 Task: Select the current location as Fernbank Museum of Natural History, Georgia, United States . Now zoom - , and verify the location . Hide zoom slider
Action: Mouse moved to (203, 30)
Screenshot: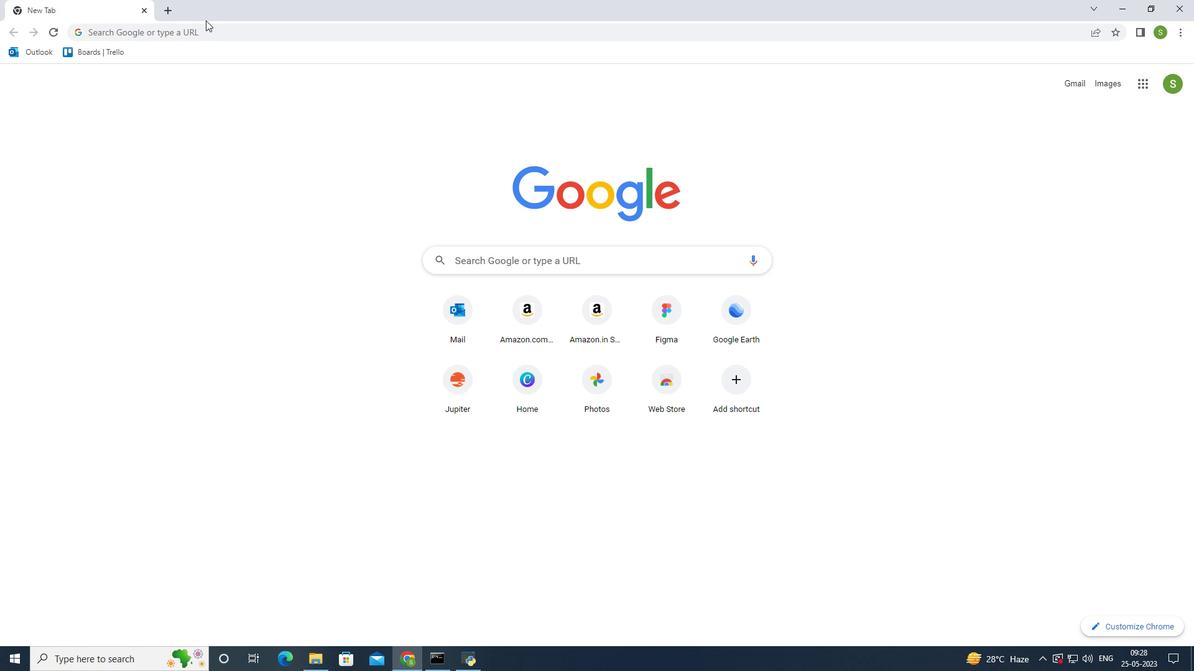 
Action: Mouse pressed left at (203, 30)
Screenshot: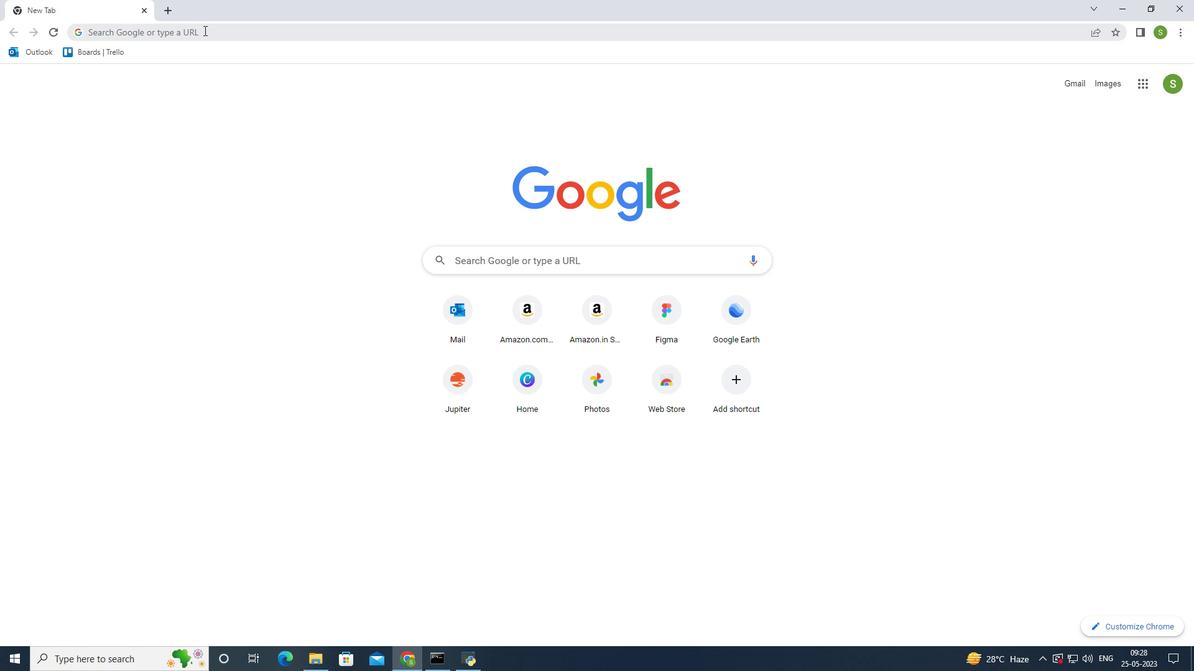 
Action: Mouse moved to (167, 50)
Screenshot: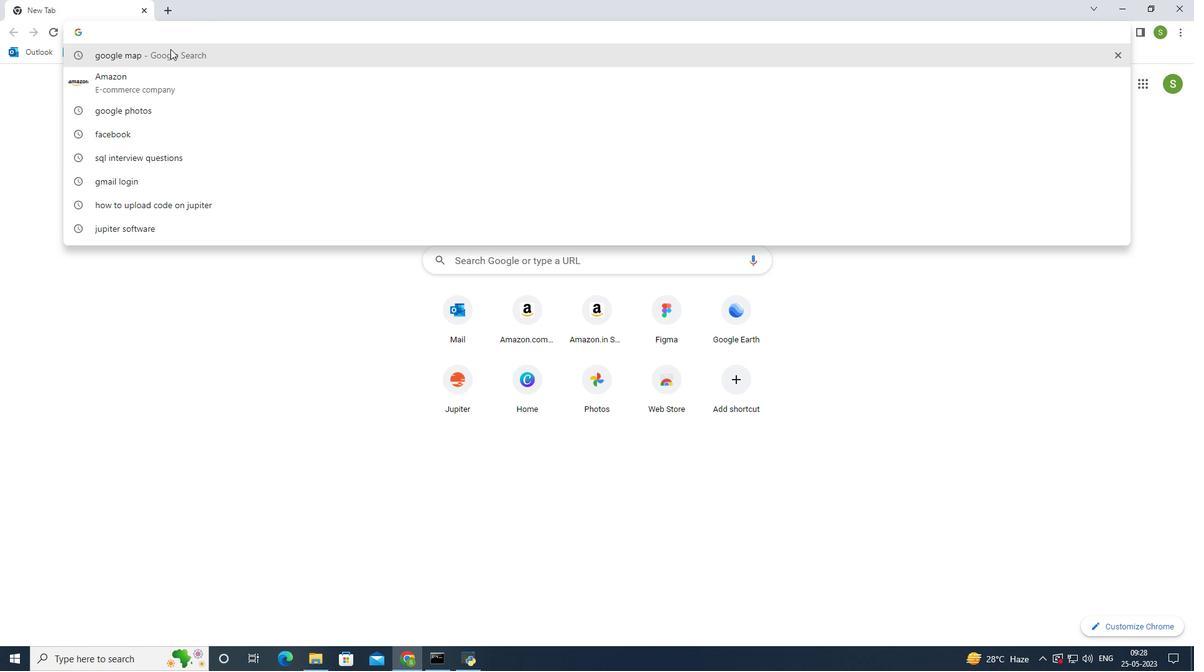 
Action: Mouse pressed left at (167, 50)
Screenshot: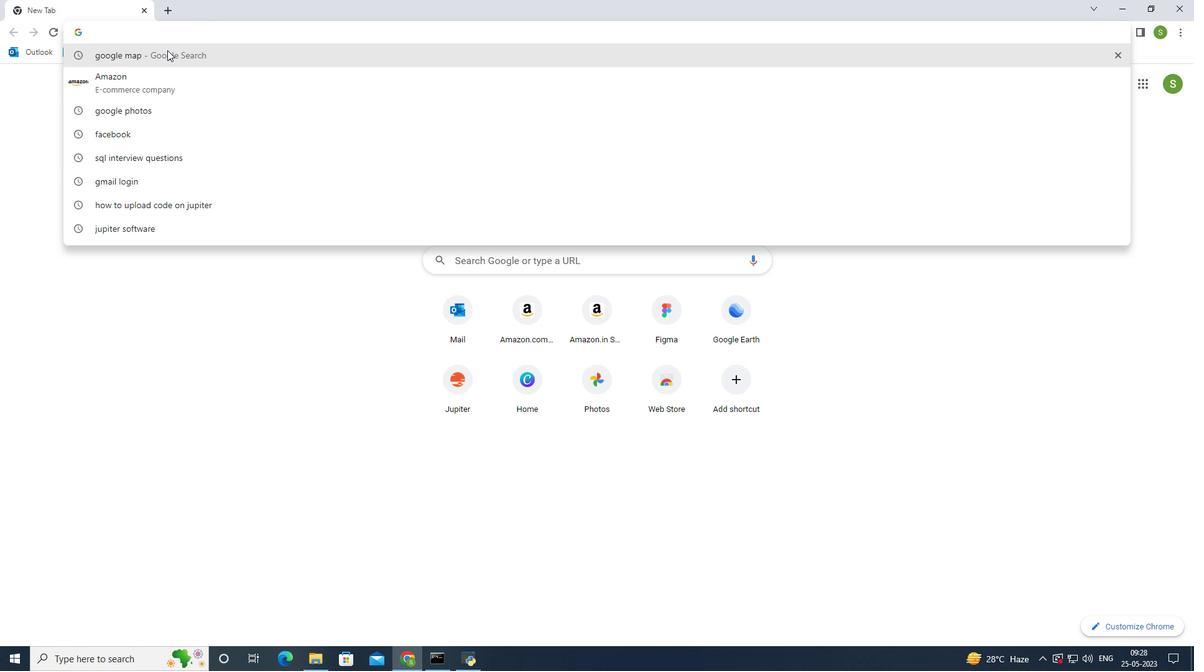 
Action: Mouse moved to (195, 195)
Screenshot: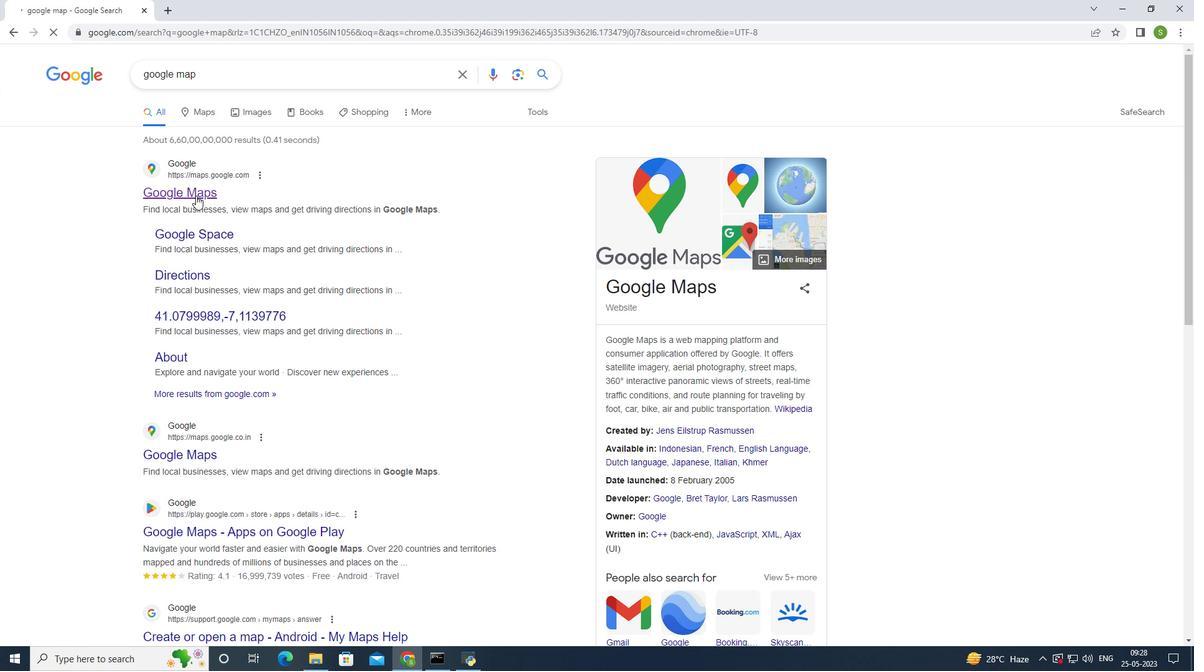 
Action: Mouse pressed left at (195, 195)
Screenshot: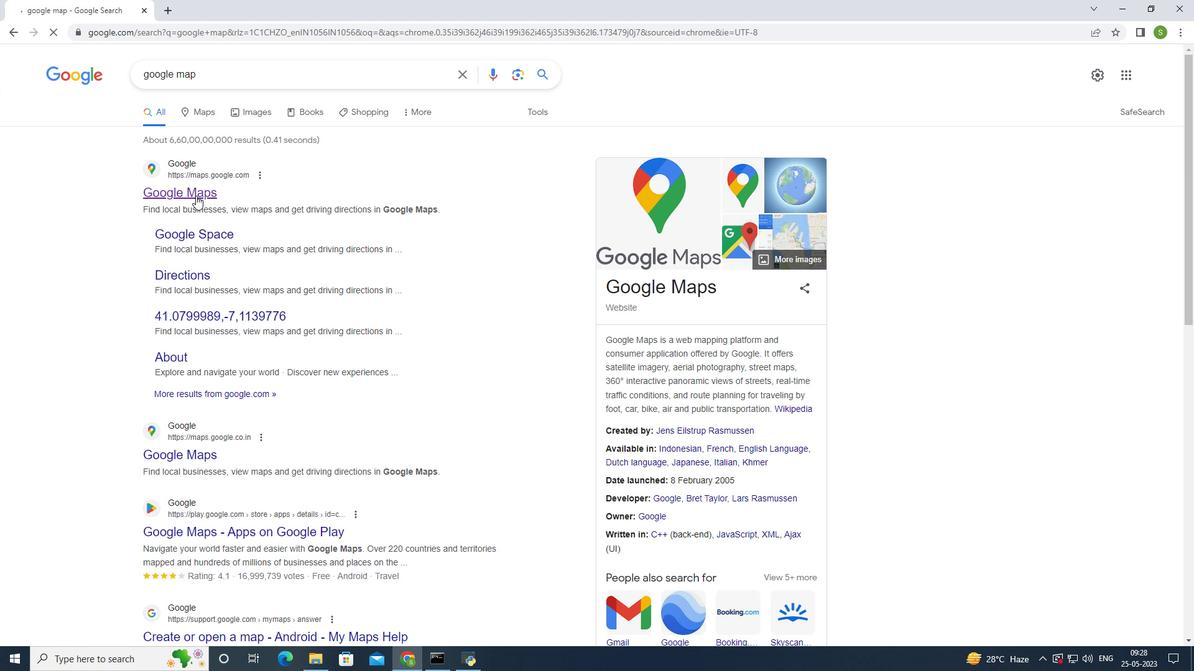 
Action: Mouse moved to (171, 60)
Screenshot: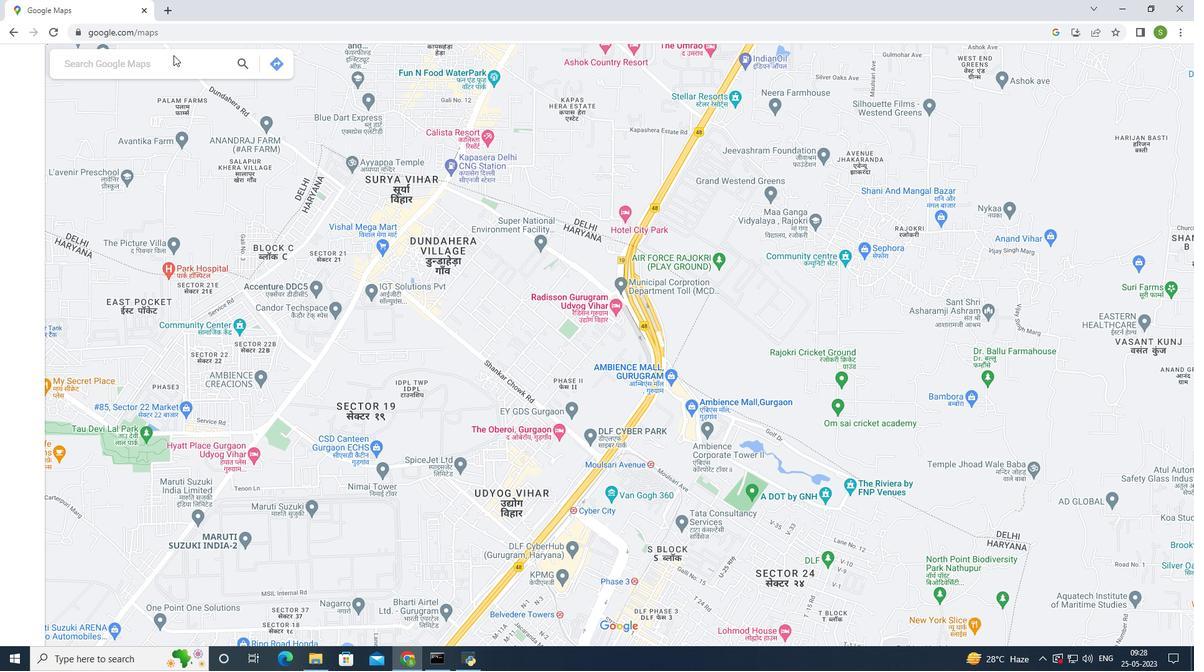
Action: Mouse pressed left at (171, 60)
Screenshot: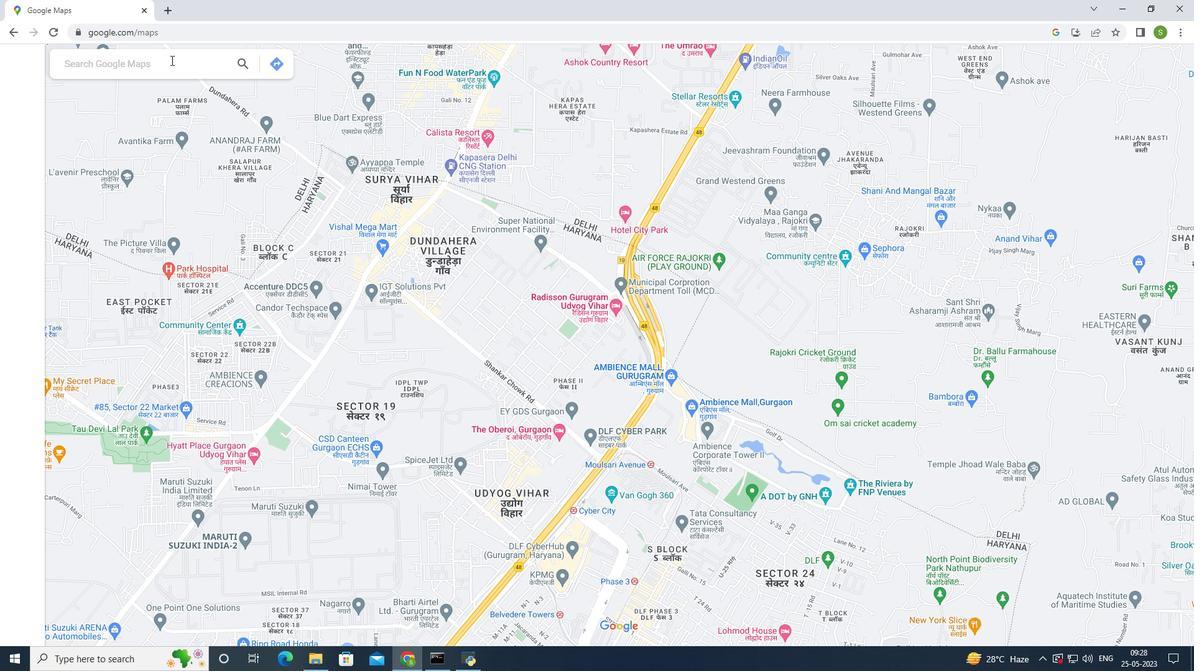 
Action: Mouse moved to (611, 507)
Screenshot: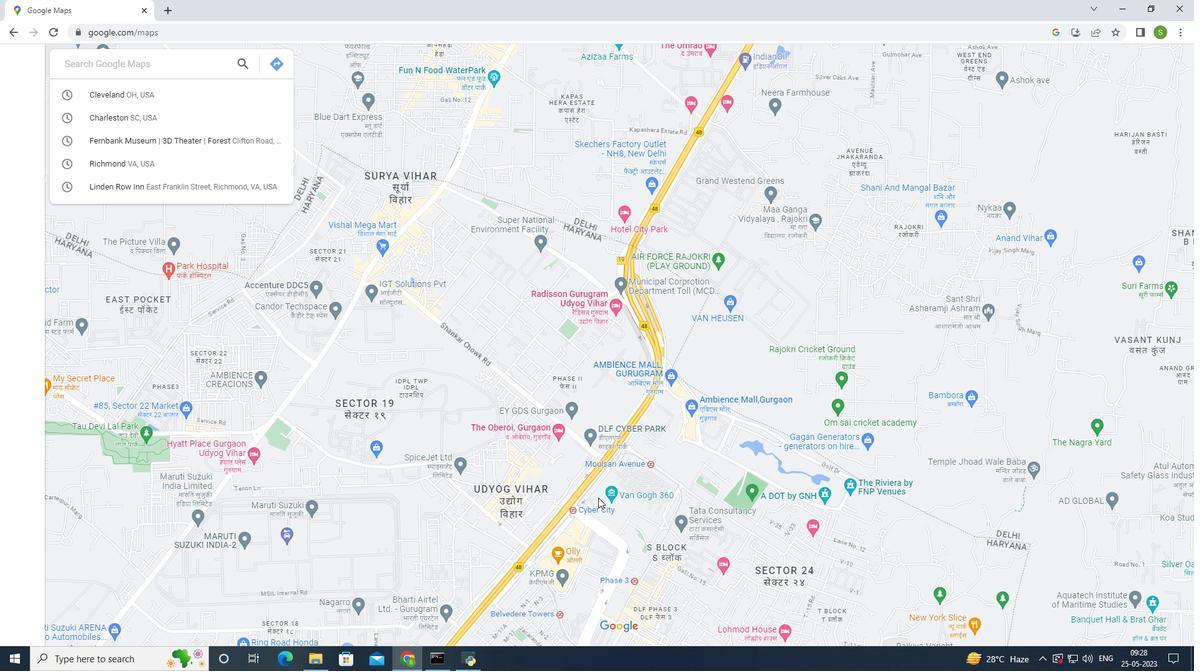 
Action: Key pressed <Key.caps_lock>F<Key.caps_lock>ernbank<Key.space><Key.caps_lock>M<Key.caps_lock>useum
Screenshot: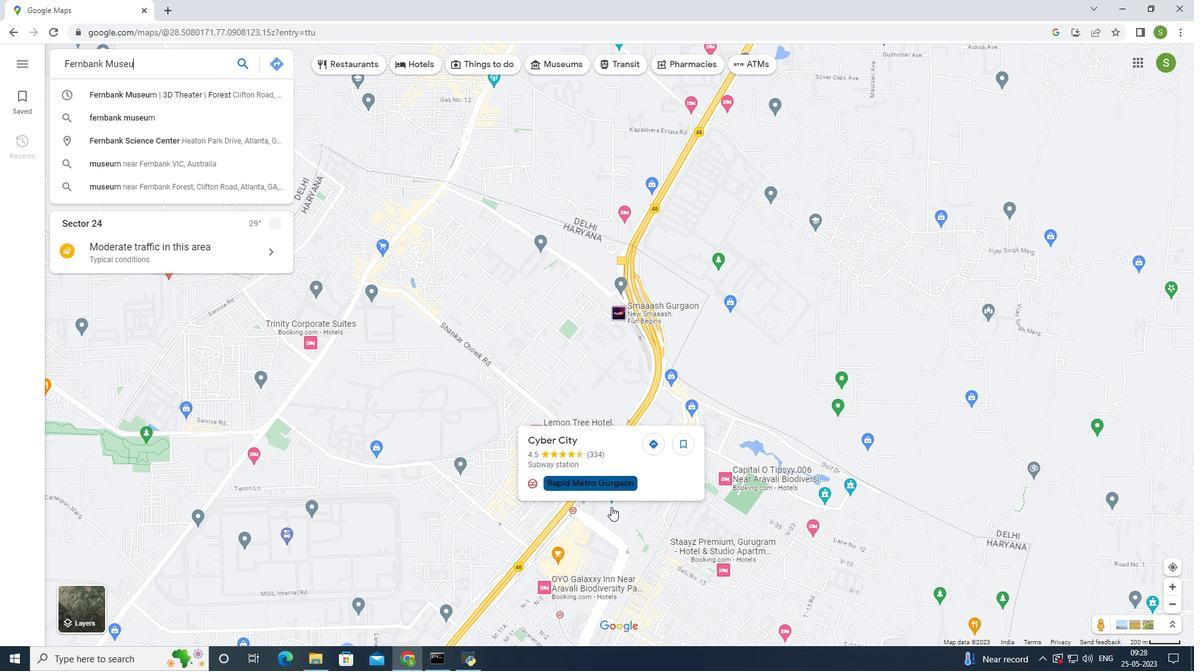 
Action: Mouse moved to (615, 496)
Screenshot: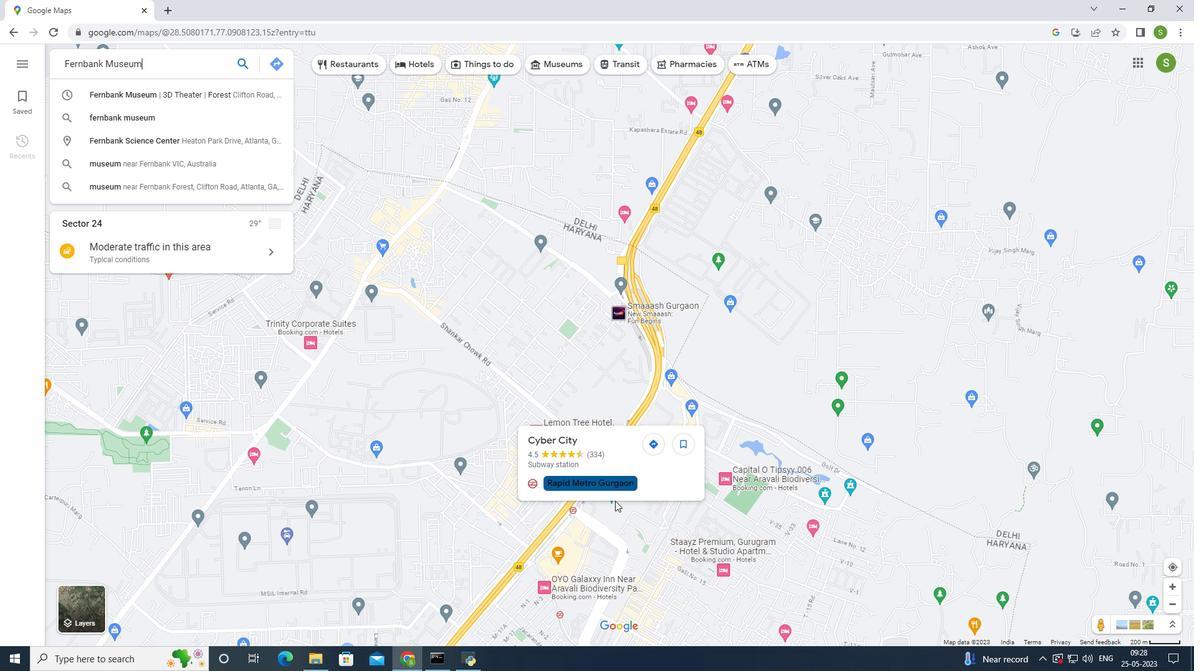 
Action: Key pressed <Key.space>of<Key.space>nati<Key.backspace>ure<Key.space><Key.caps_lock>
Screenshot: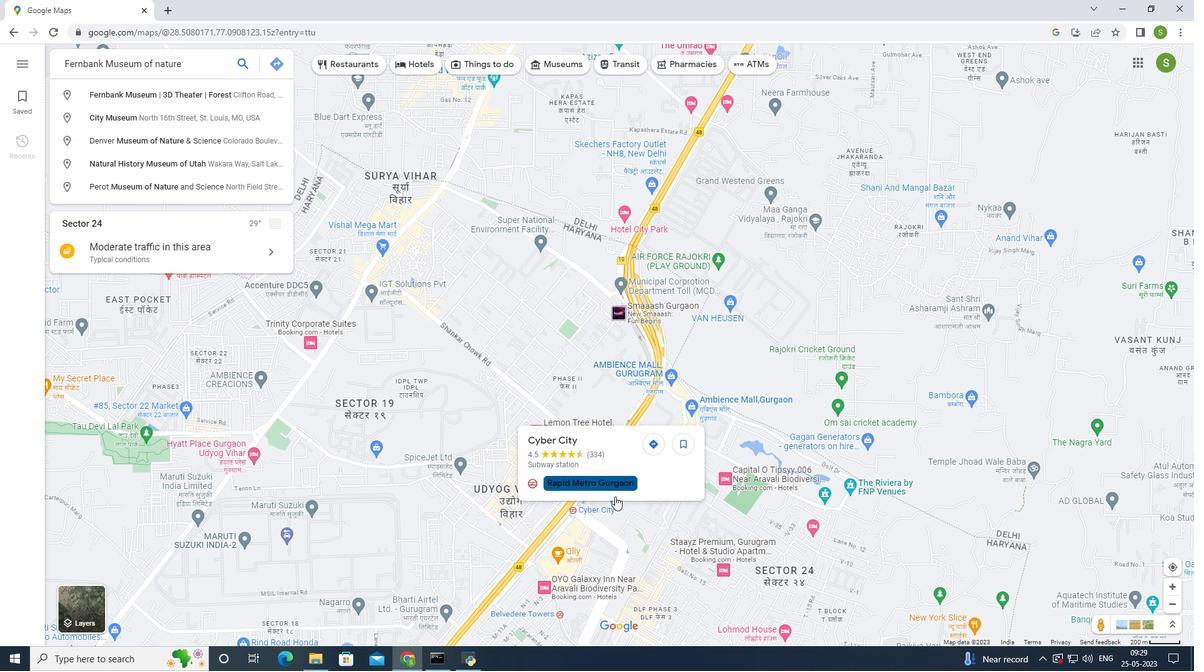 
Action: Mouse moved to (615, 496)
Screenshot: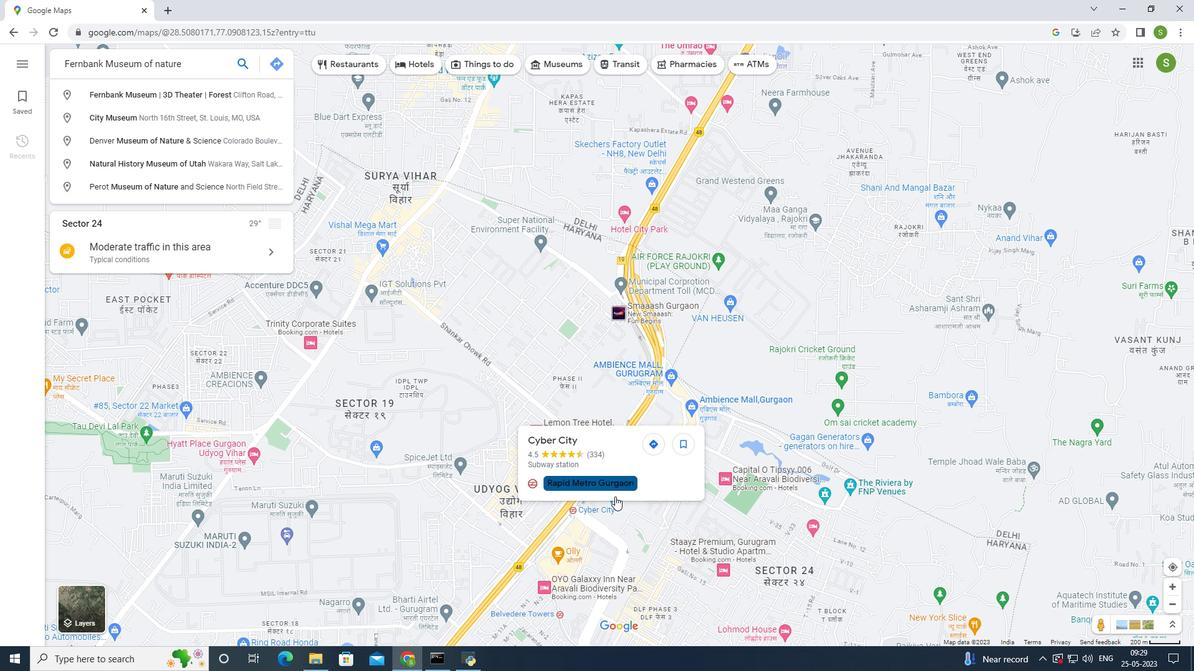 
Action: Key pressed H<Key.caps_lock>istory<Key.space><Key.caps_lock>G<Key.caps_lock>eorgia<Key.space><Key.caps_lock>U<Key.caps_lock>nited<Key.space><Key.caps_lock>S<Key.caps_lock>tates<Key.enter>
Screenshot: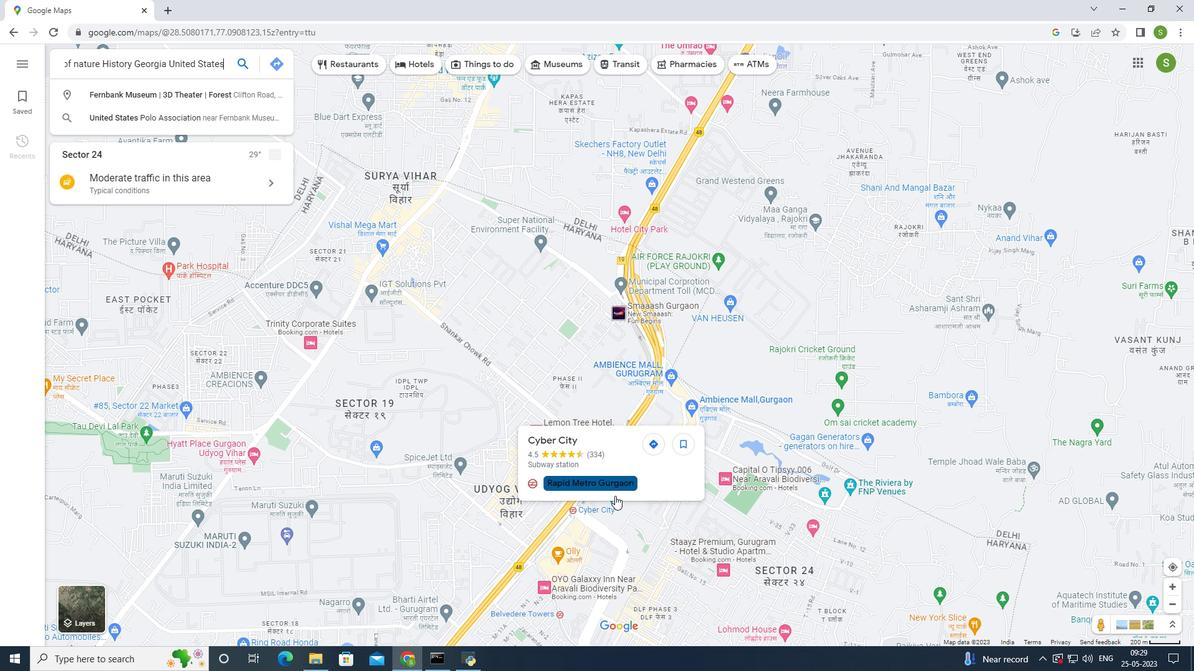 
Action: Mouse moved to (244, 171)
Screenshot: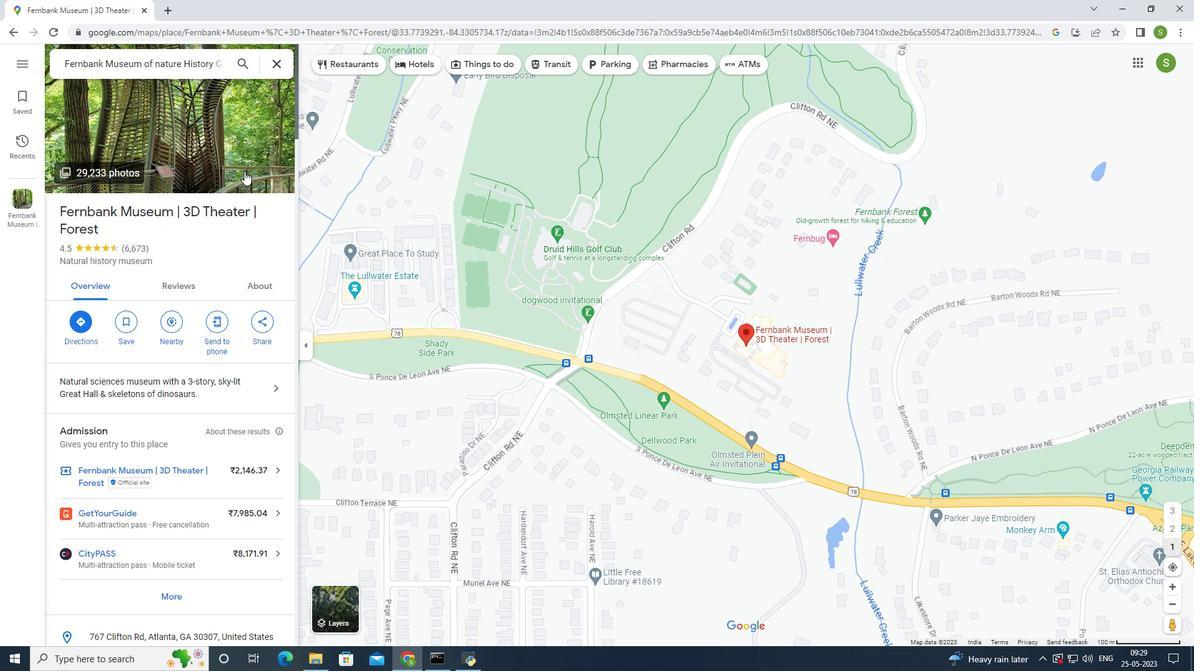 
Action: Mouse pressed left at (244, 171)
Screenshot: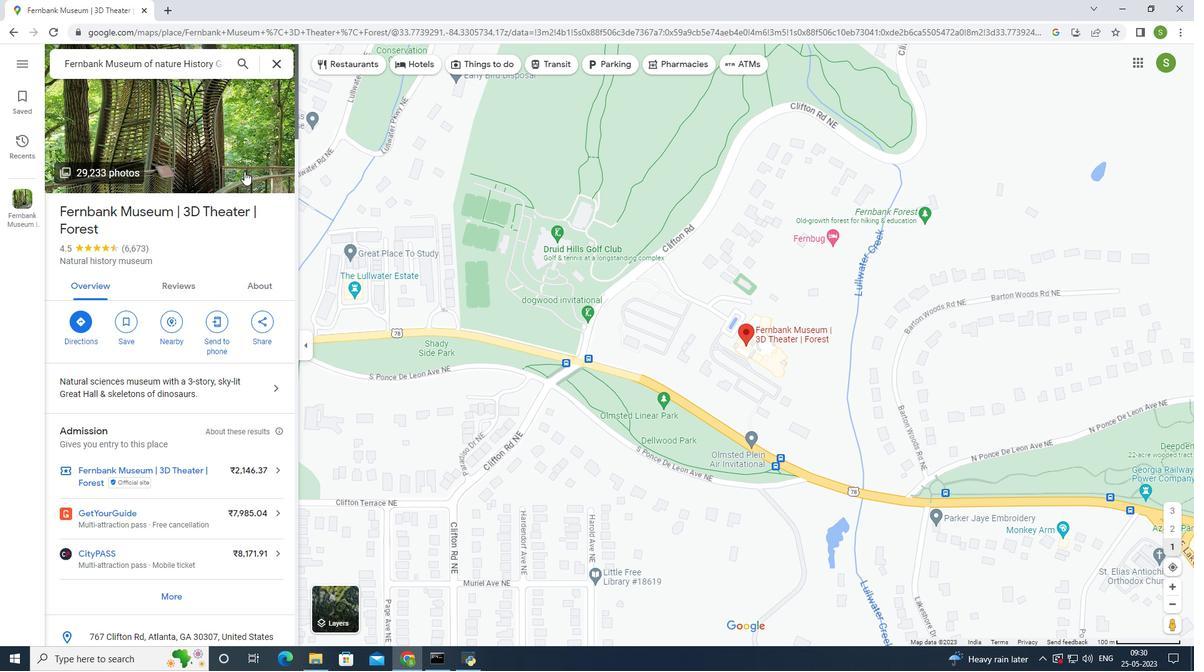
Action: Mouse moved to (1168, 65)
Screenshot: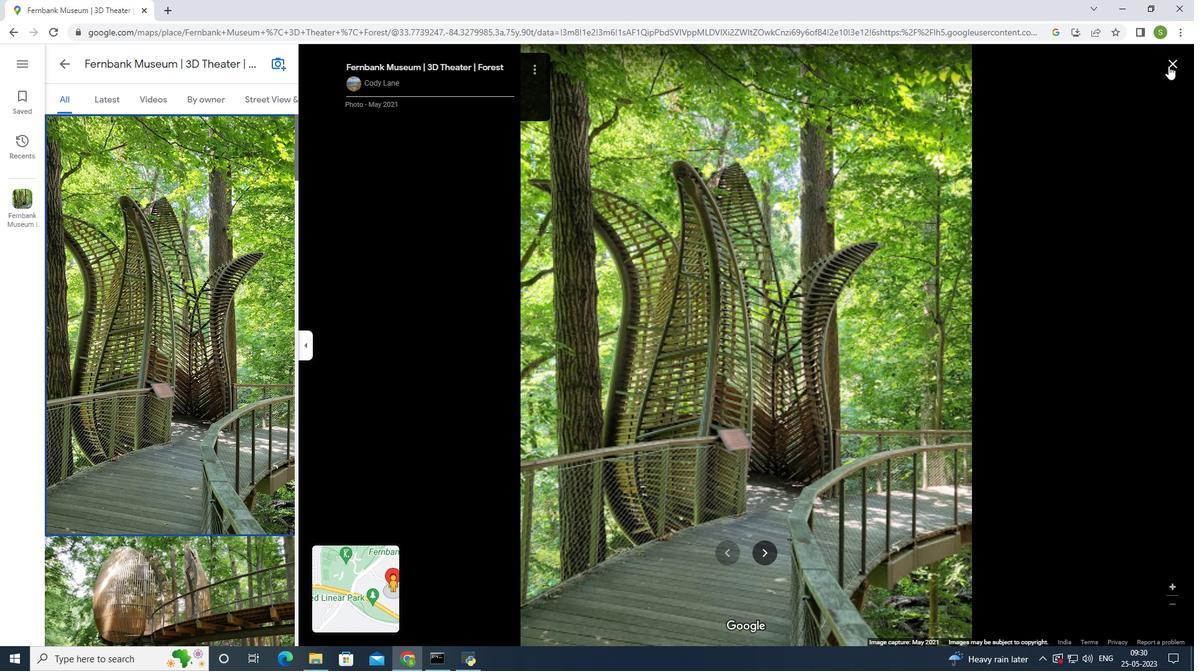 
Action: Mouse pressed left at (1168, 65)
Screenshot: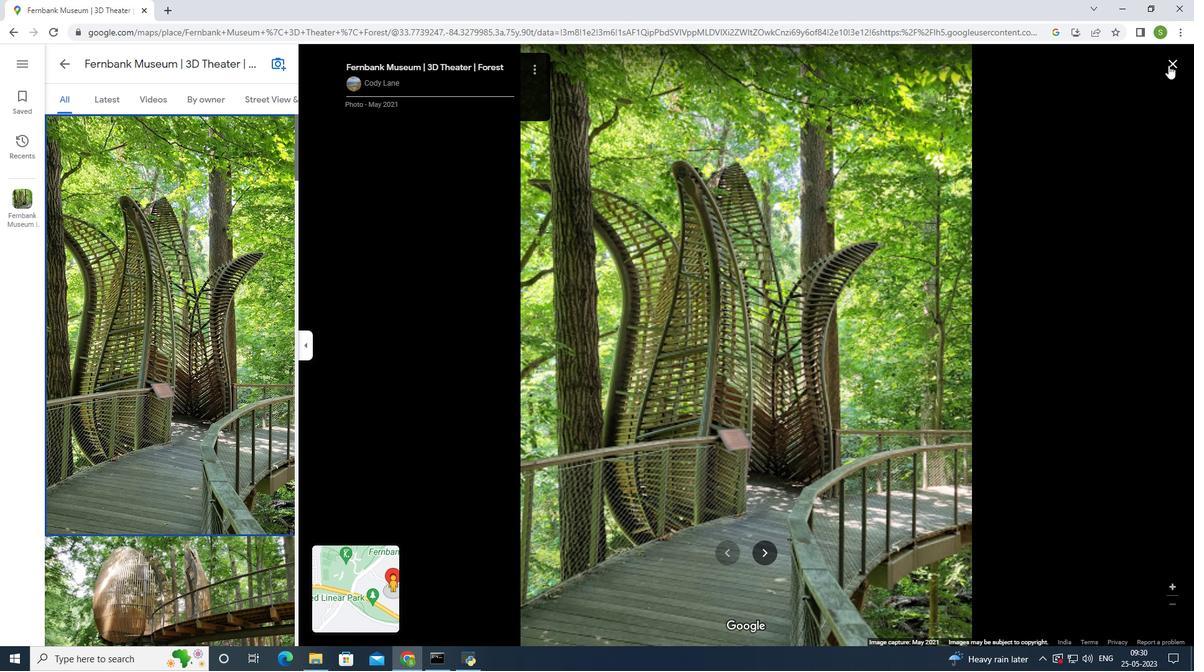 
Action: Mouse moved to (1177, 603)
Screenshot: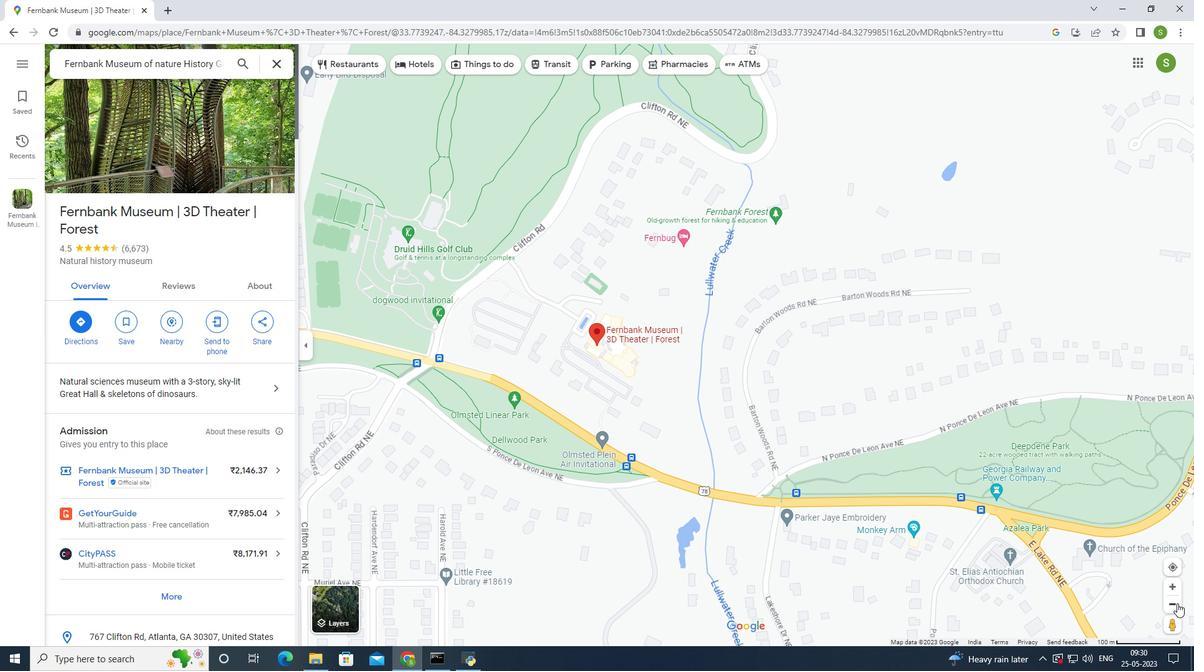 
Action: Mouse pressed left at (1177, 603)
Screenshot: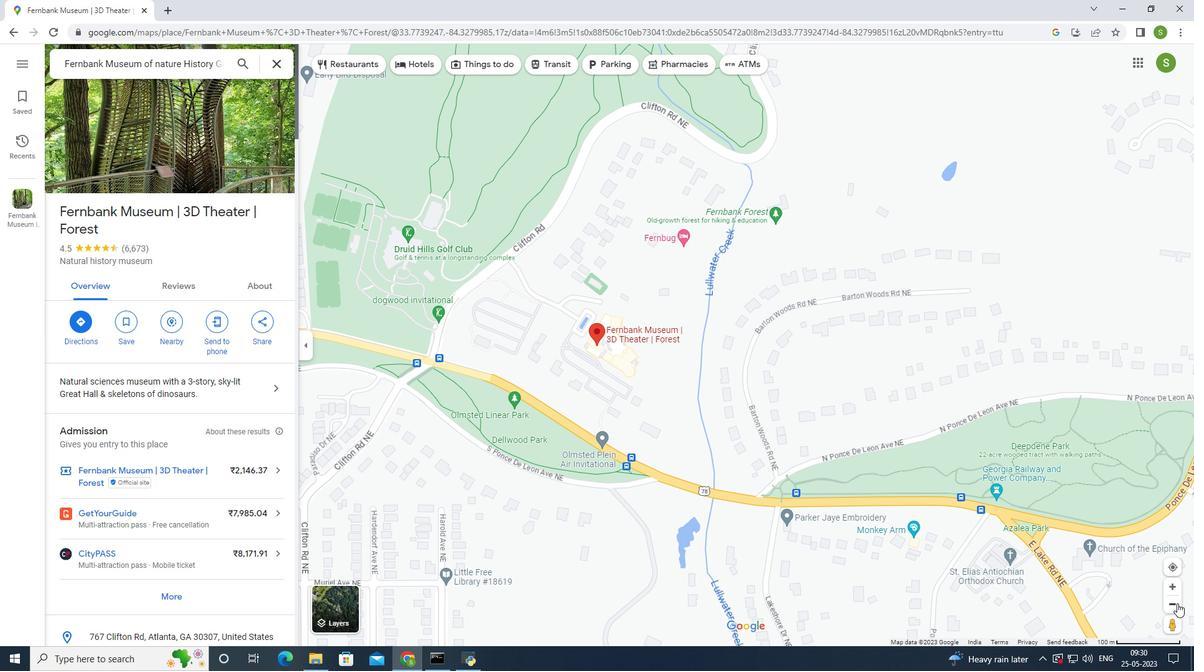
Action: Mouse moved to (1149, 599)
Screenshot: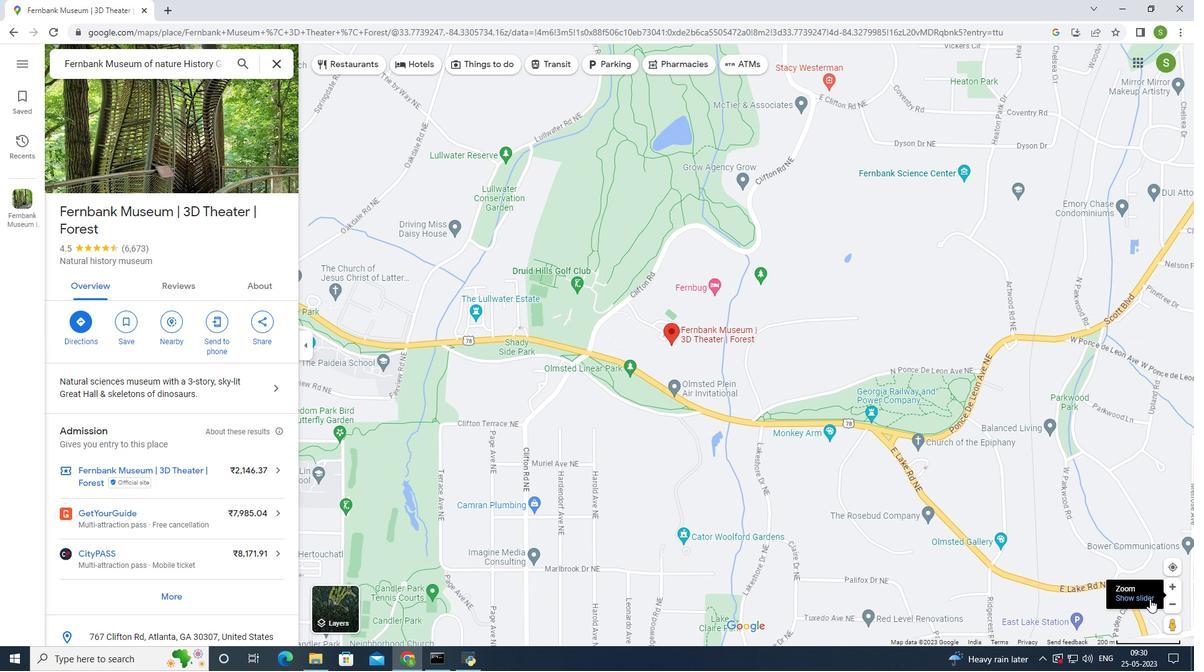 
Action: Mouse pressed left at (1149, 599)
Screenshot: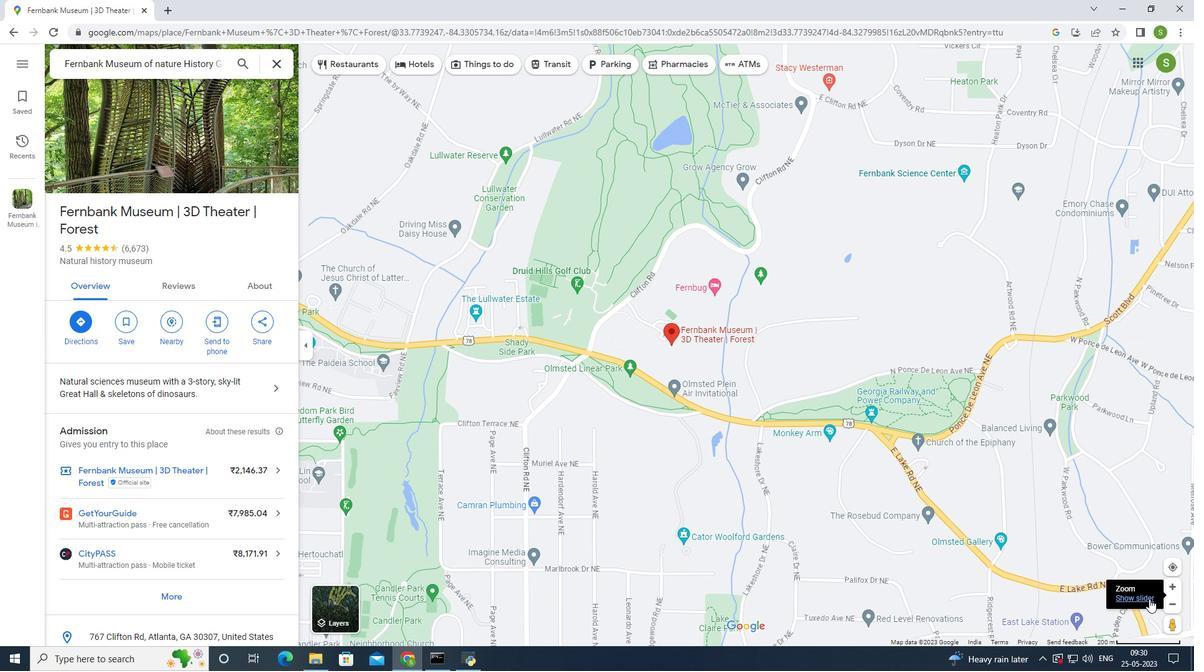 
Action: Mouse moved to (204, 159)
Screenshot: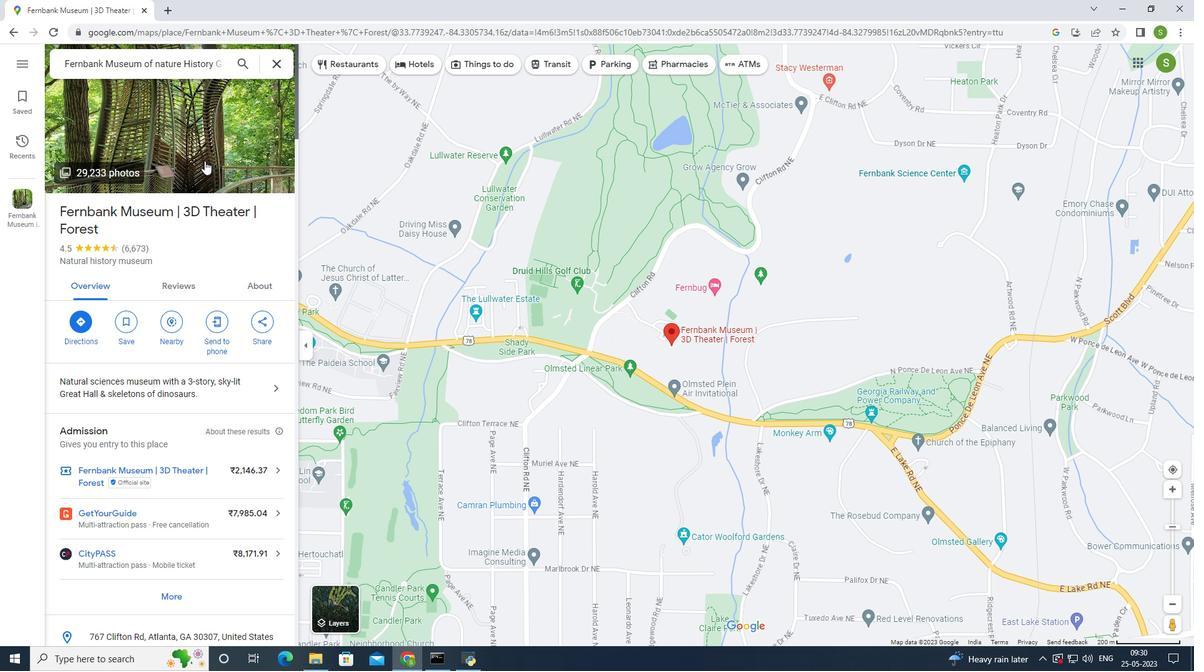 
Action: Mouse pressed left at (204, 159)
Screenshot: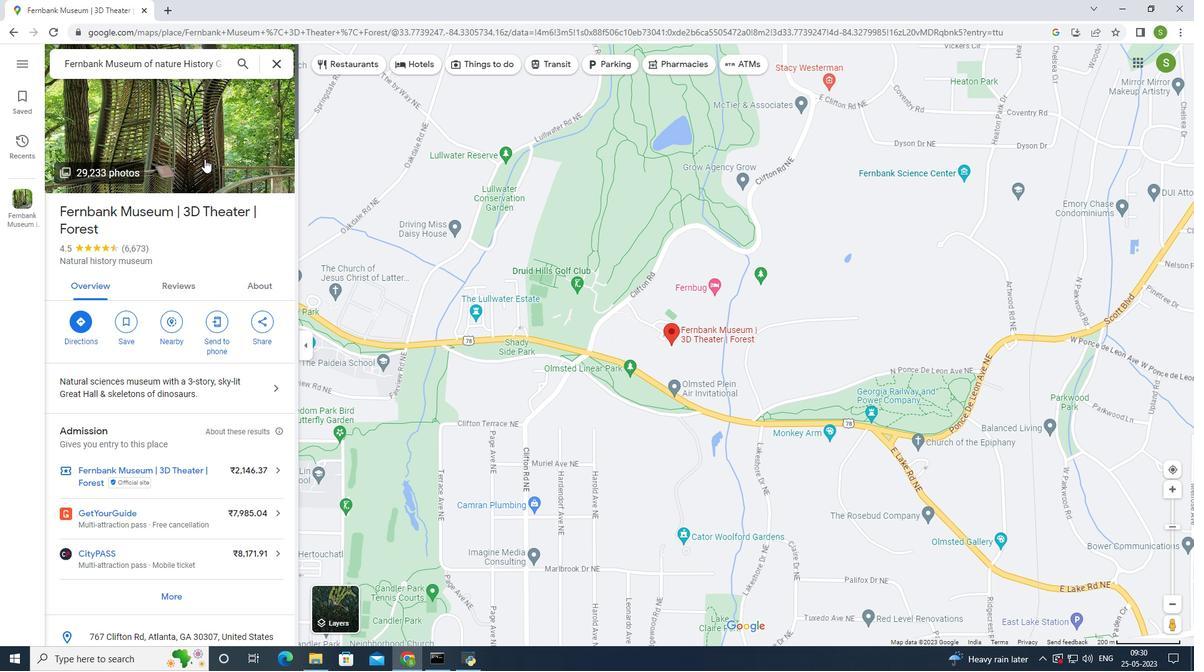 
Action: Mouse moved to (768, 554)
Screenshot: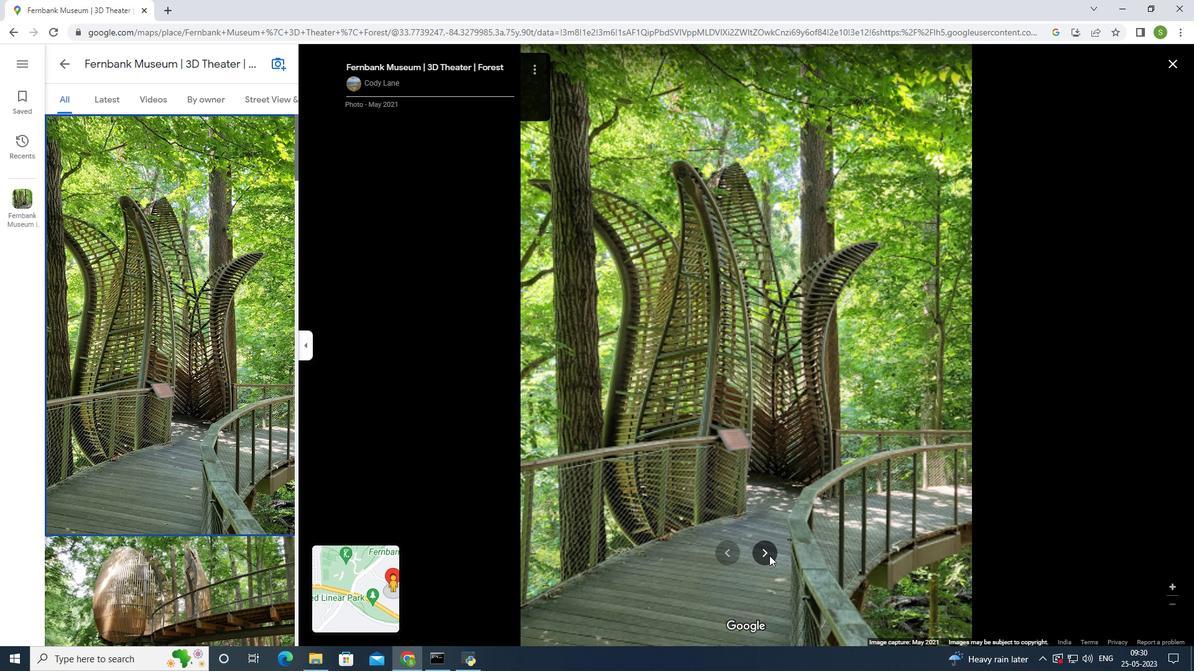 
Action: Mouse pressed left at (768, 554)
Screenshot: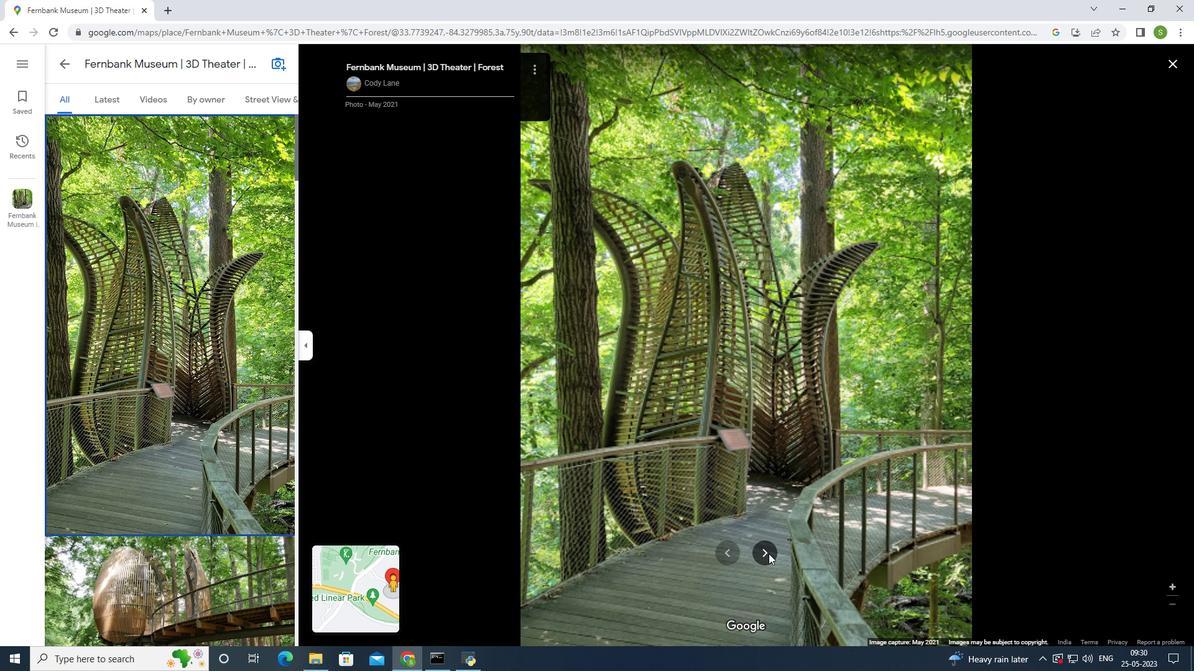
Action: Mouse pressed left at (768, 554)
Screenshot: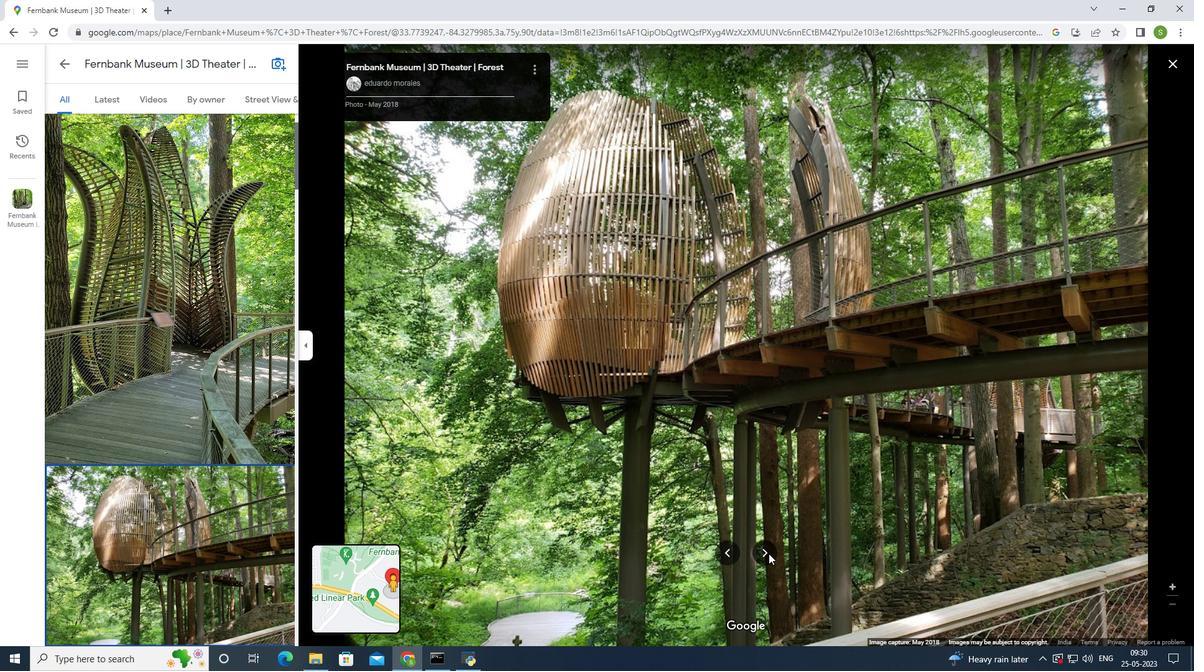 
Action: Mouse pressed left at (768, 554)
Screenshot: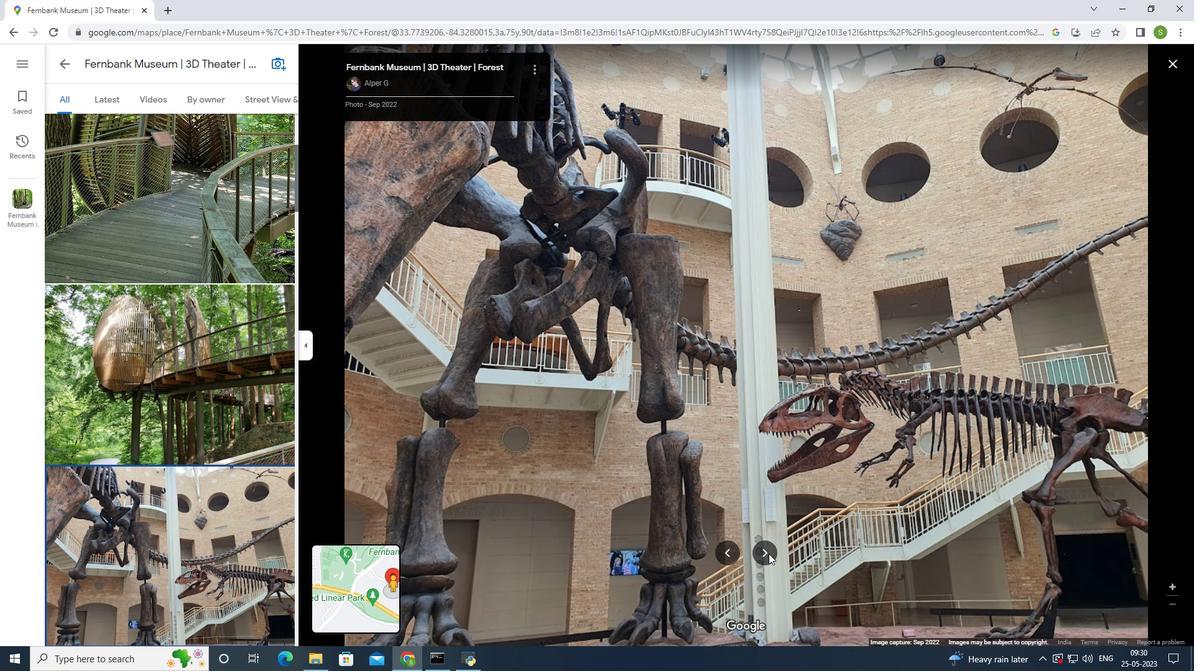 
Action: Mouse pressed left at (768, 554)
Screenshot: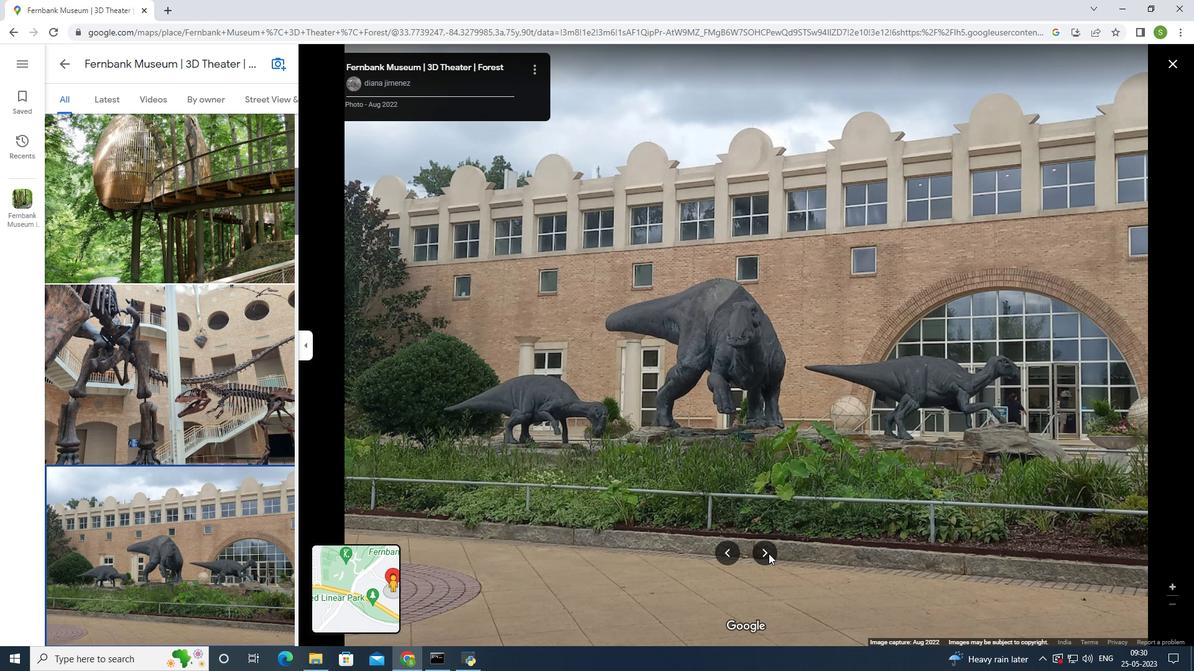 
Action: Mouse moved to (455, 262)
Screenshot: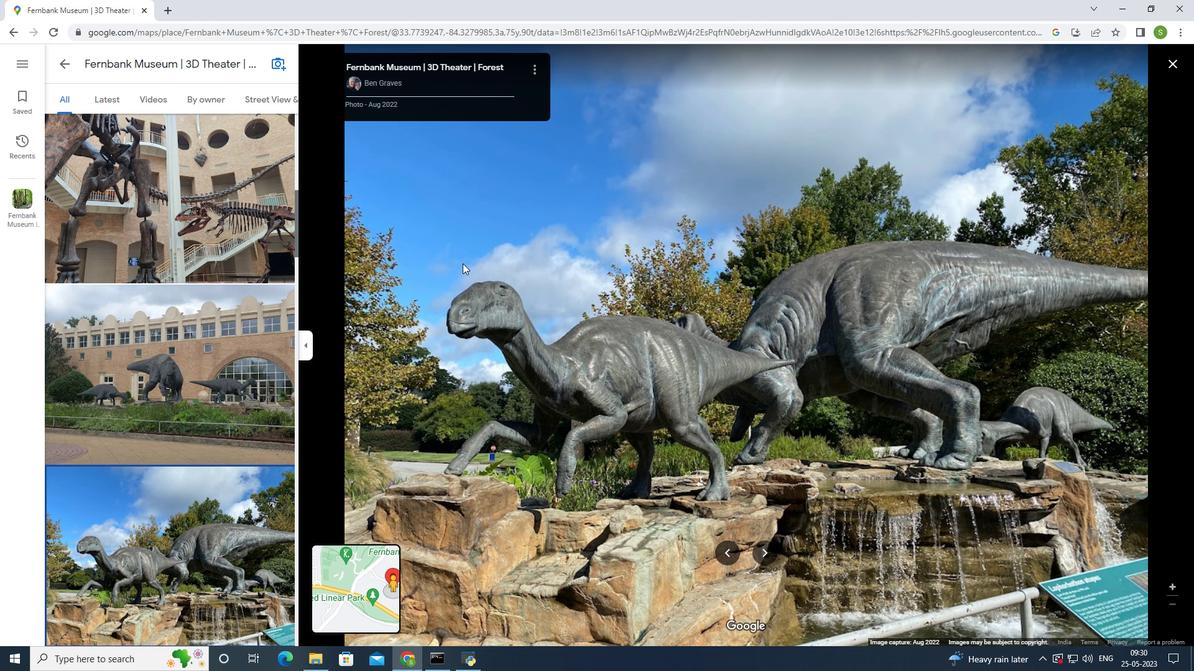 
Action: Mouse pressed left at (455, 262)
Screenshot: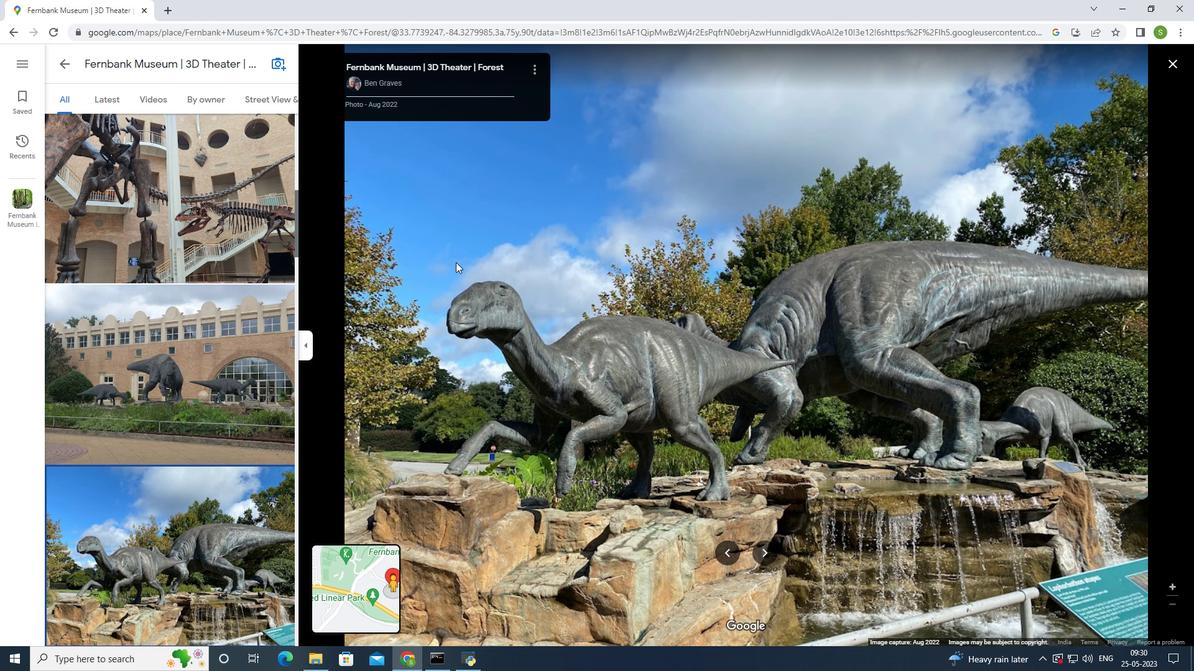 
Action: Mouse moved to (764, 560)
Screenshot: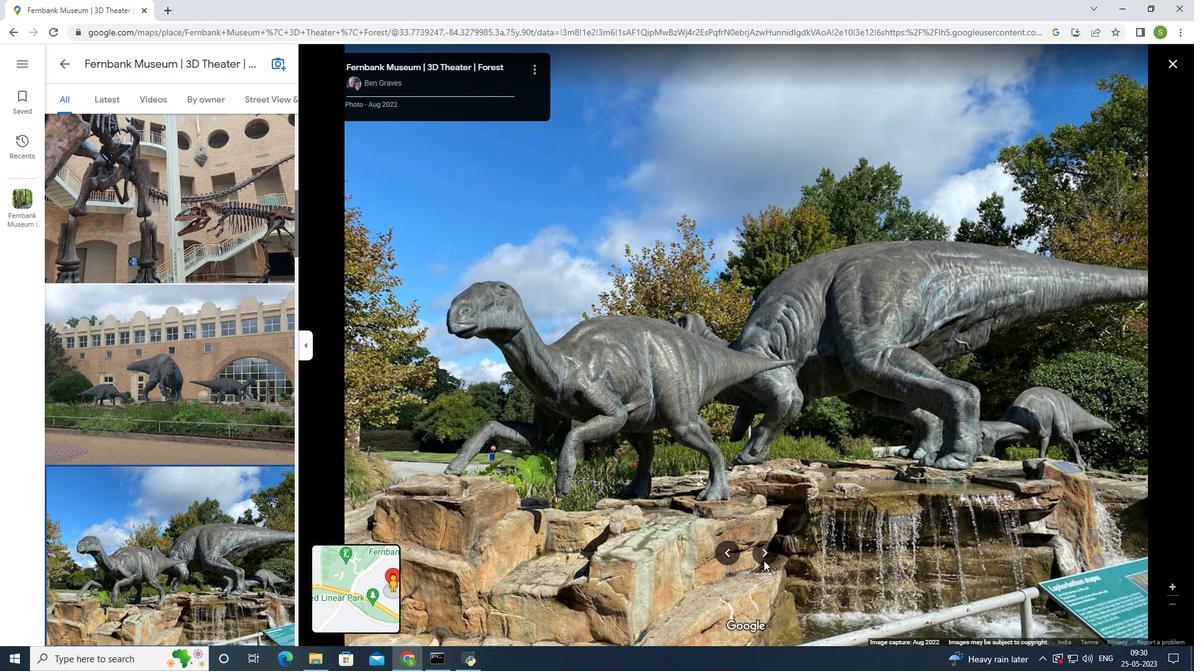 
Action: Mouse pressed left at (764, 560)
Screenshot: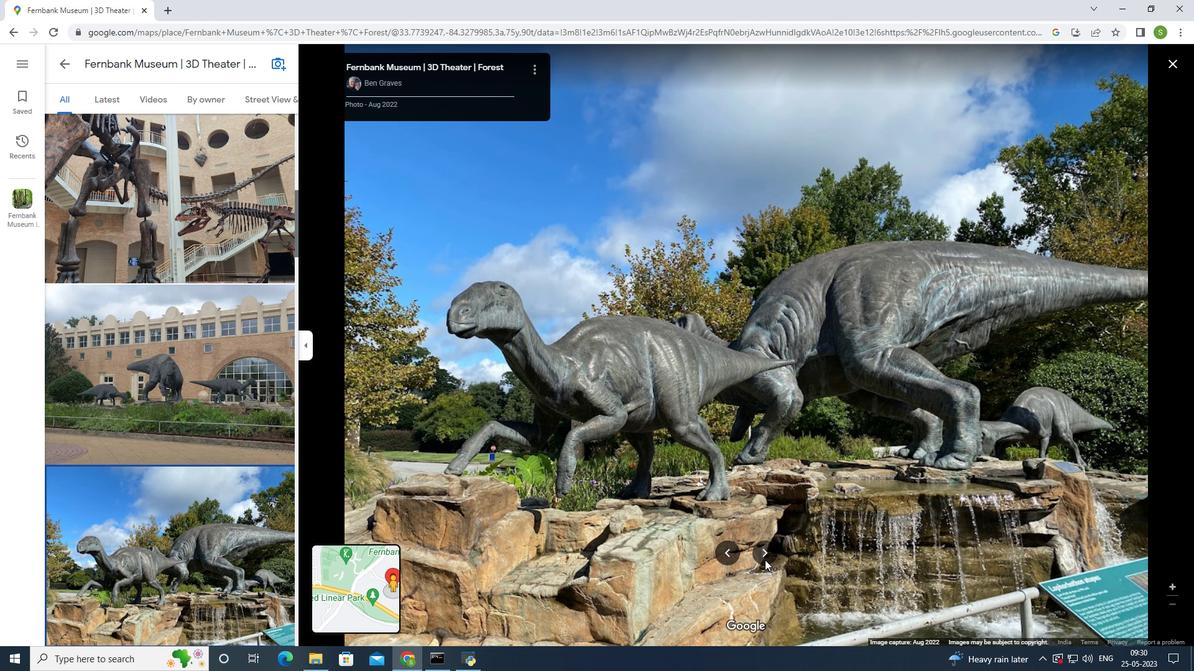 
Action: Mouse pressed left at (764, 560)
Screenshot: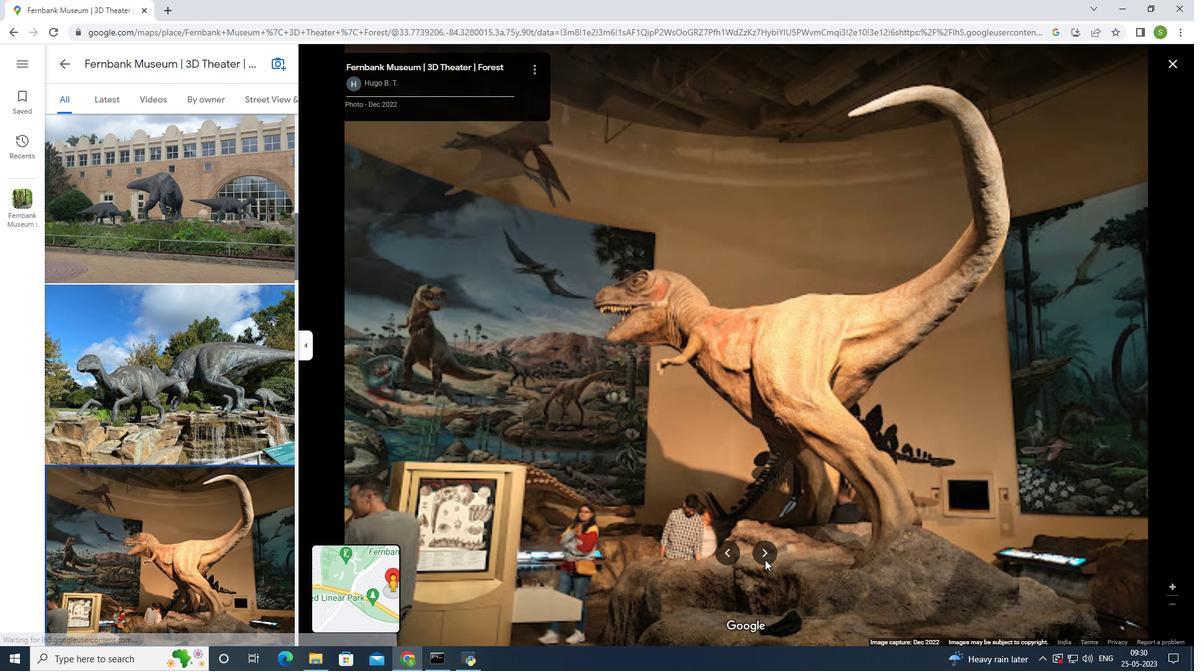
Action: Mouse pressed left at (764, 560)
Screenshot: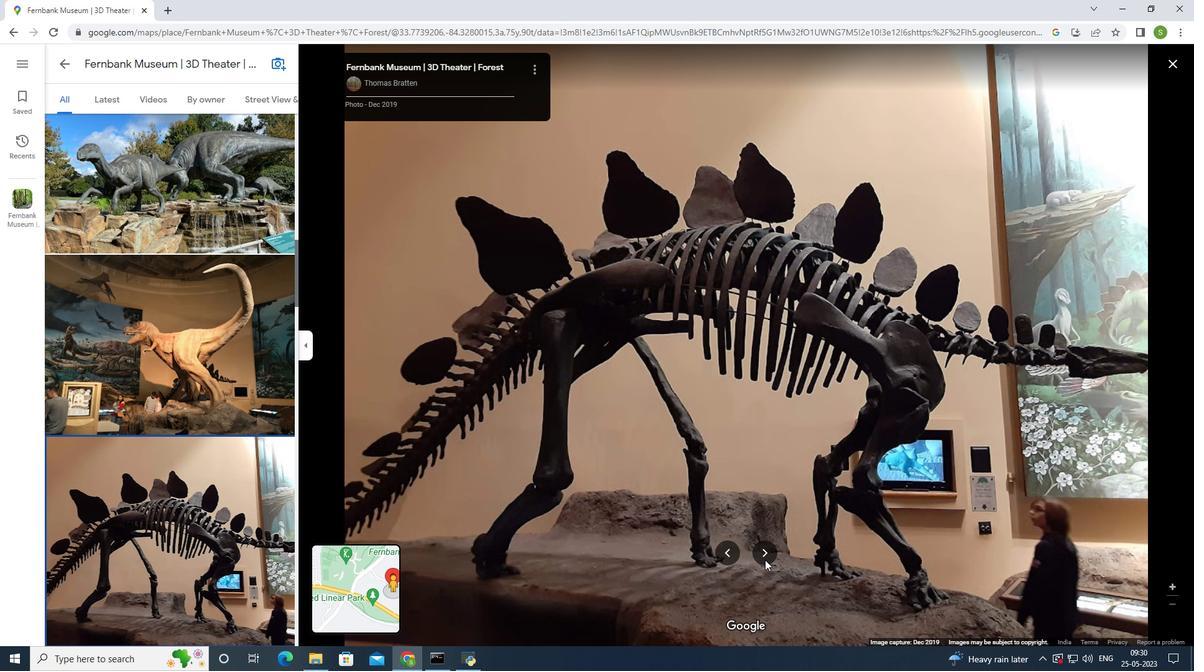 
Action: Mouse pressed left at (764, 560)
Screenshot: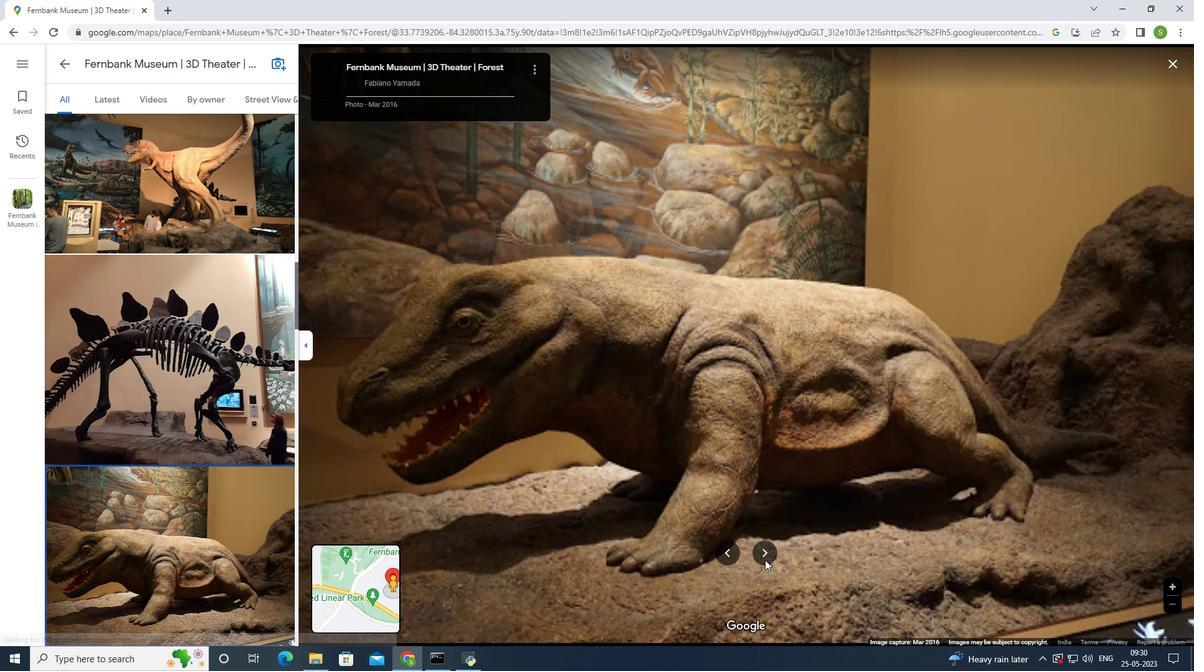 
Action: Mouse pressed left at (764, 560)
Screenshot: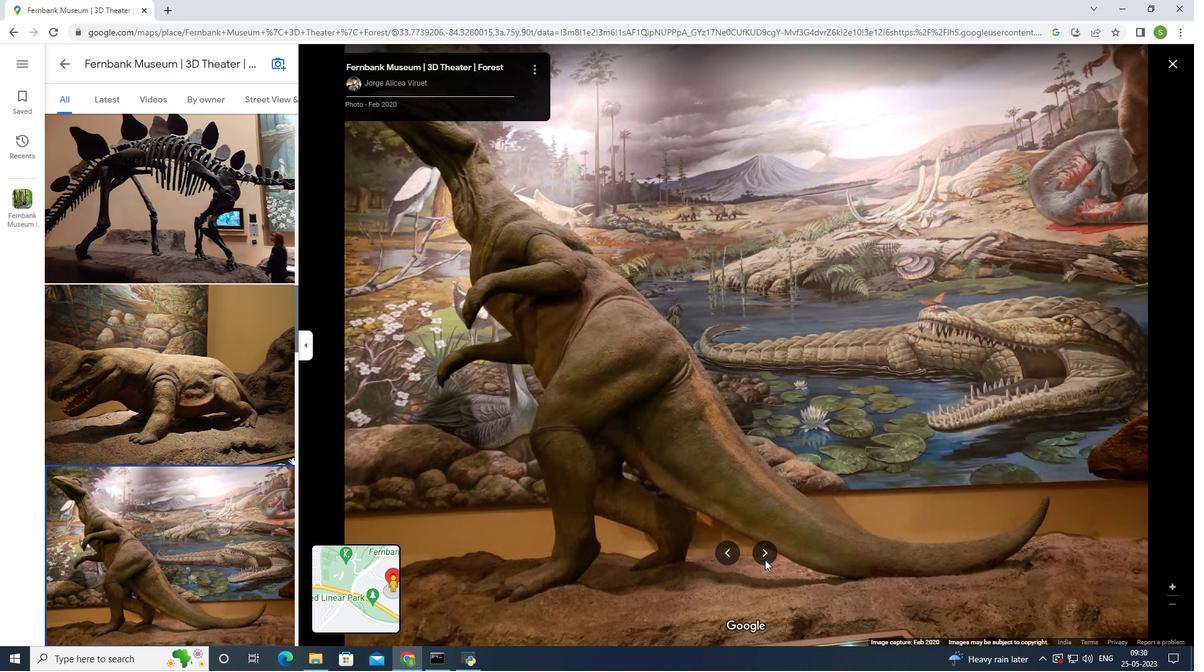 
Action: Mouse pressed left at (764, 560)
Screenshot: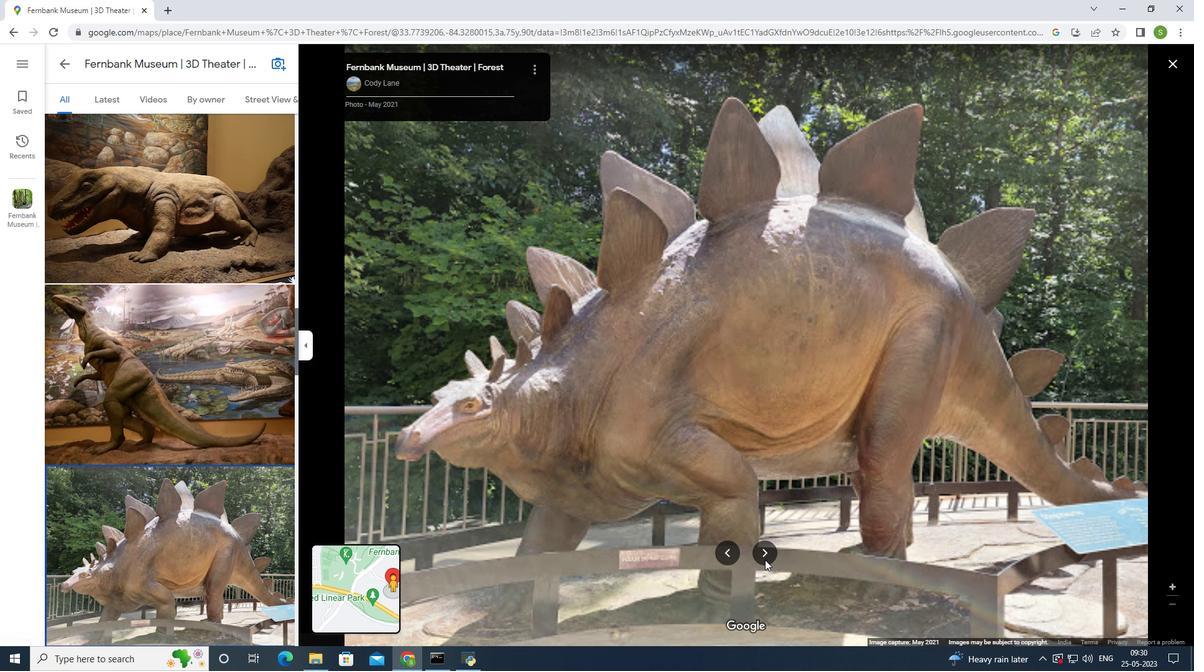 
Action: Mouse pressed left at (764, 560)
Screenshot: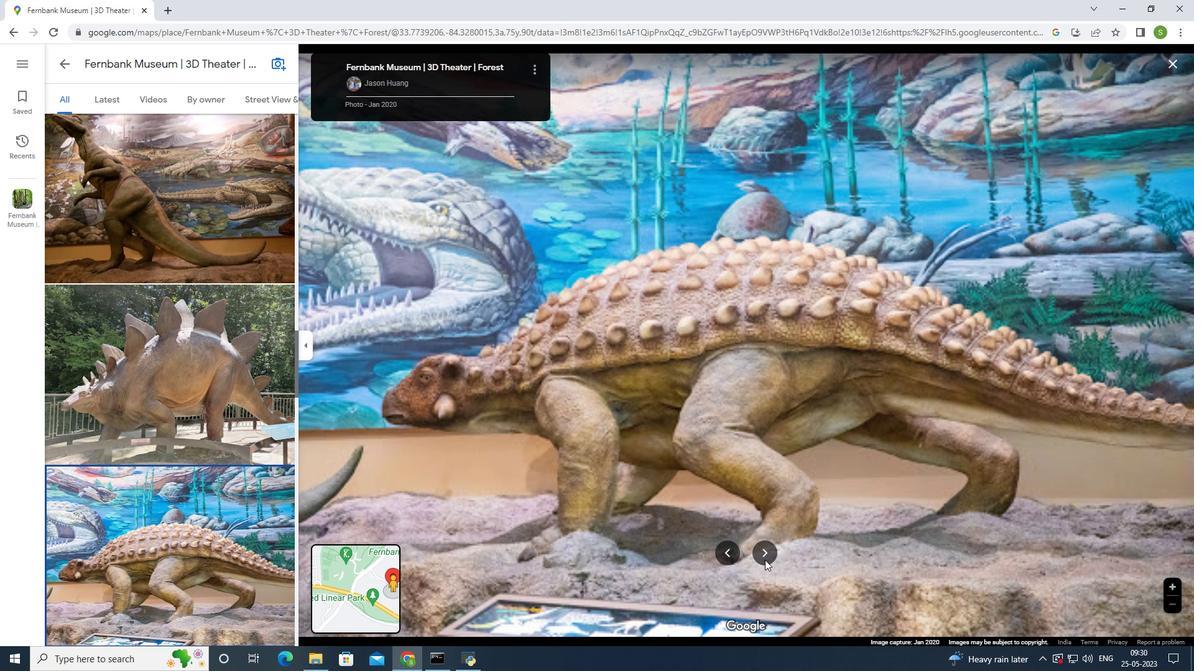 
Action: Mouse pressed left at (764, 560)
Screenshot: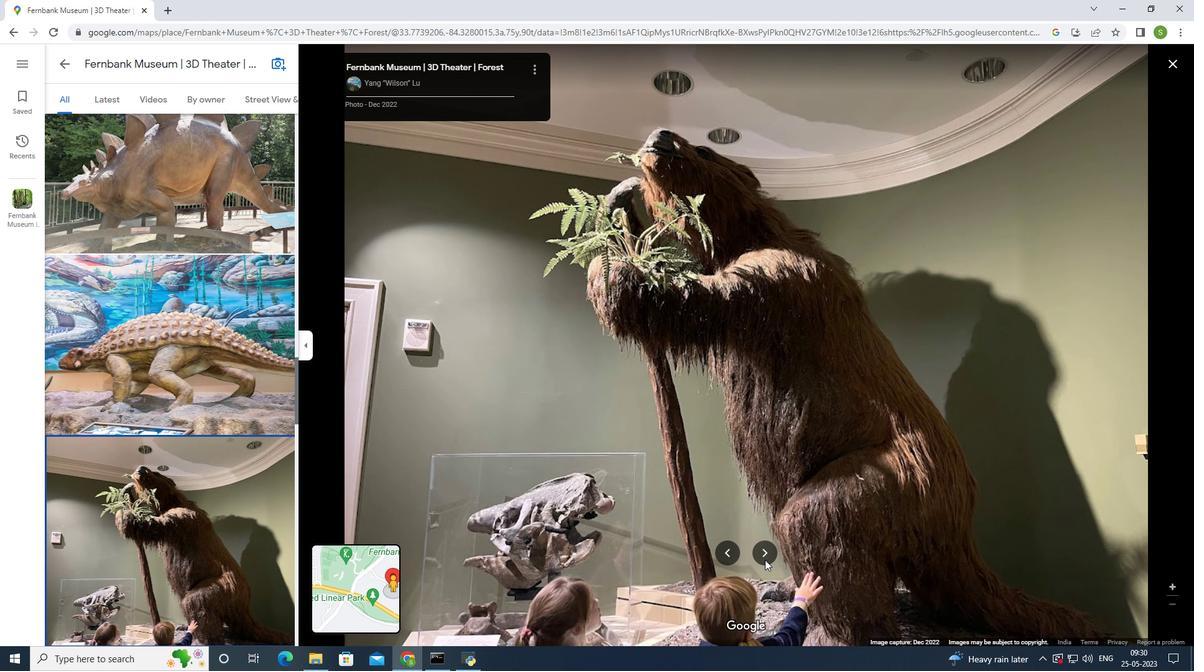 
Action: Mouse pressed left at (764, 560)
Screenshot: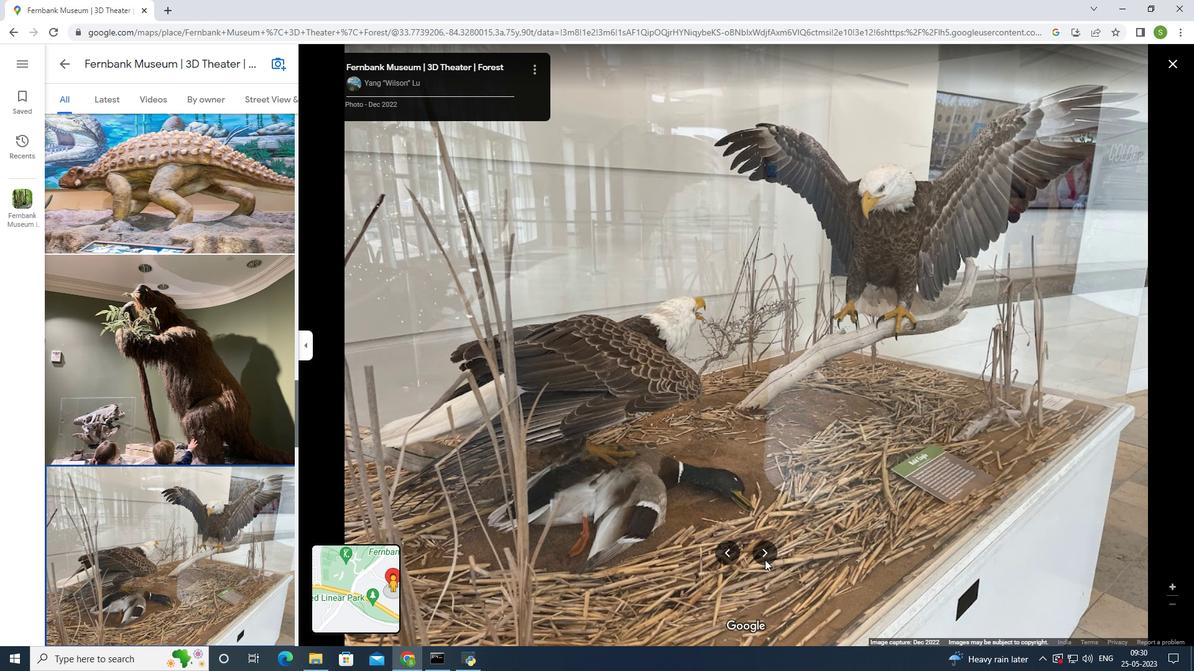 
Action: Mouse moved to (766, 555)
Screenshot: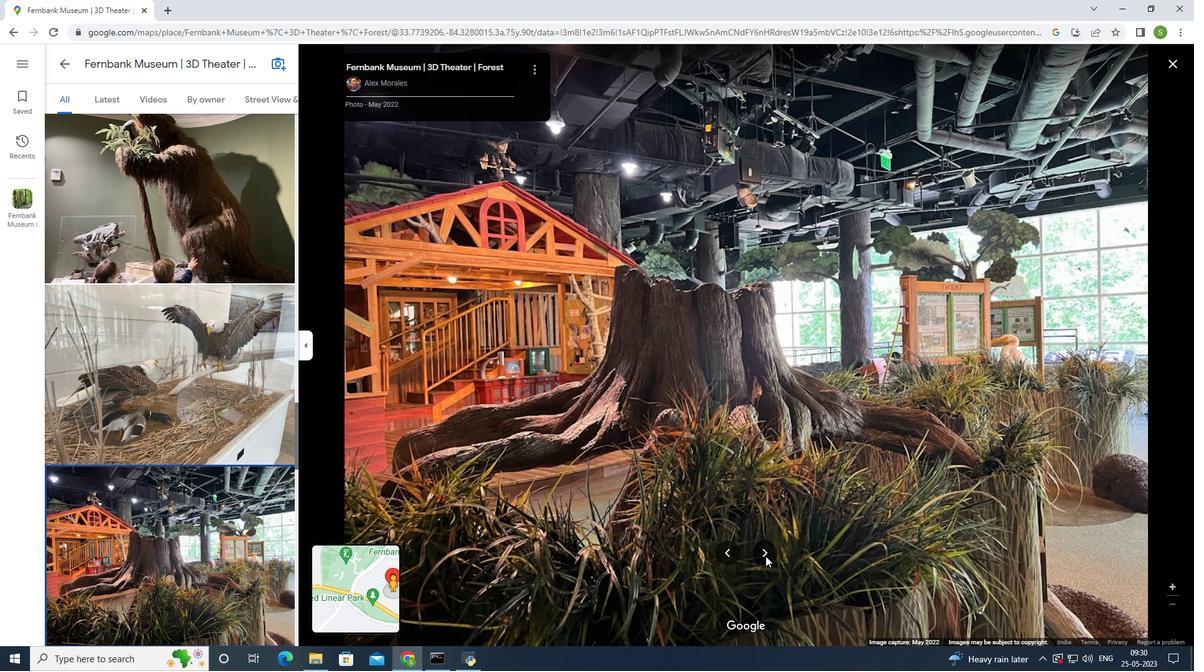 
Action: Mouse pressed left at (766, 555)
Screenshot: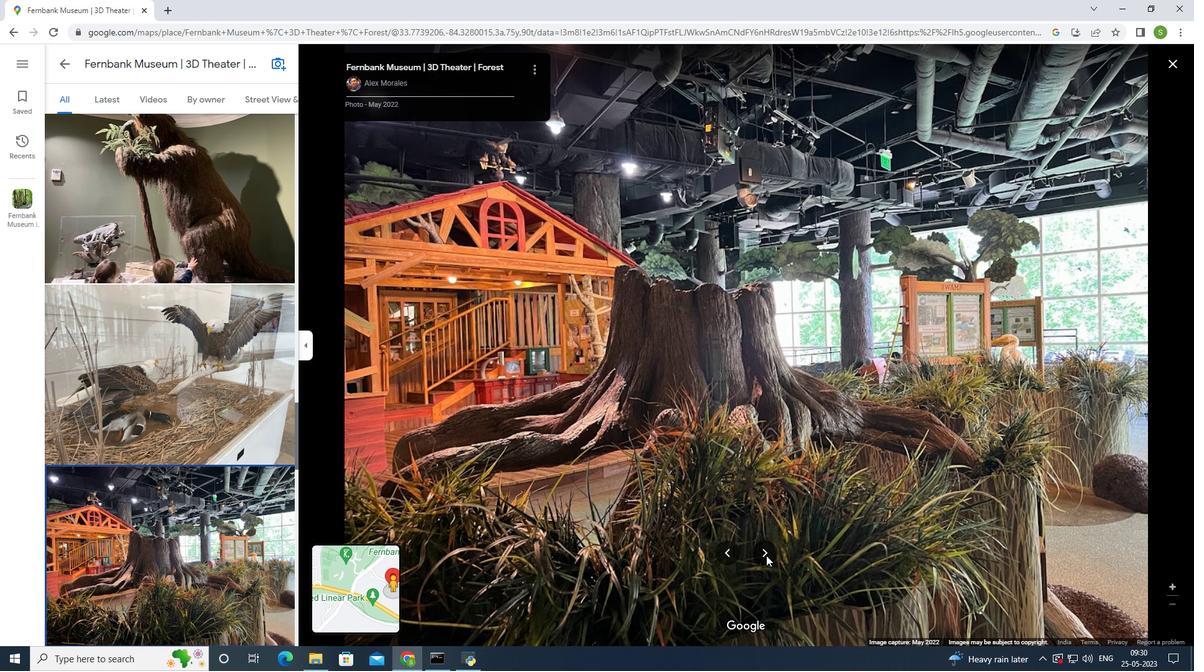 
Action: Mouse pressed left at (766, 555)
Screenshot: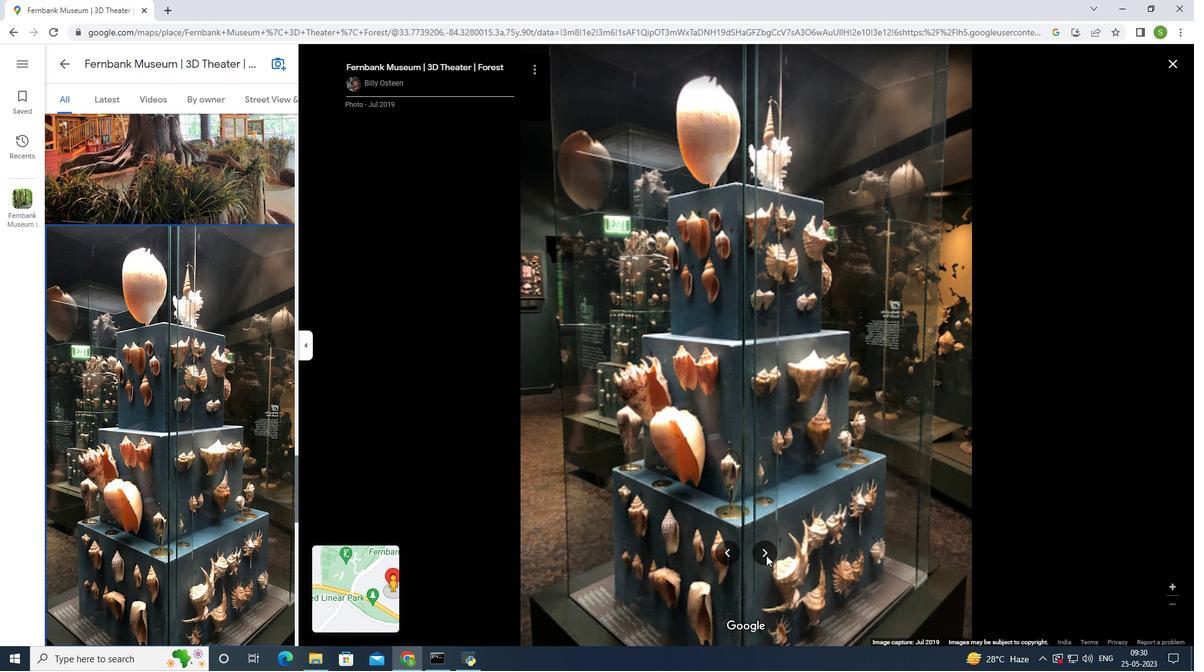 
Action: Mouse pressed left at (766, 555)
Screenshot: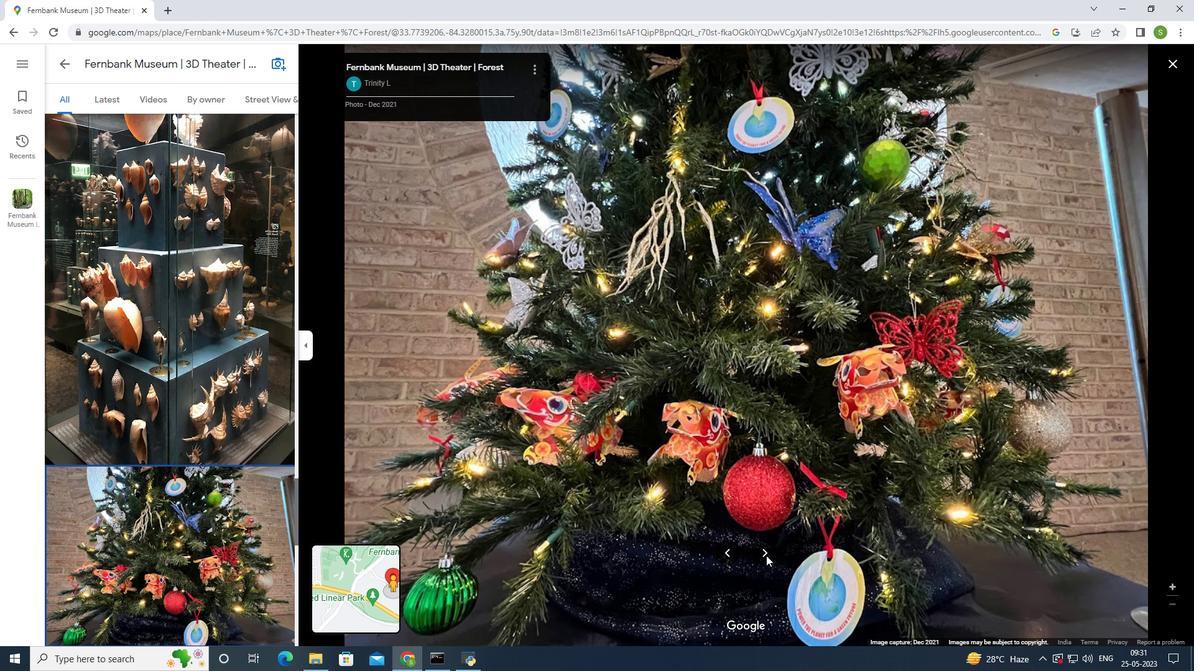 
Action: Mouse pressed left at (766, 555)
Screenshot: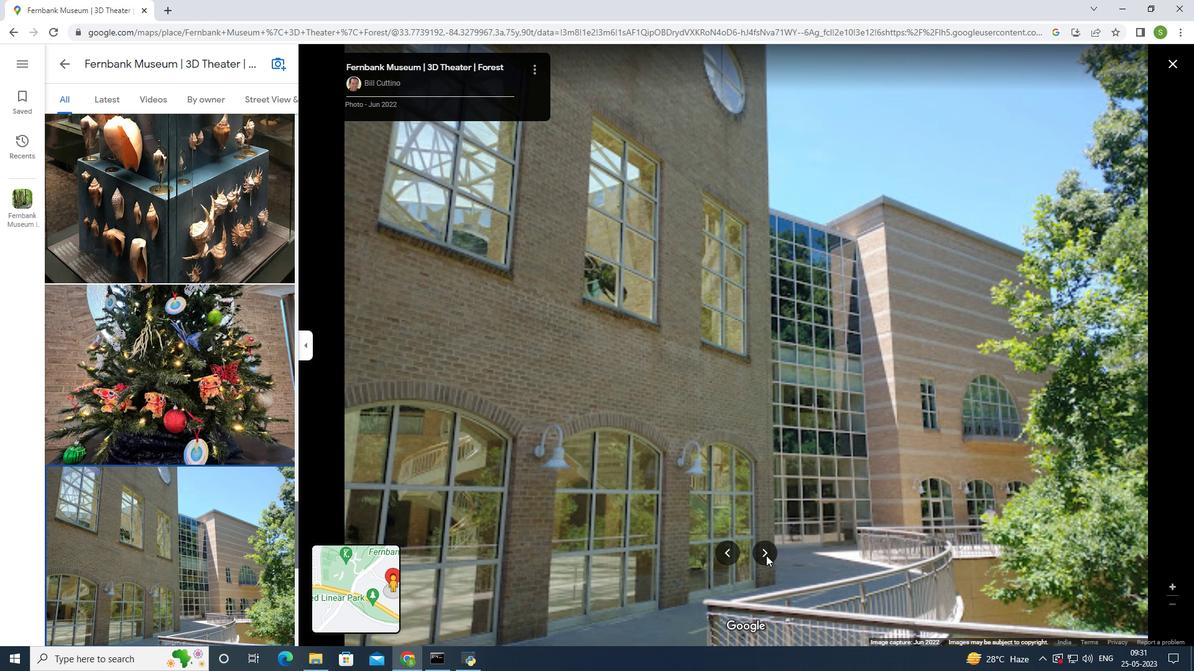 
Action: Mouse pressed left at (766, 555)
Screenshot: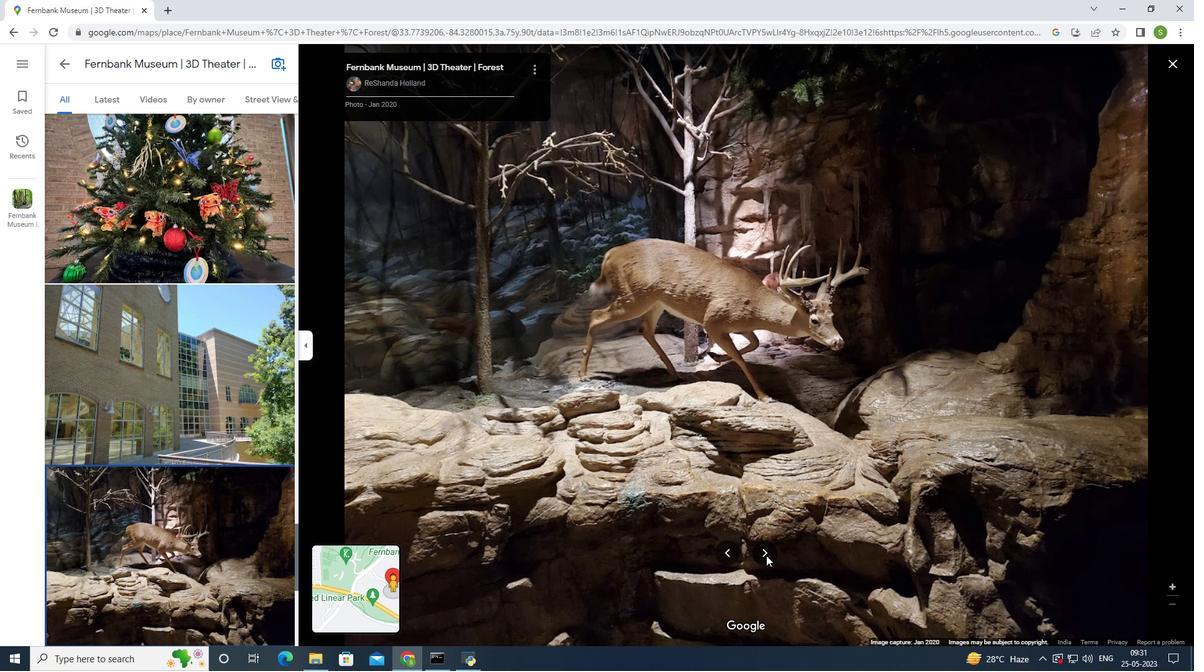 
Action: Mouse pressed left at (766, 555)
Screenshot: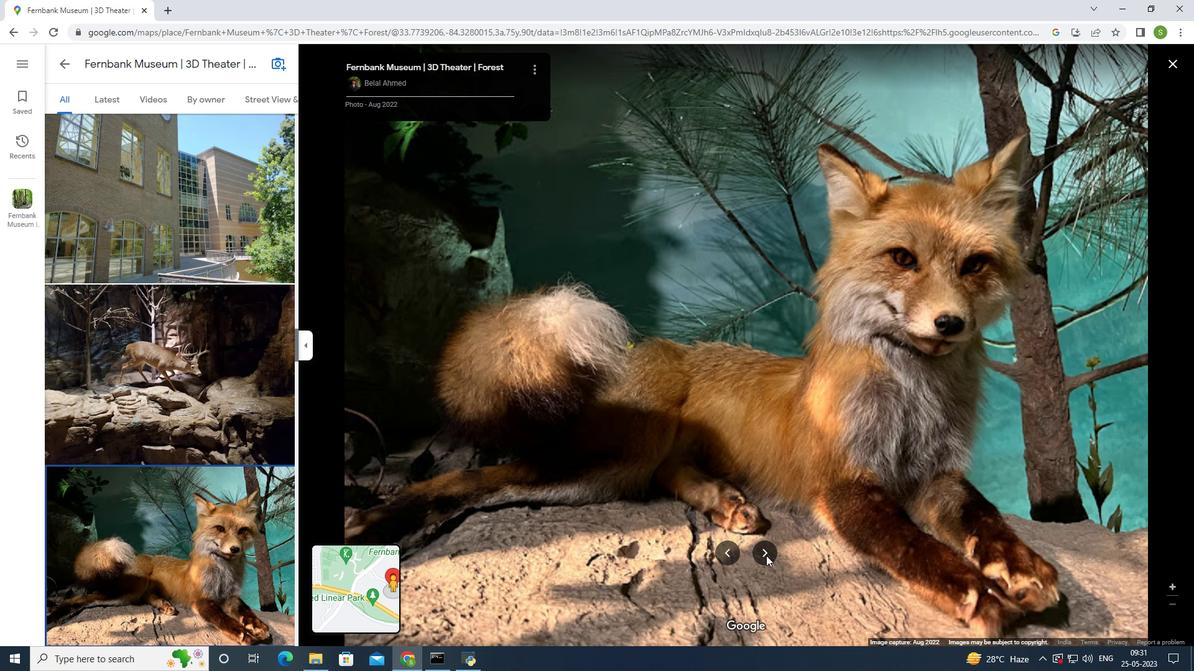 
Action: Mouse pressed left at (766, 555)
Screenshot: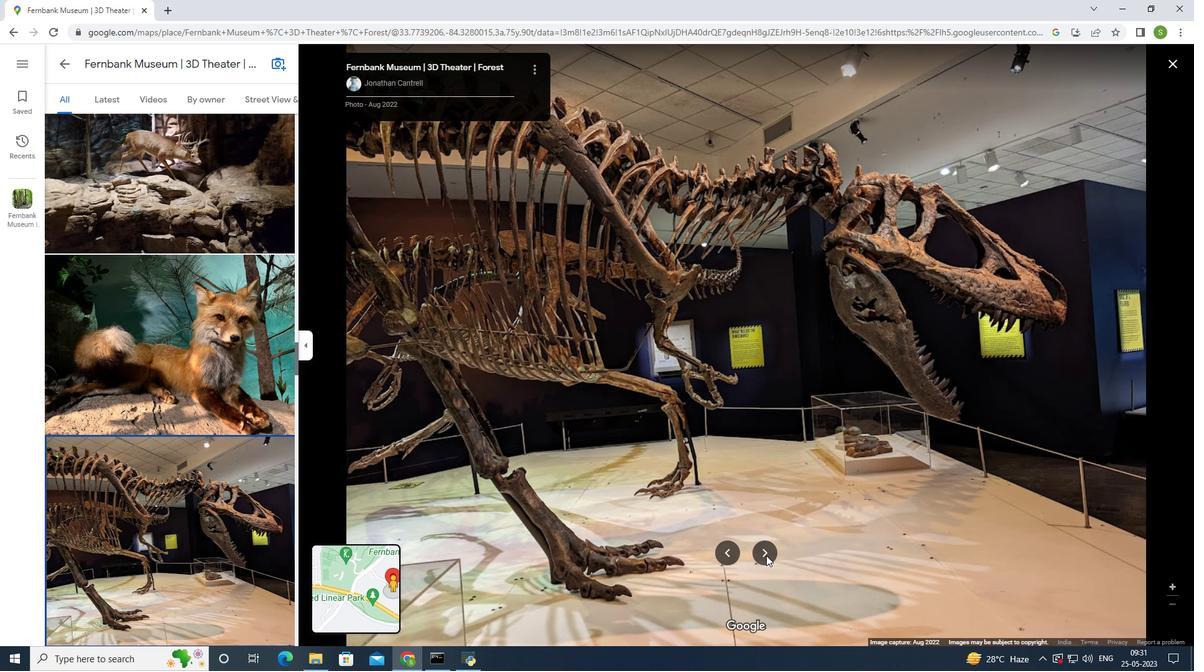 
Action: Mouse pressed left at (766, 555)
Screenshot: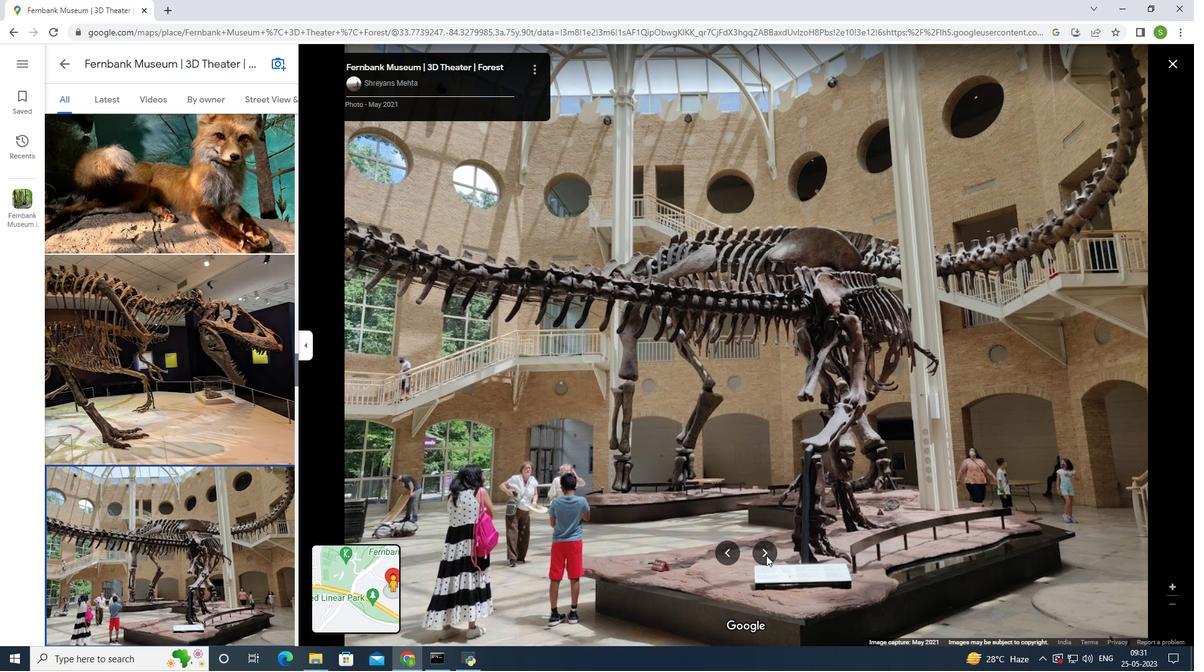 
Action: Mouse moved to (852, 451)
Screenshot: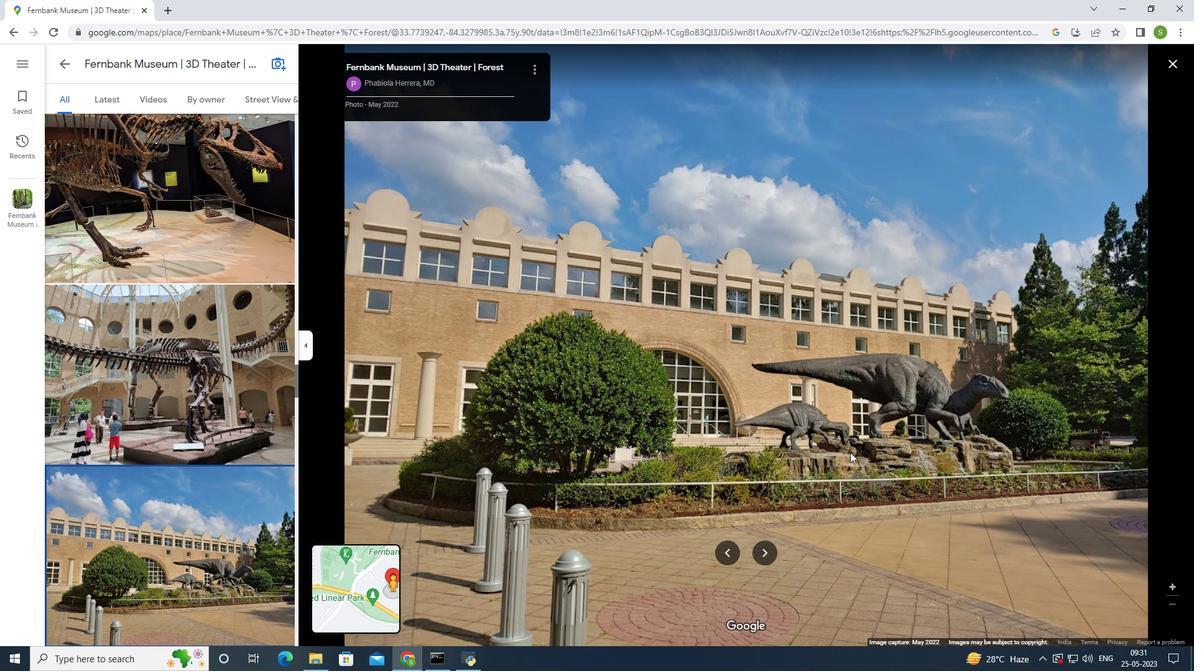
Action: Mouse scrolled (852, 452) with delta (0, 0)
Screenshot: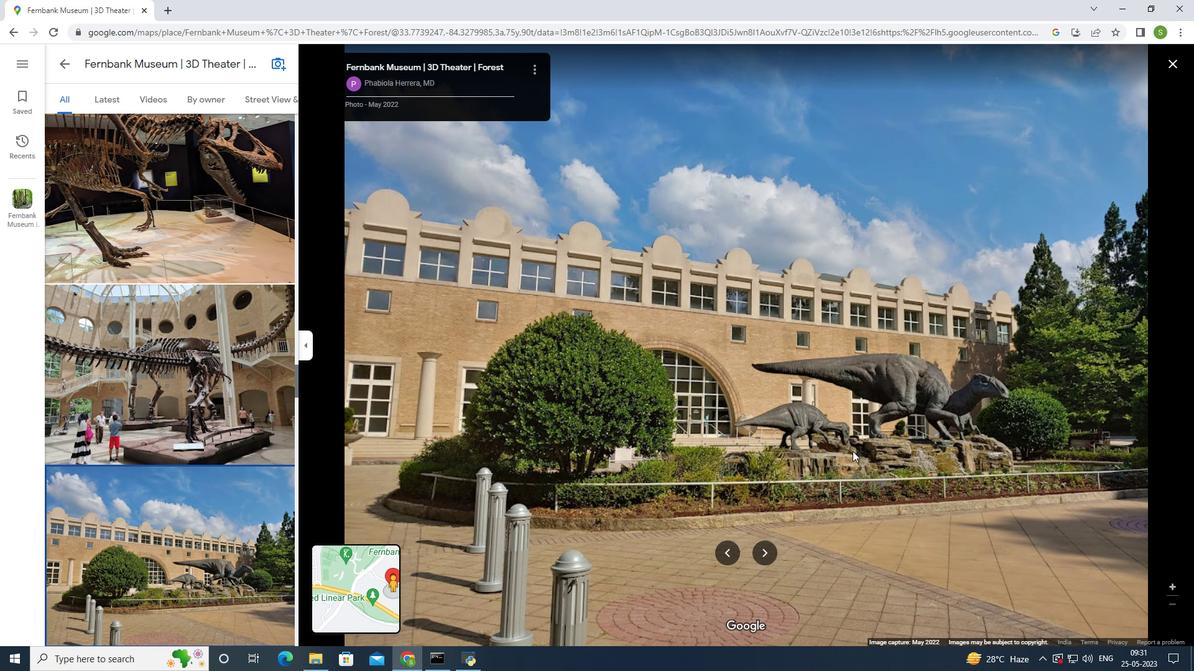 
Action: Mouse scrolled (852, 452) with delta (0, 0)
Screenshot: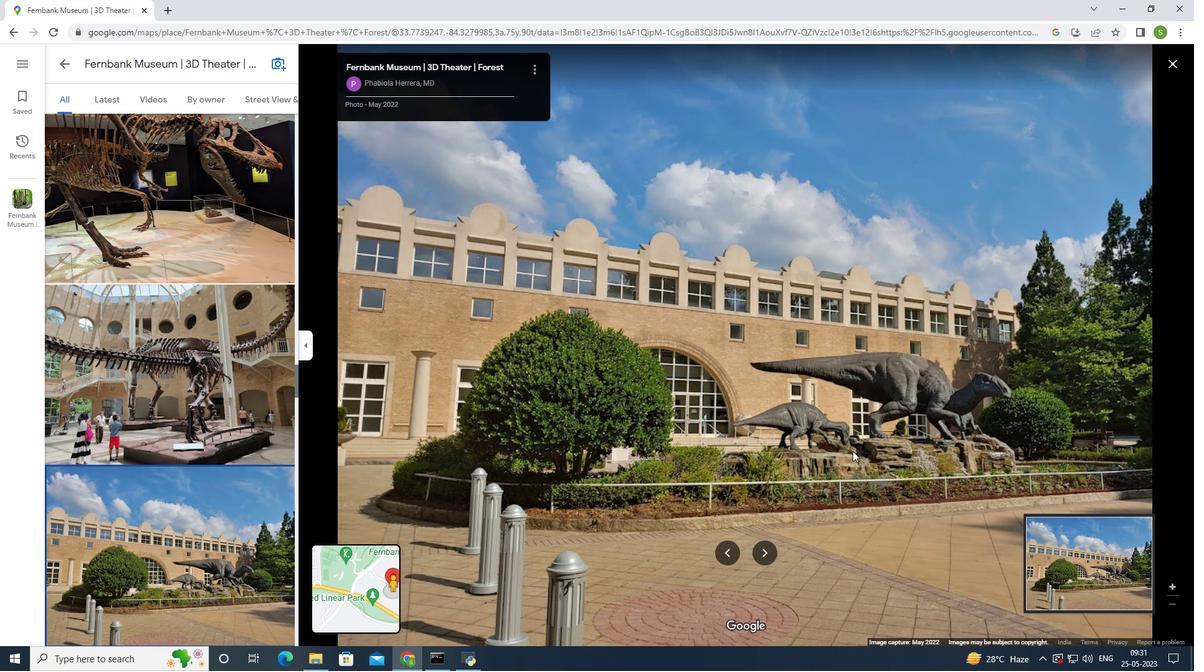 
Action: Mouse scrolled (852, 452) with delta (0, 0)
Screenshot: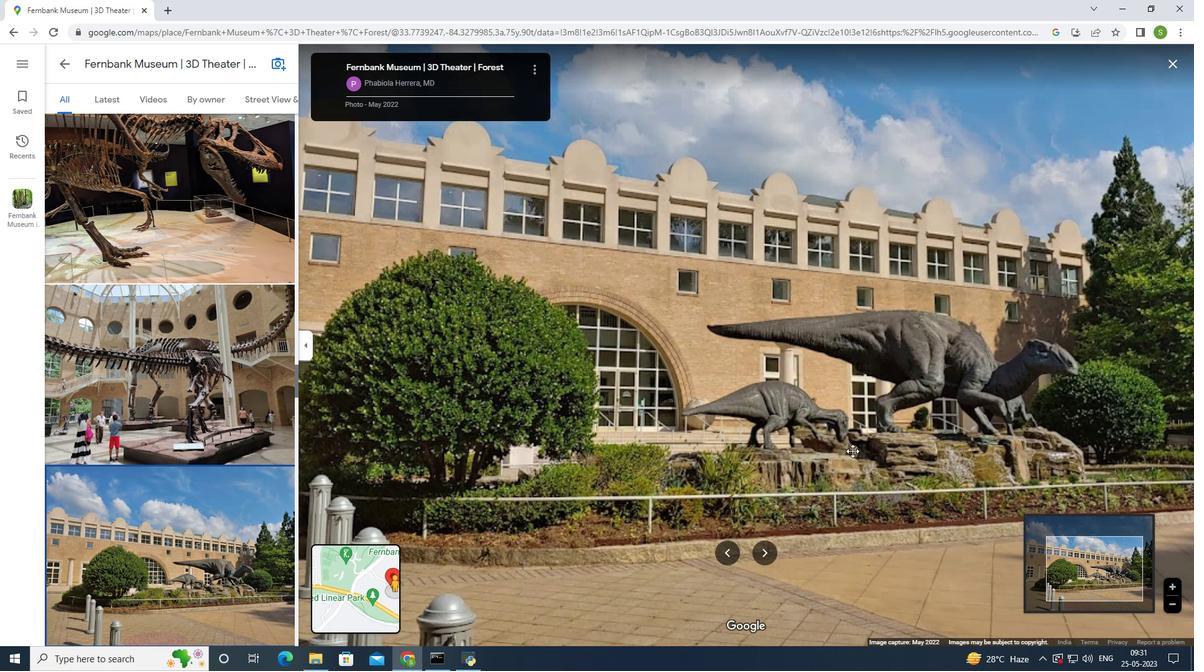 
Action: Mouse scrolled (852, 452) with delta (0, 0)
Screenshot: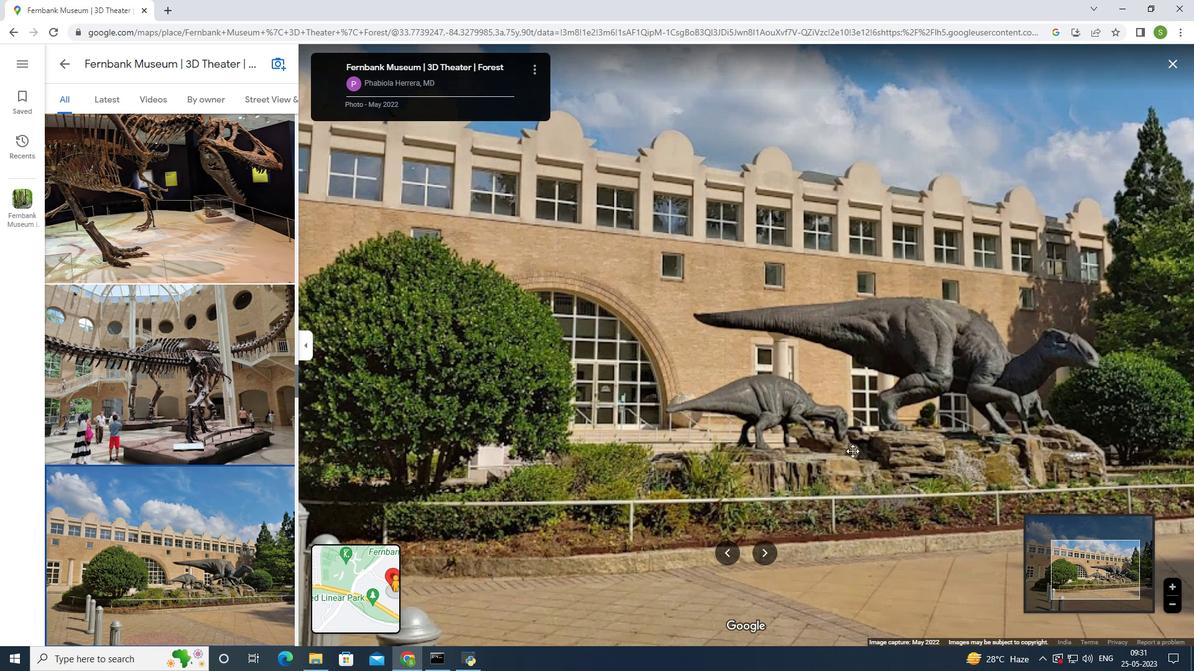 
Action: Mouse moved to (852, 451)
Screenshot: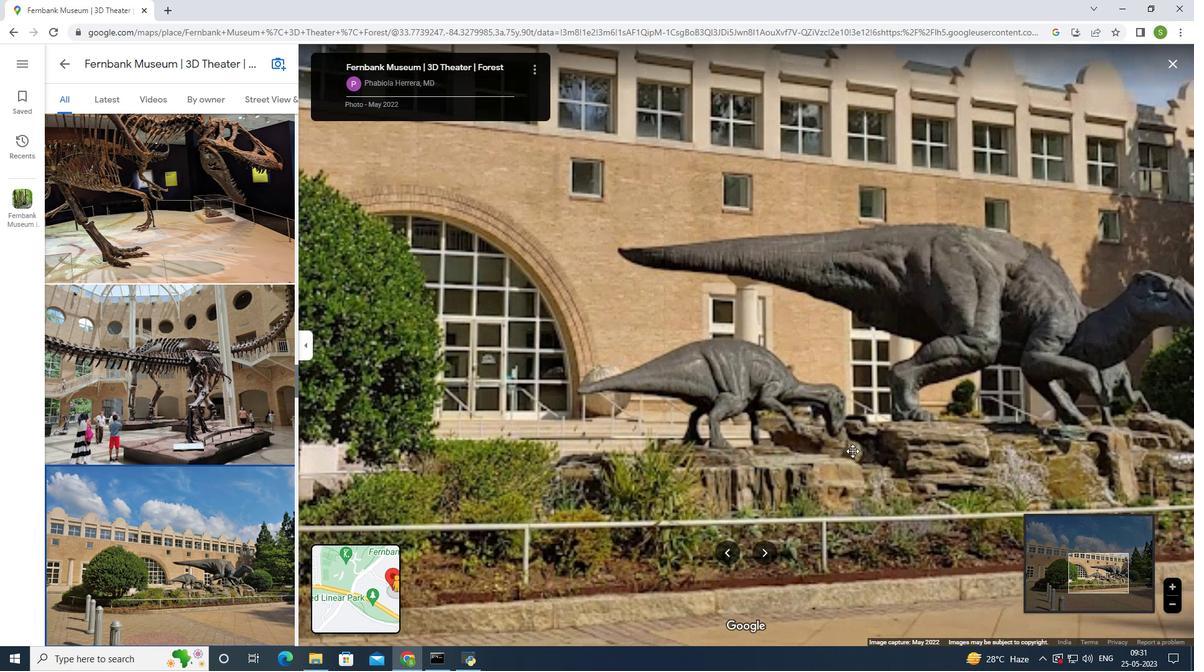 
Action: Mouse scrolled (852, 452) with delta (0, 0)
Screenshot: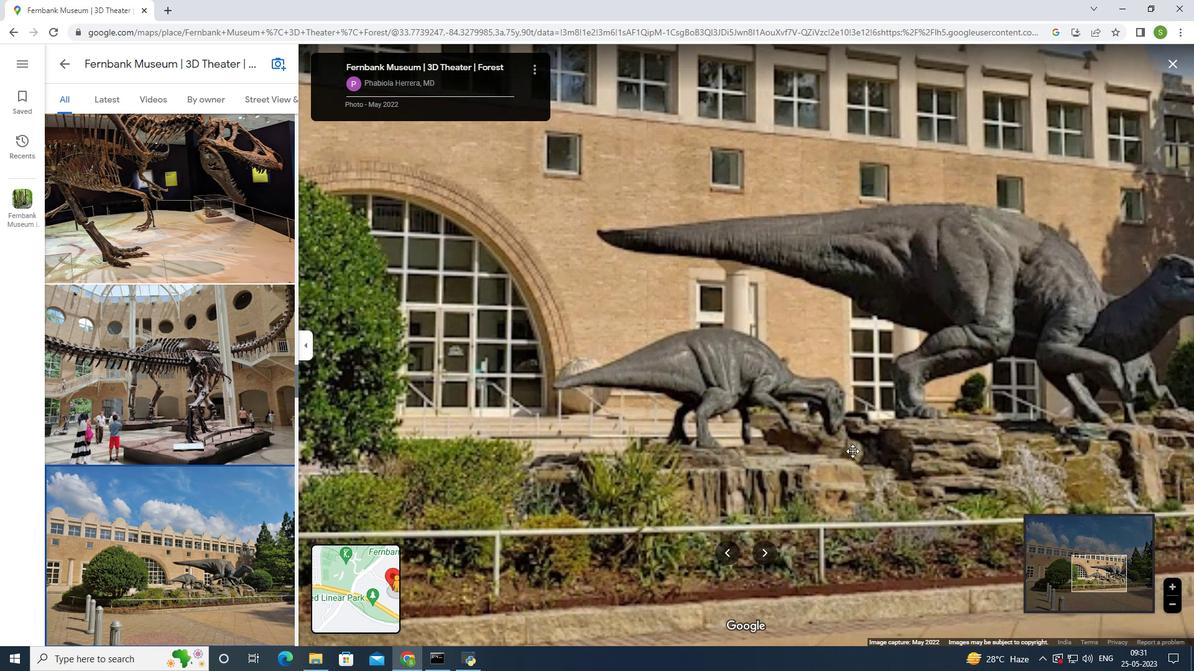 
Action: Mouse scrolled (852, 452) with delta (0, 0)
Screenshot: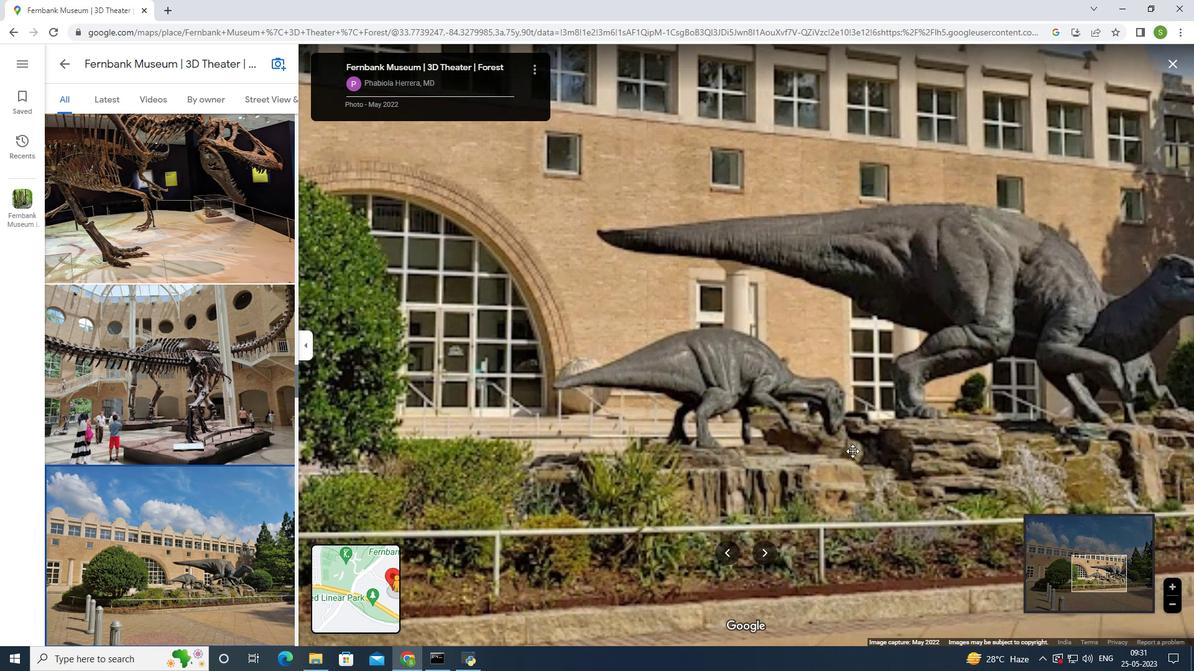 
Action: Mouse scrolled (852, 452) with delta (0, 0)
Screenshot: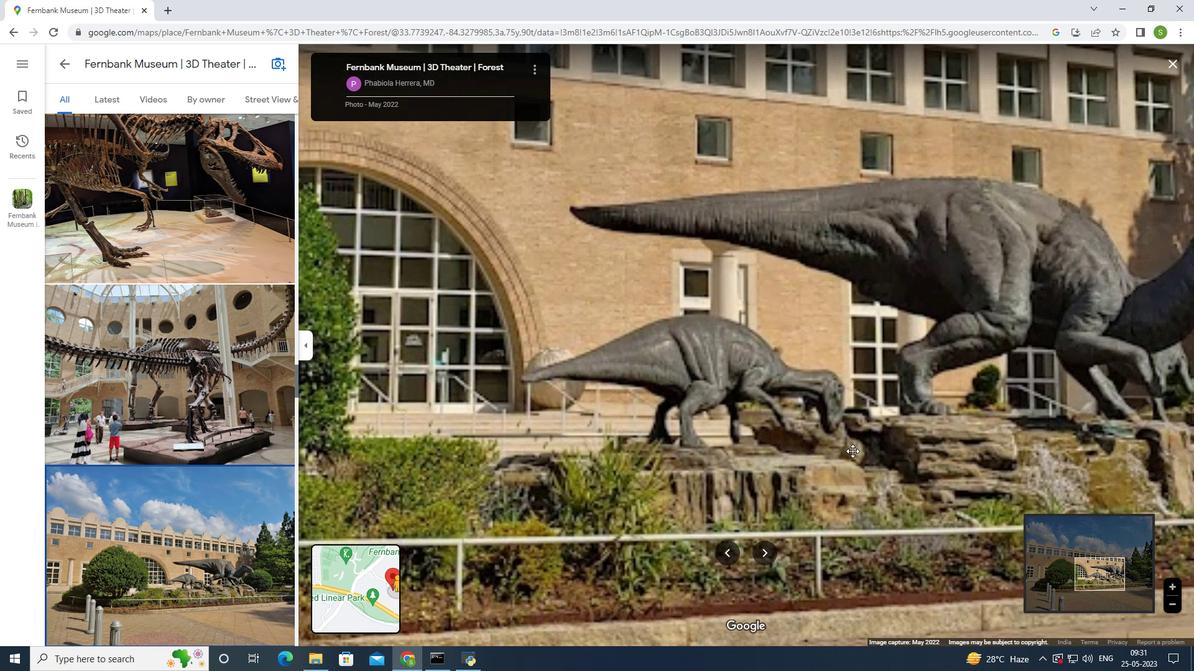 
Action: Mouse scrolled (852, 452) with delta (0, 0)
Screenshot: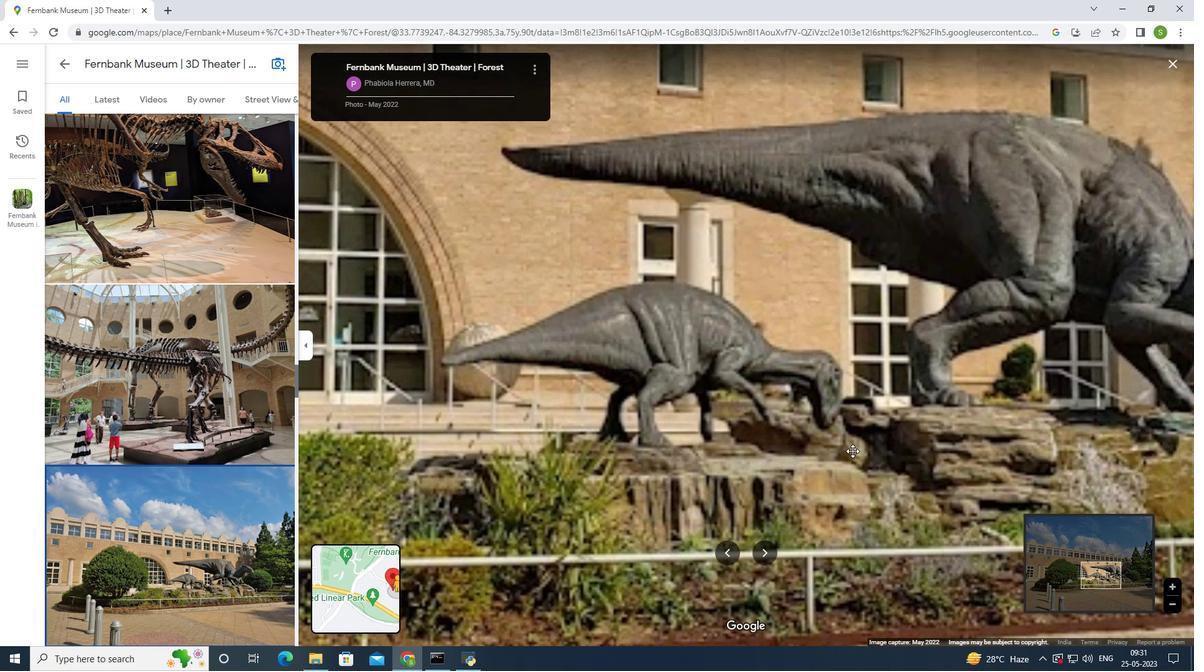 
Action: Mouse moved to (847, 457)
Screenshot: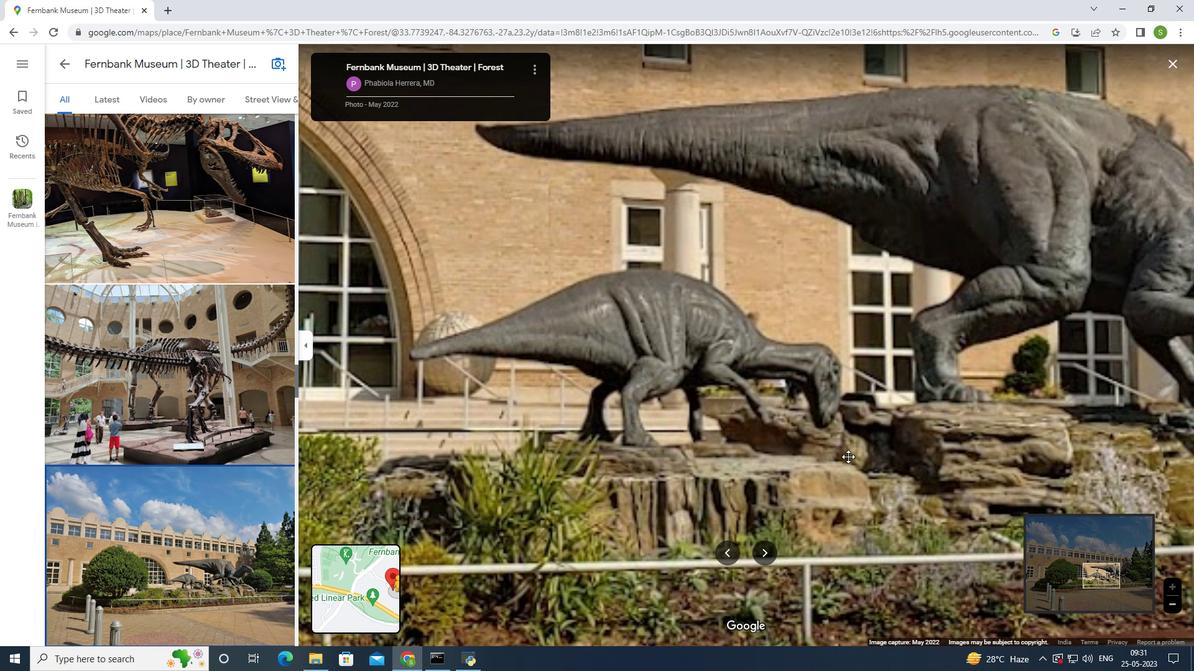 
Action: Mouse scrolled (847, 457) with delta (0, 0)
Screenshot: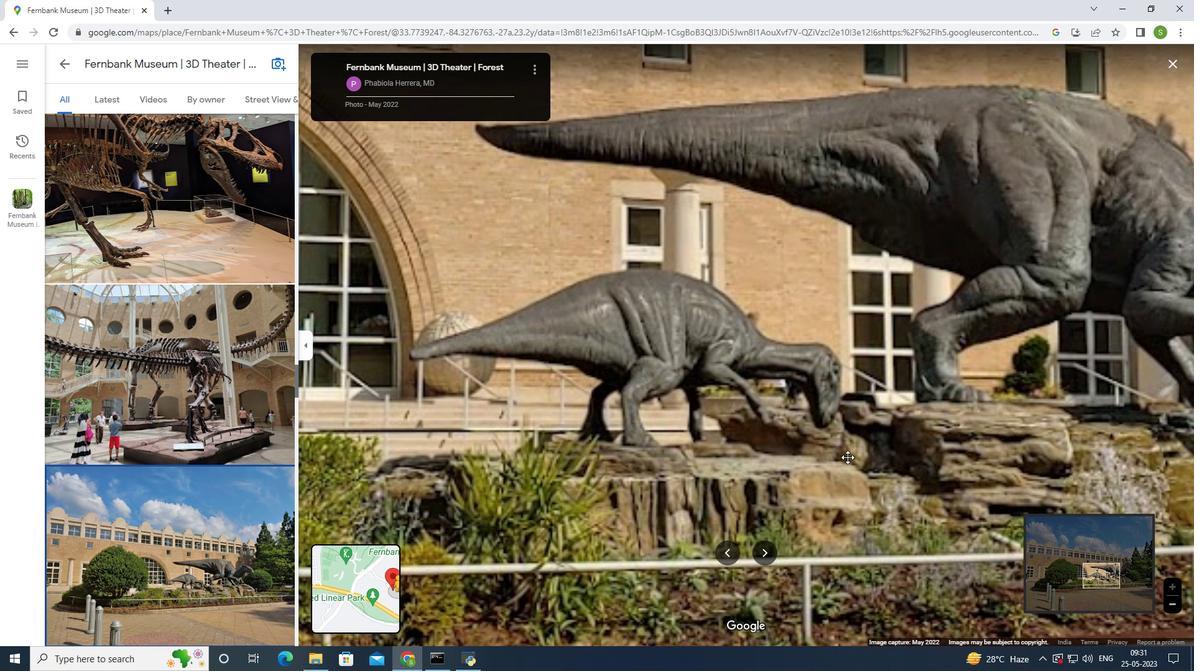 
Action: Mouse moved to (847, 457)
Screenshot: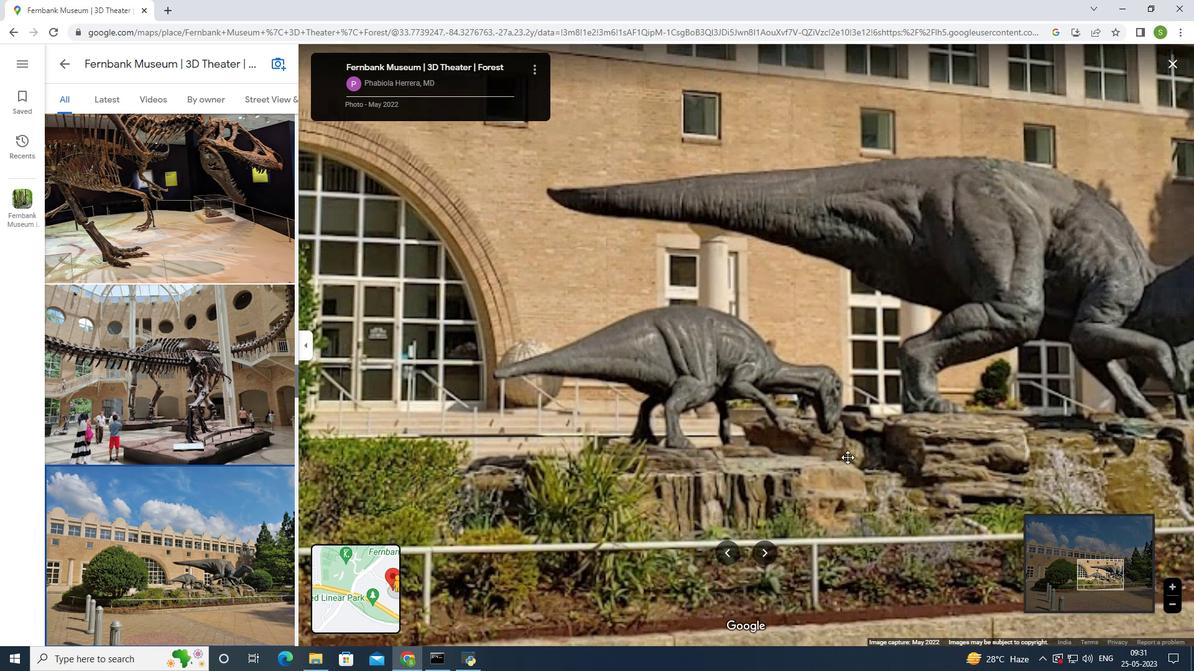
Action: Mouse scrolled (847, 457) with delta (0, 0)
Screenshot: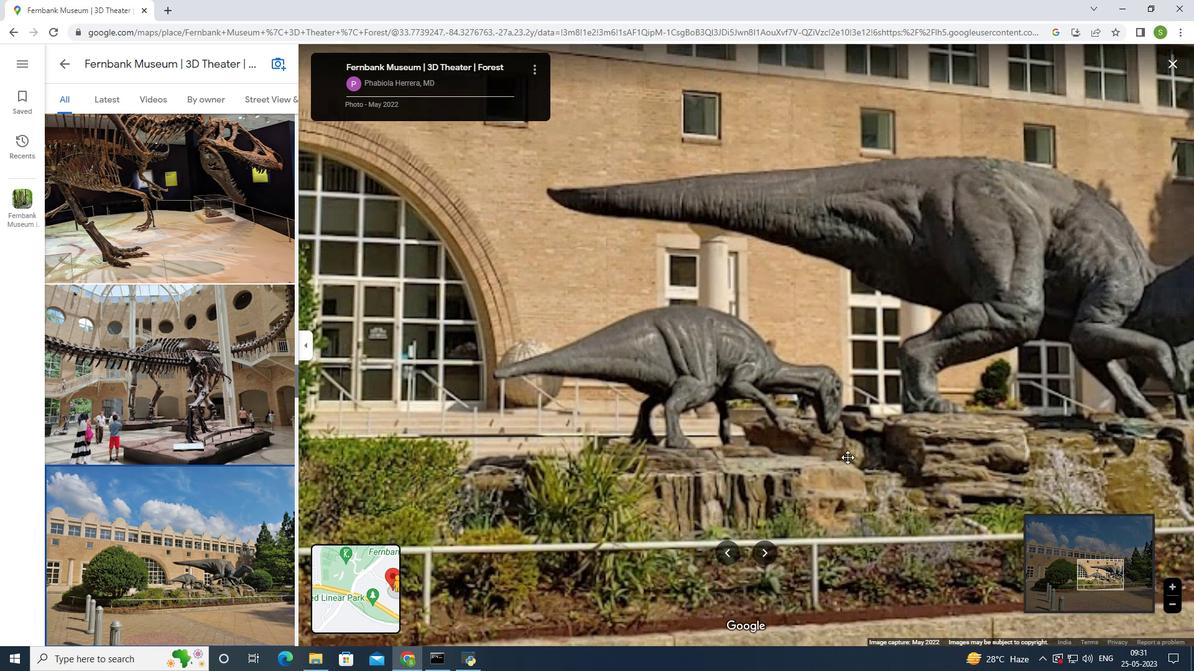 
Action: Mouse scrolled (847, 457) with delta (0, 0)
Screenshot: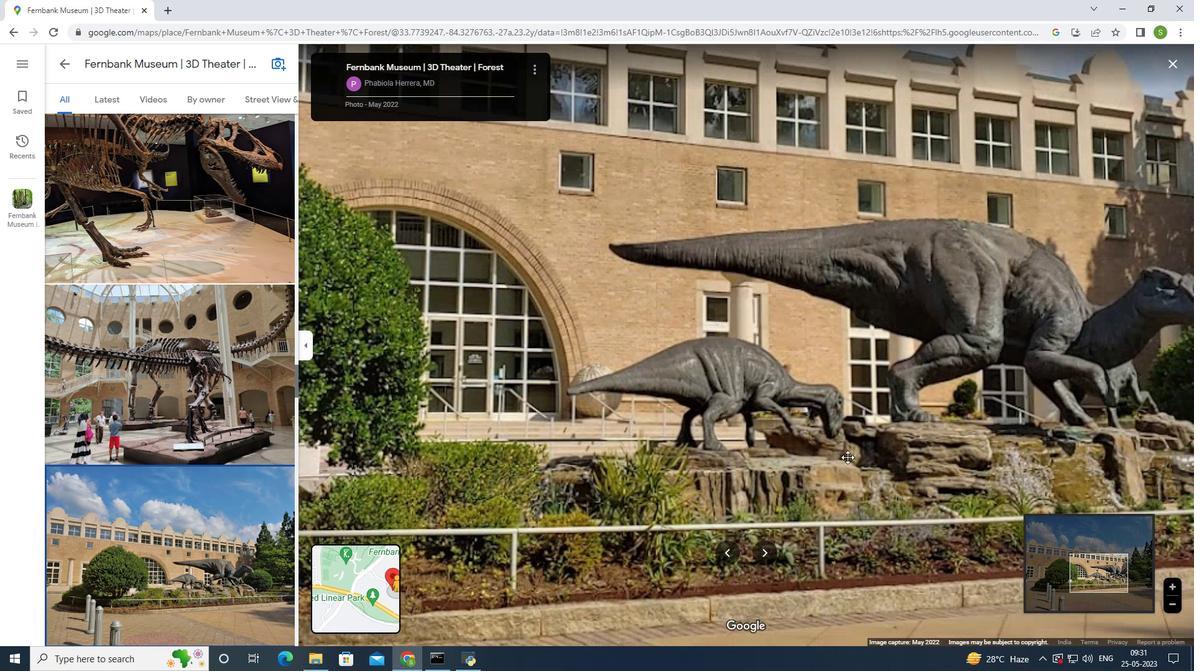 
Action: Mouse moved to (847, 458)
Screenshot: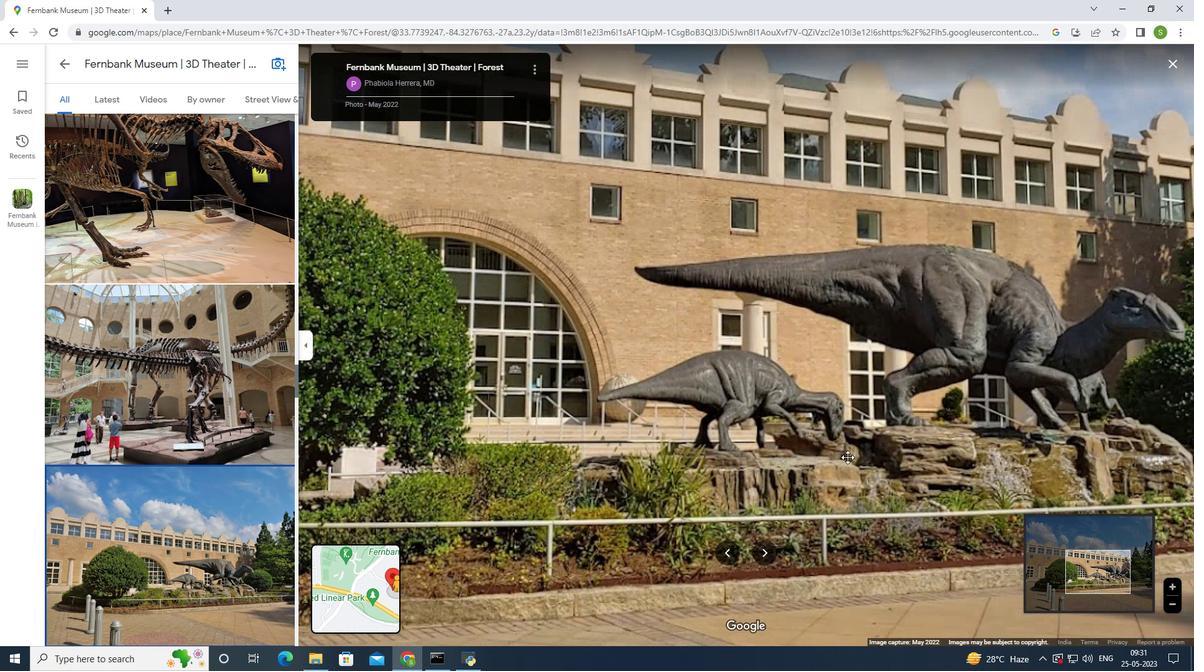 
Action: Mouse scrolled (847, 458) with delta (0, 0)
Screenshot: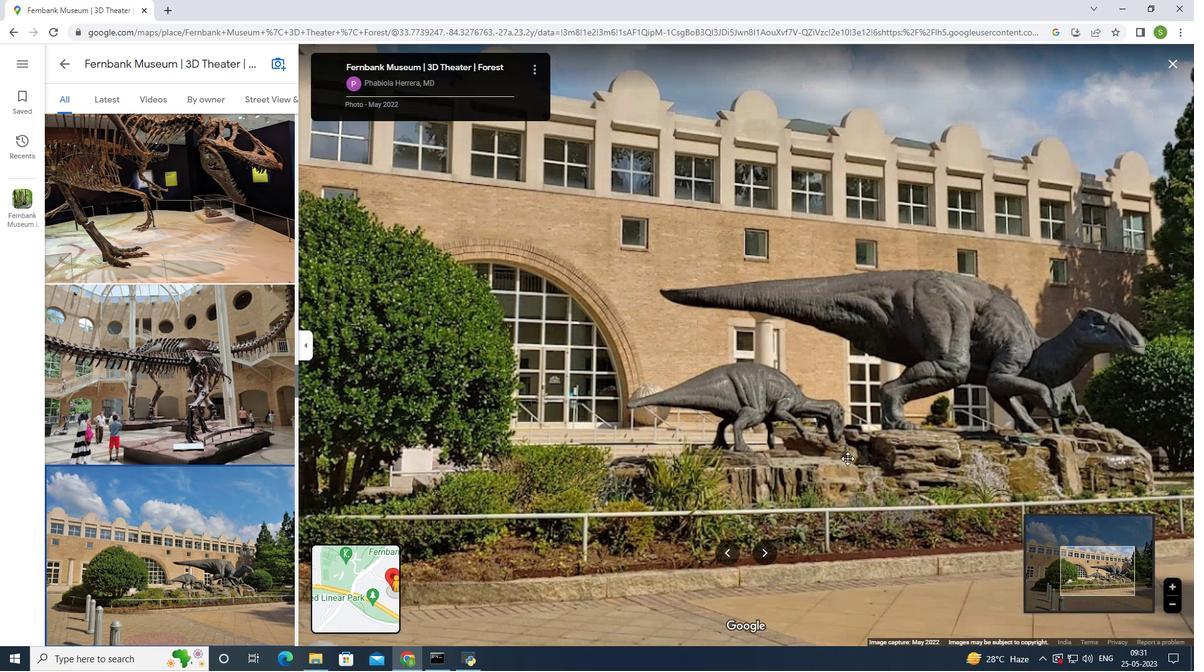 
Action: Mouse moved to (847, 459)
Screenshot: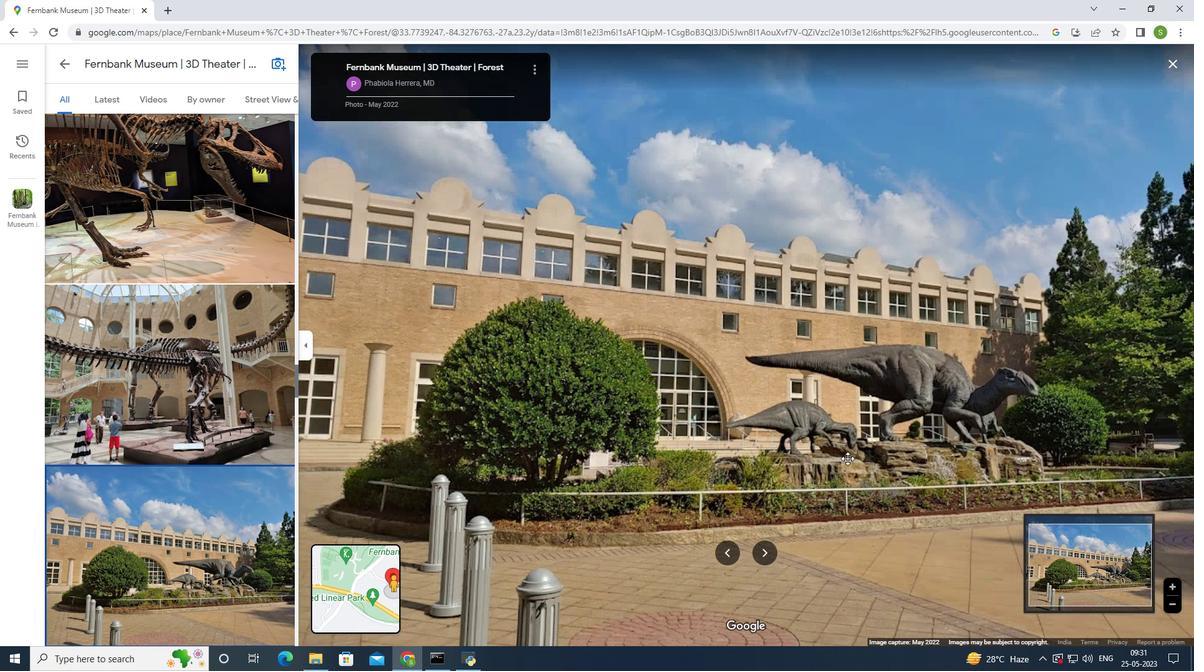 
Action: Mouse scrolled (847, 458) with delta (0, 0)
Screenshot: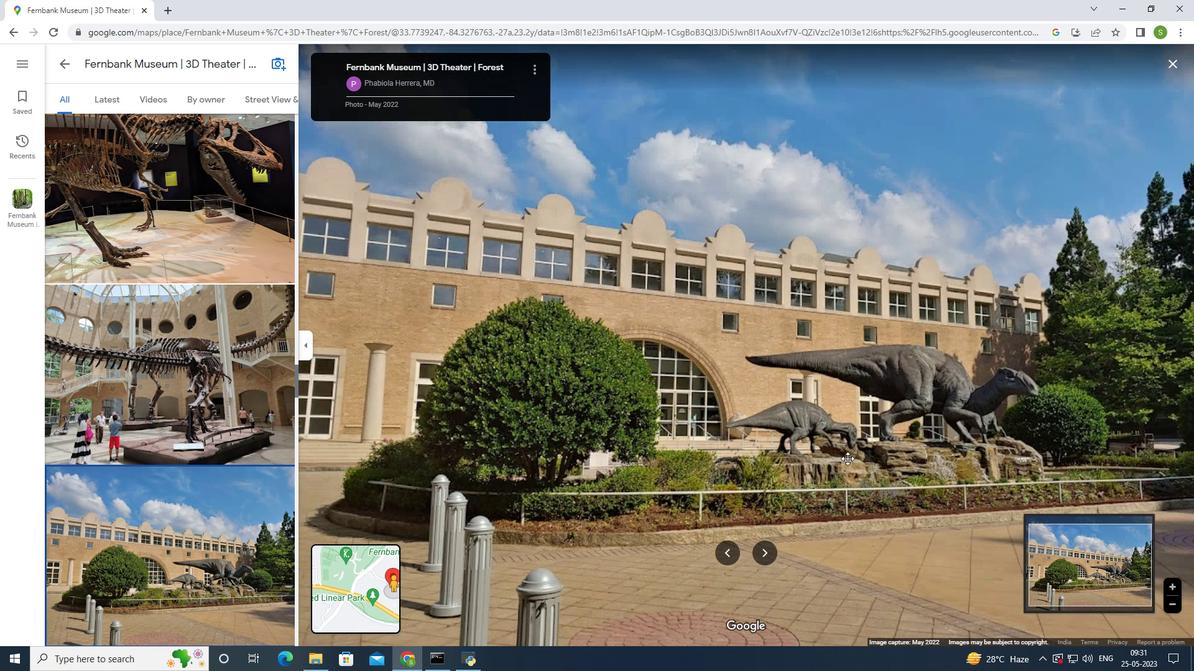
Action: Mouse moved to (846, 459)
Screenshot: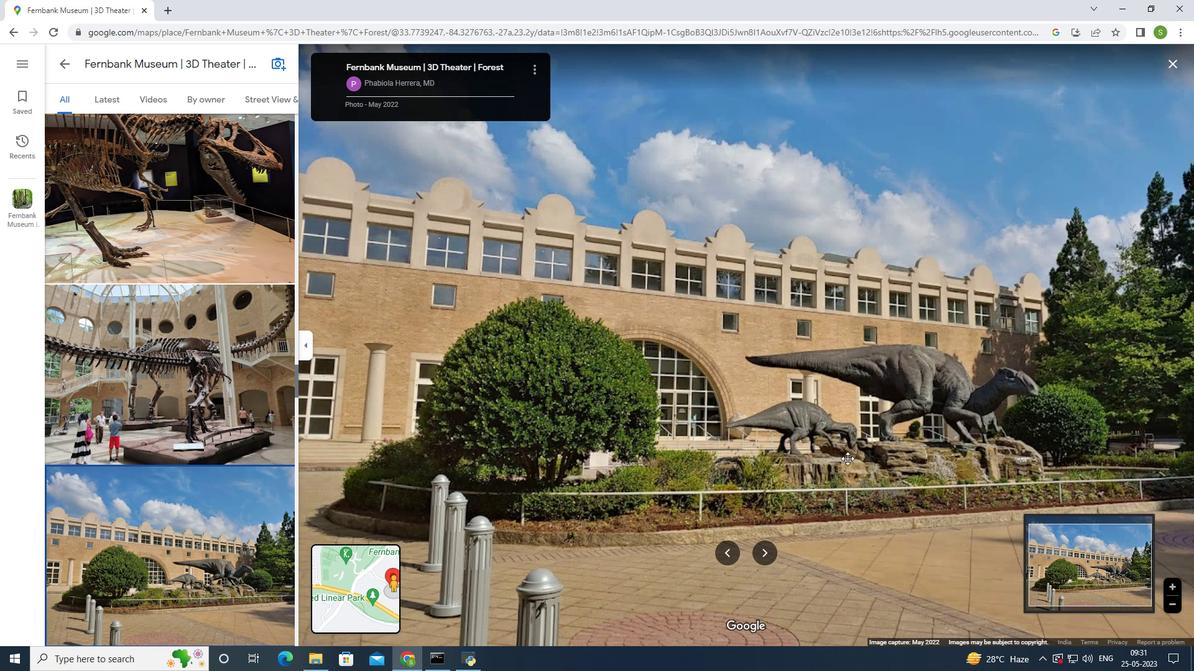 
Action: Mouse scrolled (846, 458) with delta (0, 0)
Screenshot: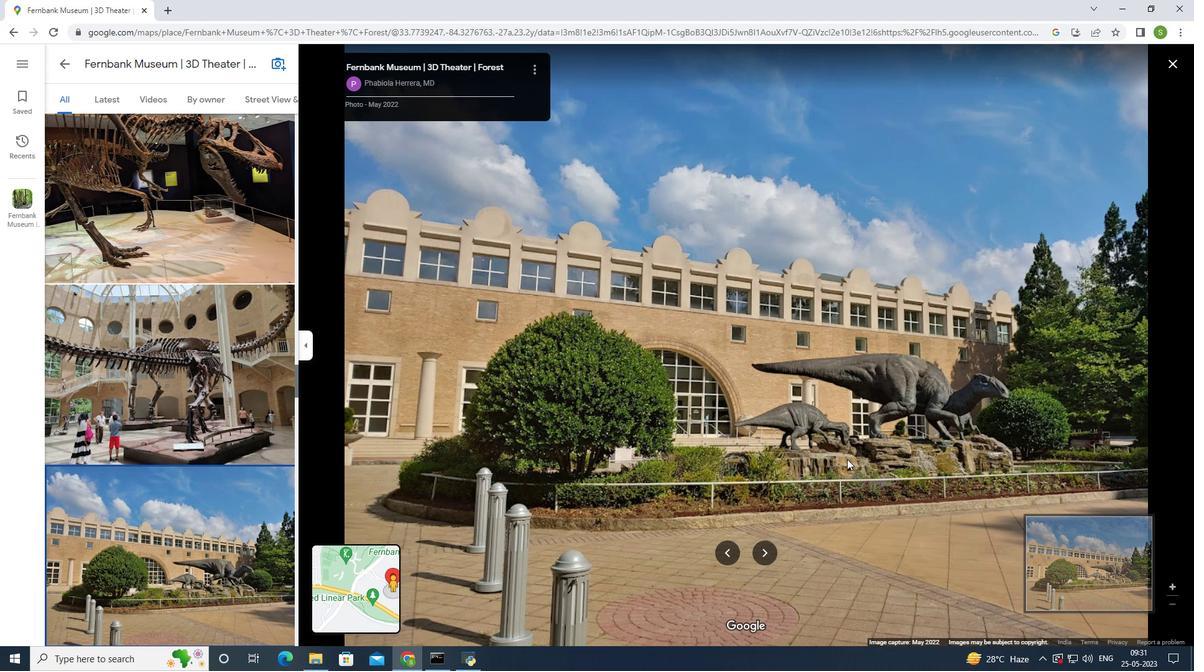 
Action: Mouse moved to (846, 460)
Screenshot: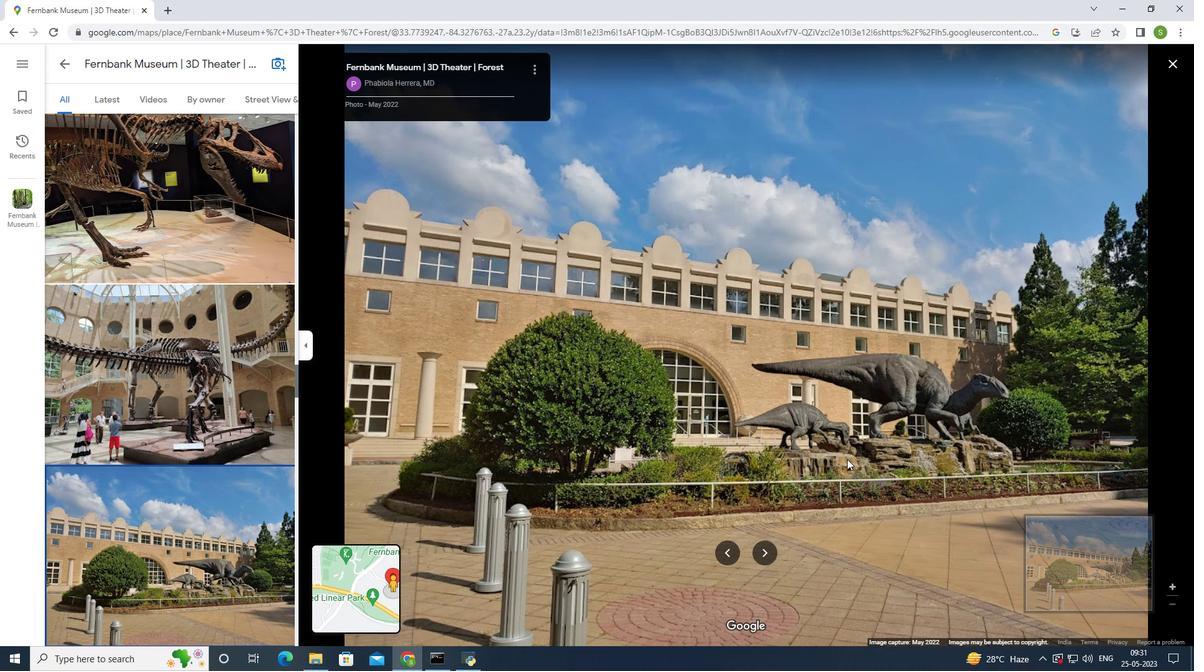 
Action: Mouse scrolled (846, 459) with delta (0, 0)
Screenshot: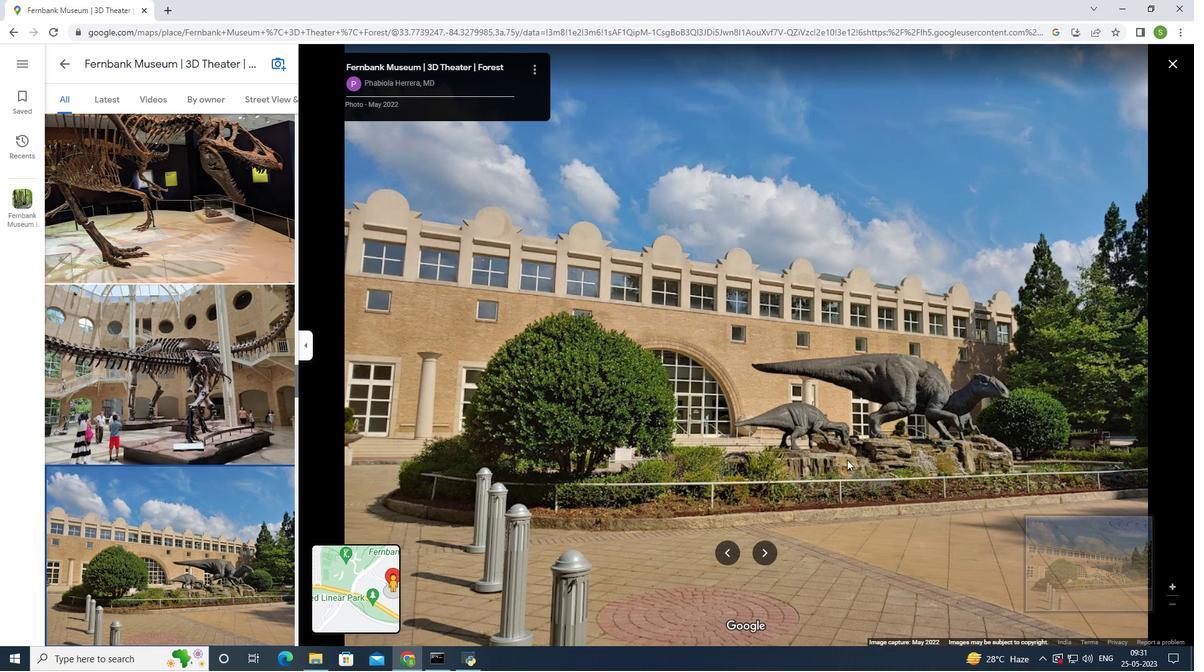 
Action: Mouse moved to (761, 548)
Screenshot: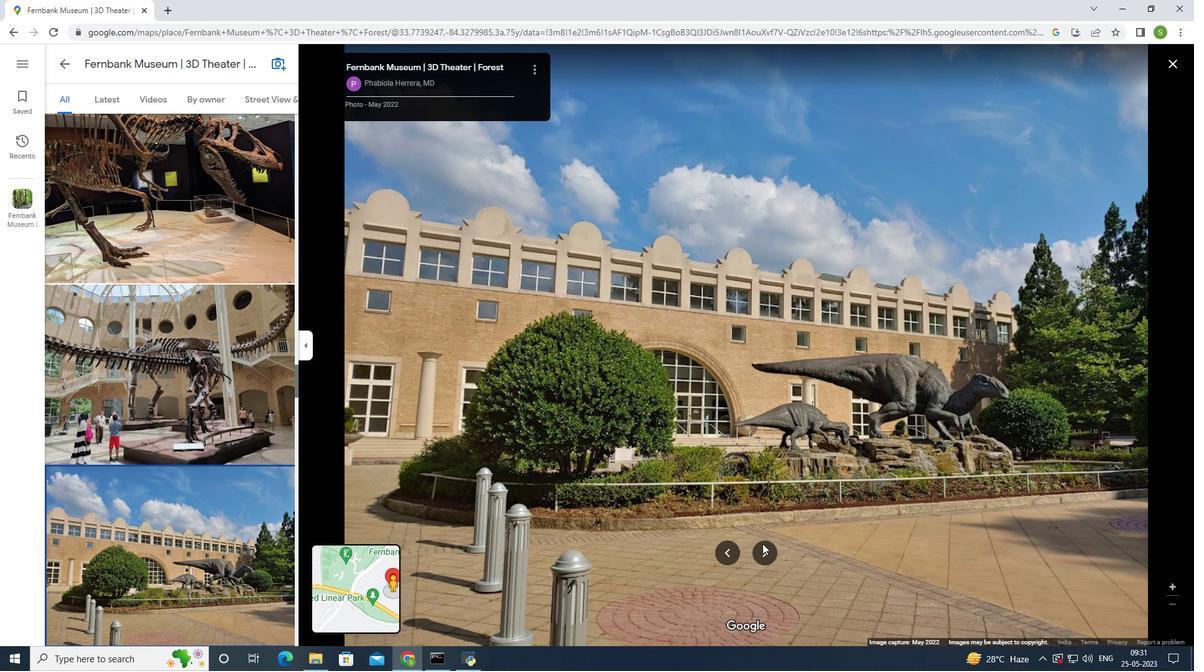
Action: Mouse pressed left at (761, 548)
Screenshot: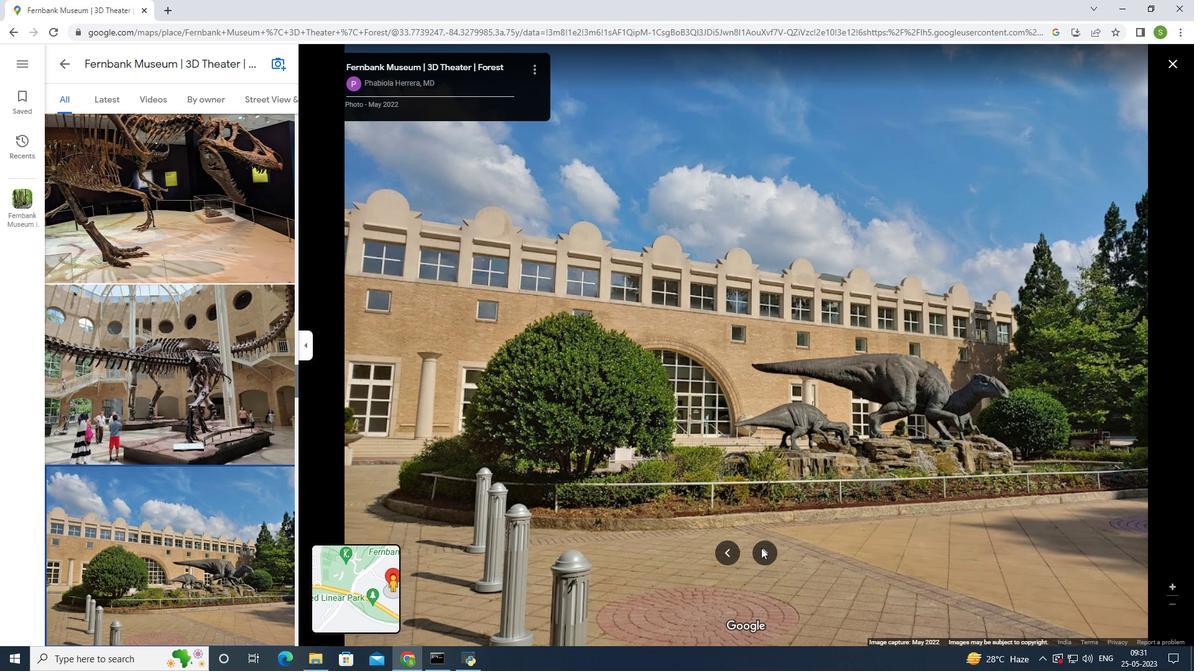 
Action: Mouse moved to (697, 350)
Screenshot: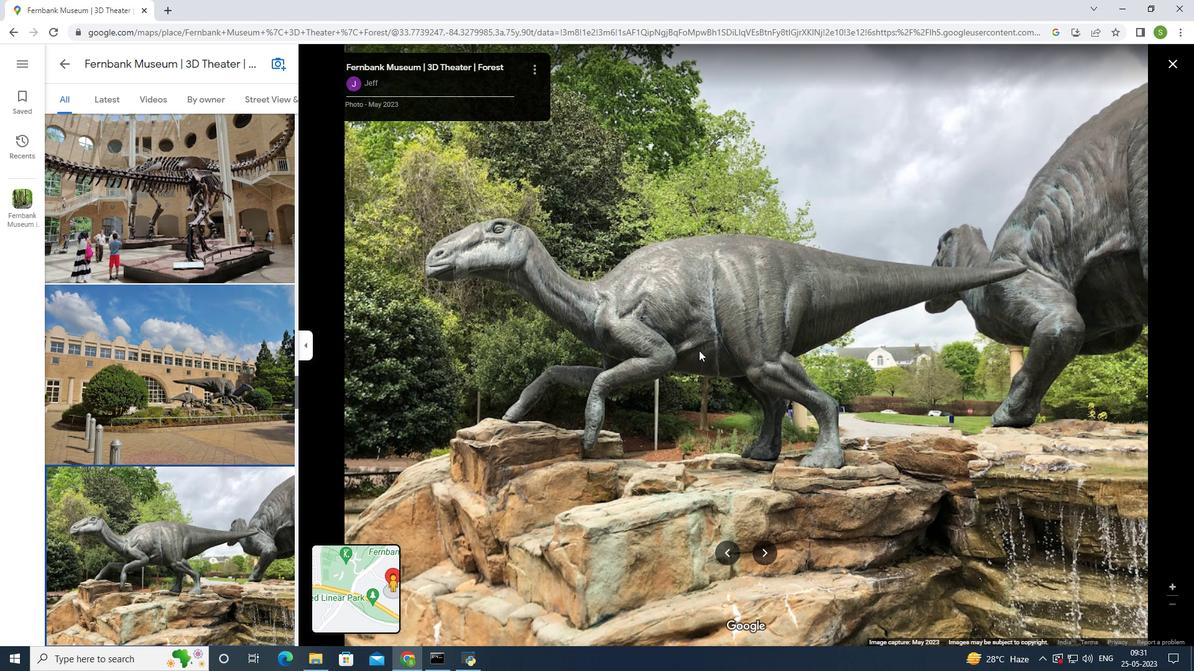 
Action: Mouse scrolled (697, 351) with delta (0, 0)
Screenshot: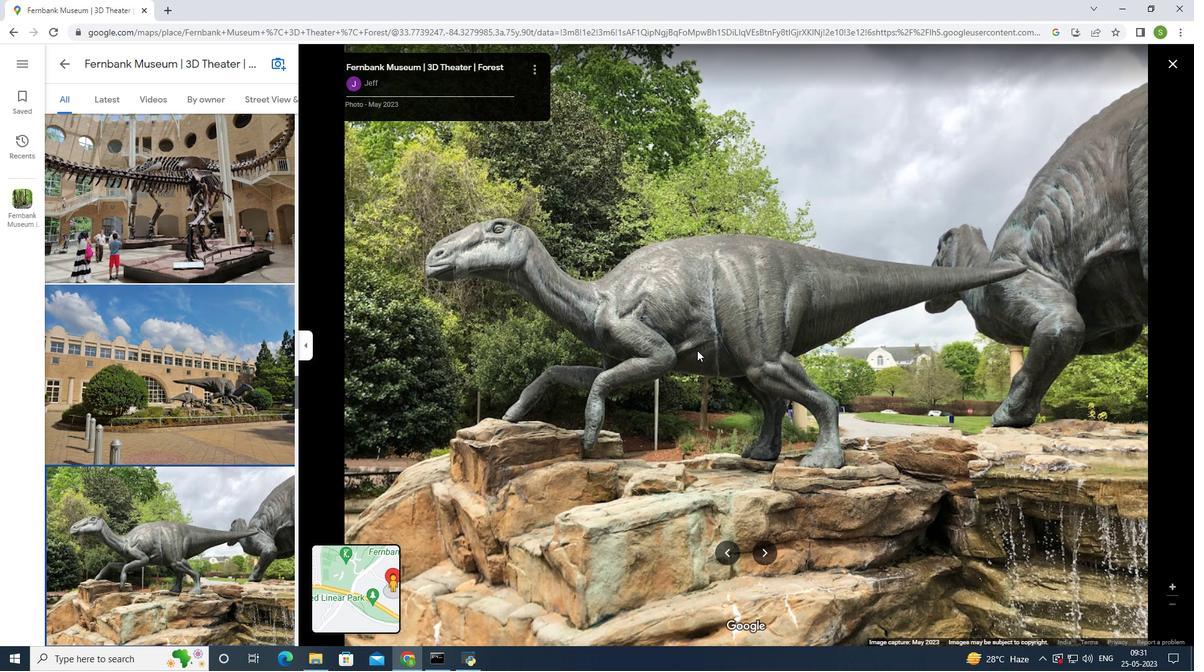 
Action: Mouse scrolled (697, 351) with delta (0, 0)
Screenshot: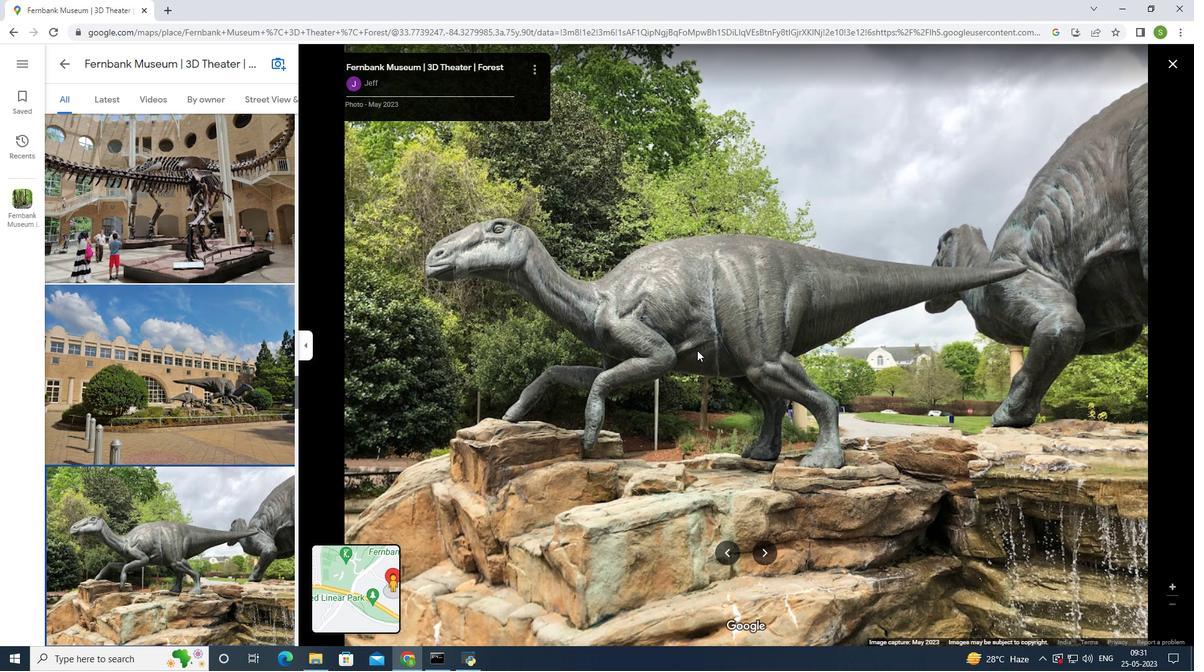 
Action: Mouse scrolled (697, 350) with delta (0, 0)
Screenshot: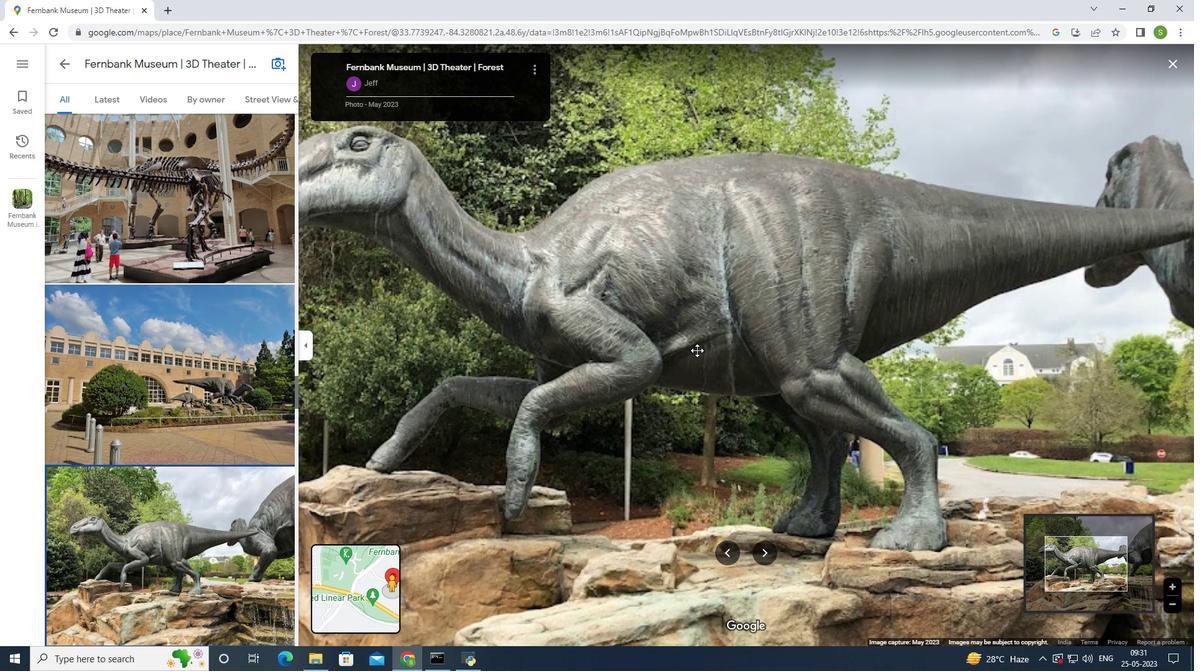 
Action: Mouse scrolled (697, 350) with delta (0, 0)
Screenshot: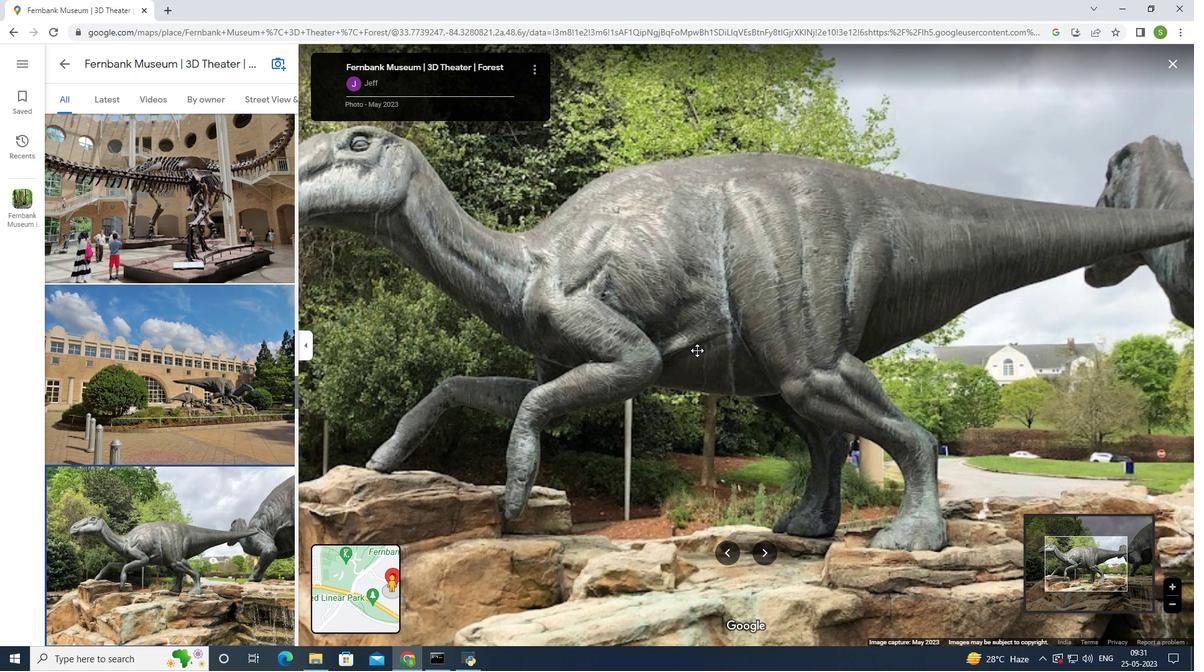 
Action: Mouse scrolled (697, 350) with delta (0, 0)
Screenshot: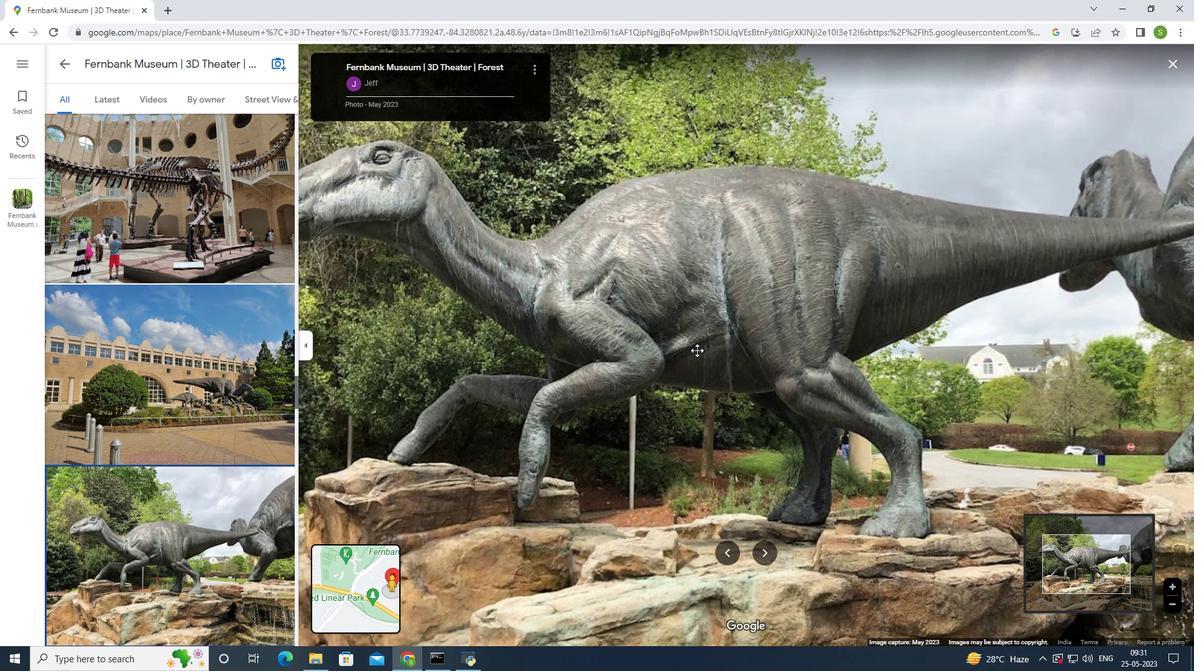 
Action: Mouse scrolled (697, 350) with delta (0, 0)
Screenshot: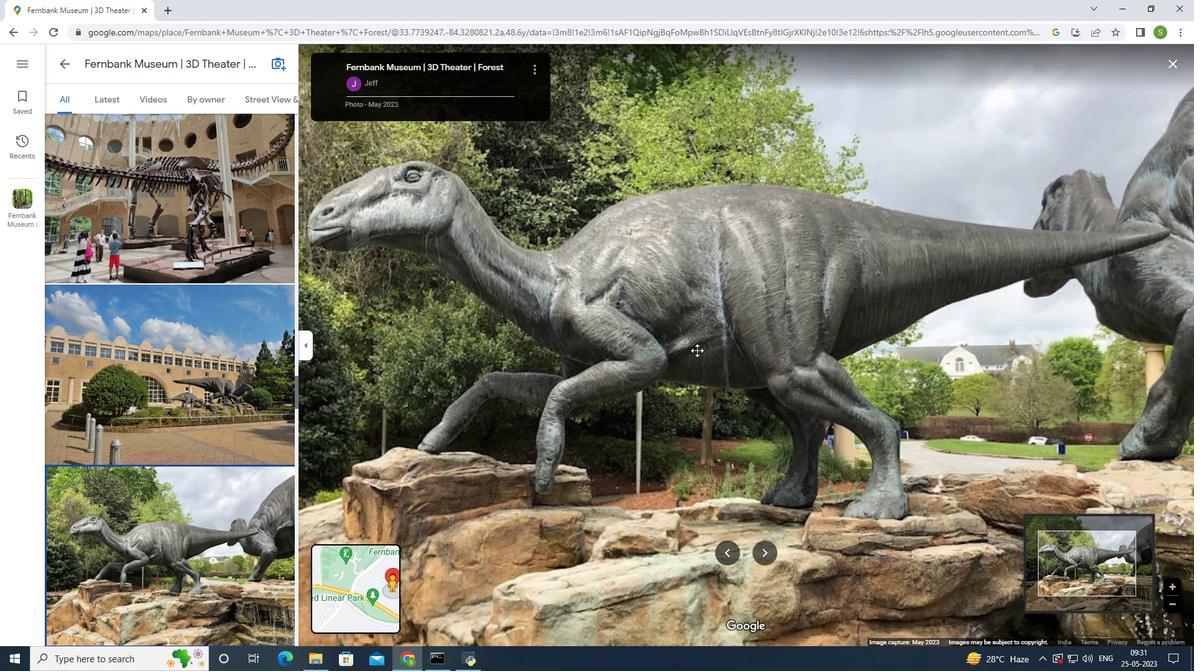 
Action: Mouse moved to (695, 353)
Screenshot: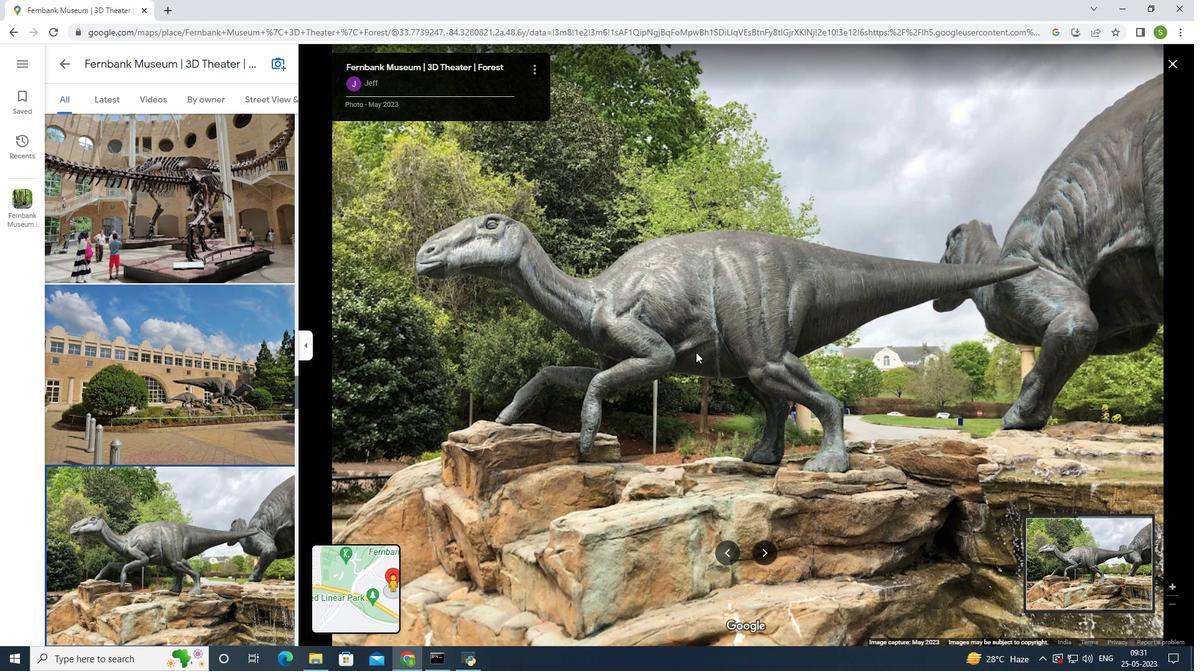 
Action: Mouse scrolled (695, 353) with delta (0, 0)
Screenshot: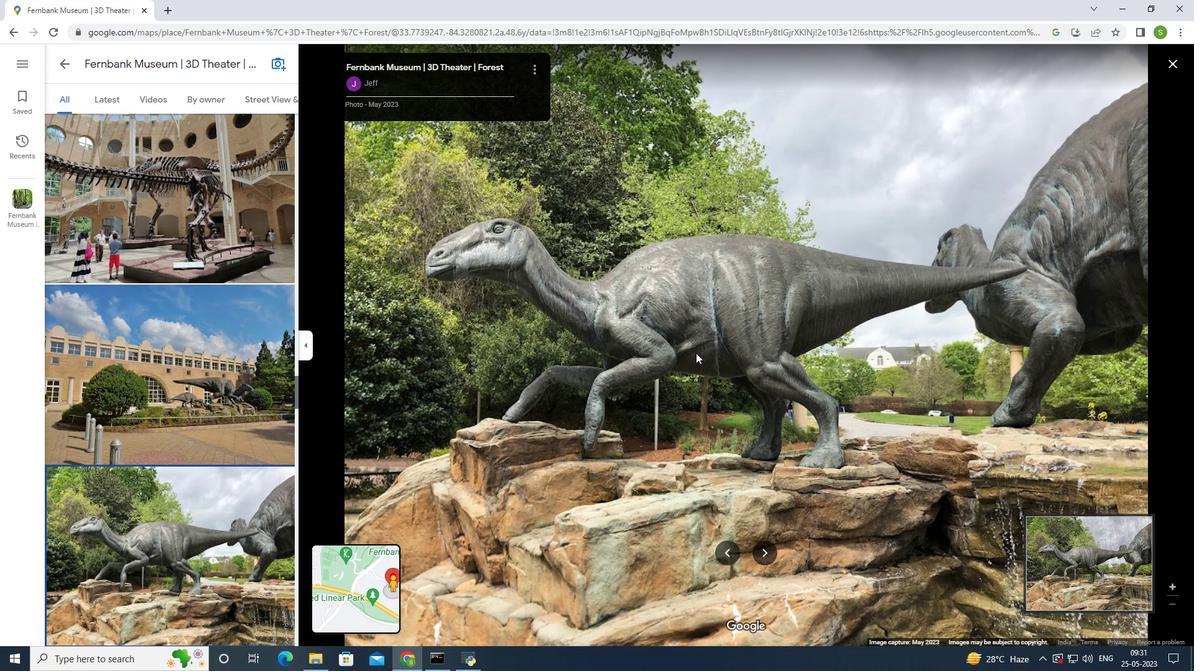 
Action: Mouse scrolled (695, 353) with delta (0, 0)
Screenshot: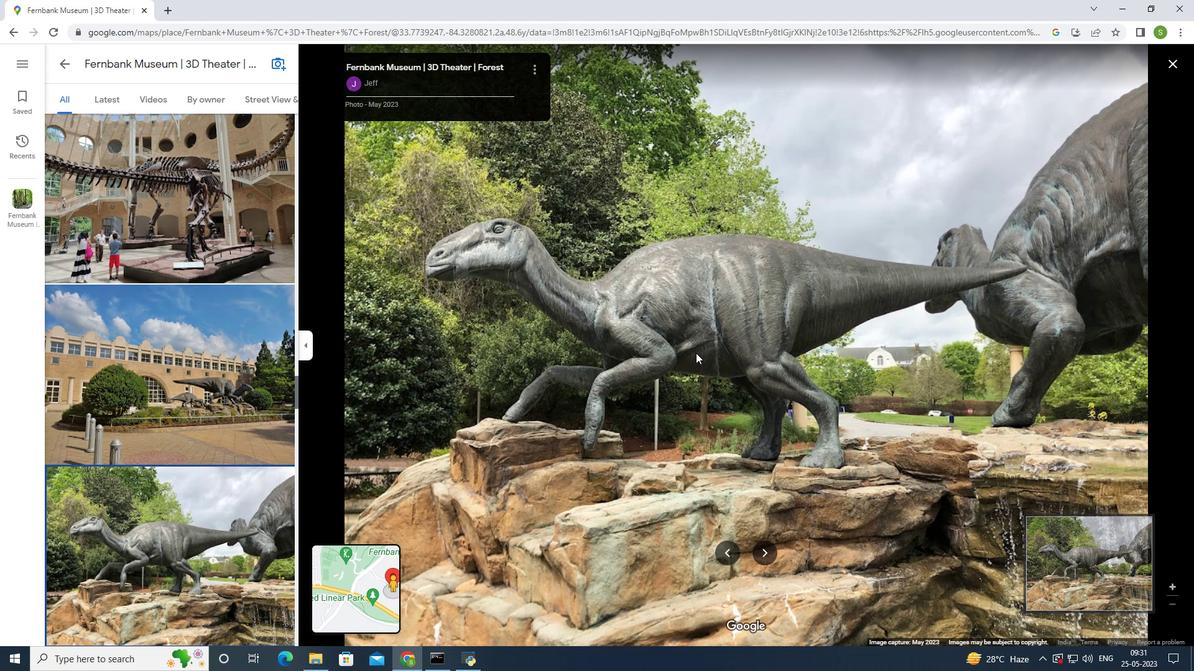 
Action: Mouse scrolled (695, 353) with delta (0, 0)
Screenshot: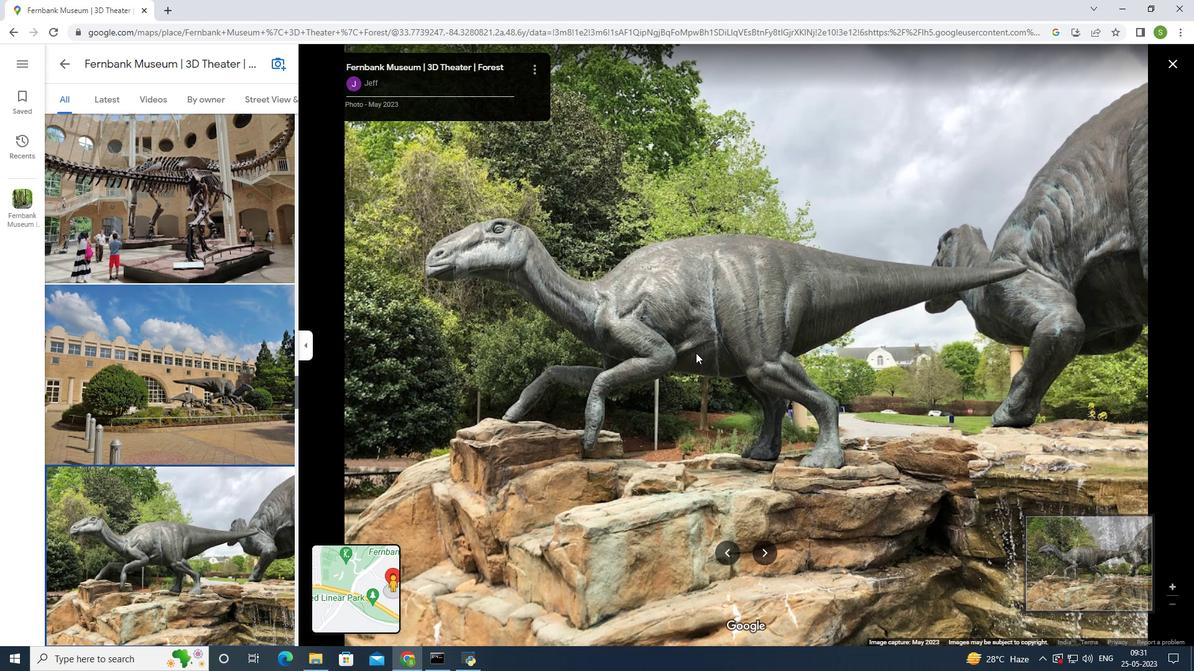 
Action: Mouse scrolled (695, 353) with delta (0, 0)
Screenshot: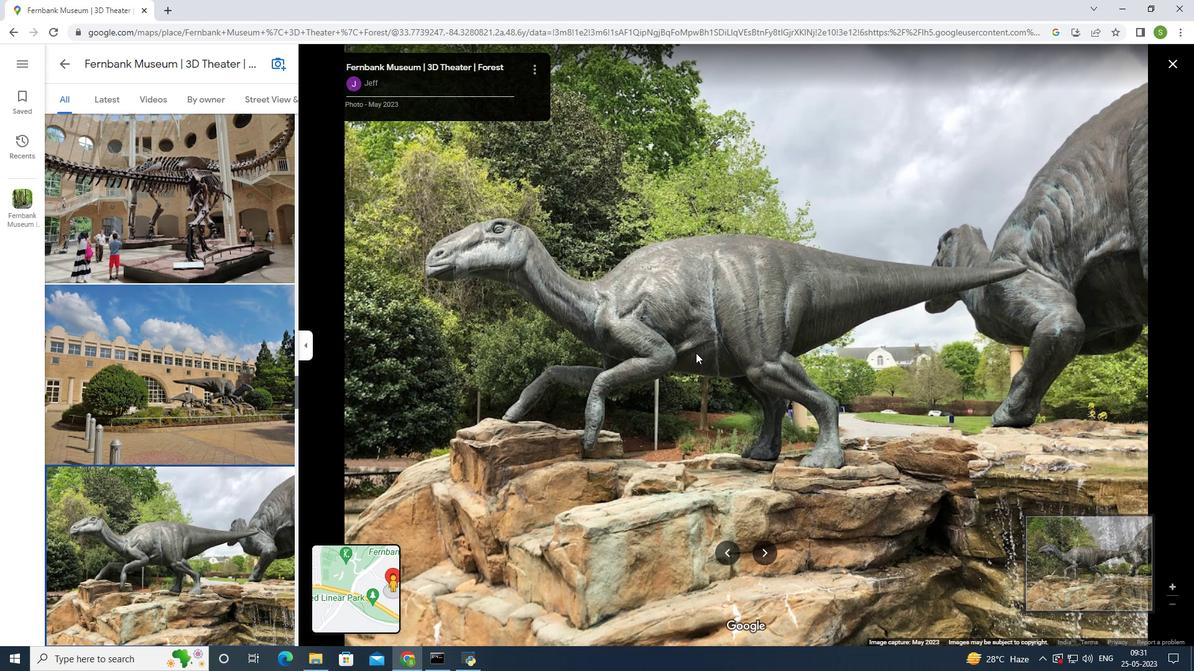 
Action: Mouse scrolled (695, 353) with delta (0, 0)
Screenshot: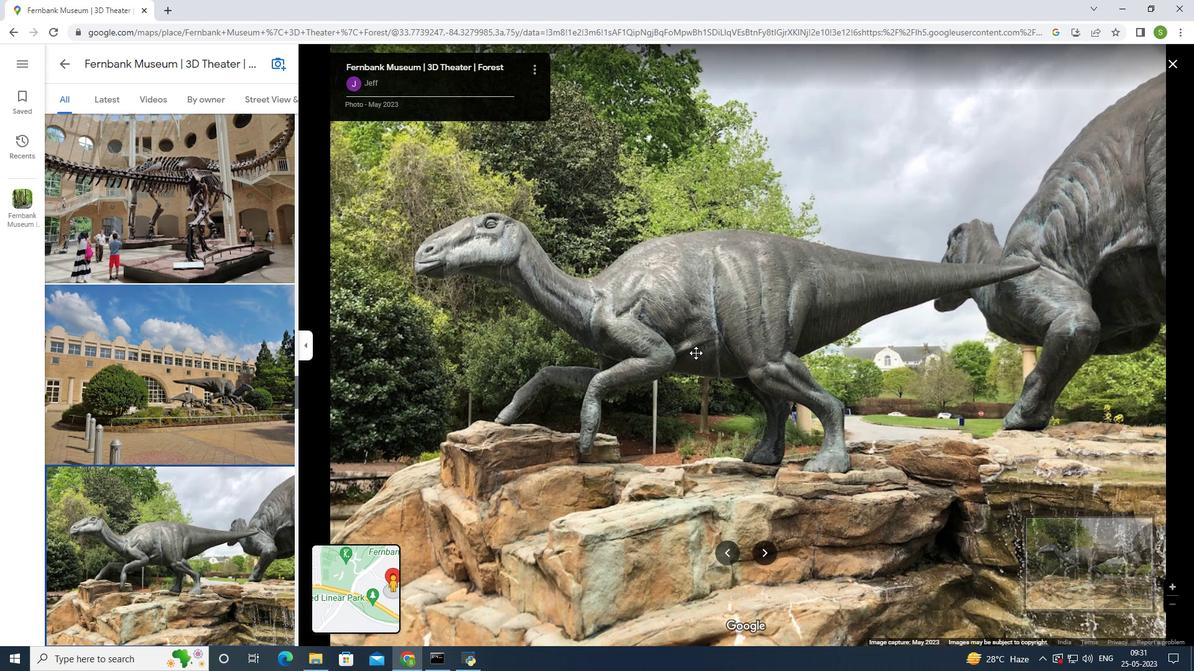 
Action: Mouse moved to (695, 355)
Screenshot: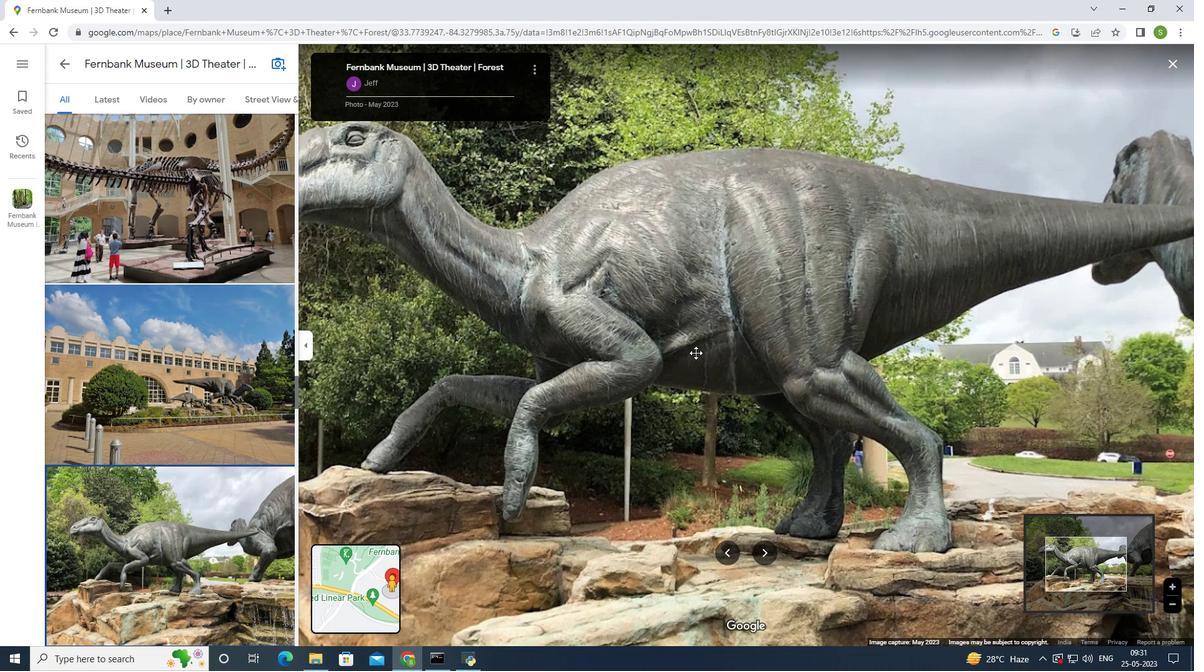 
Action: Mouse scrolled (695, 355) with delta (0, 0)
Screenshot: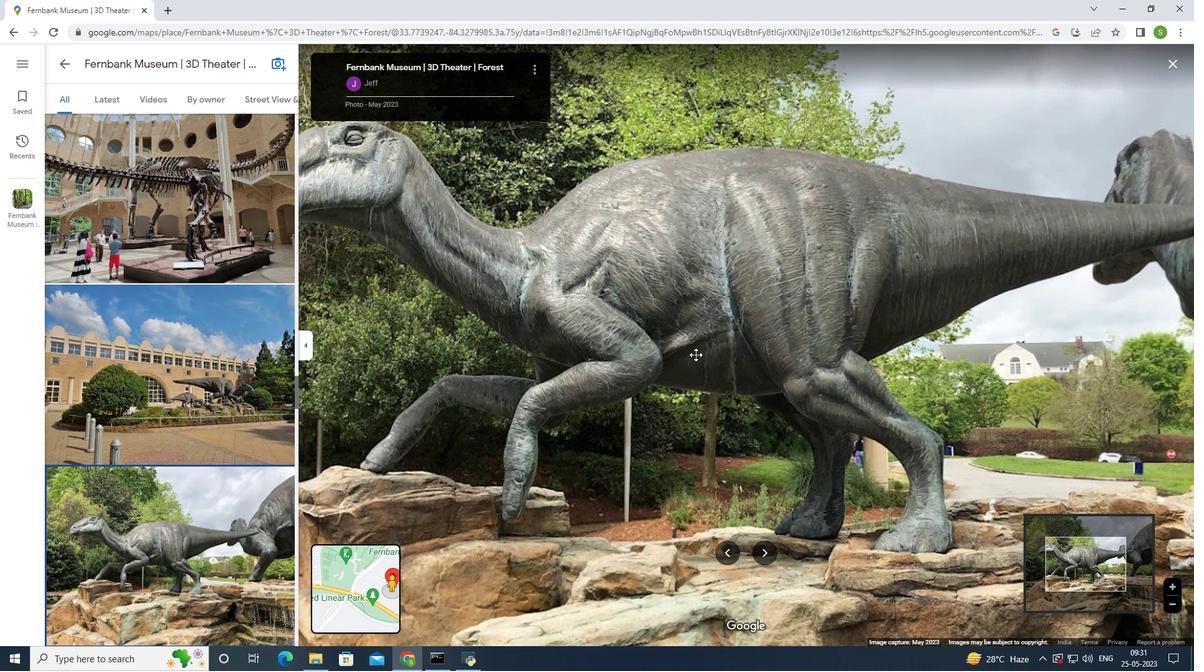 
Action: Mouse scrolled (695, 355) with delta (0, 0)
Screenshot: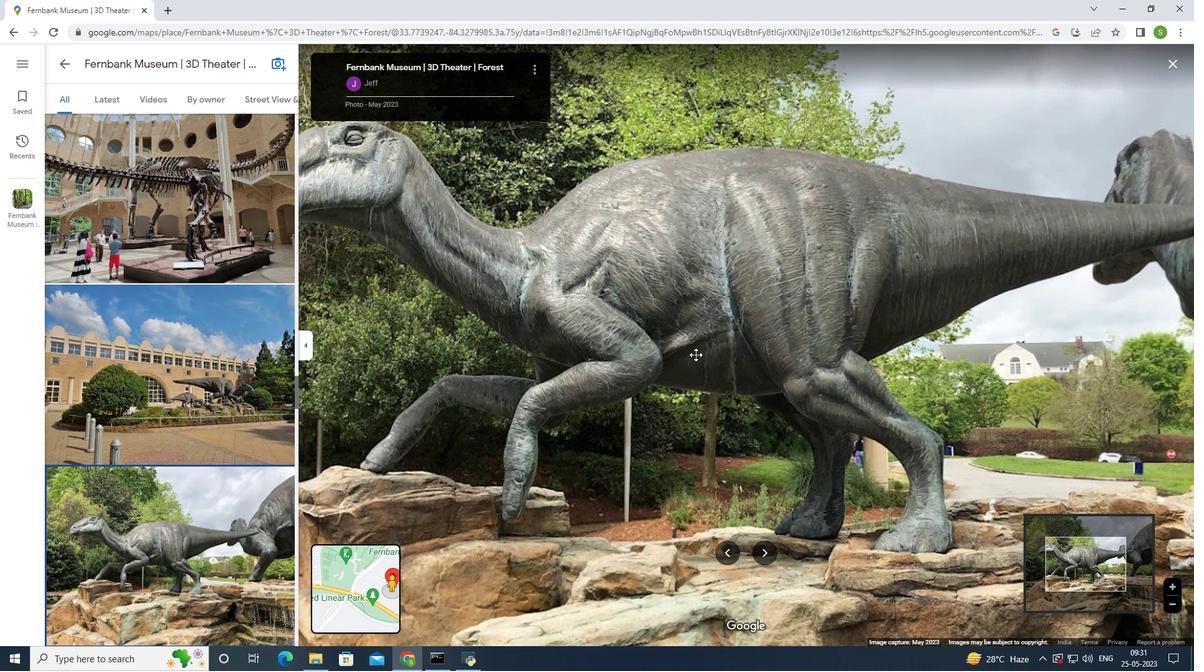 
Action: Mouse scrolled (695, 355) with delta (0, 0)
Screenshot: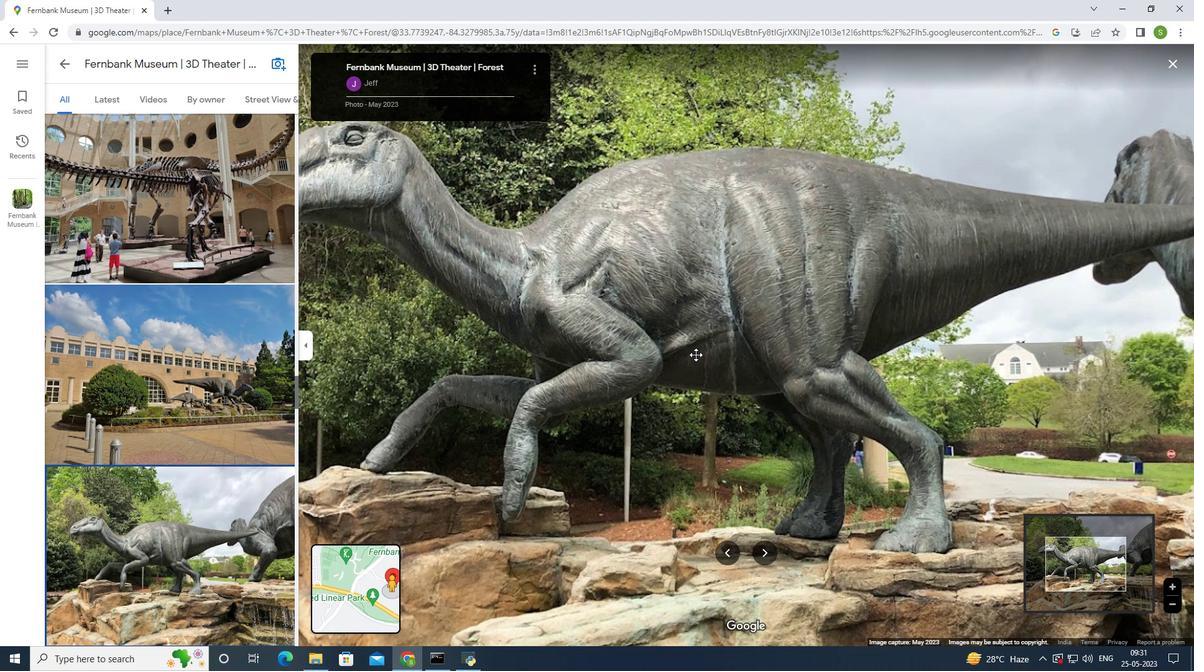 
Action: Mouse scrolled (695, 355) with delta (0, 0)
Screenshot: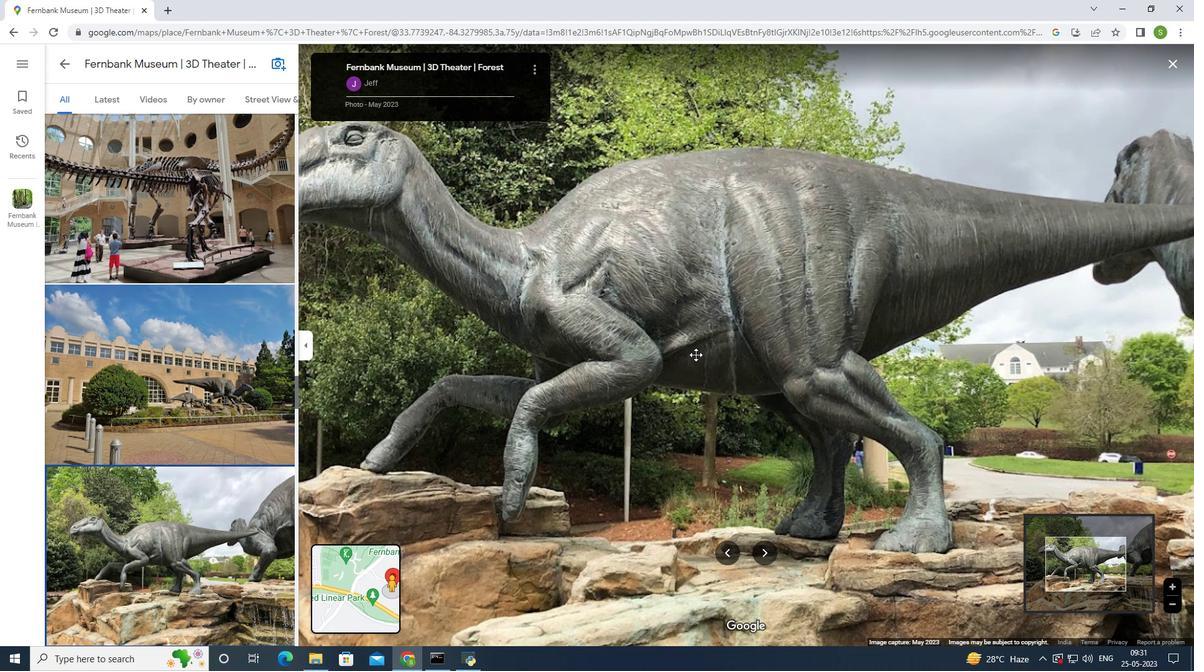 
Action: Mouse scrolled (695, 355) with delta (0, 0)
Screenshot: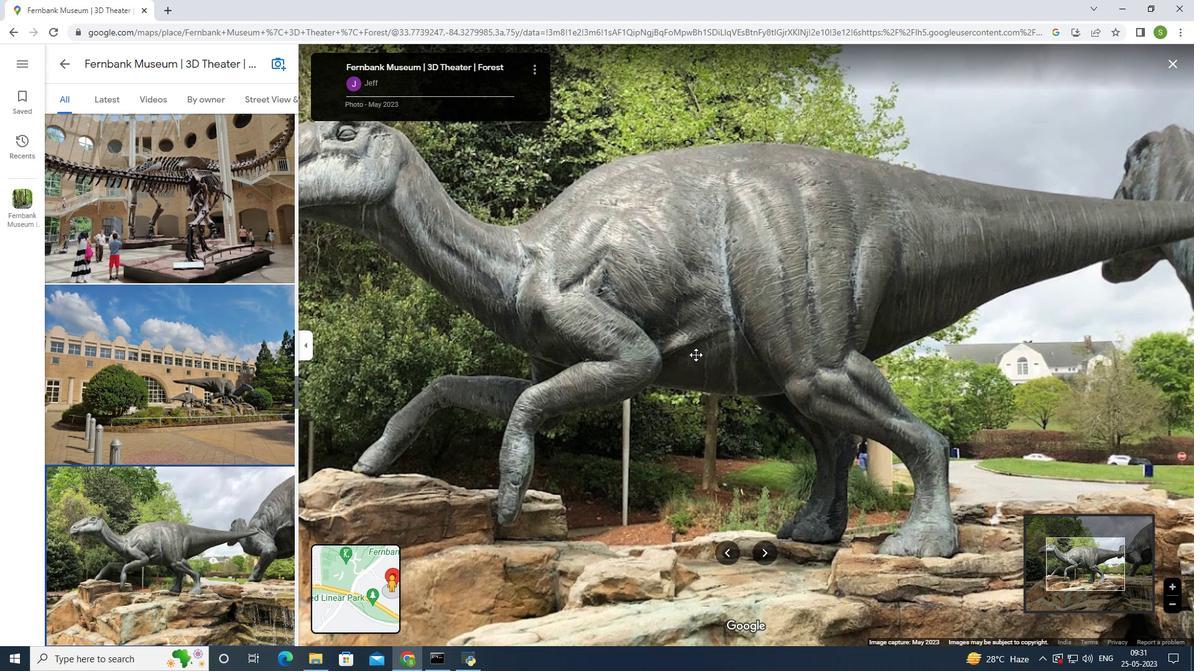 
Action: Mouse scrolled (695, 355) with delta (0, 0)
Screenshot: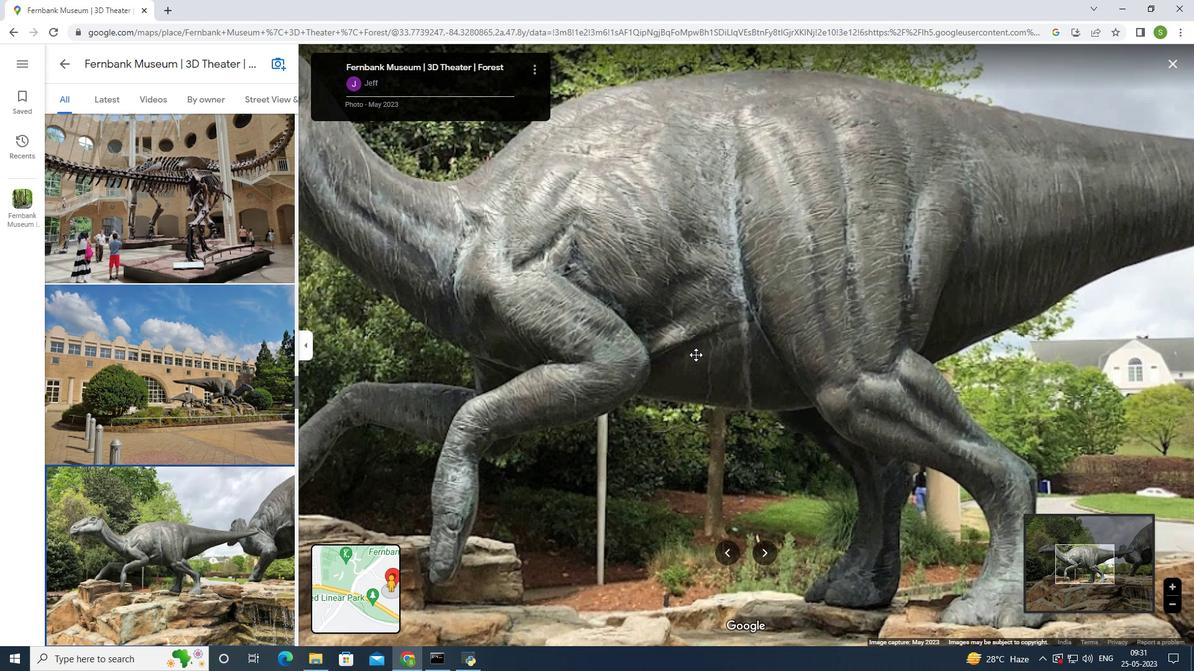 
Action: Mouse scrolled (695, 355) with delta (0, 0)
Screenshot: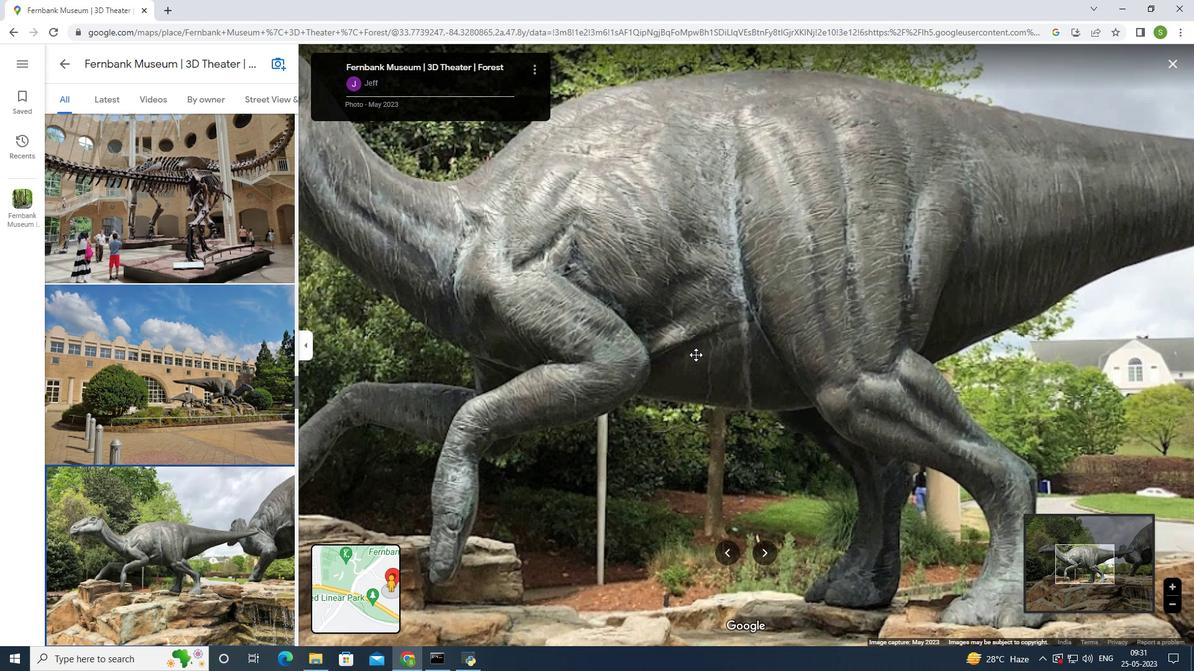
Action: Mouse scrolled (695, 355) with delta (0, 0)
Screenshot: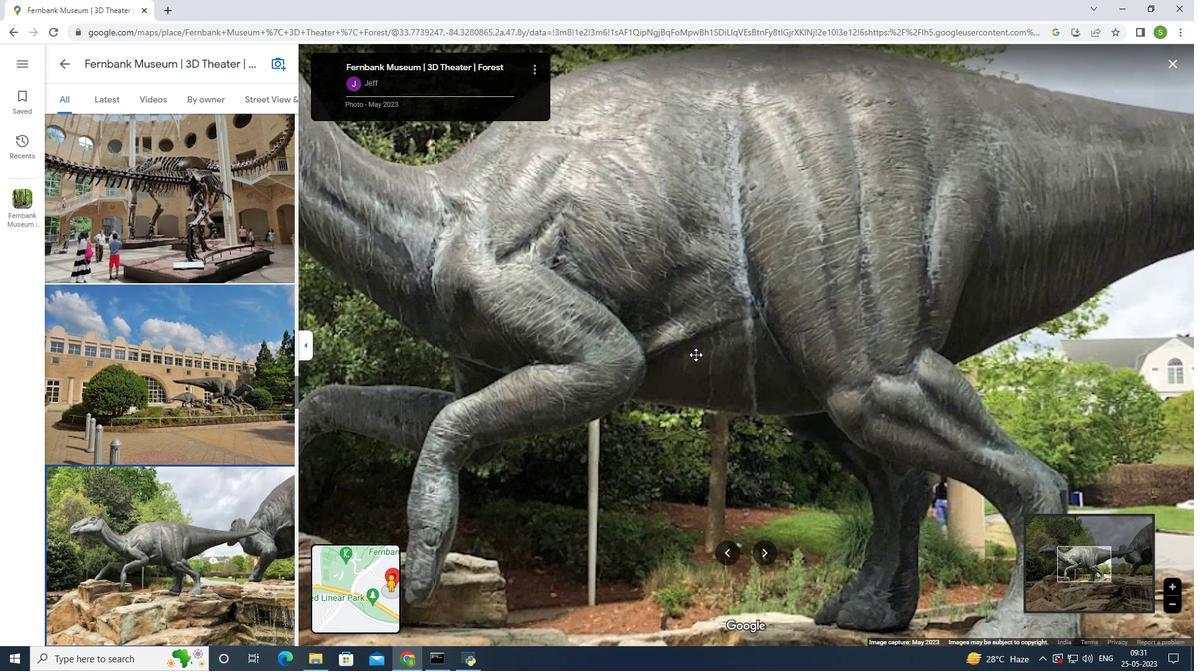 
Action: Mouse scrolled (695, 355) with delta (0, 0)
Screenshot: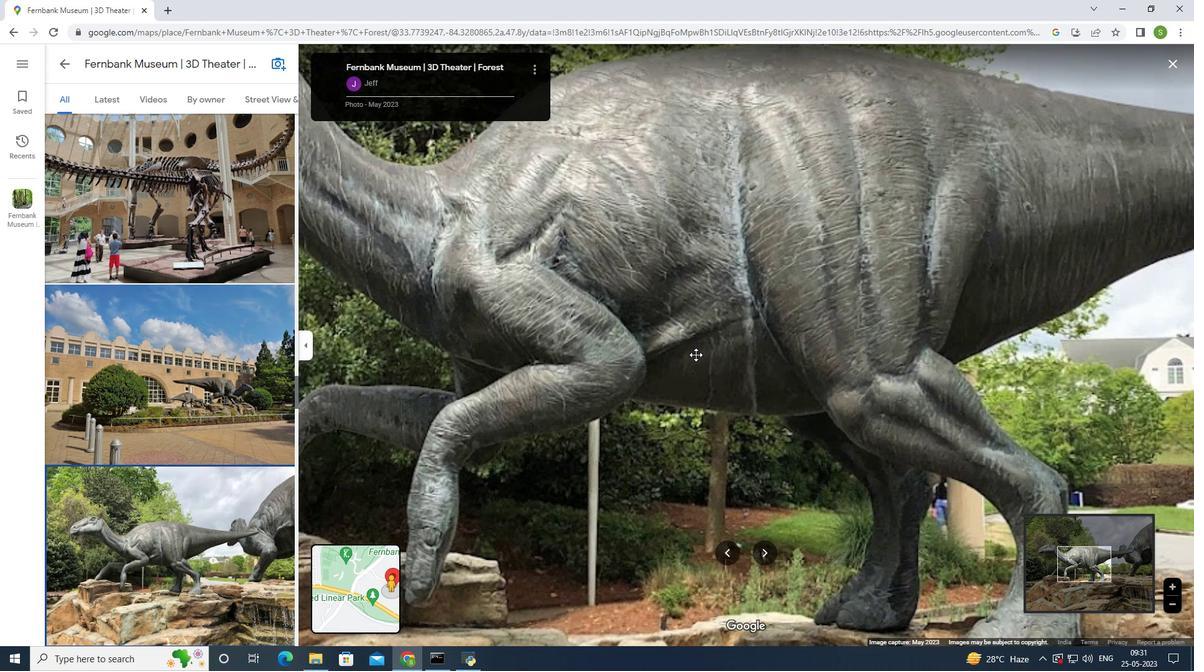 
Action: Mouse scrolled (695, 354) with delta (0, 0)
Screenshot: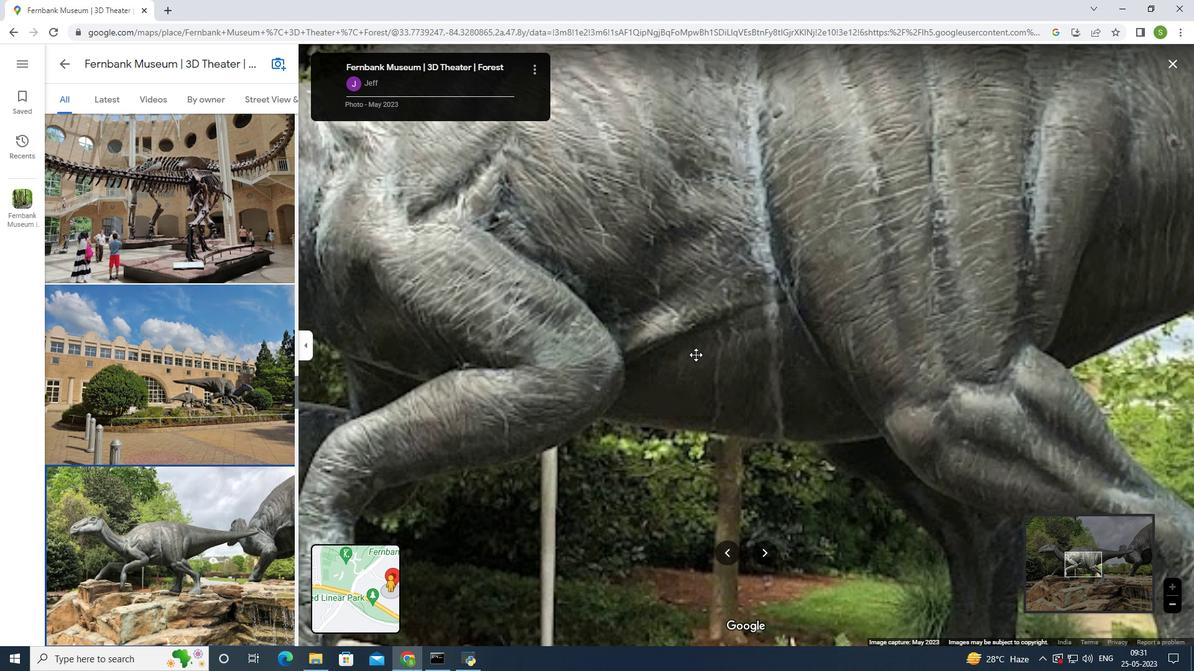 
Action: Mouse scrolled (695, 354) with delta (0, 0)
Screenshot: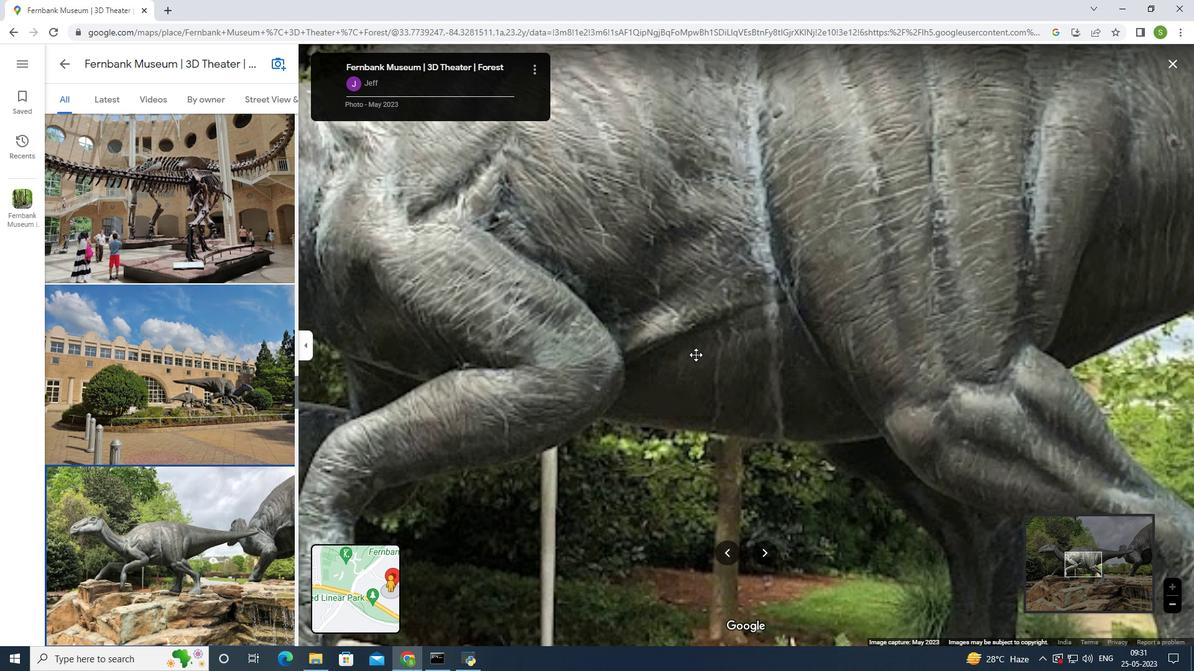 
Action: Mouse scrolled (695, 354) with delta (0, 0)
Screenshot: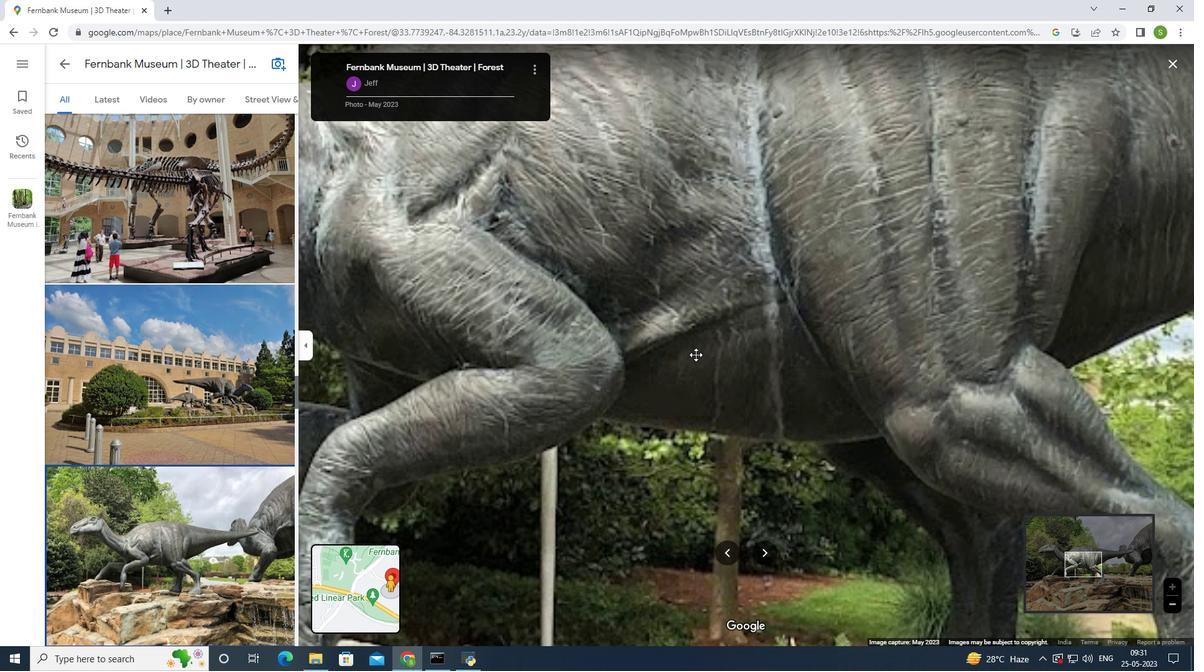 
Action: Mouse scrolled (695, 354) with delta (0, 0)
Screenshot: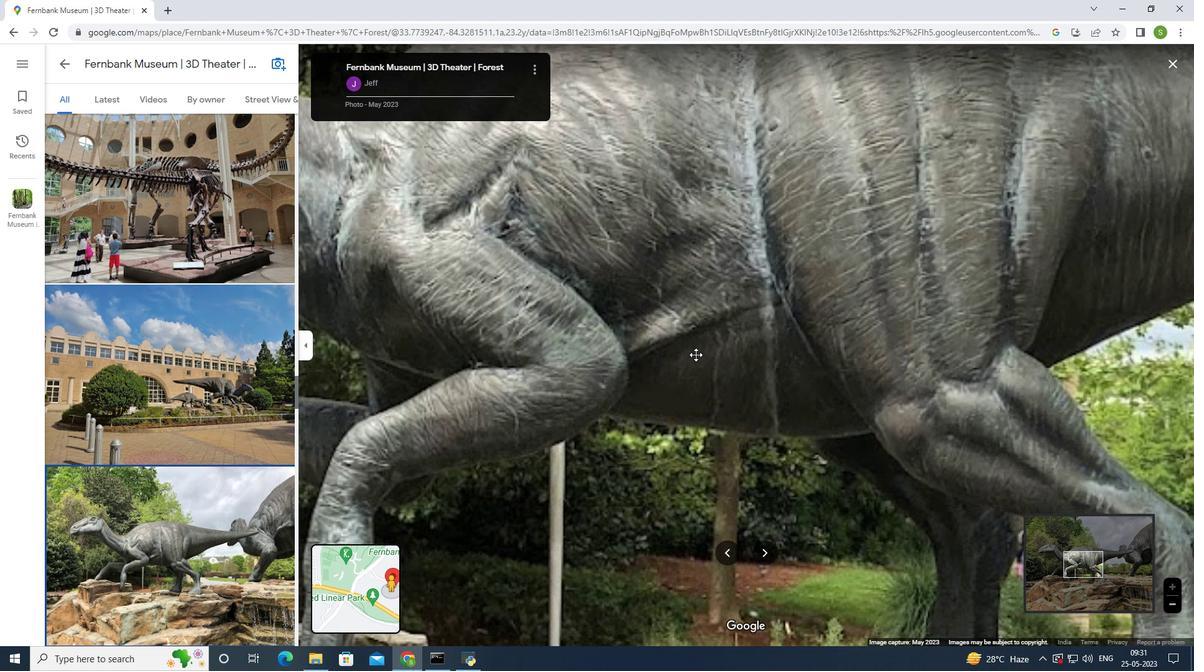 
Action: Mouse scrolled (695, 354) with delta (0, 0)
Screenshot: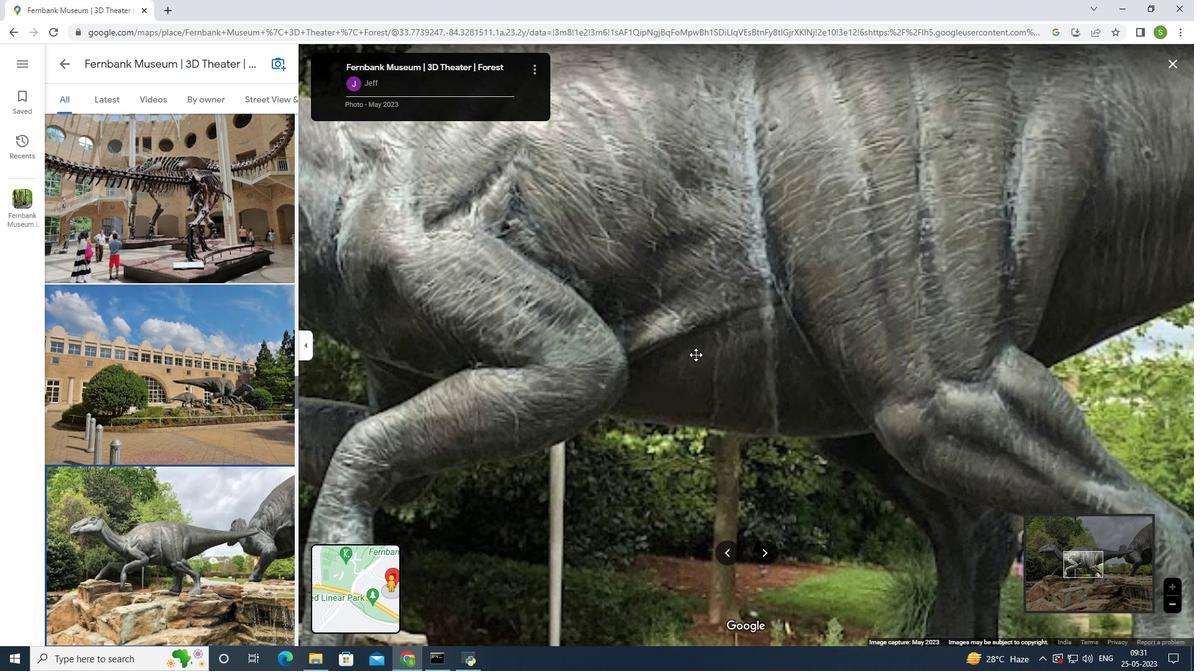 
Action: Mouse scrolled (695, 354) with delta (0, 0)
Screenshot: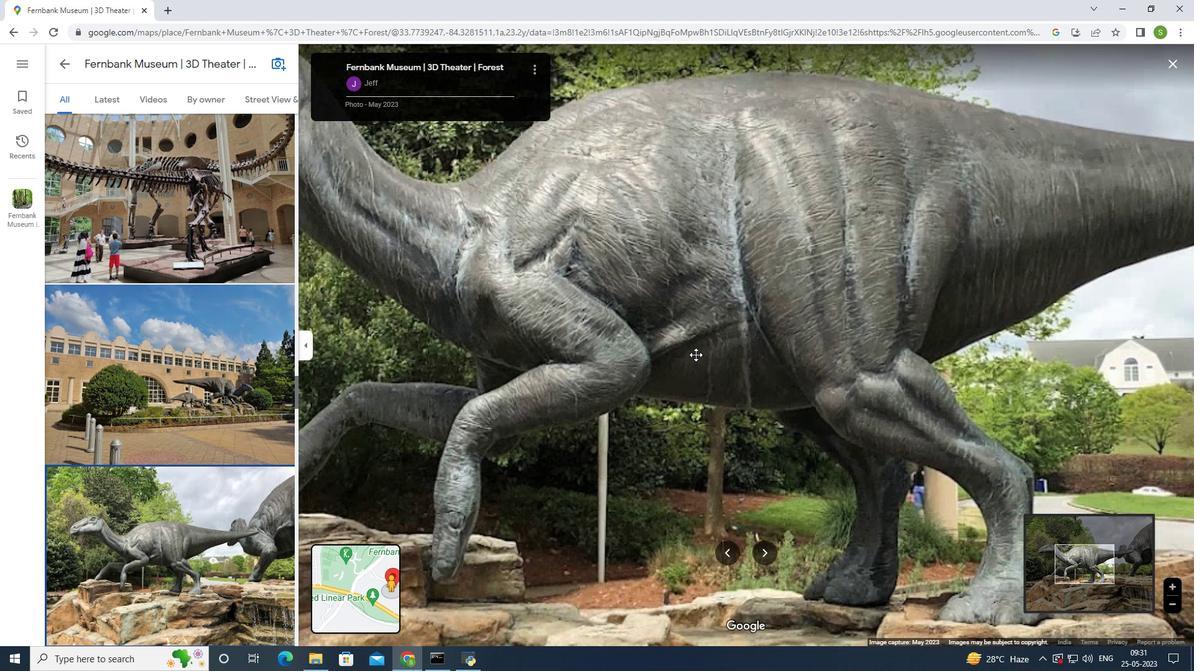 
Action: Mouse scrolled (695, 354) with delta (0, 0)
Screenshot: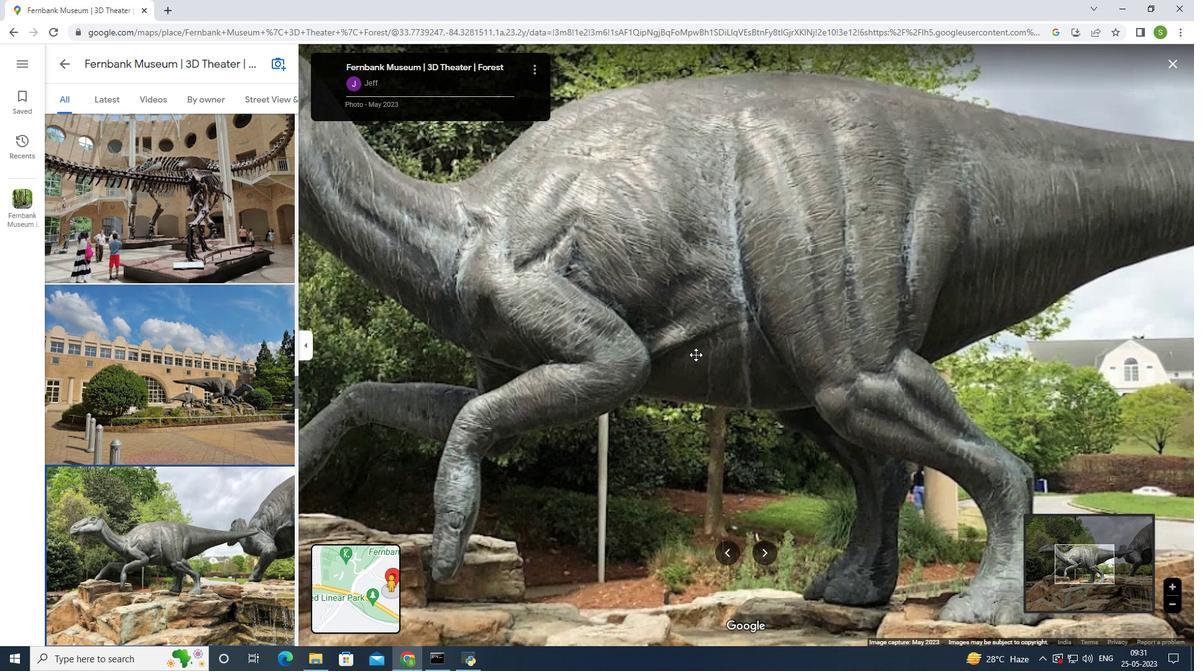 
Action: Mouse scrolled (695, 354) with delta (0, 0)
Screenshot: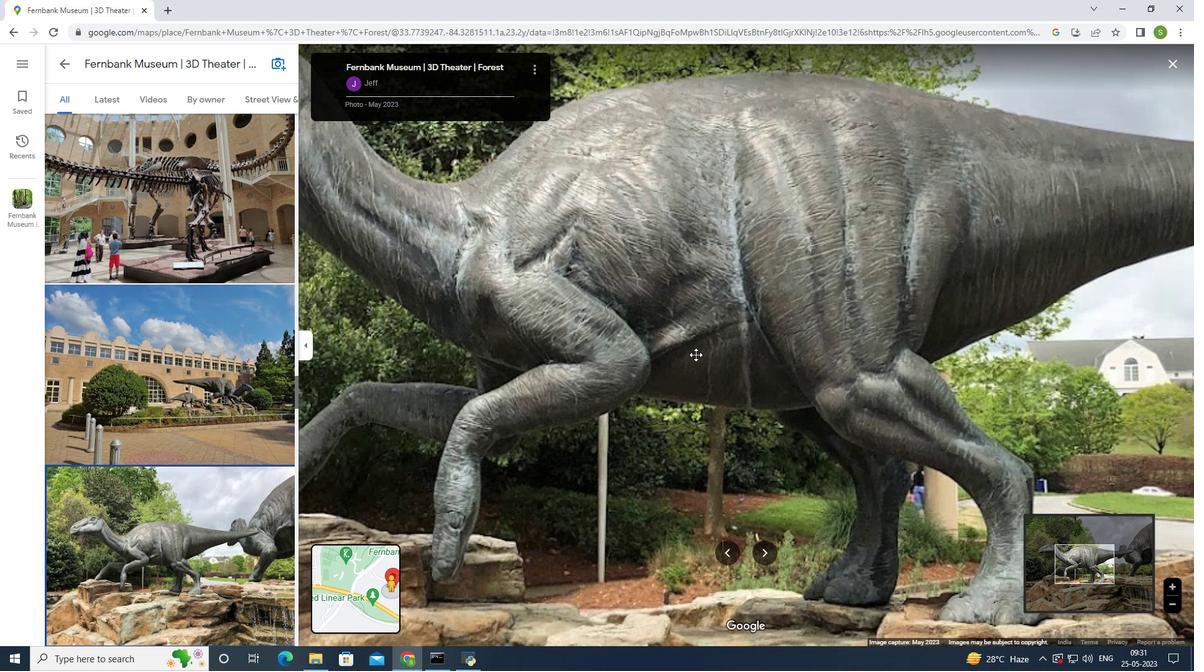 
Action: Mouse scrolled (695, 354) with delta (0, 0)
Screenshot: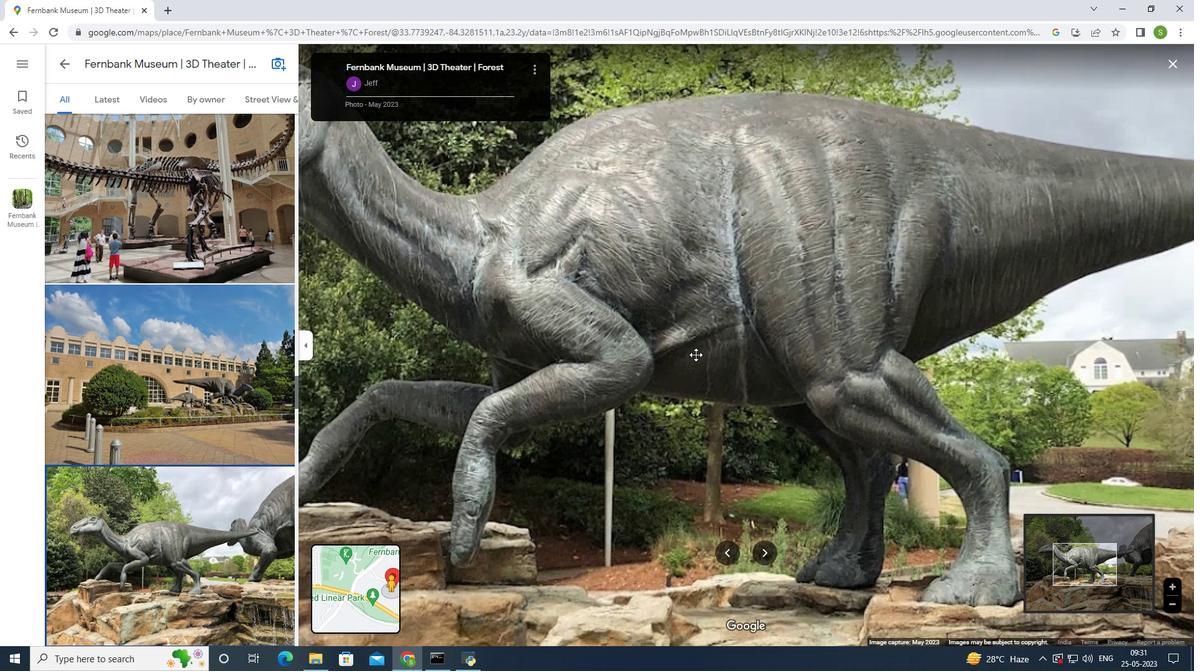 
Action: Mouse scrolled (695, 354) with delta (0, 0)
Screenshot: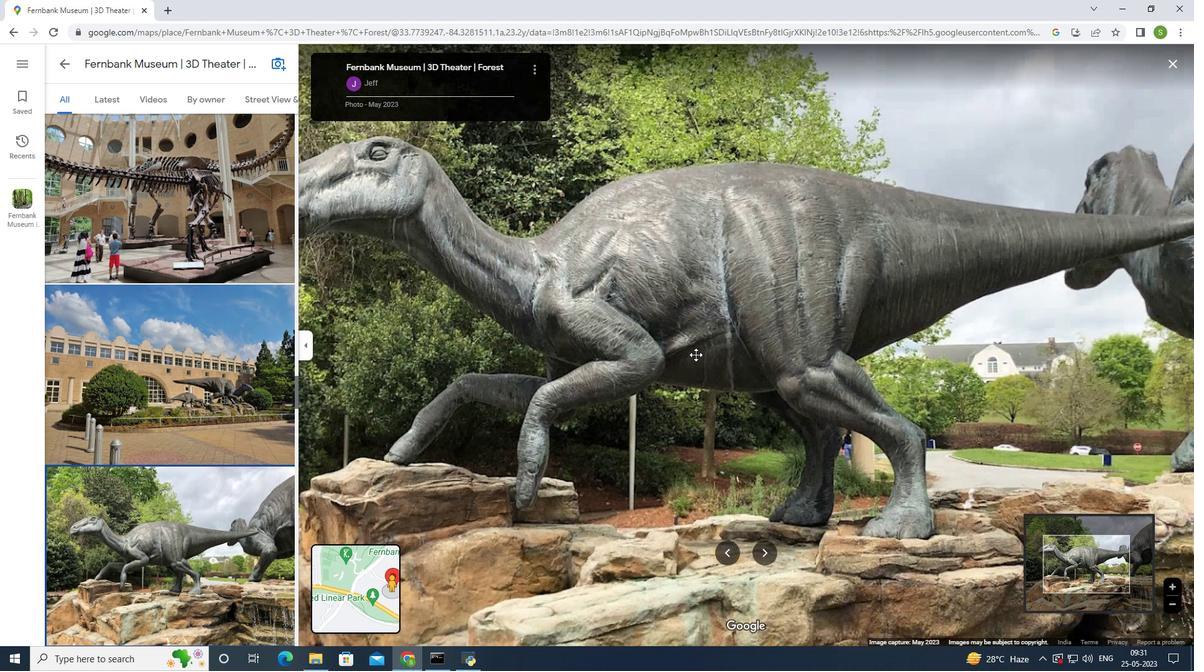 
Action: Mouse scrolled (695, 354) with delta (0, 0)
Screenshot: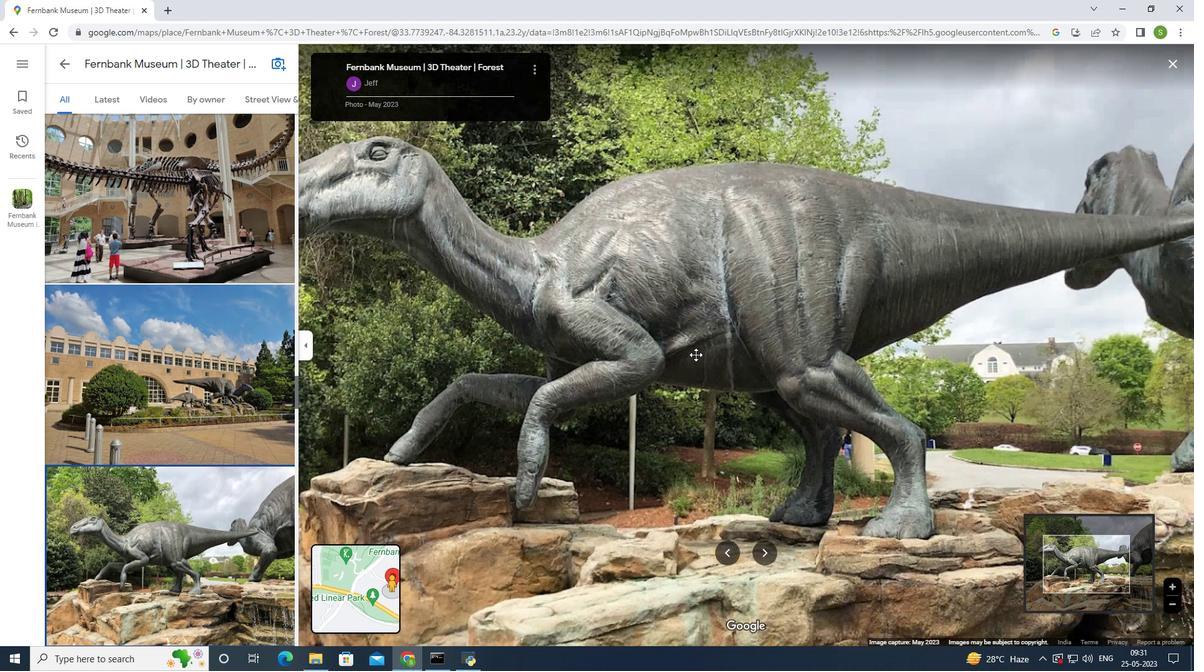 
Action: Mouse scrolled (695, 354) with delta (0, 0)
Screenshot: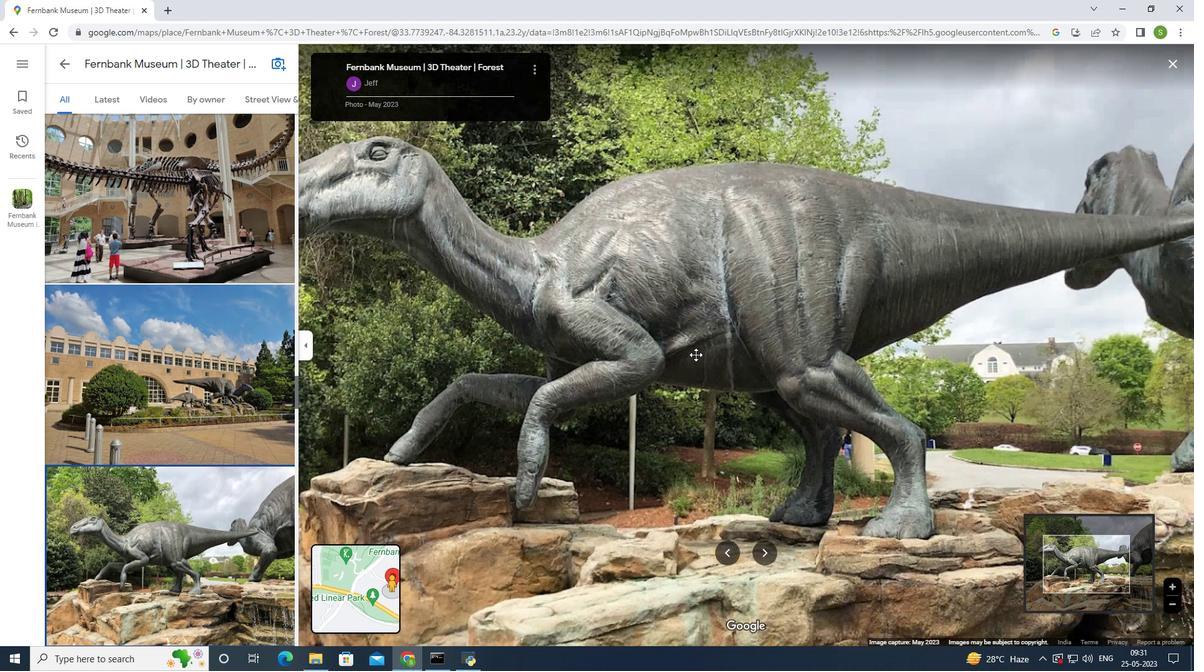 
Action: Mouse scrolled (695, 354) with delta (0, 0)
Screenshot: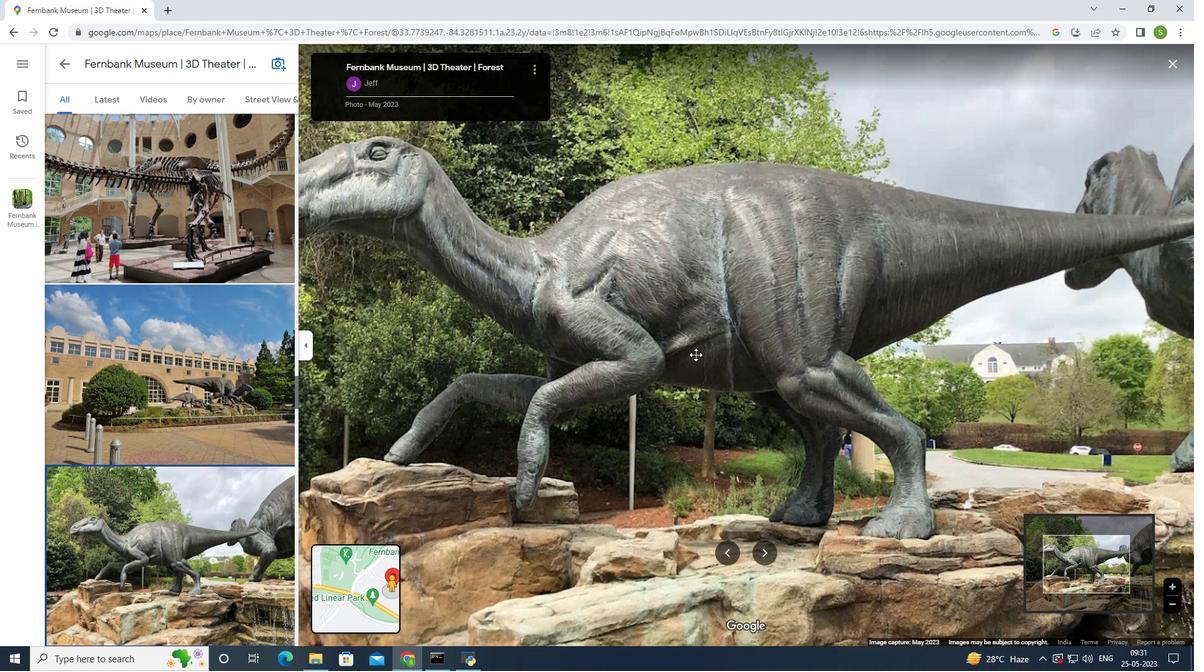 
Action: Mouse moved to (695, 355)
Screenshot: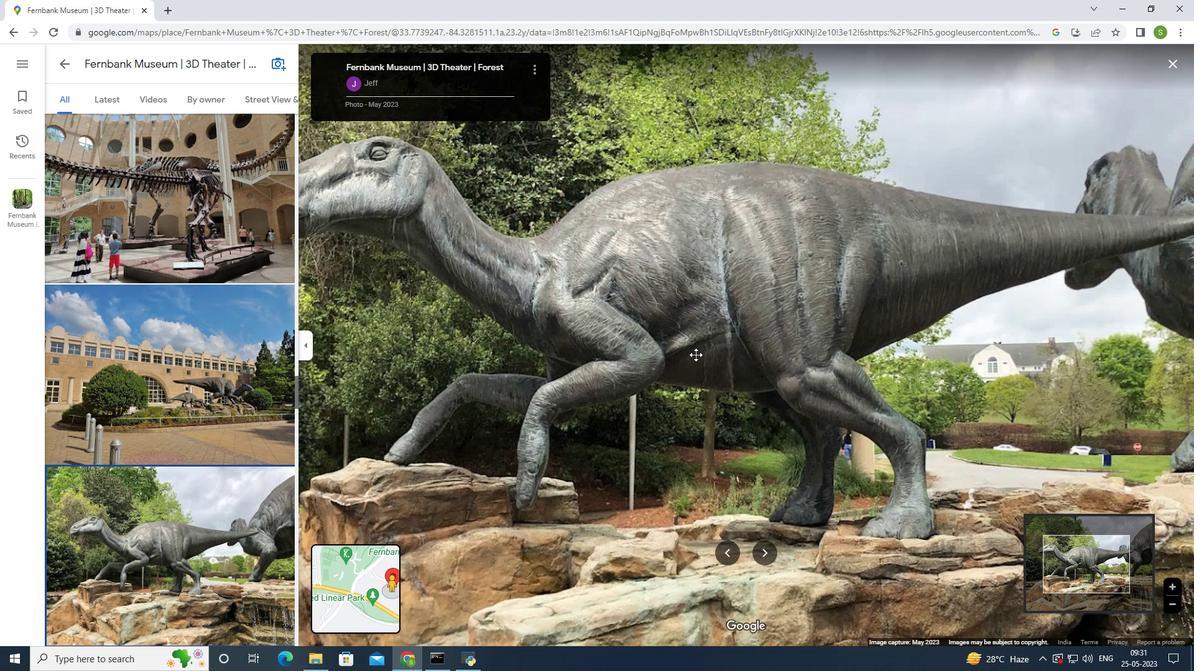 
Action: Mouse scrolled (695, 355) with delta (0, 0)
Screenshot: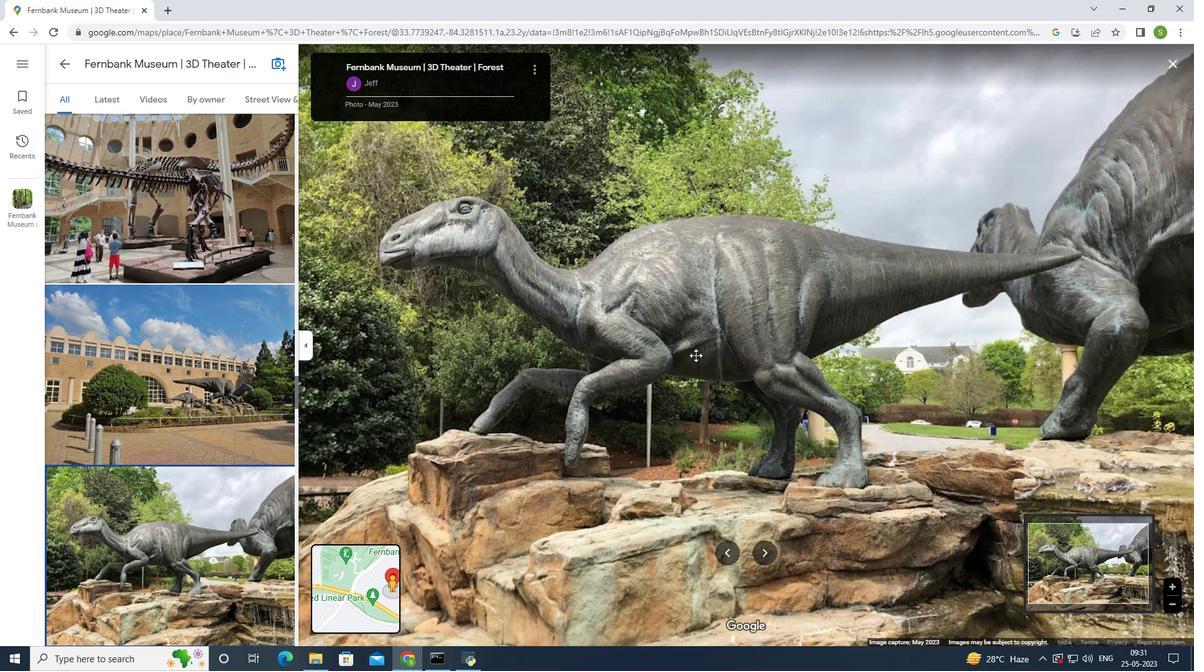 
Action: Mouse scrolled (695, 355) with delta (0, 0)
Screenshot: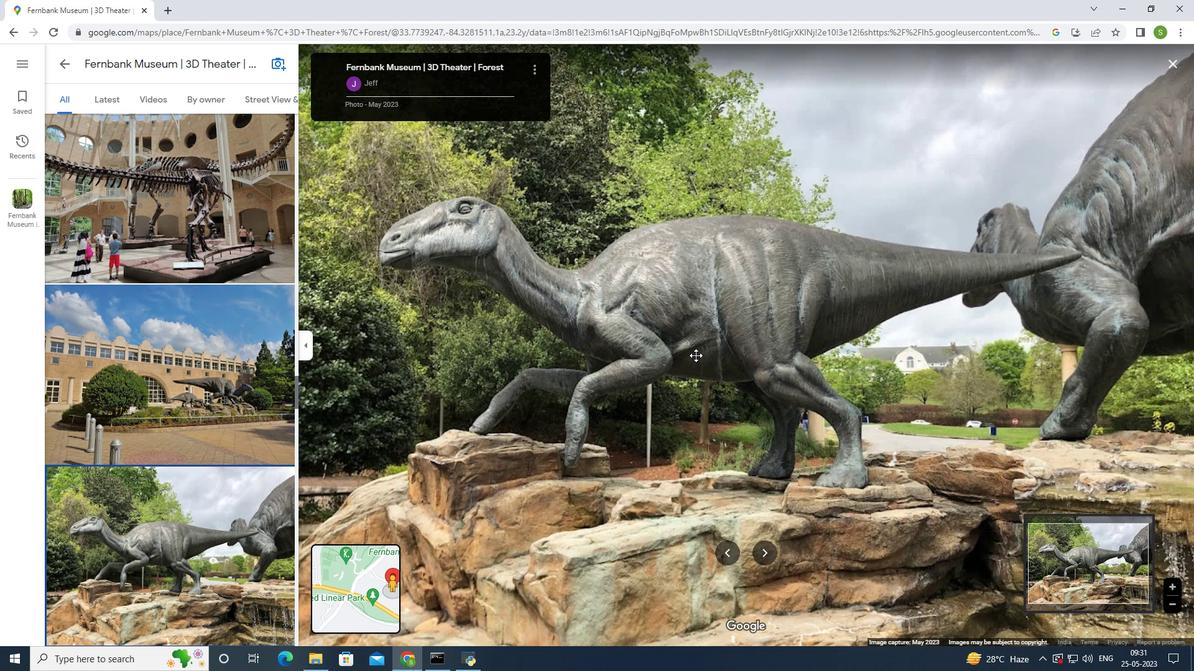 
Action: Mouse scrolled (695, 355) with delta (0, 0)
Screenshot: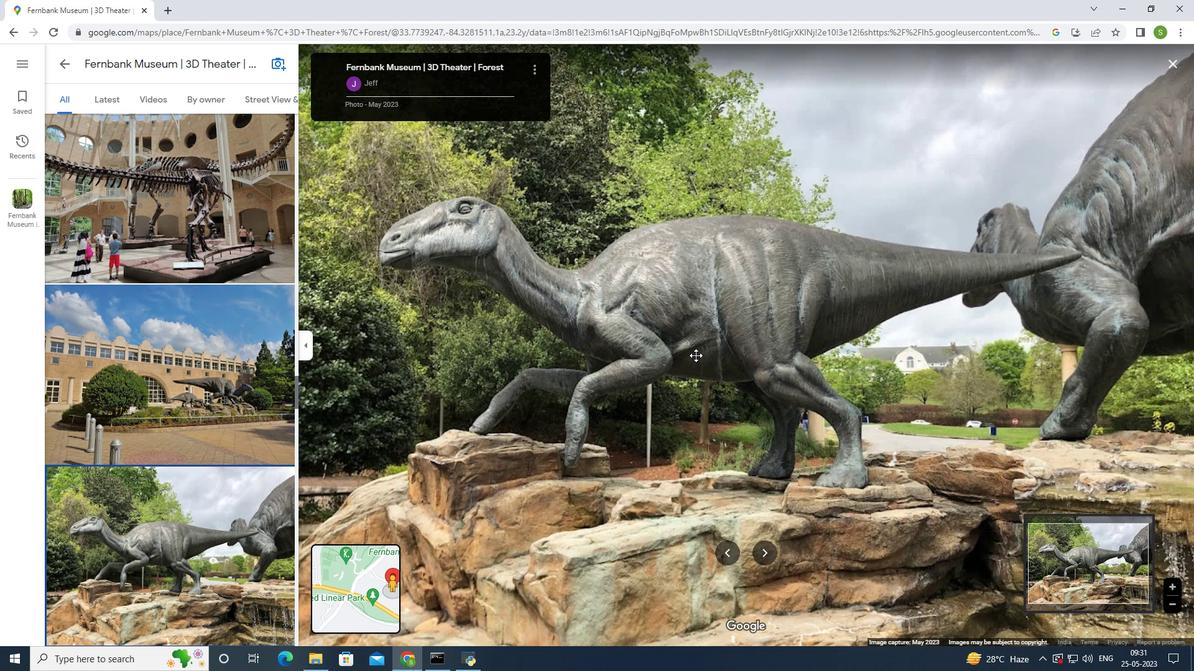 
Action: Mouse scrolled (695, 355) with delta (0, 0)
Screenshot: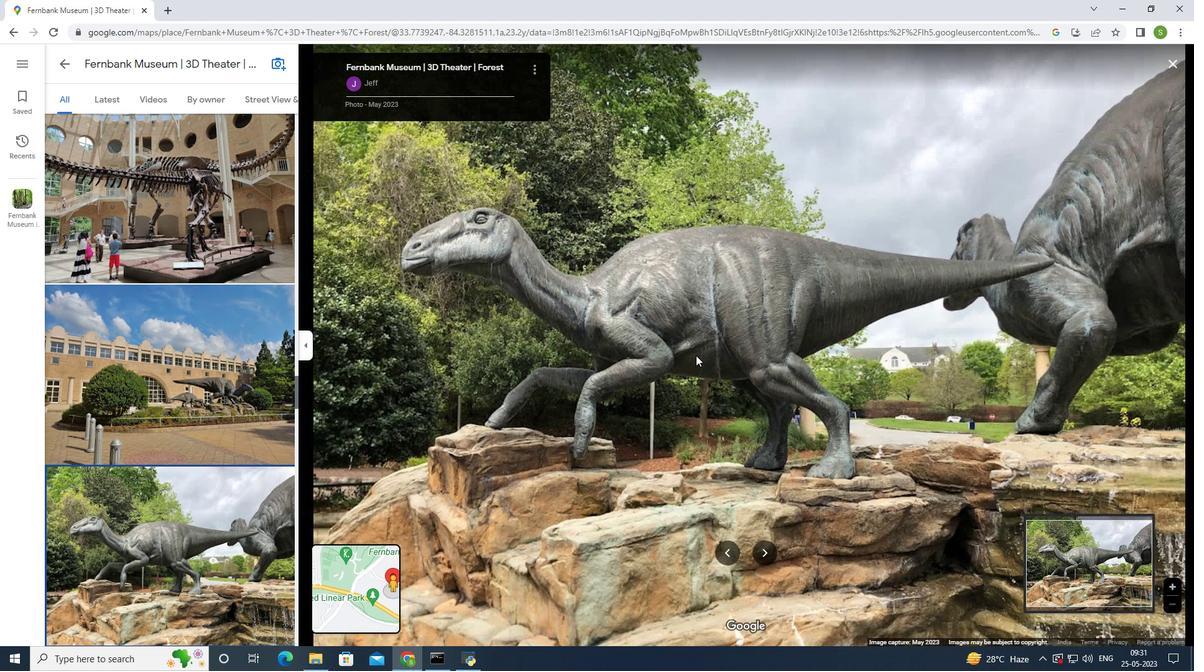 
Action: Mouse moved to (695, 356)
Screenshot: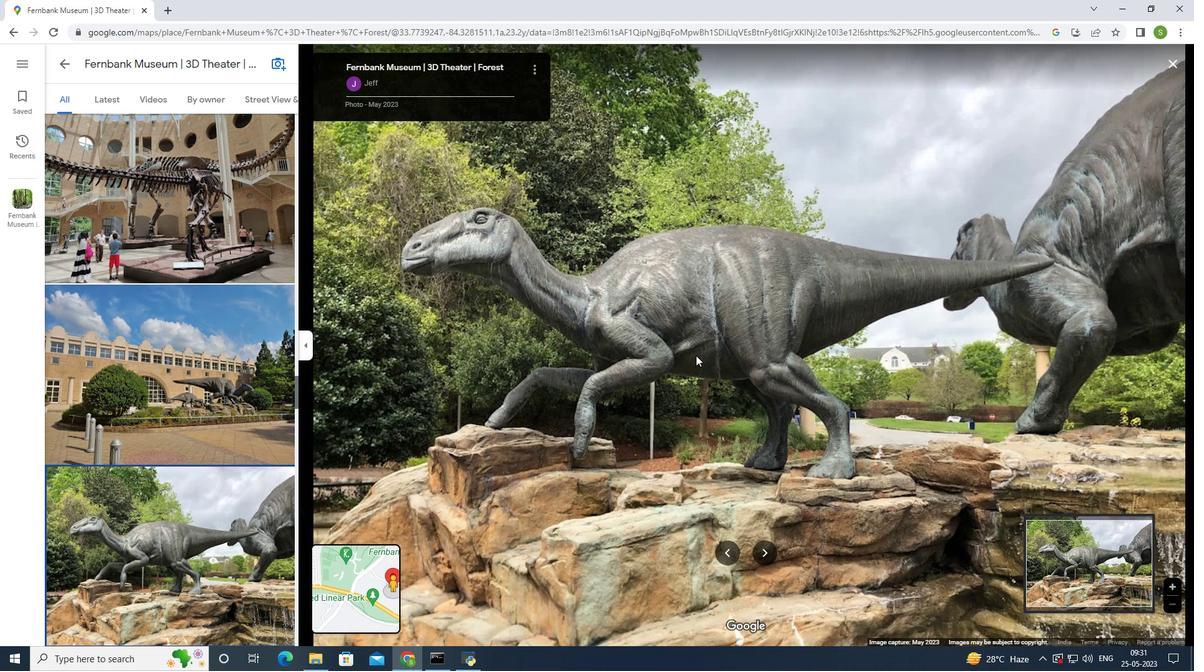 
Action: Mouse scrolled (695, 356) with delta (0, 0)
Screenshot: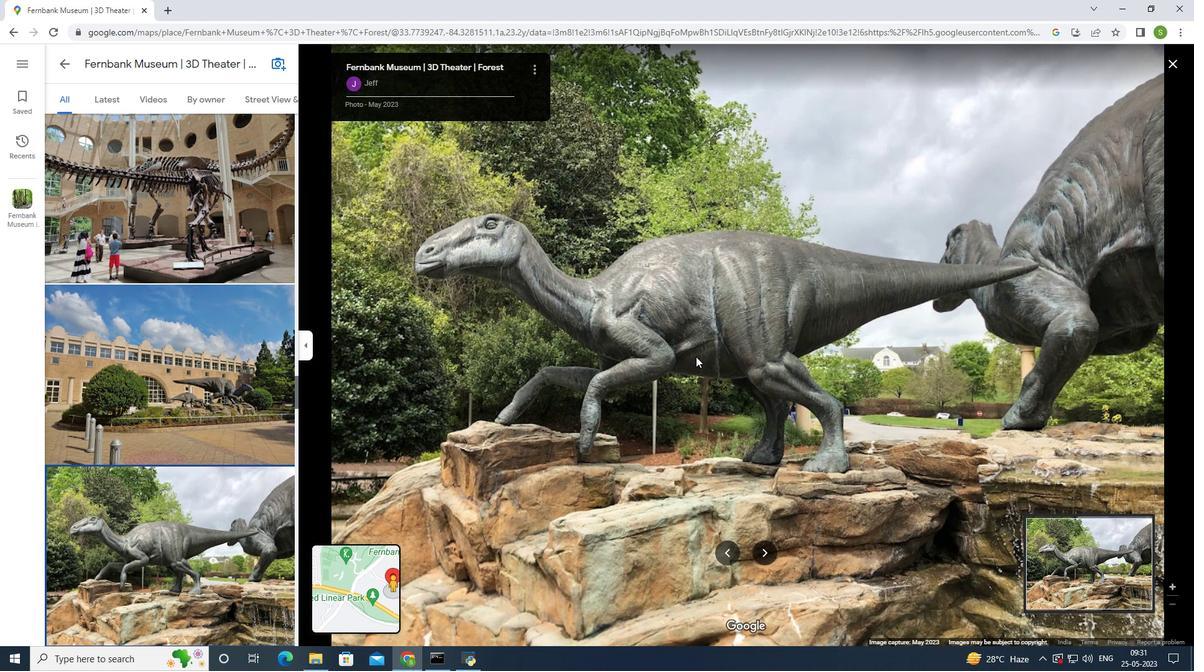 
Action: Mouse scrolled (695, 356) with delta (0, 0)
Screenshot: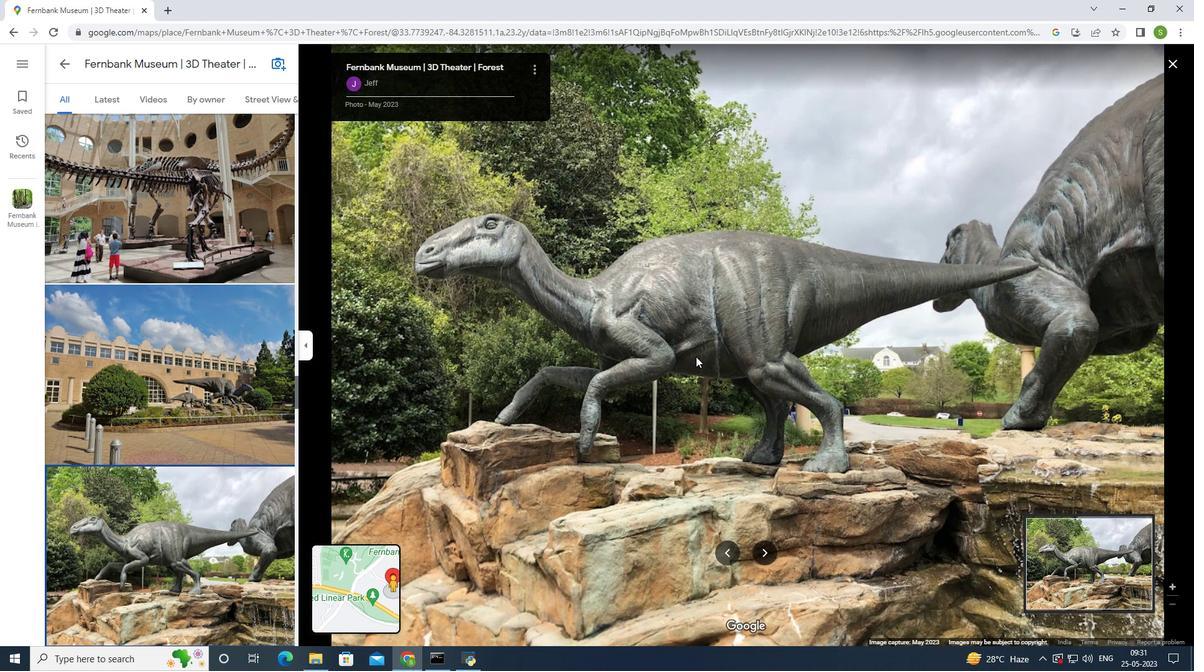 
Action: Mouse scrolled (695, 356) with delta (0, 0)
Screenshot: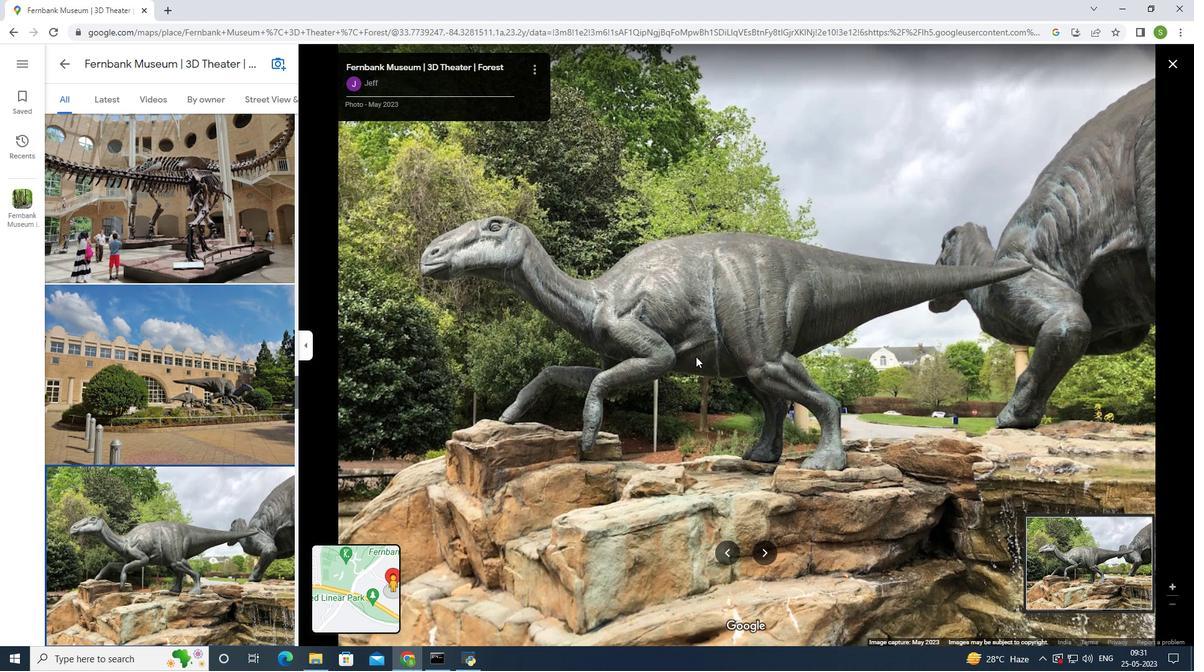 
Action: Mouse scrolled (695, 356) with delta (0, 0)
Screenshot: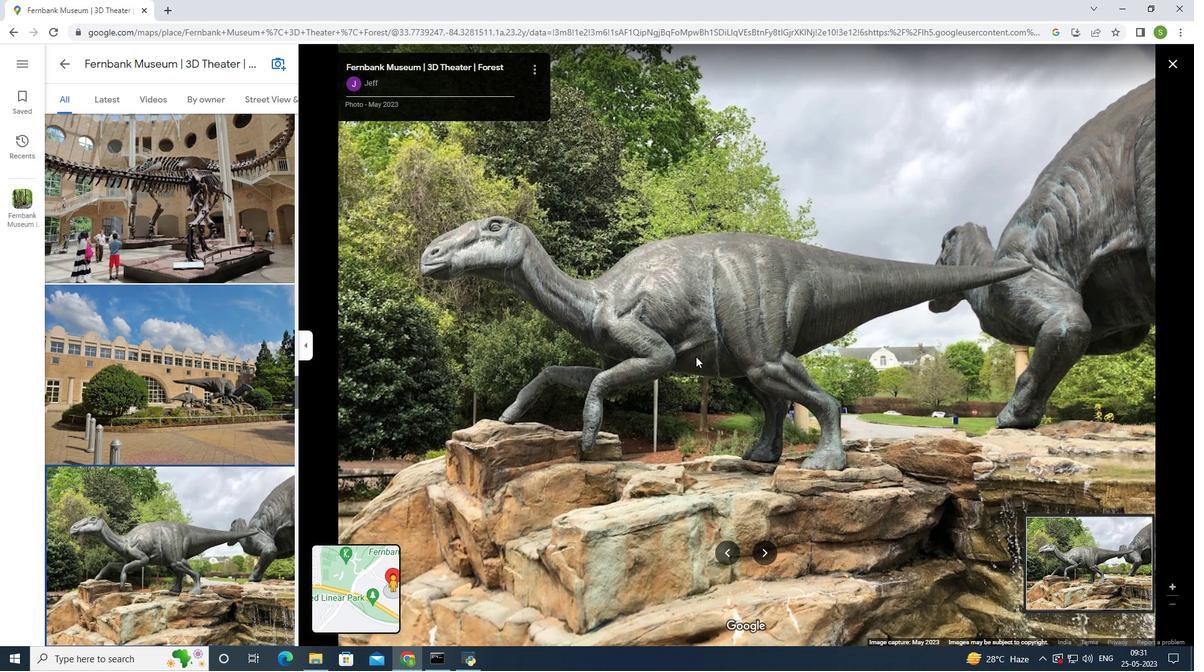 
Action: Mouse moved to (767, 556)
Screenshot: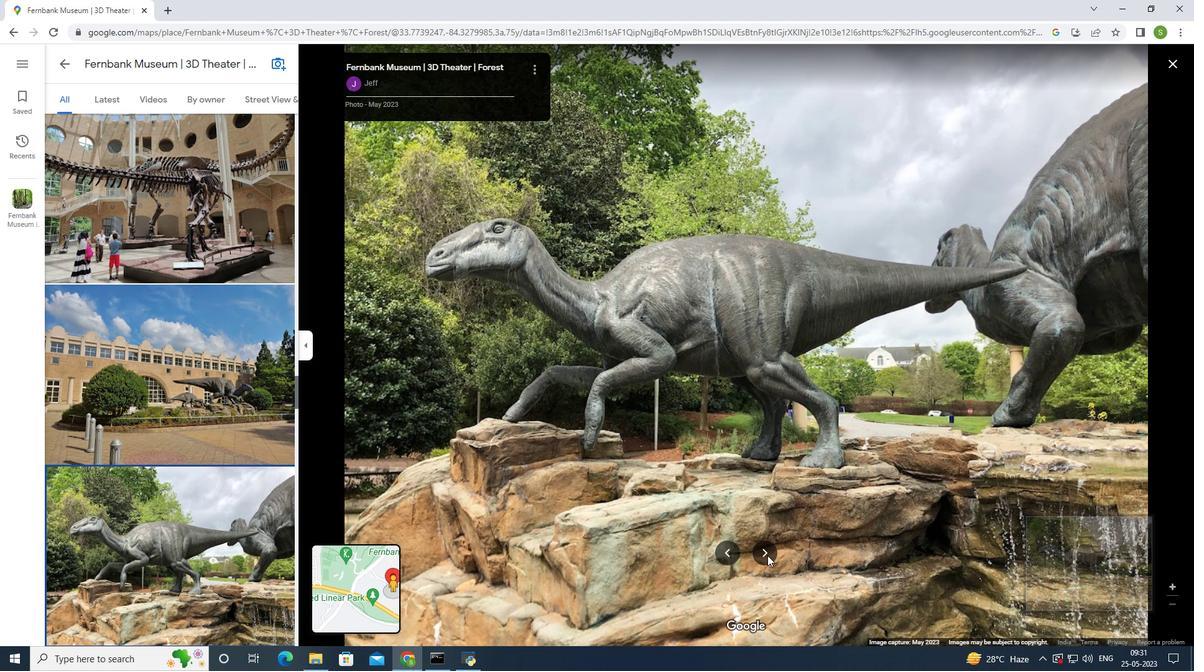 
Action: Mouse pressed left at (767, 556)
Screenshot: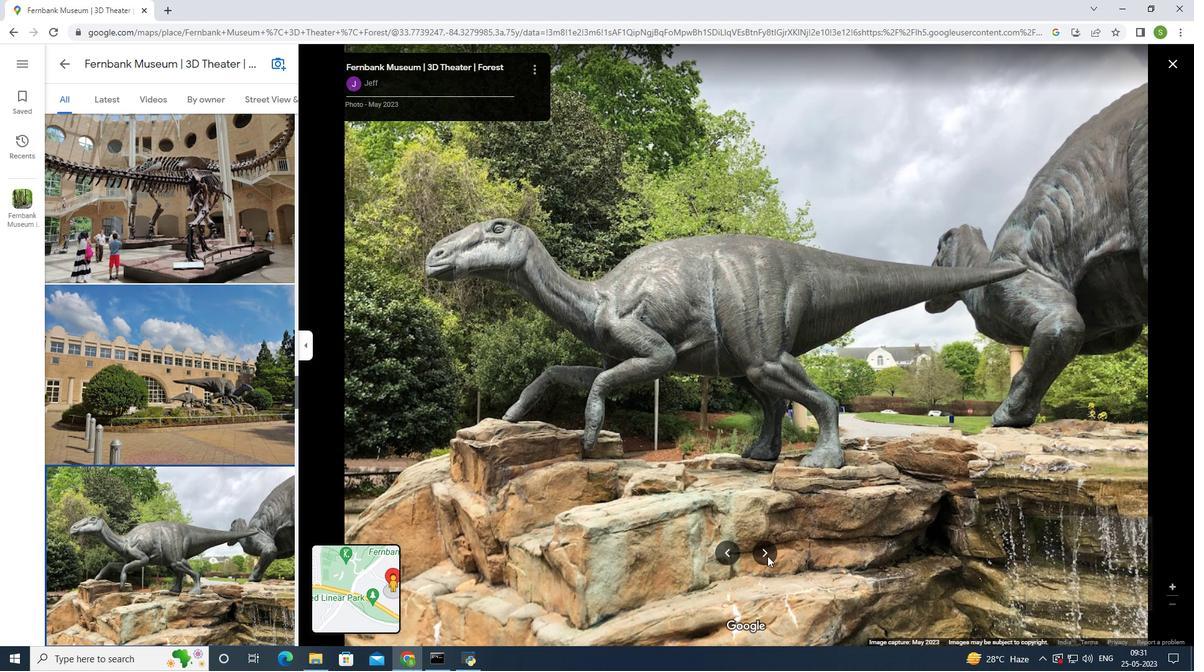 
Action: Mouse pressed left at (767, 556)
Screenshot: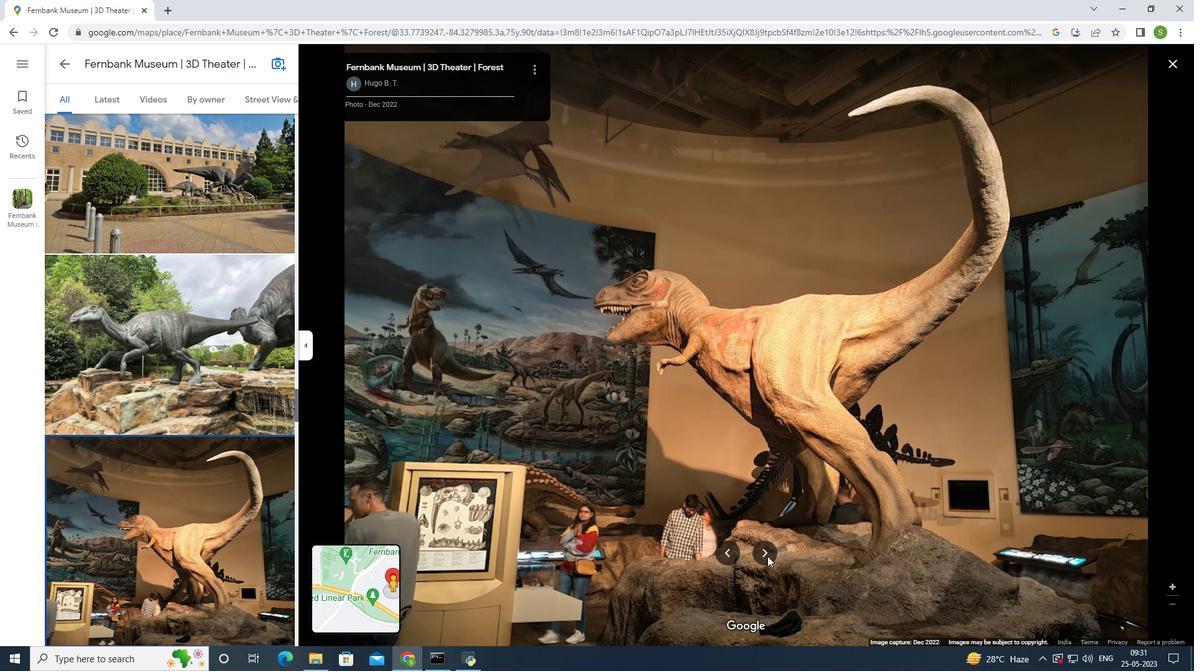 
Action: Mouse pressed left at (767, 556)
Screenshot: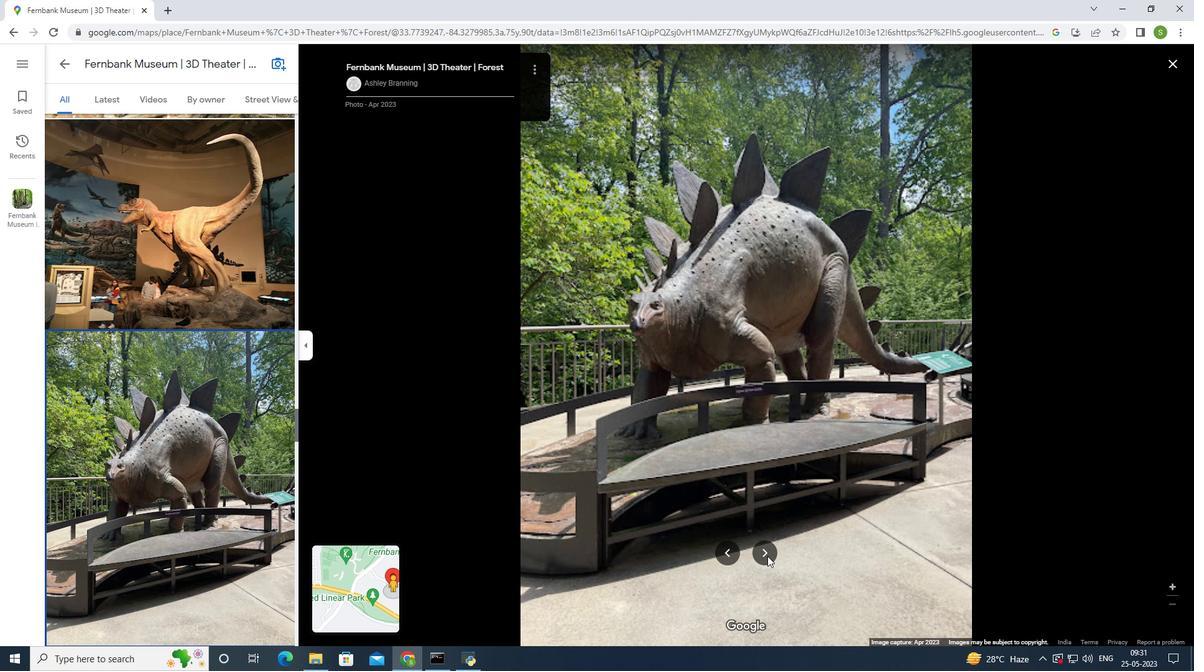 
Action: Mouse pressed left at (767, 556)
Screenshot: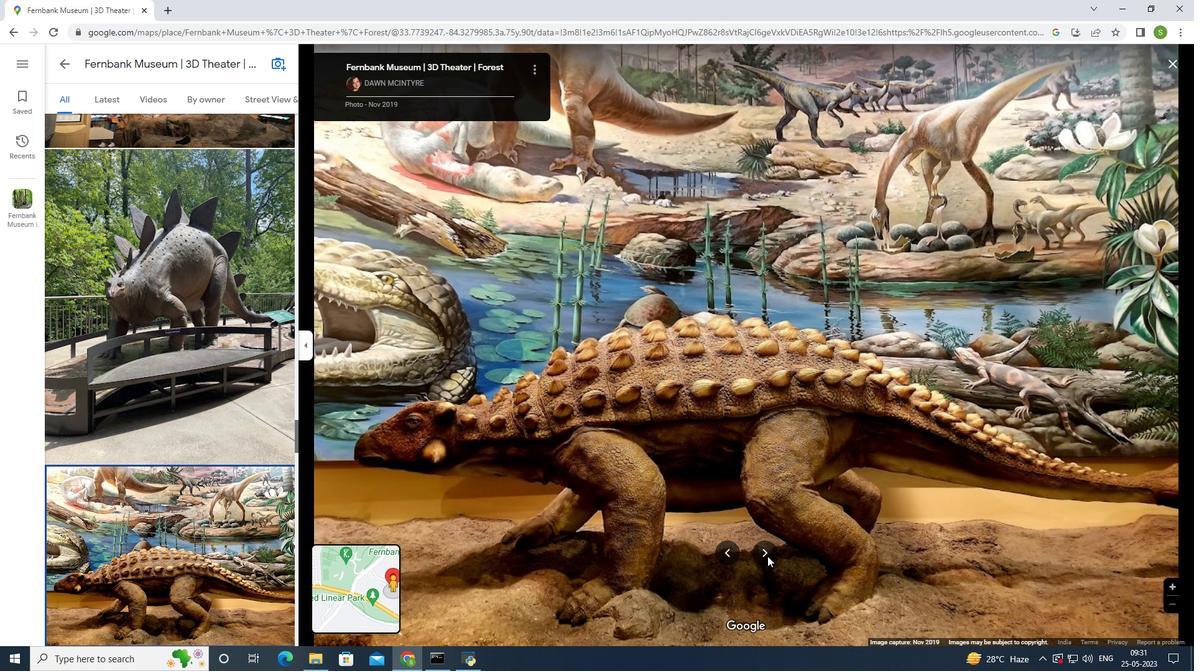 
Action: Mouse moved to (768, 556)
Screenshot: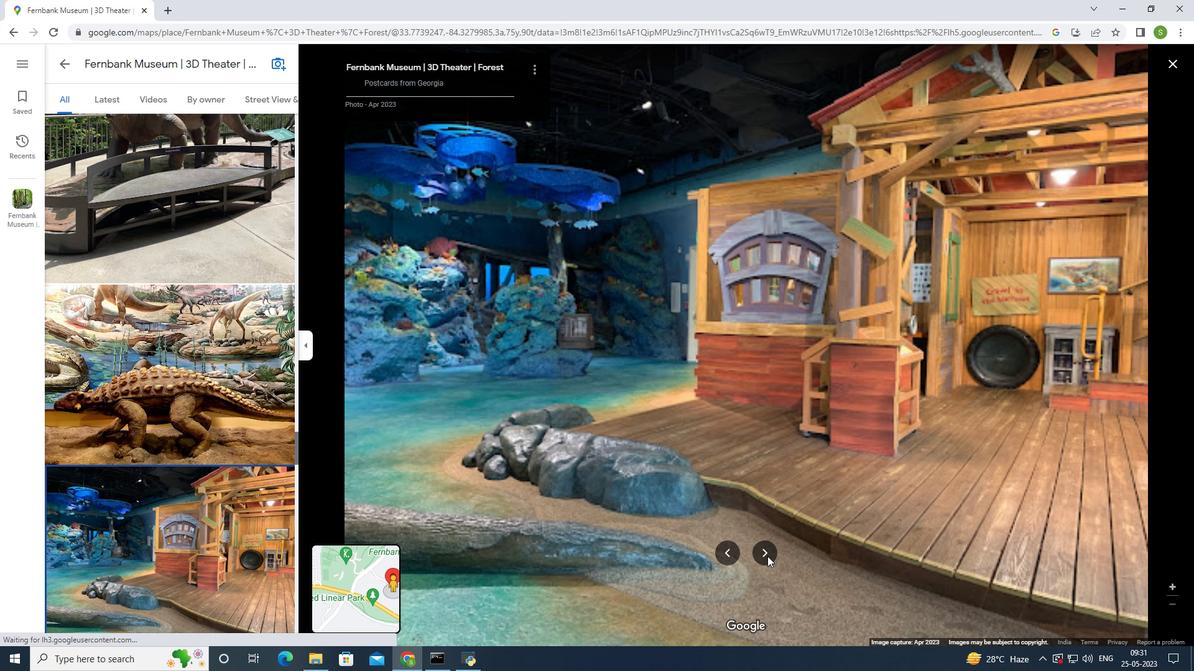 
Action: Mouse pressed left at (768, 556)
Screenshot: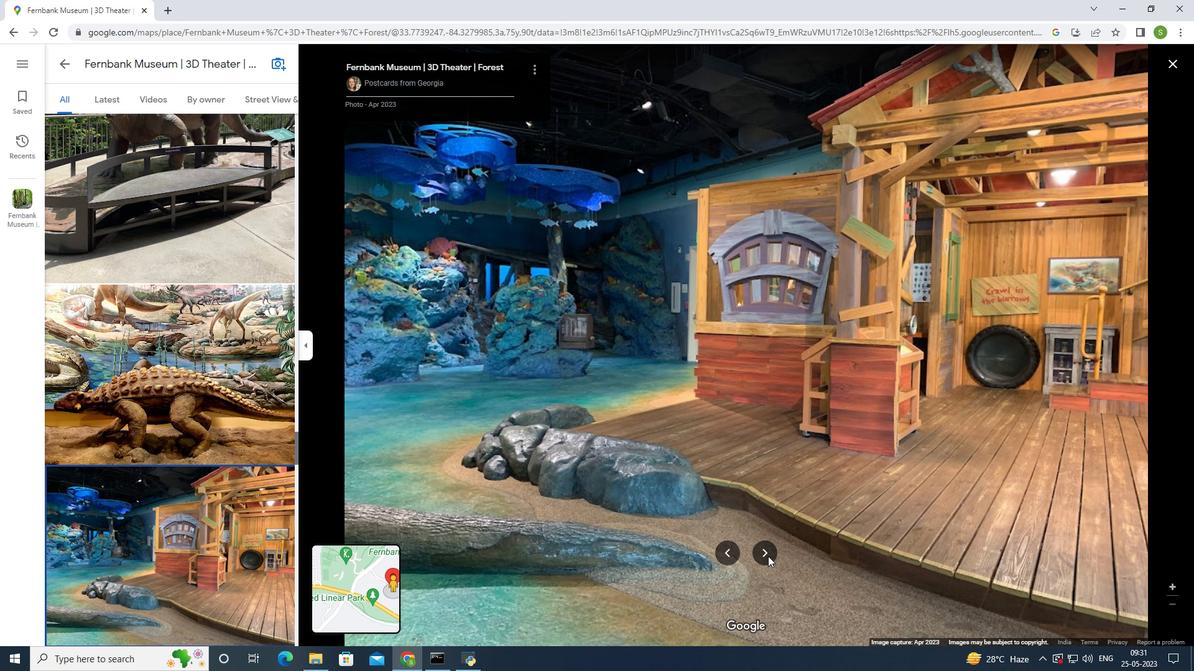 
Action: Mouse pressed left at (768, 556)
Screenshot: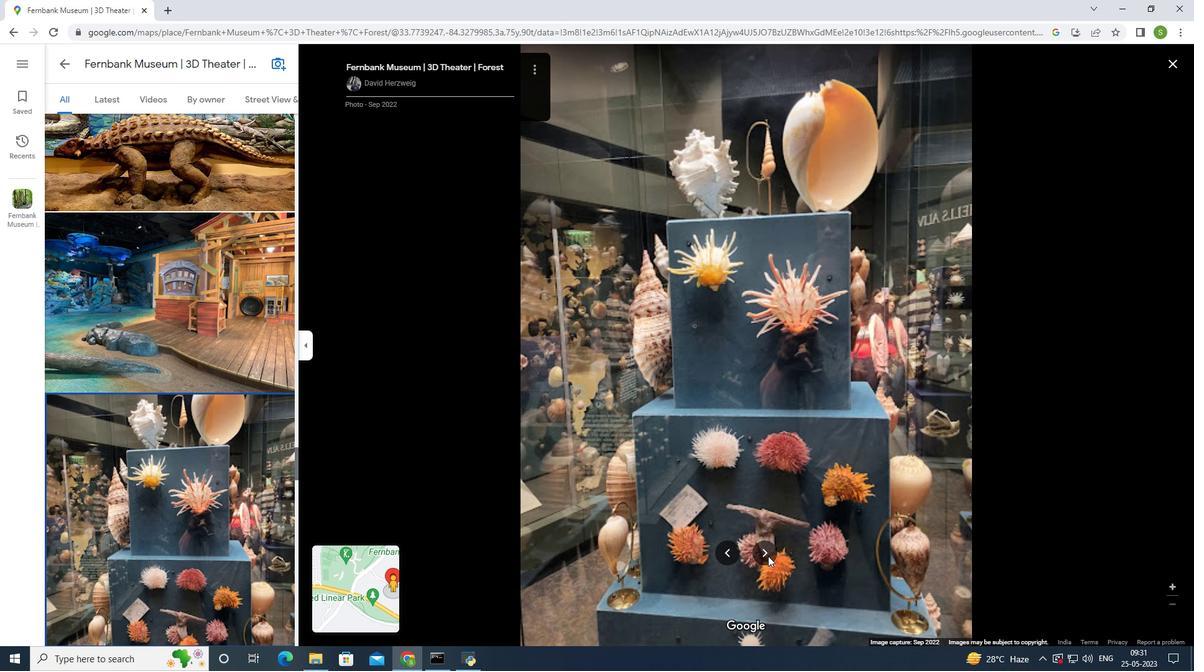 
Action: Mouse pressed left at (768, 556)
Screenshot: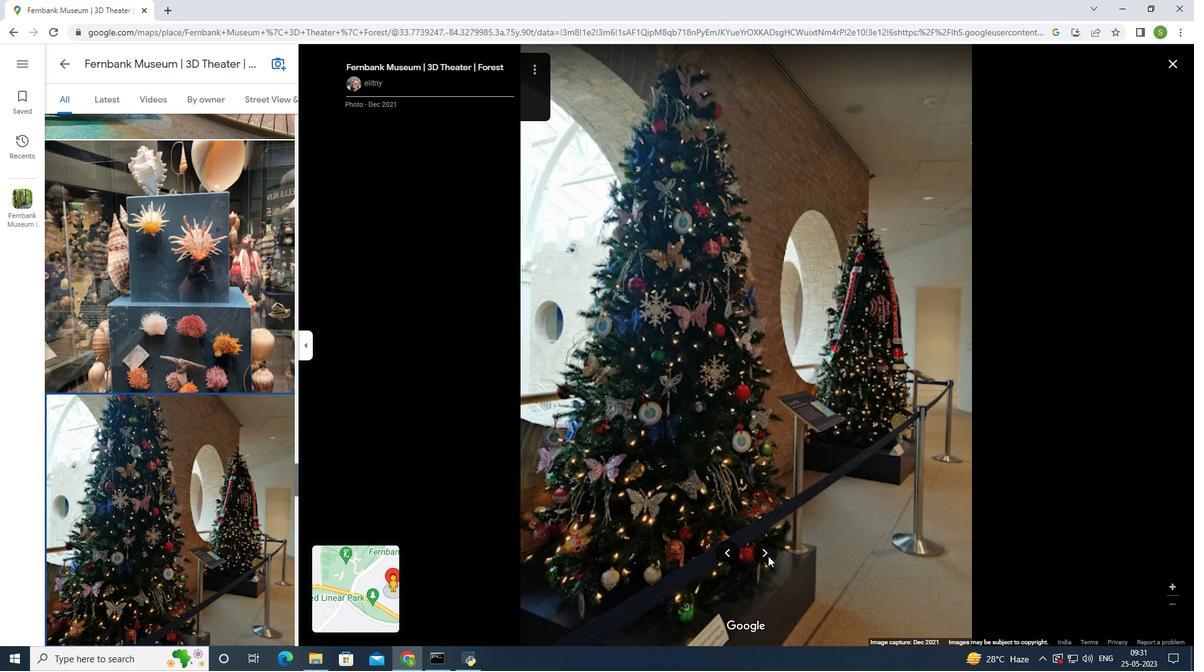 
Action: Mouse pressed left at (768, 556)
Screenshot: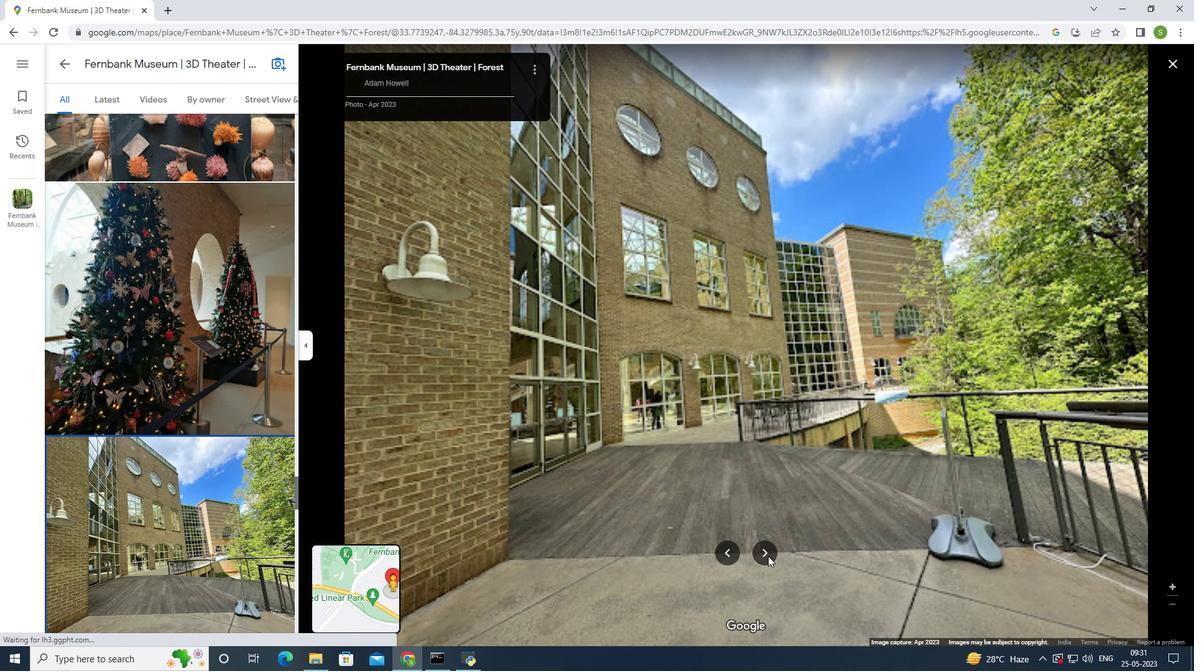 
Action: Mouse moved to (766, 553)
Screenshot: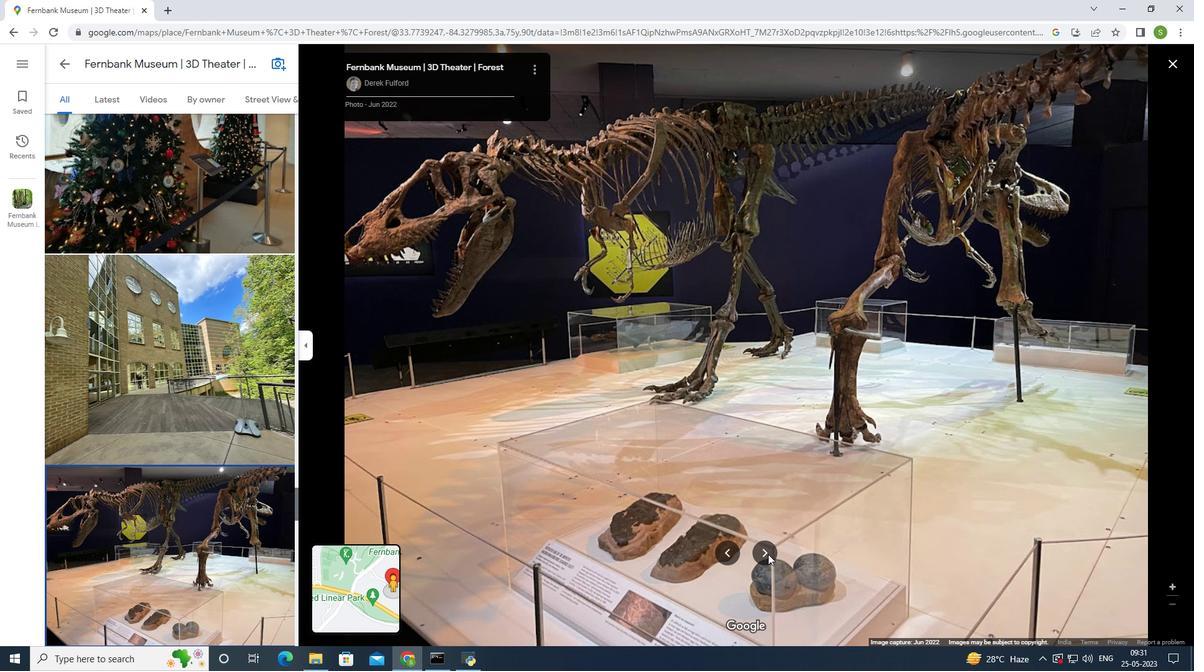 
Action: Mouse pressed left at (766, 553)
Screenshot: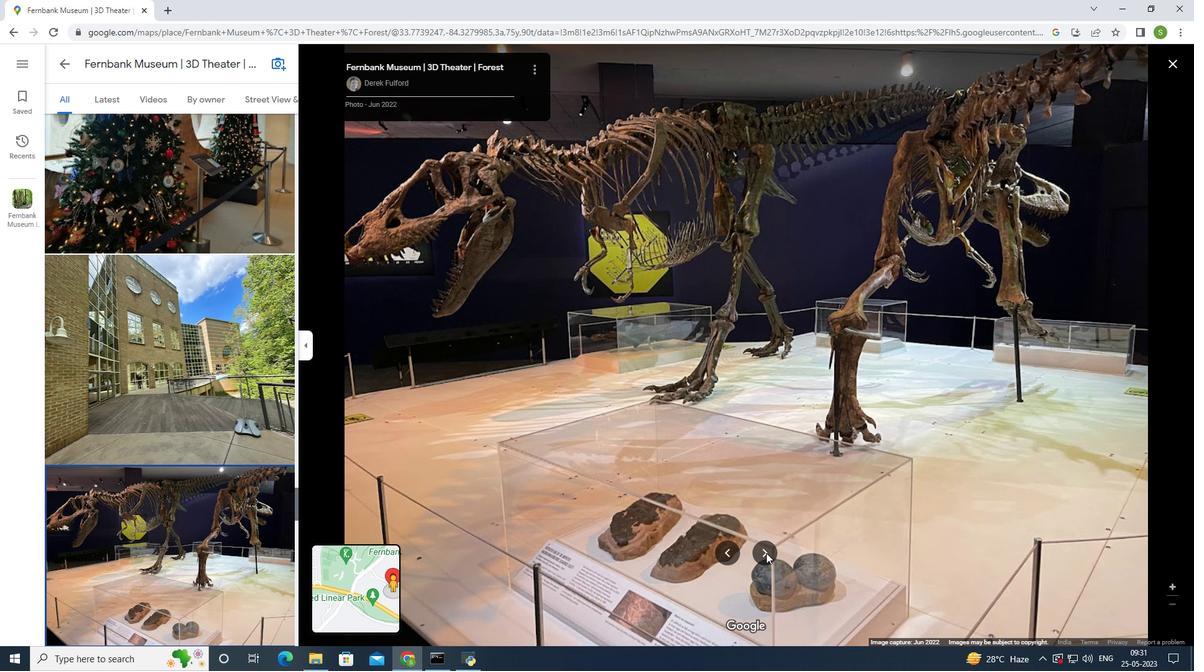 
Action: Mouse moved to (765, 551)
Screenshot: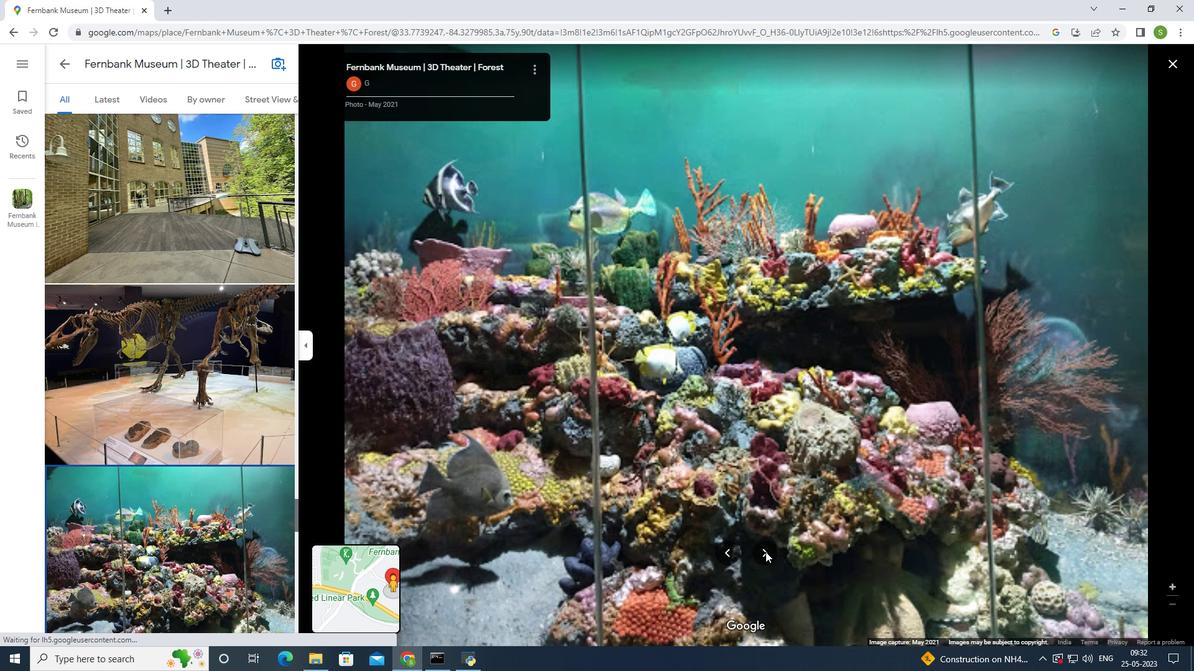 
Action: Mouse pressed left at (765, 551)
Screenshot: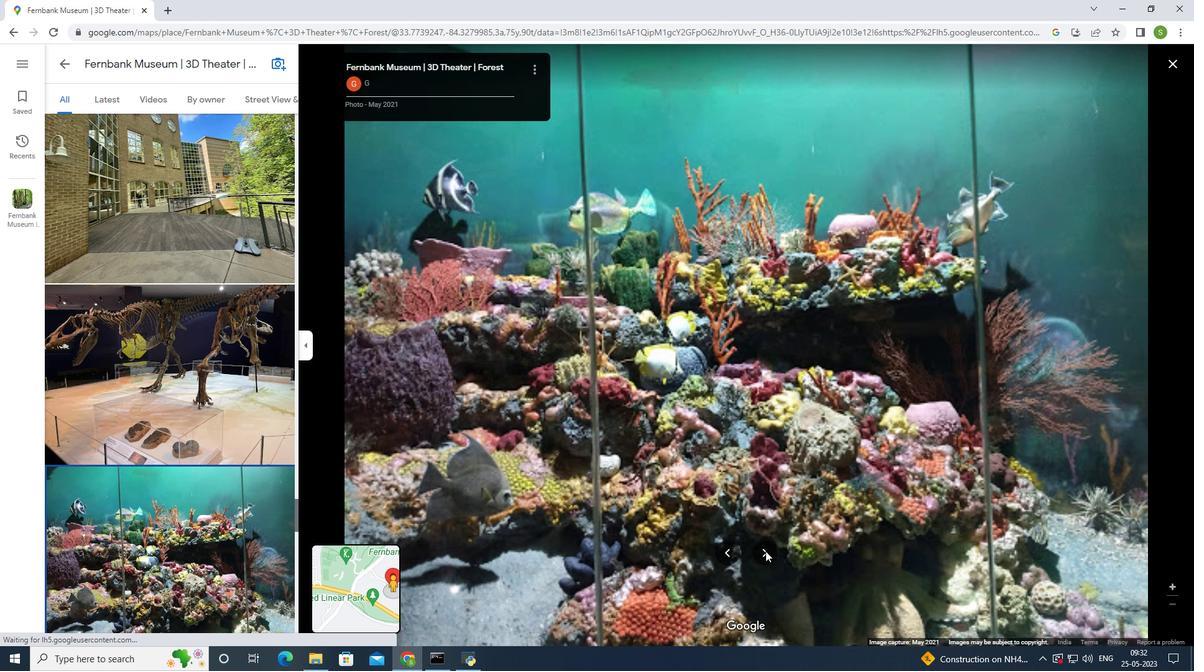
Action: Mouse moved to (765, 550)
Screenshot: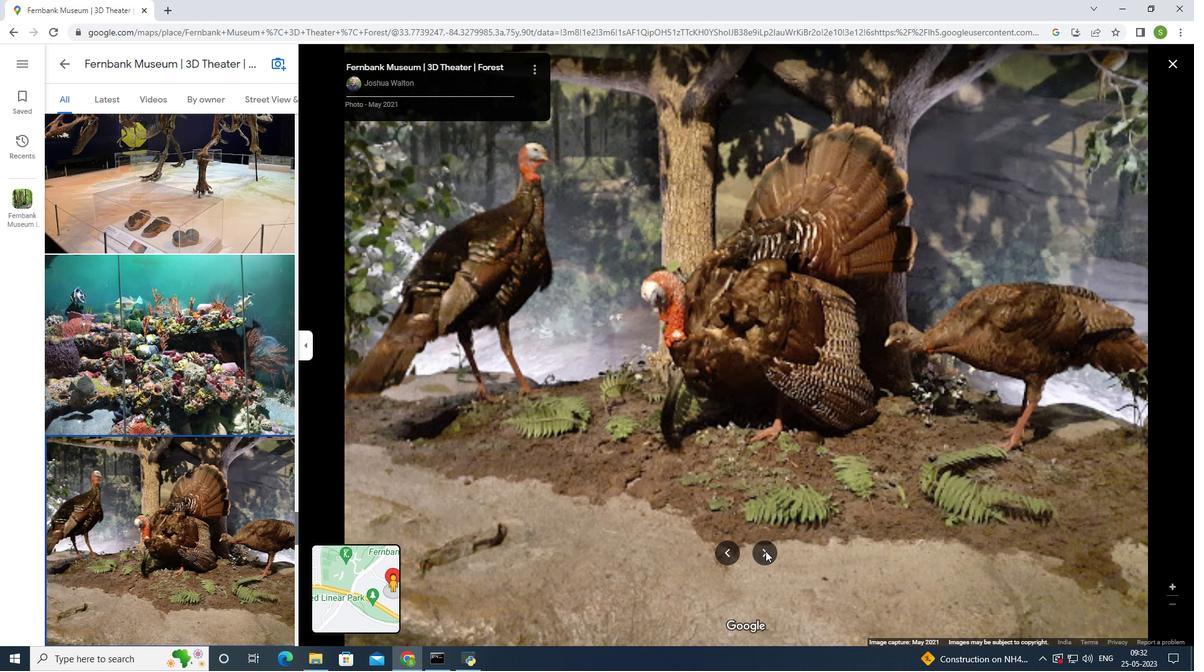 
Action: Mouse pressed left at (765, 550)
Screenshot: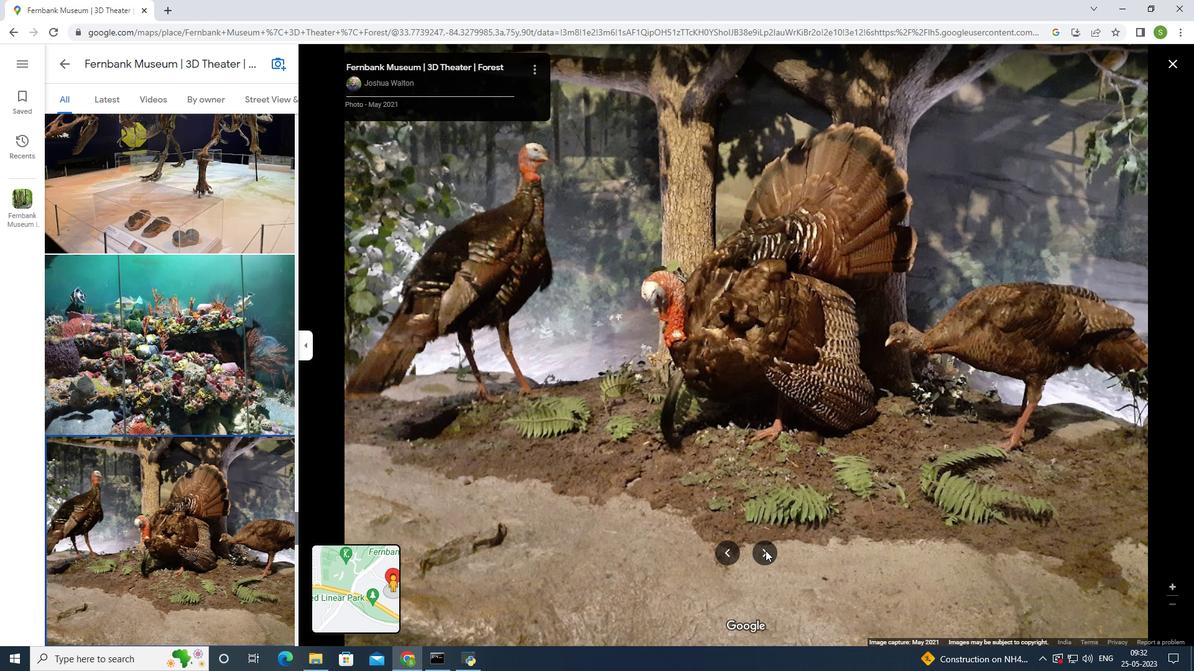 
Action: Mouse moved to (766, 552)
Screenshot: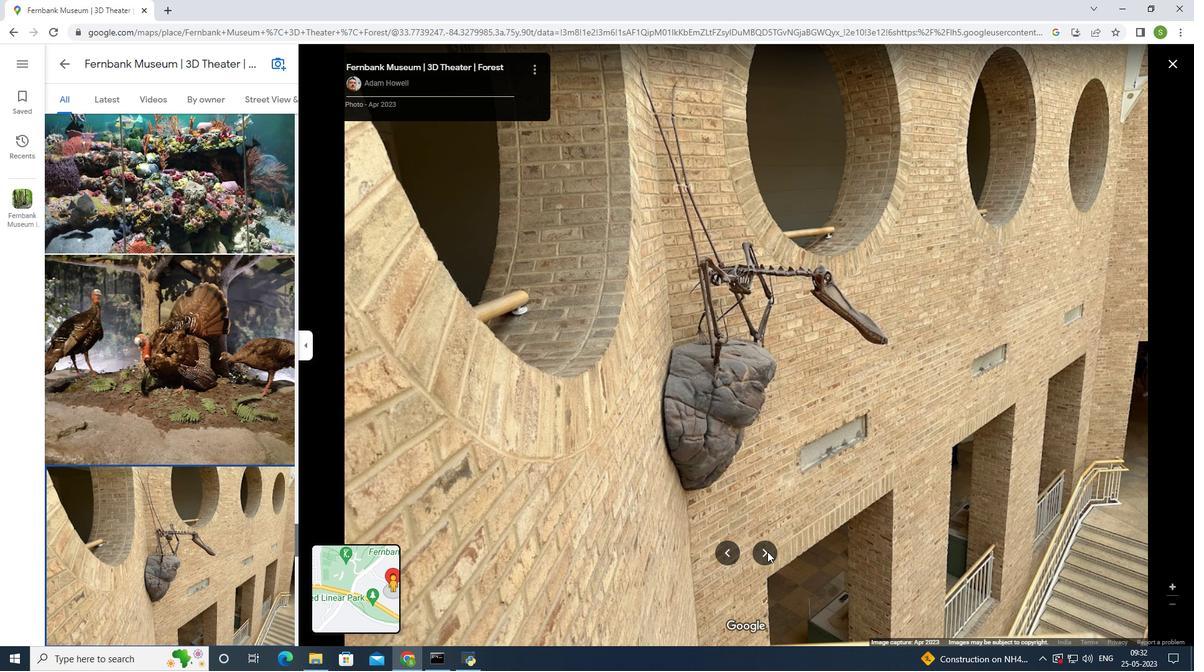 
Action: Mouse pressed left at (766, 552)
Screenshot: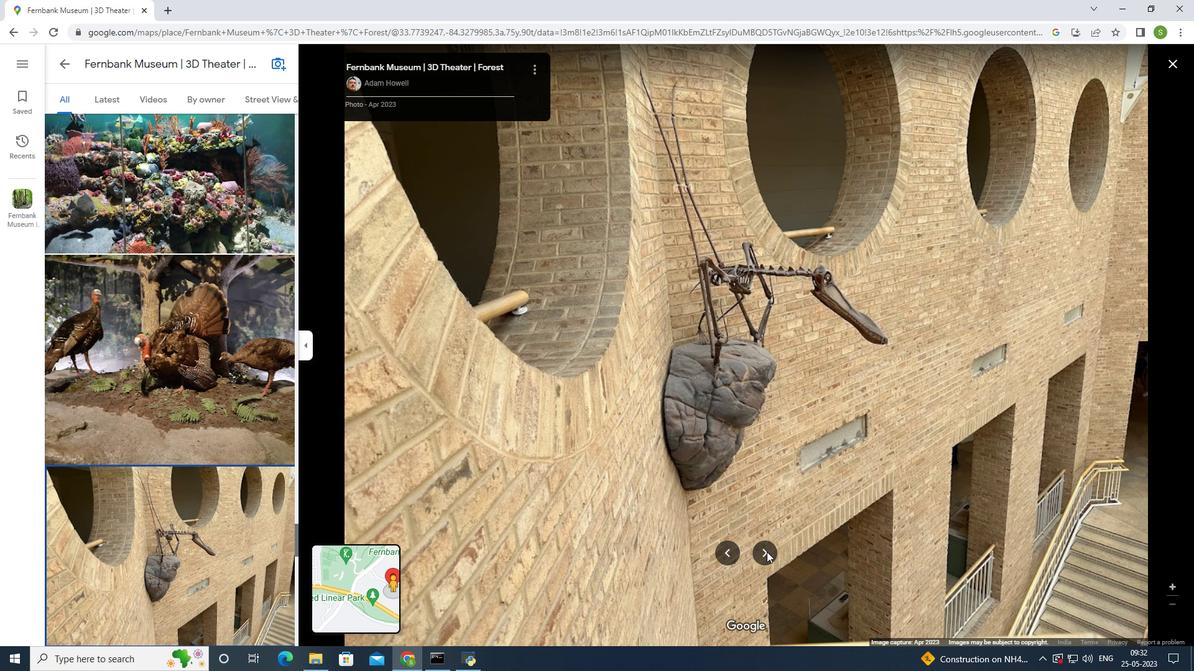 
Action: Mouse moved to (726, 552)
Screenshot: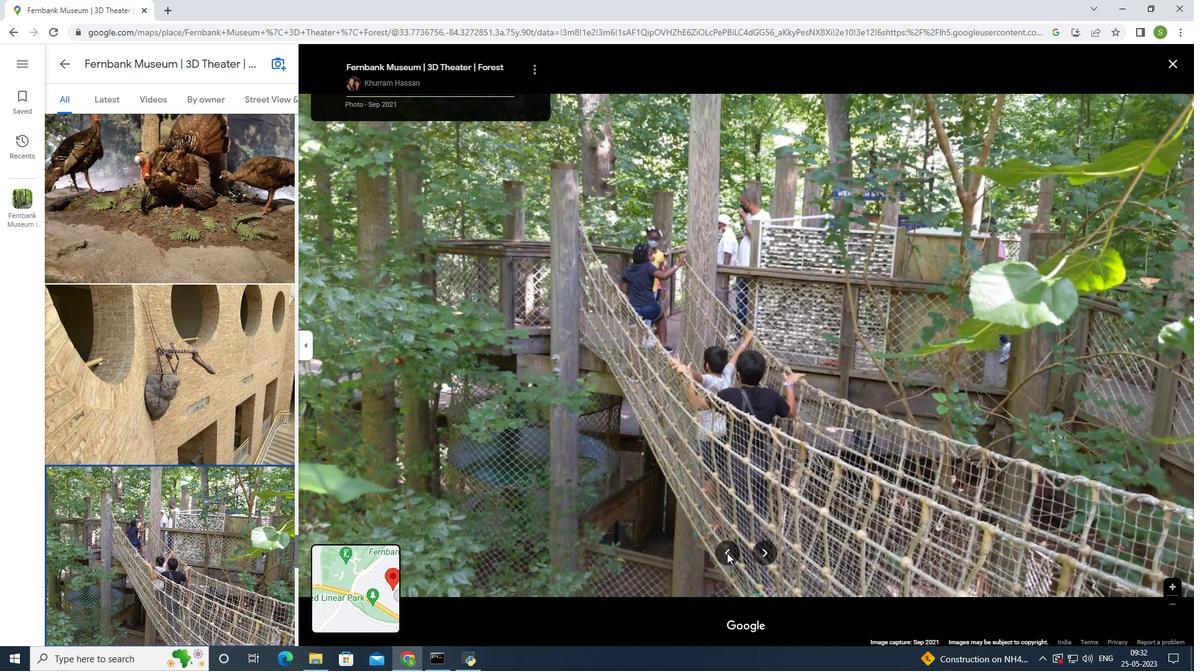 
Action: Mouse pressed left at (726, 552)
Screenshot: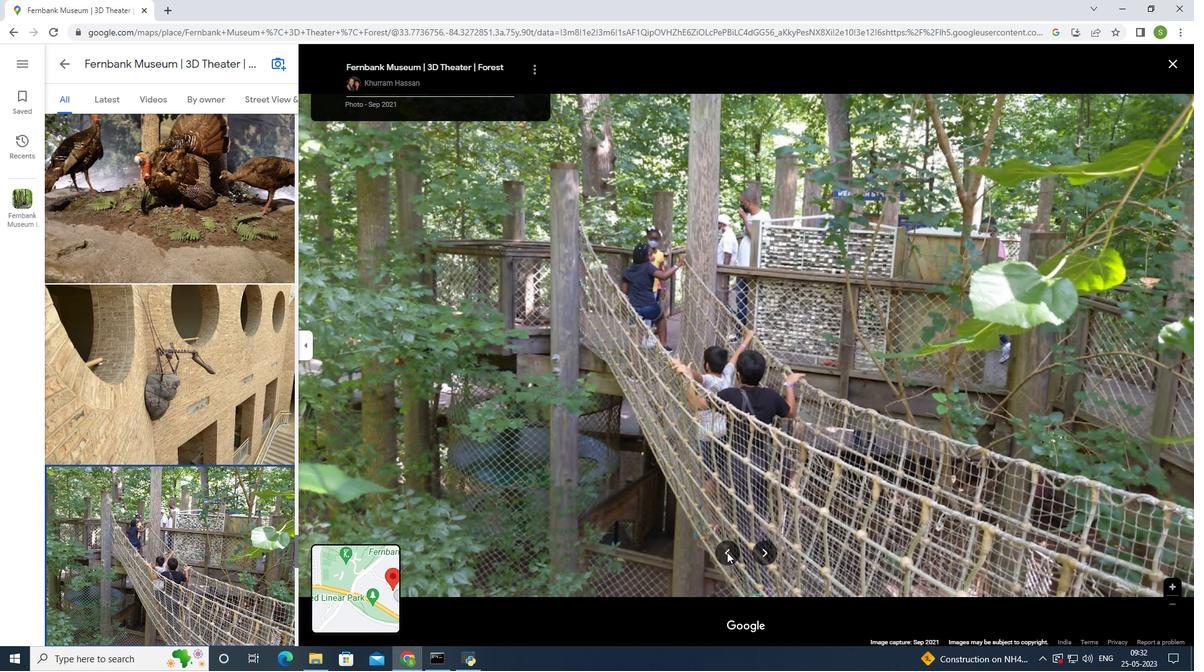
Action: Mouse moved to (728, 399)
Screenshot: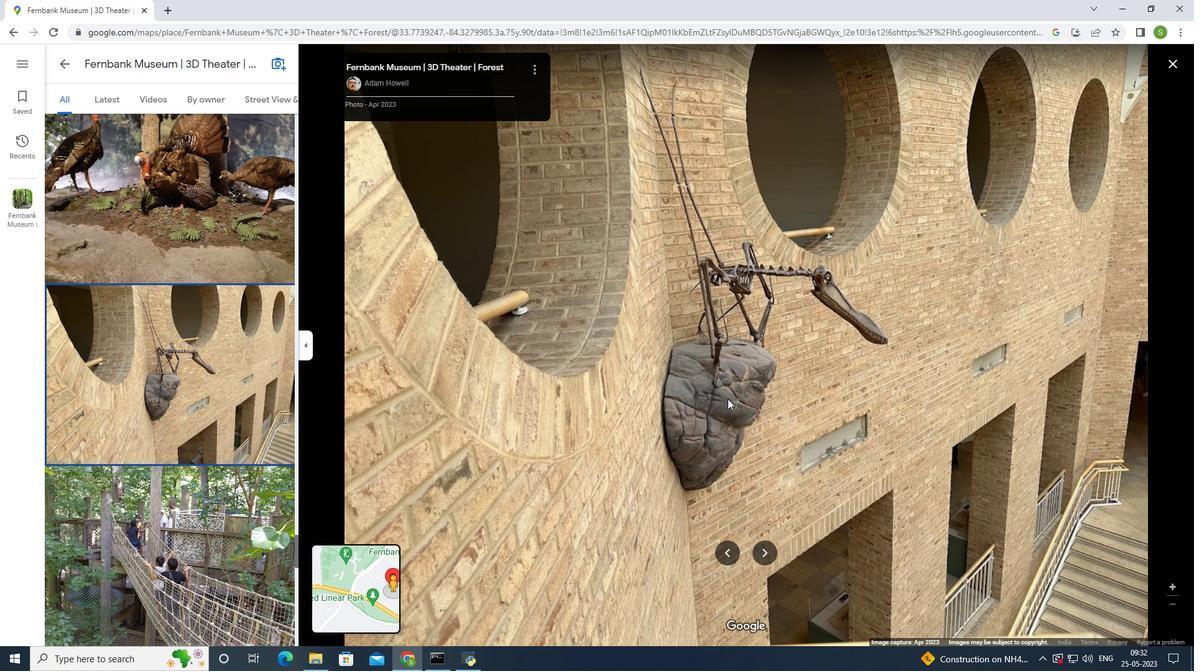 
Action: Mouse scrolled (728, 400) with delta (0, 0)
Screenshot: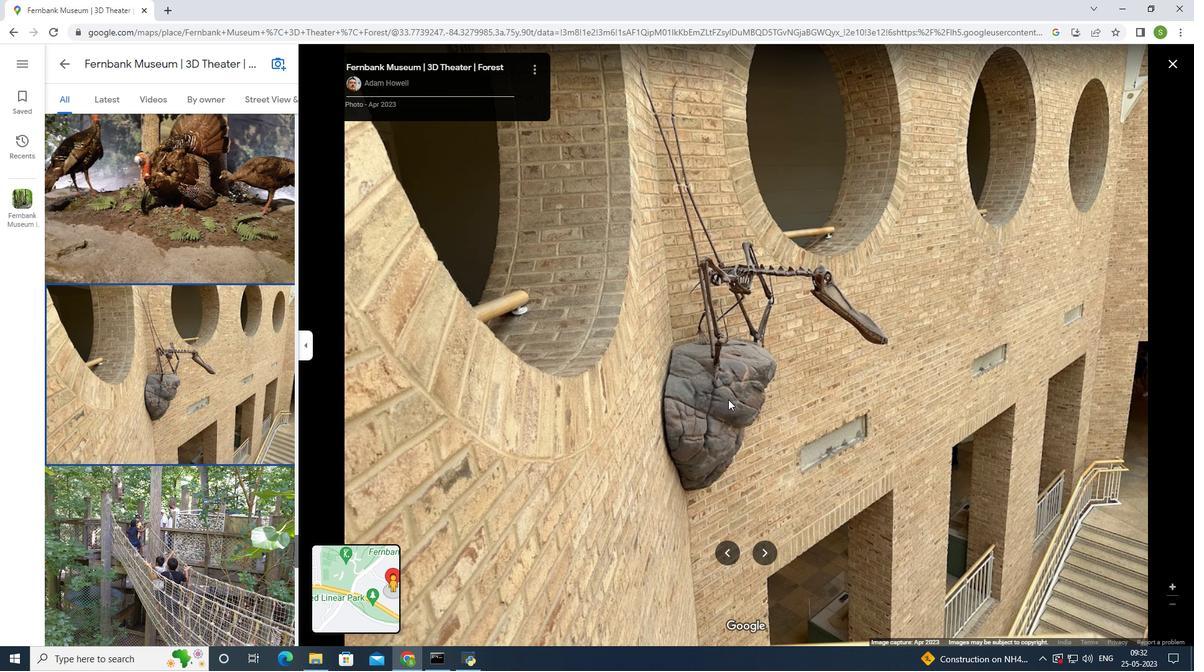 
Action: Mouse scrolled (728, 400) with delta (0, 0)
Screenshot: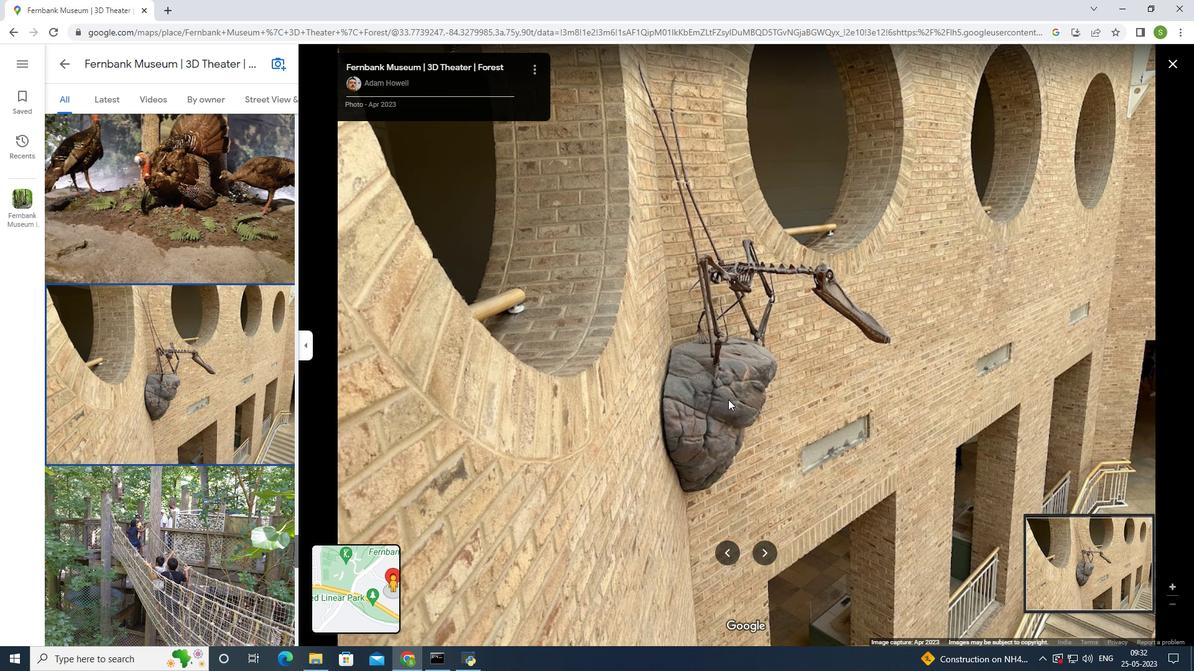 
Action: Mouse scrolled (728, 400) with delta (0, 0)
Screenshot: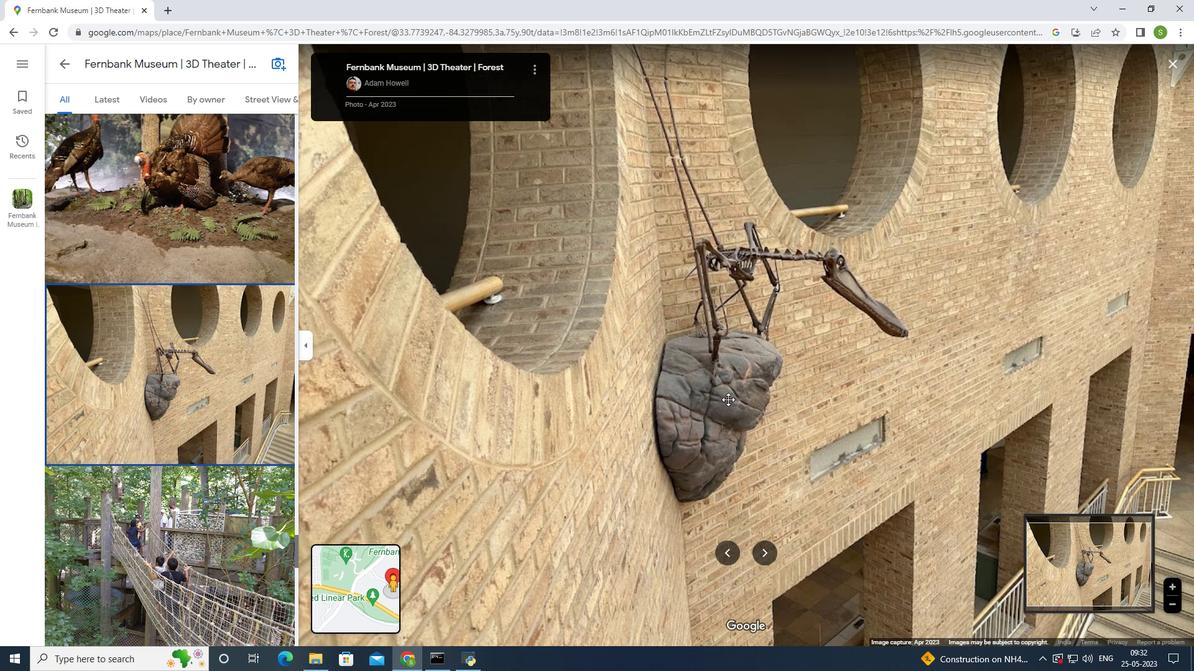 
Action: Mouse scrolled (728, 400) with delta (0, 0)
Screenshot: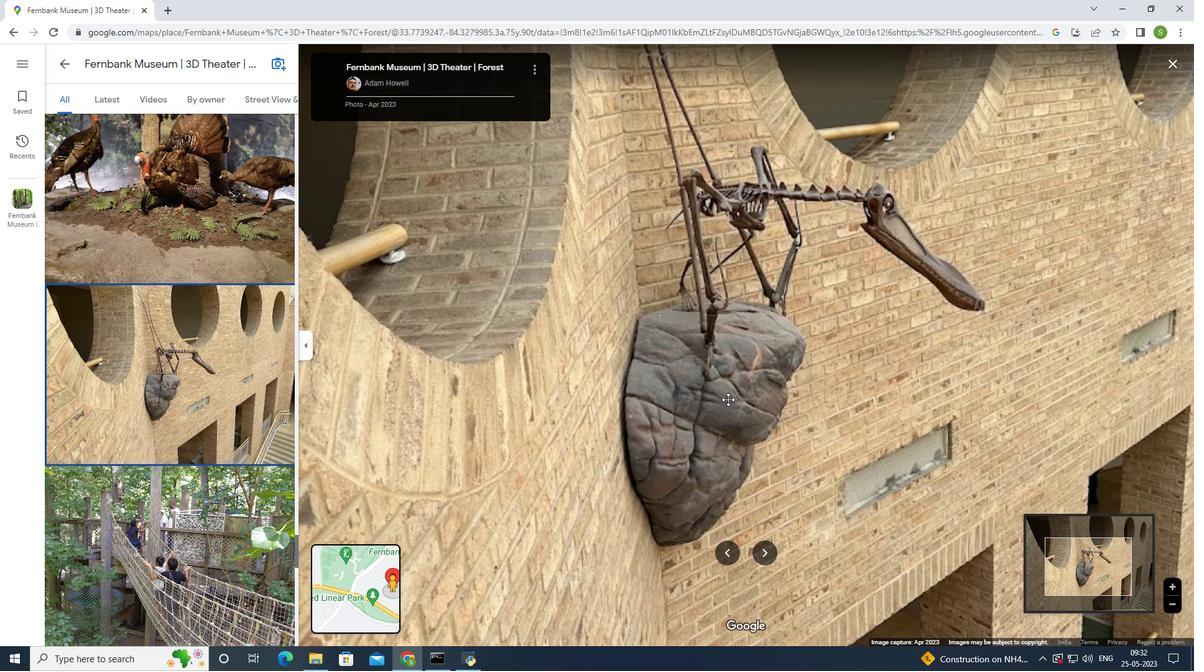 
Action: Mouse scrolled (728, 399) with delta (0, 0)
Screenshot: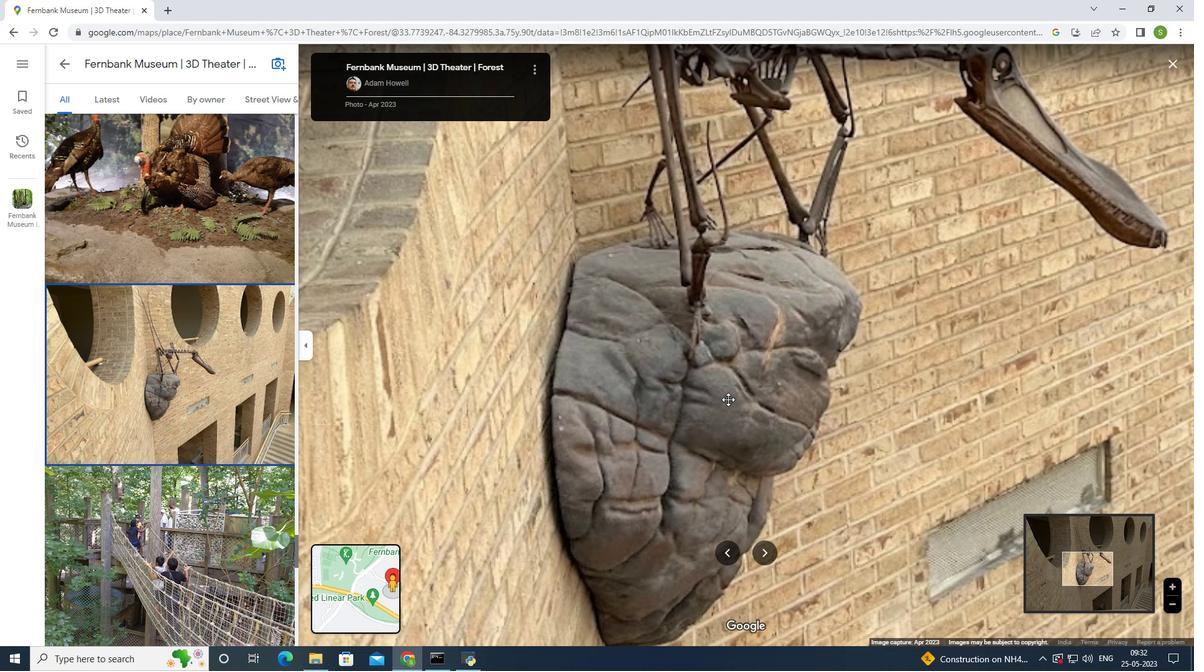 
Action: Mouse scrolled (728, 399) with delta (0, 0)
Screenshot: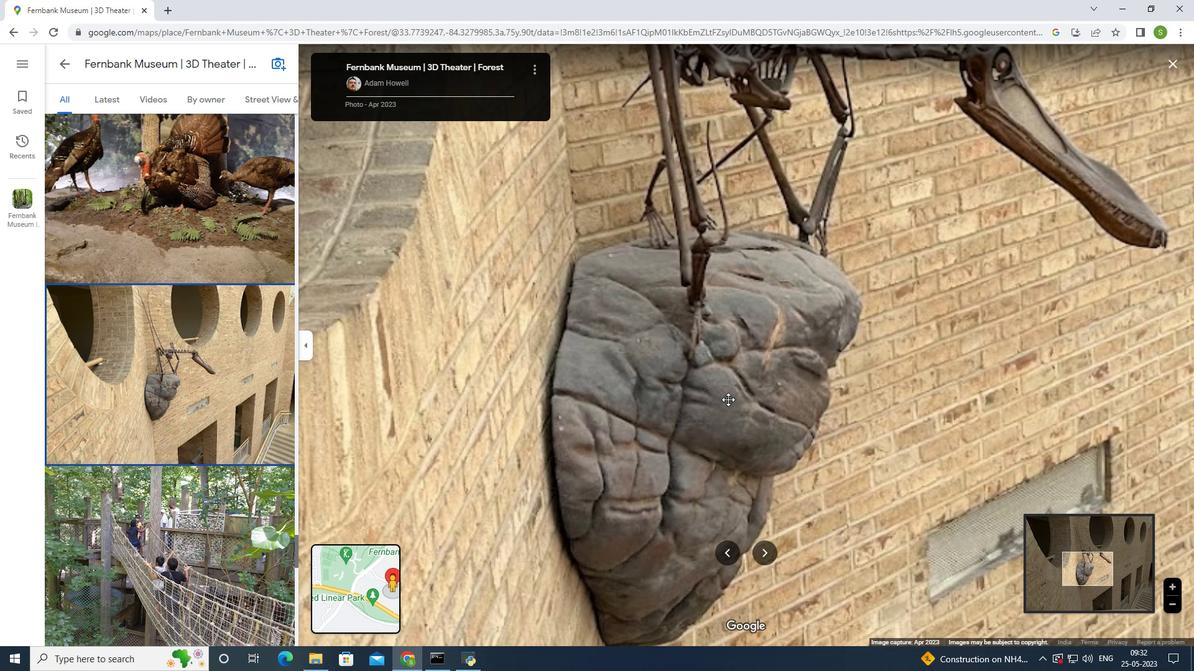 
Action: Mouse scrolled (728, 399) with delta (0, 0)
Screenshot: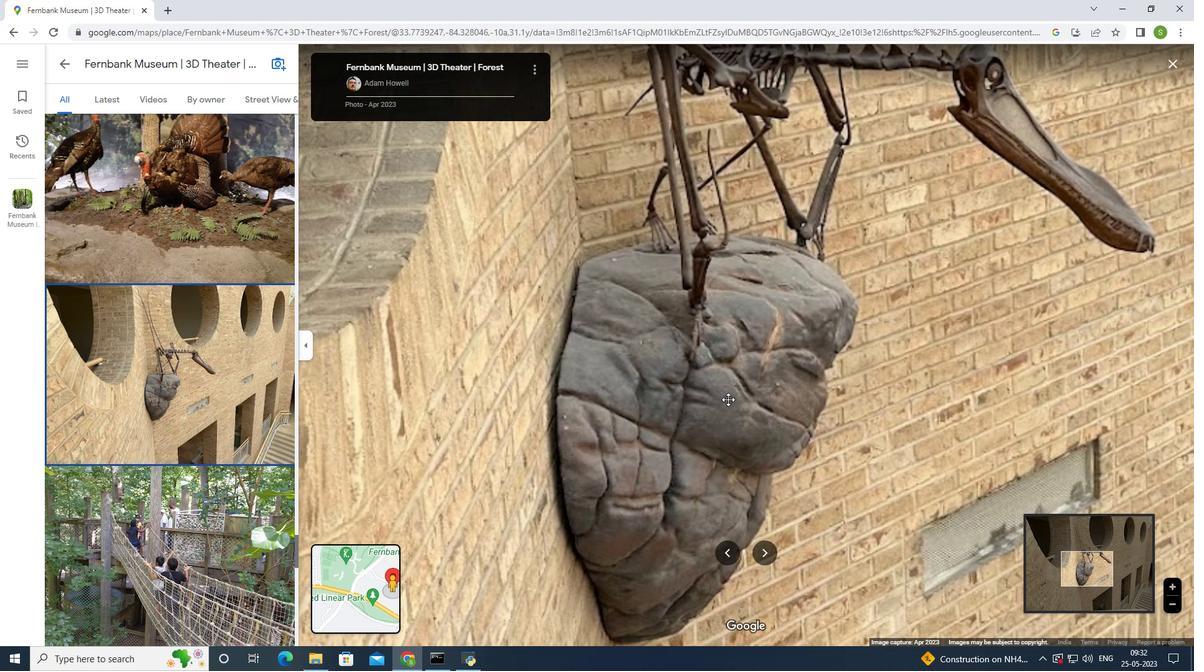 
Action: Mouse scrolled (728, 399) with delta (0, 0)
Screenshot: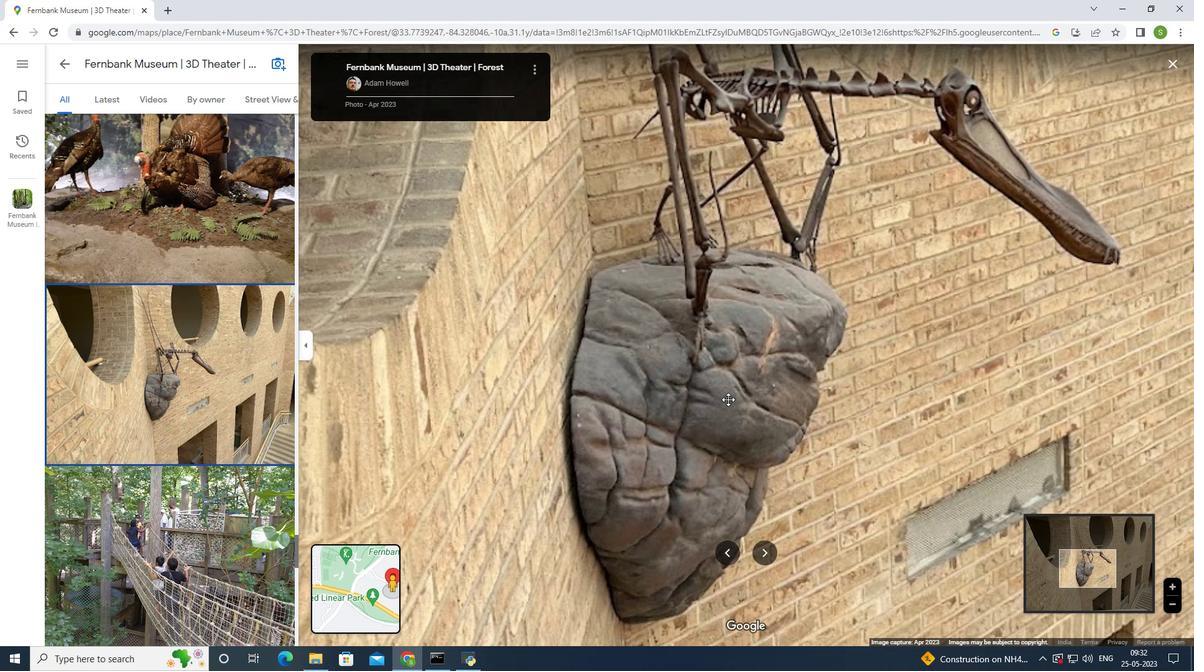 
Action: Mouse scrolled (728, 399) with delta (0, 0)
Screenshot: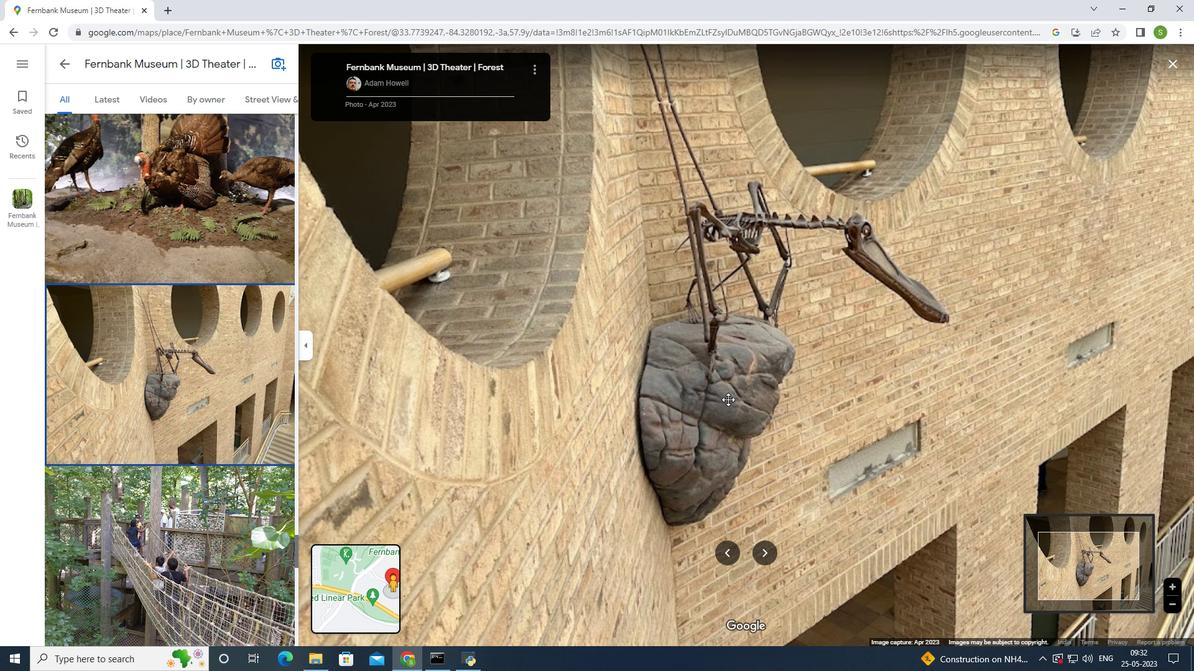 
Action: Mouse moved to (728, 400)
Screenshot: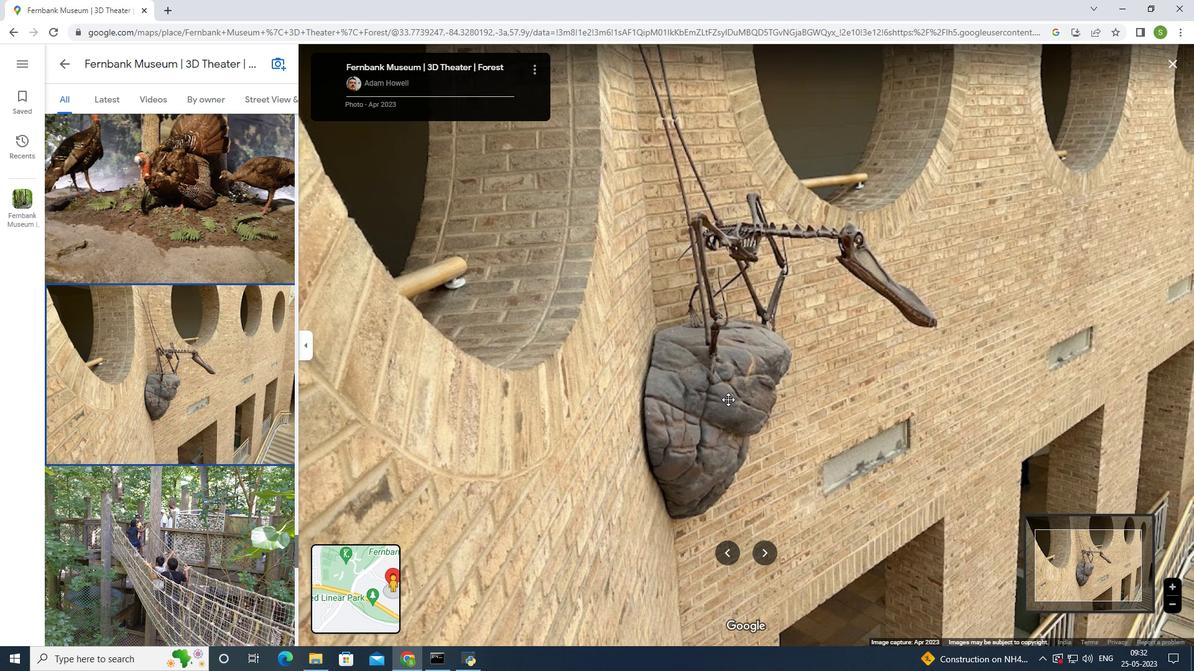 
Action: Mouse scrolled (728, 399) with delta (0, 0)
Screenshot: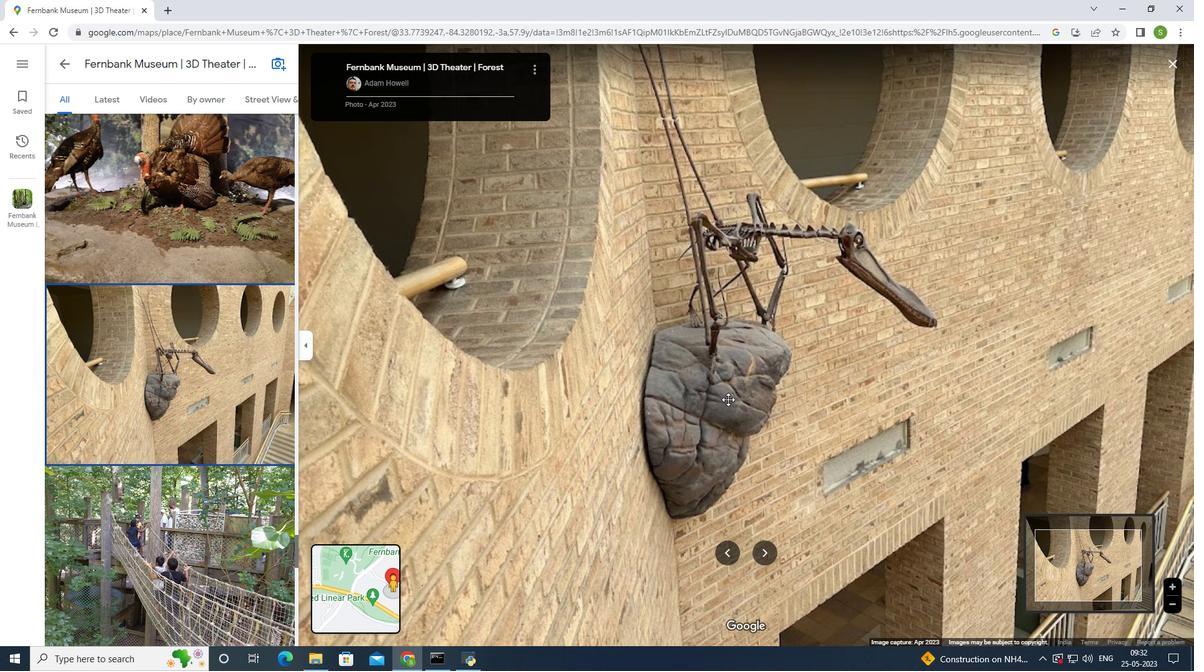 
Action: Mouse moved to (761, 547)
Screenshot: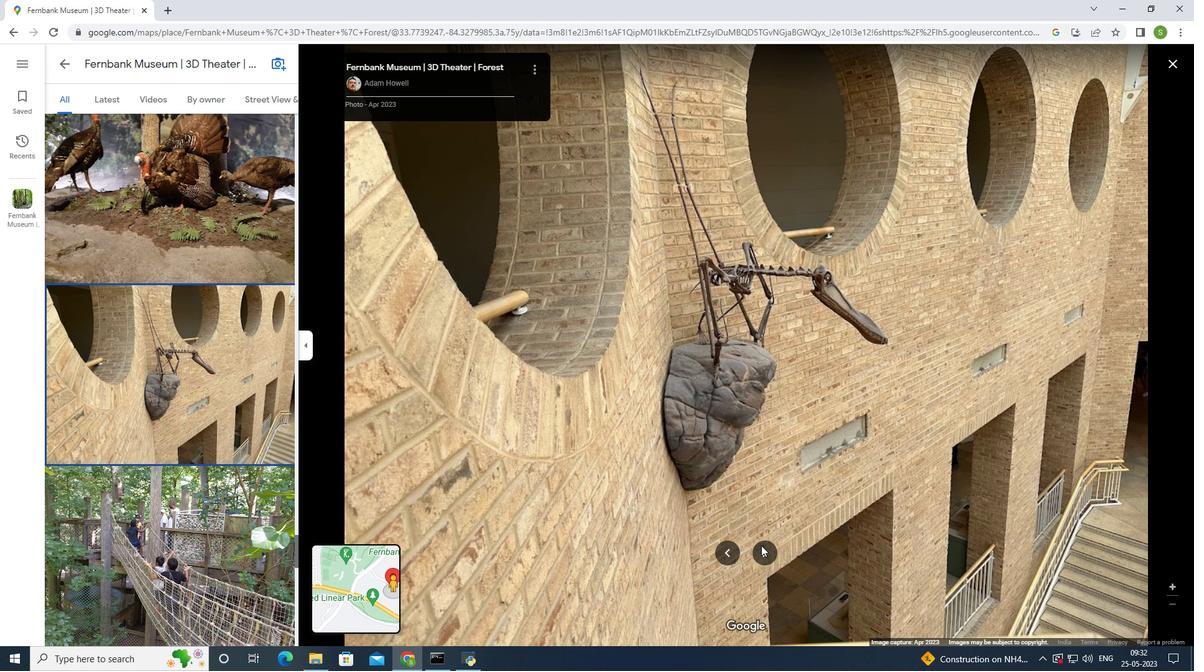 
Action: Mouse pressed left at (761, 547)
Screenshot: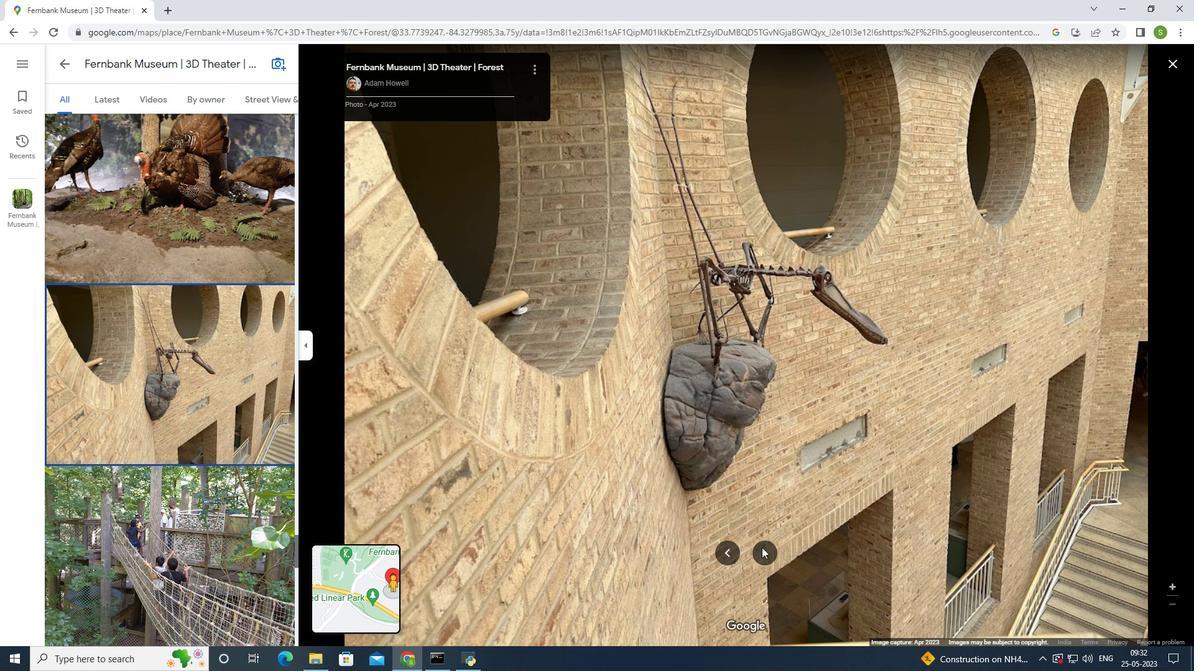 
Action: Mouse pressed left at (761, 547)
Screenshot: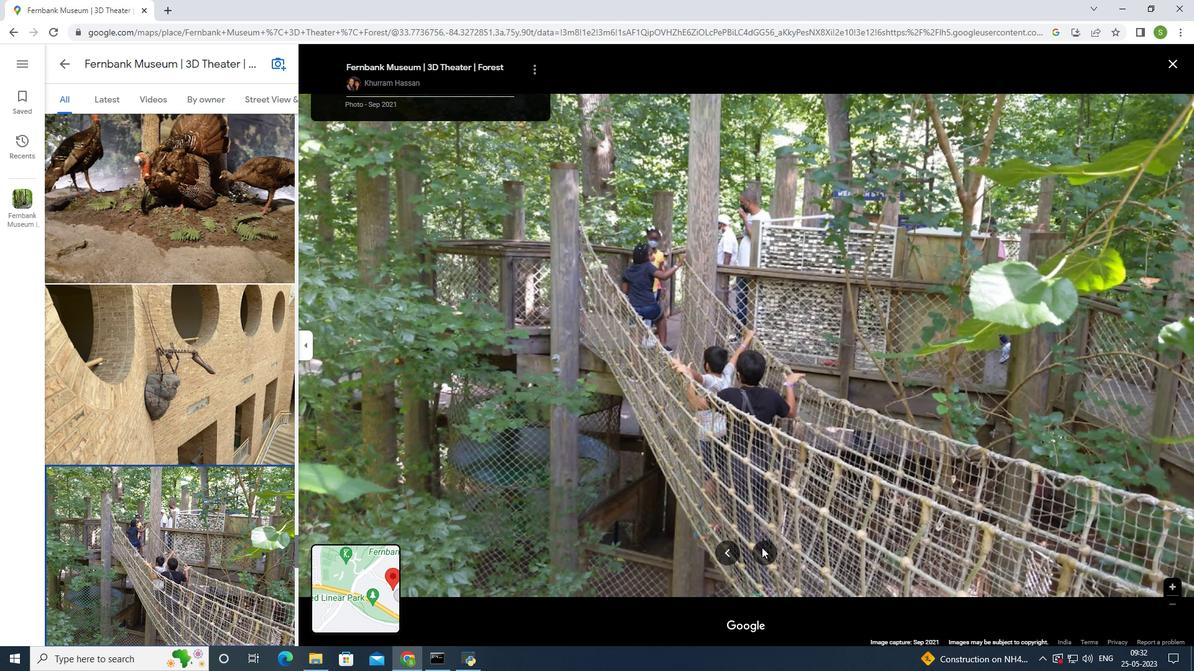 
Action: Mouse pressed left at (761, 547)
Screenshot: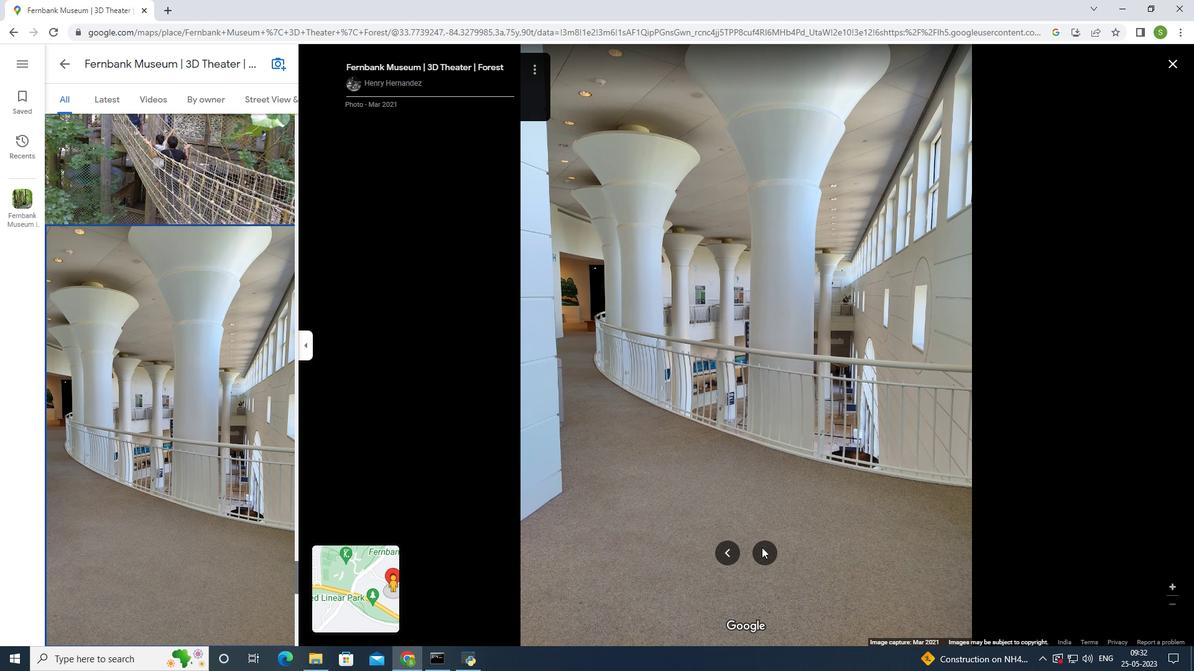 
Action: Mouse moved to (792, 415)
Screenshot: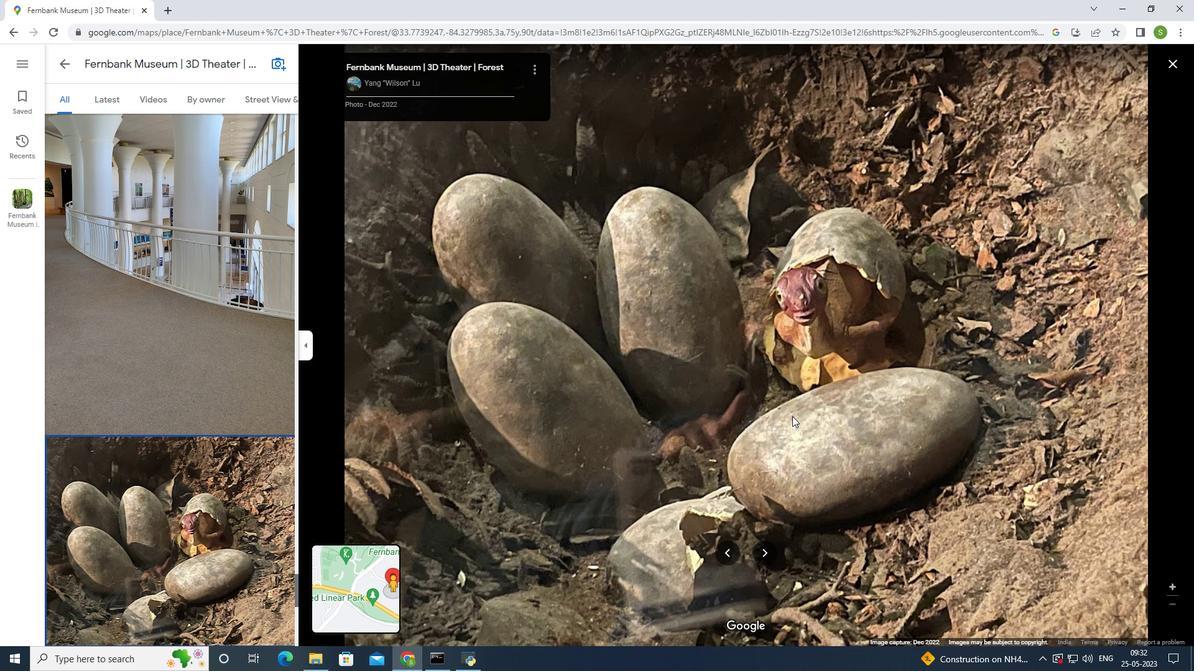 
Action: Mouse scrolled (792, 416) with delta (0, 0)
Screenshot: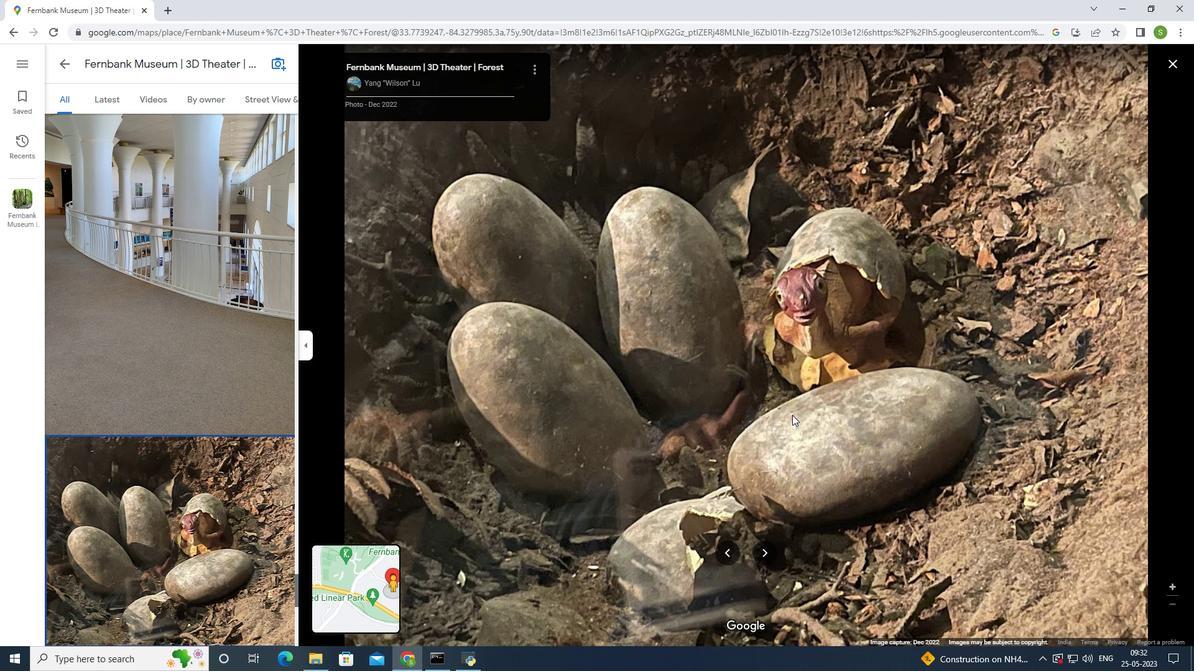
Action: Mouse scrolled (792, 416) with delta (0, 0)
Screenshot: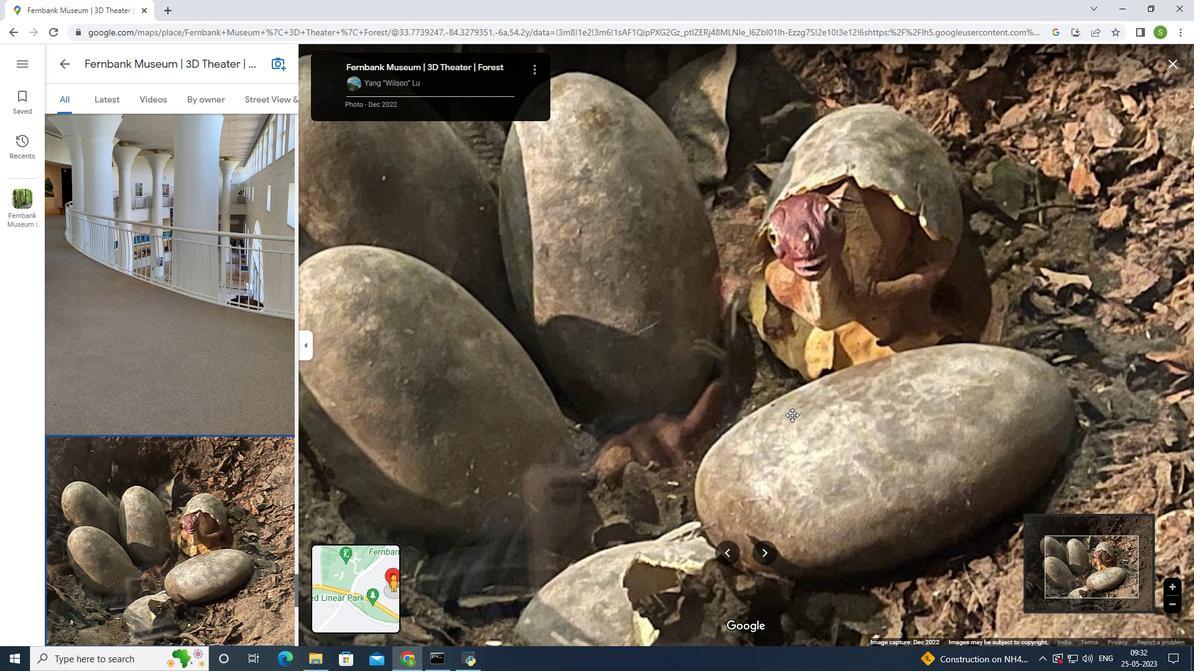 
Action: Mouse scrolled (792, 416) with delta (0, 0)
Screenshot: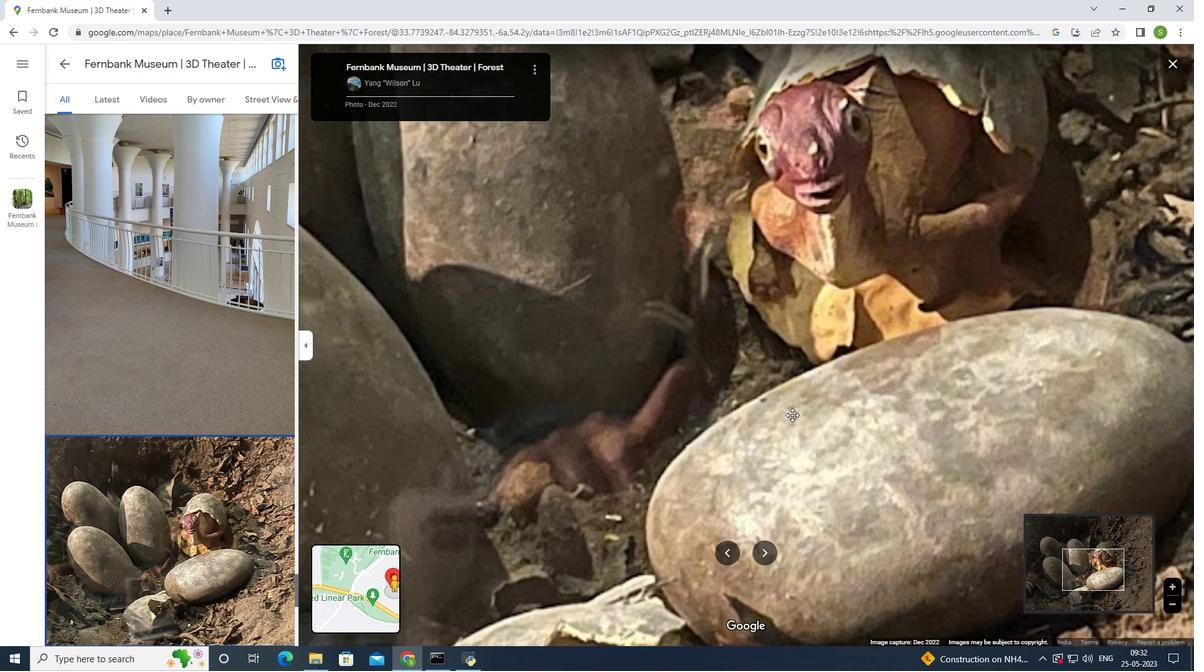 
Action: Mouse moved to (790, 413)
Screenshot: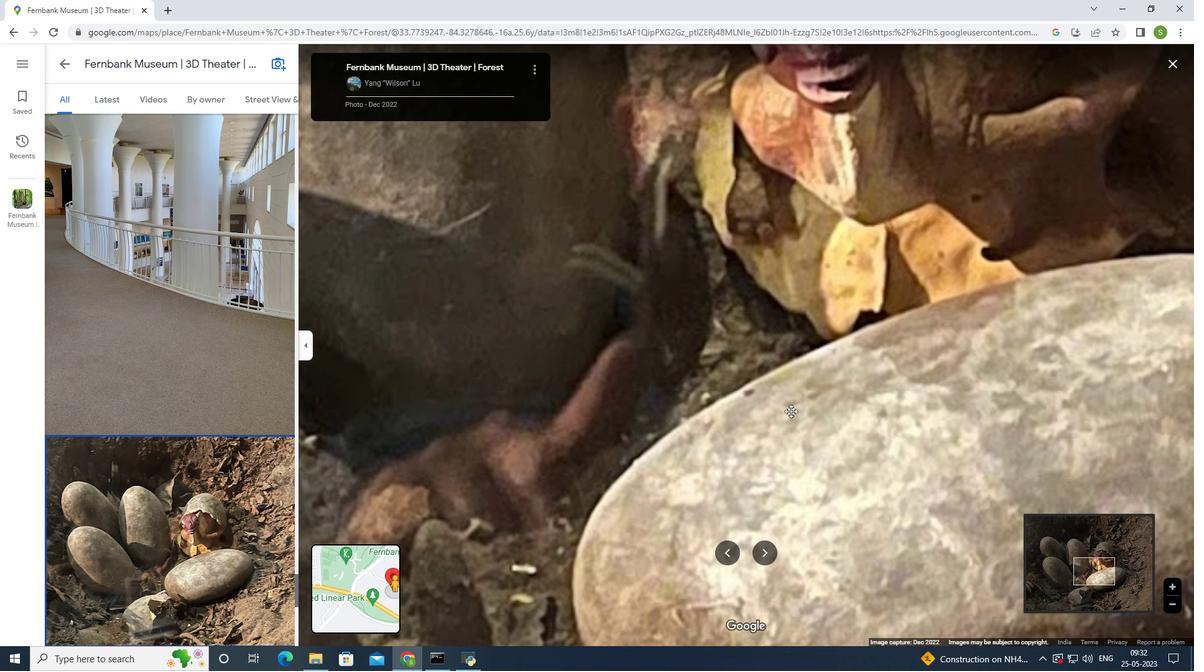 
Action: Mouse scrolled (790, 412) with delta (0, 0)
Screenshot: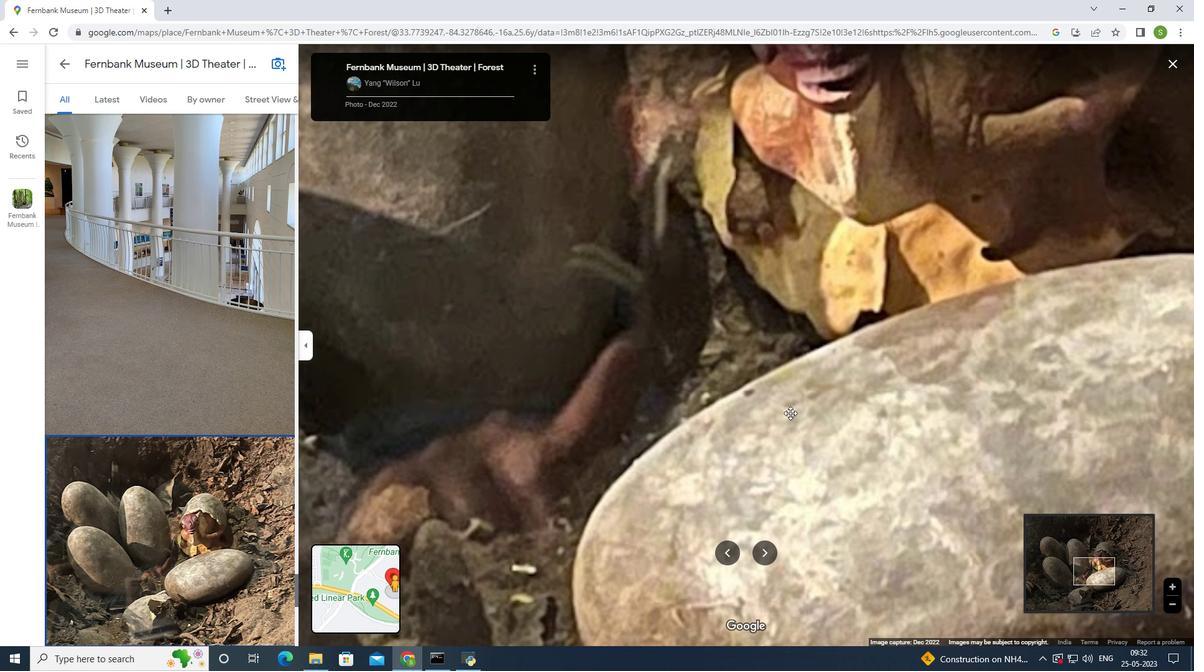 
Action: Mouse moved to (790, 413)
Screenshot: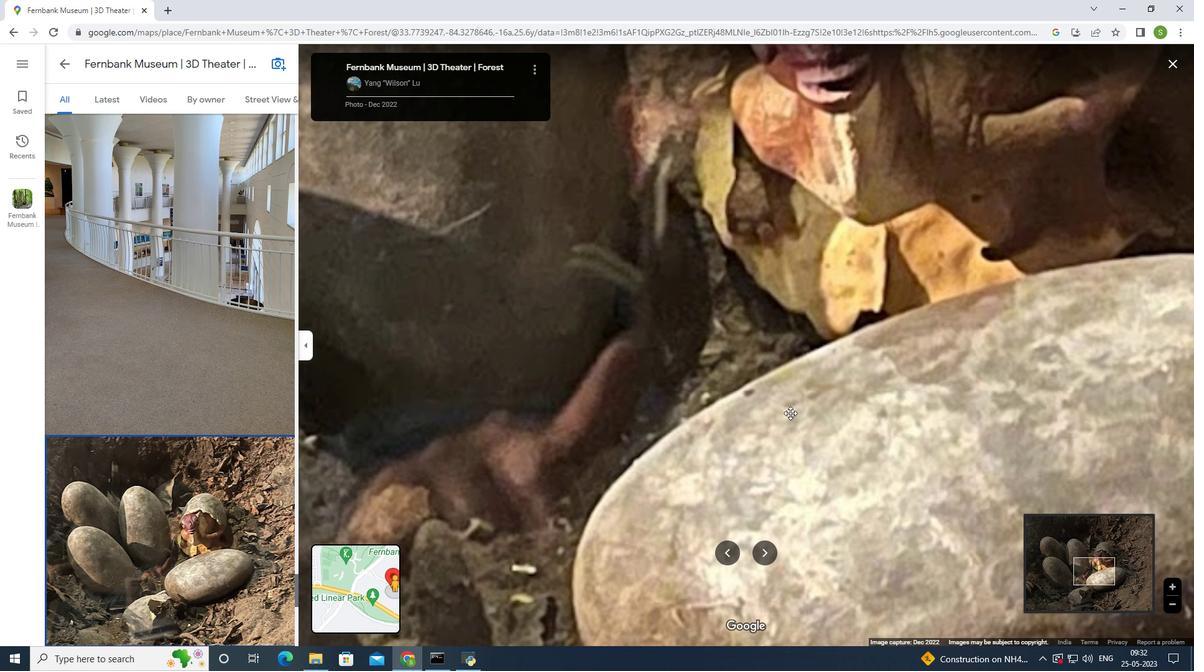 
Action: Mouse scrolled (790, 412) with delta (0, 0)
Screenshot: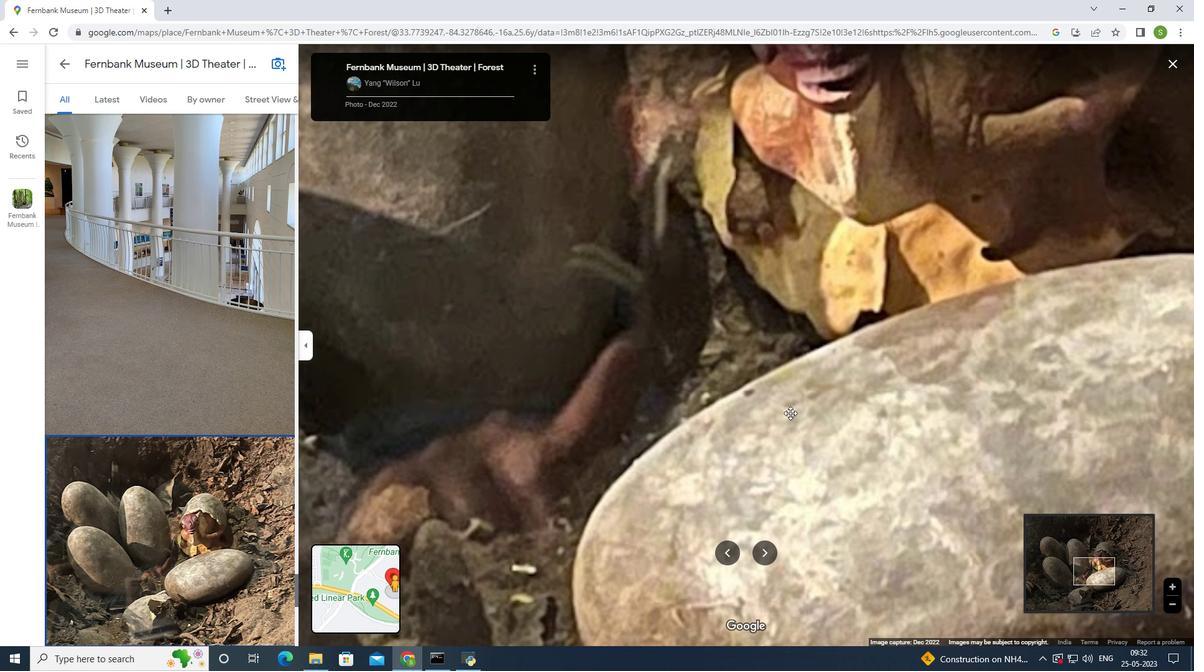 
Action: Mouse scrolled (790, 412) with delta (0, 0)
Screenshot: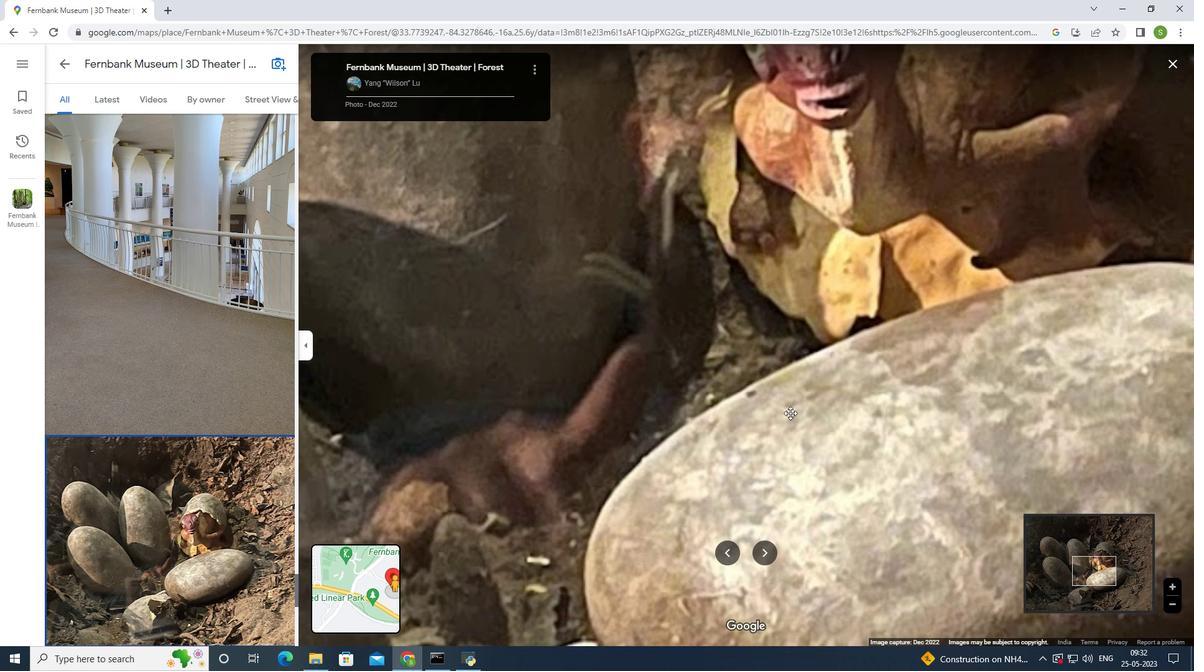 
Action: Mouse scrolled (790, 412) with delta (0, 0)
Screenshot: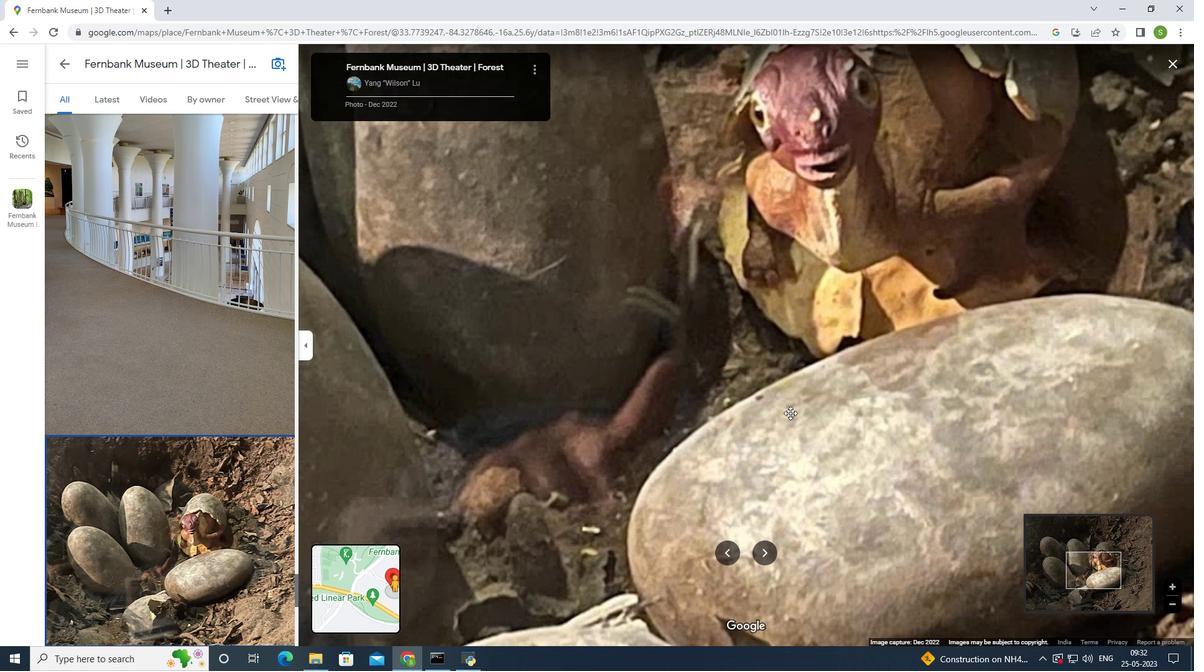 
Action: Mouse scrolled (790, 412) with delta (0, 0)
Screenshot: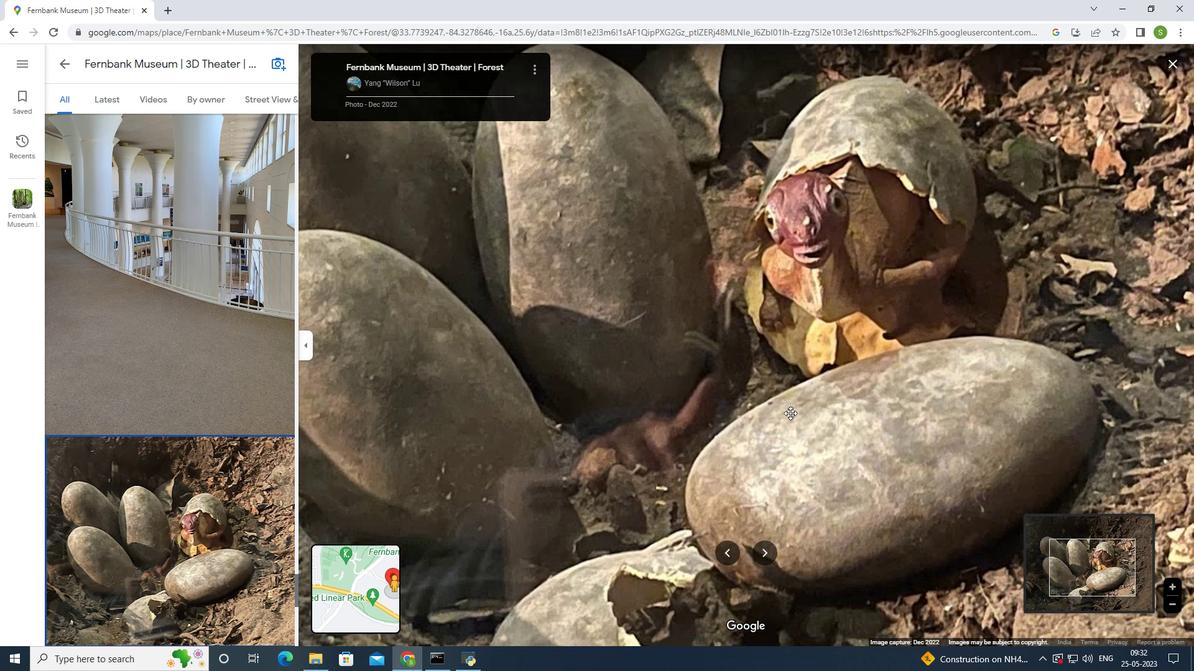 
Action: Mouse scrolled (790, 412) with delta (0, 0)
Screenshot: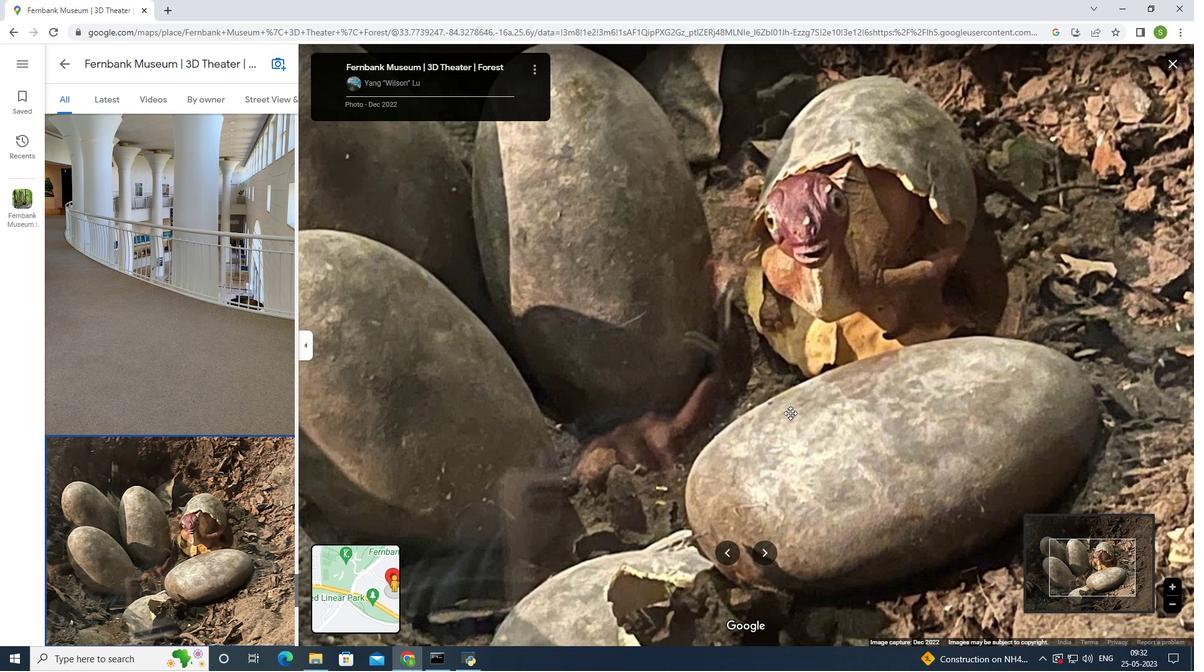 
Action: Mouse scrolled (790, 412) with delta (0, 0)
Screenshot: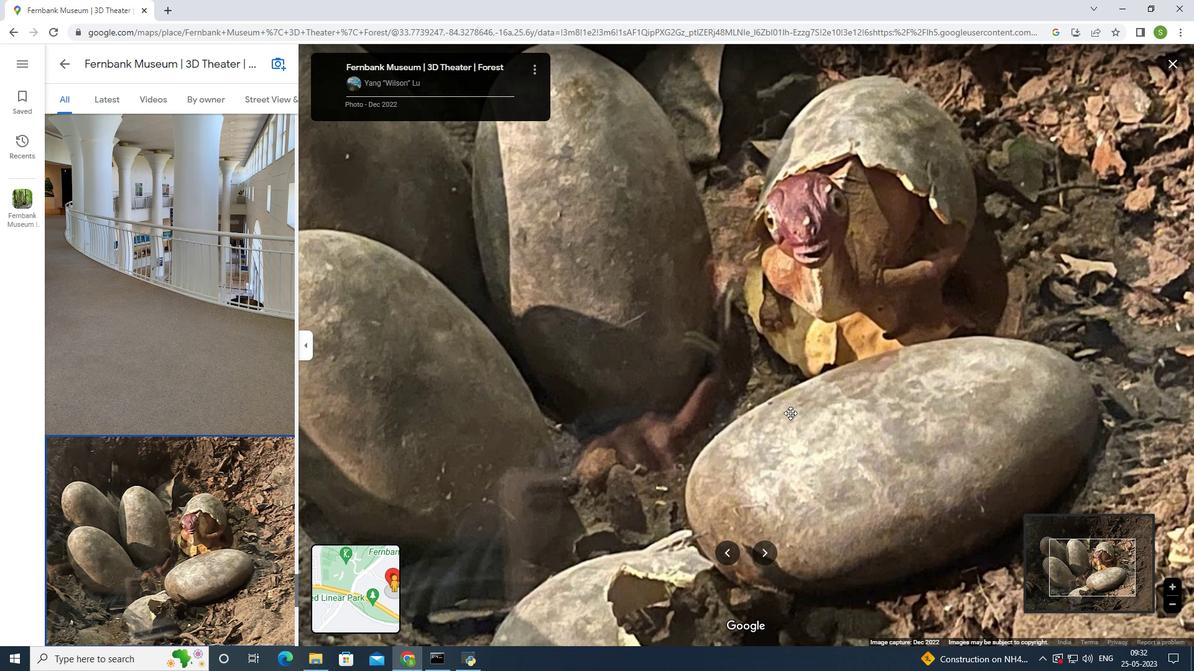 
Action: Mouse scrolled (790, 412) with delta (0, 0)
Screenshot: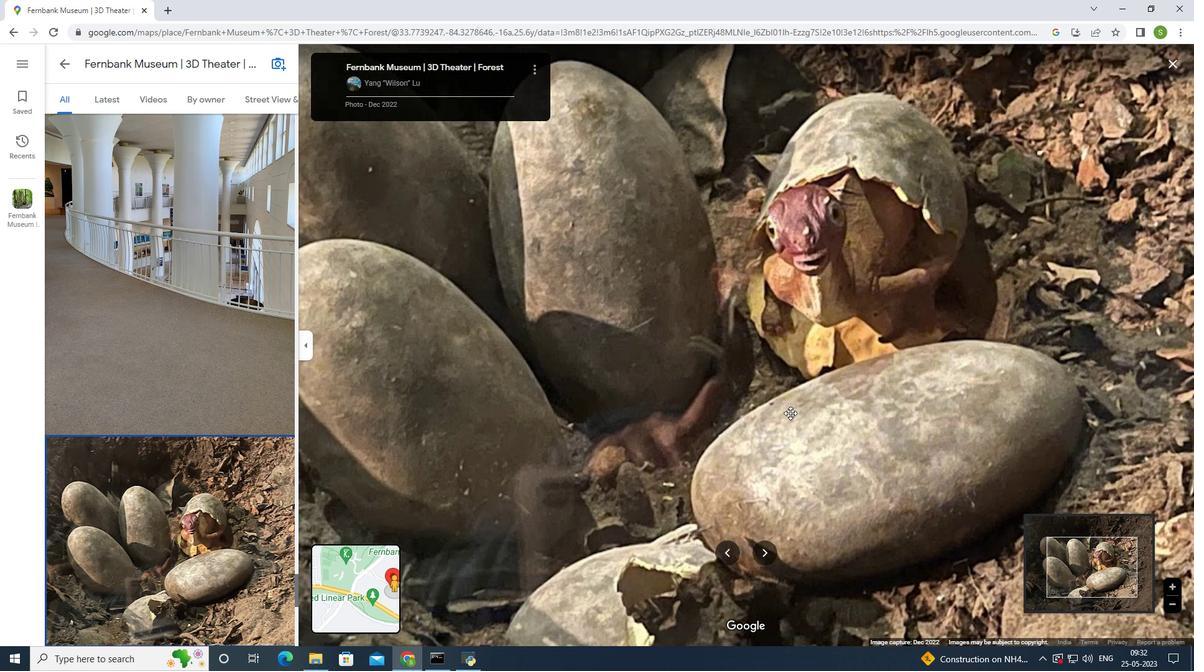 
Action: Mouse scrolled (790, 412) with delta (0, 0)
Screenshot: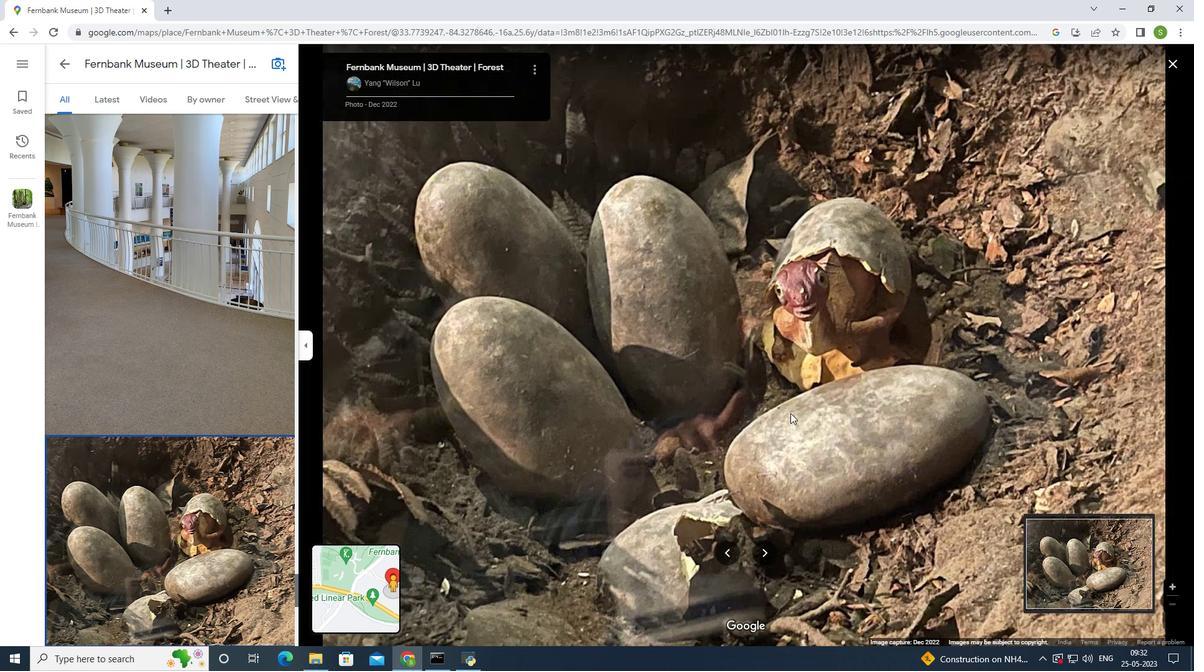 
Action: Mouse scrolled (790, 412) with delta (0, 0)
Screenshot: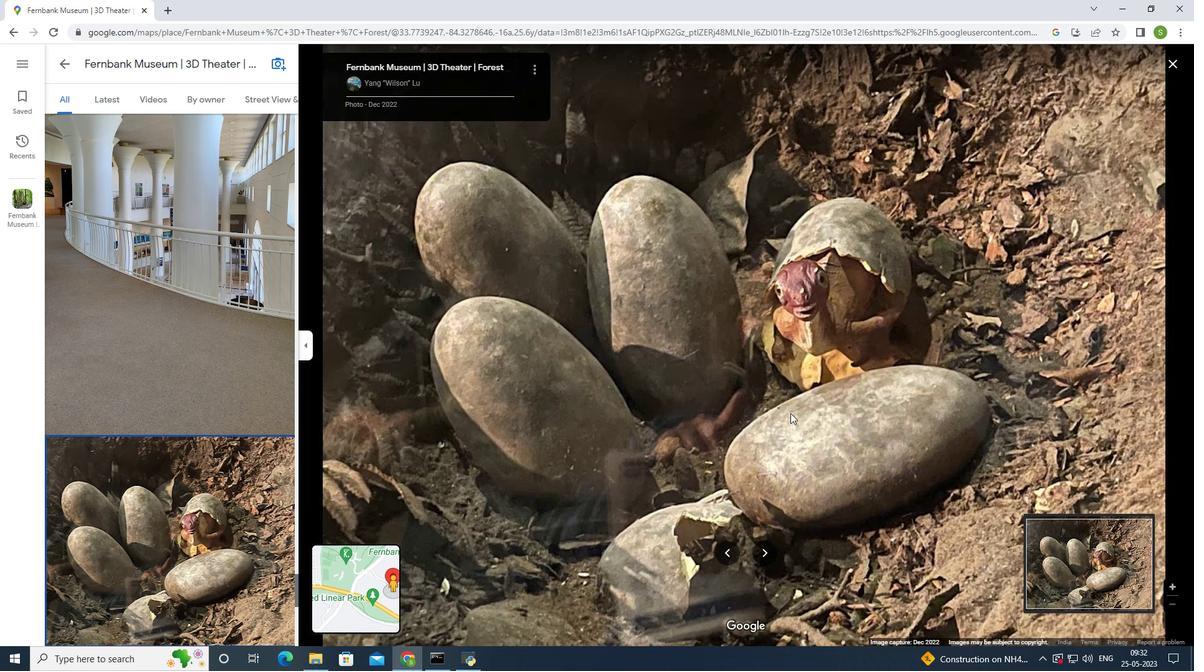 
Action: Mouse scrolled (790, 412) with delta (0, 0)
Screenshot: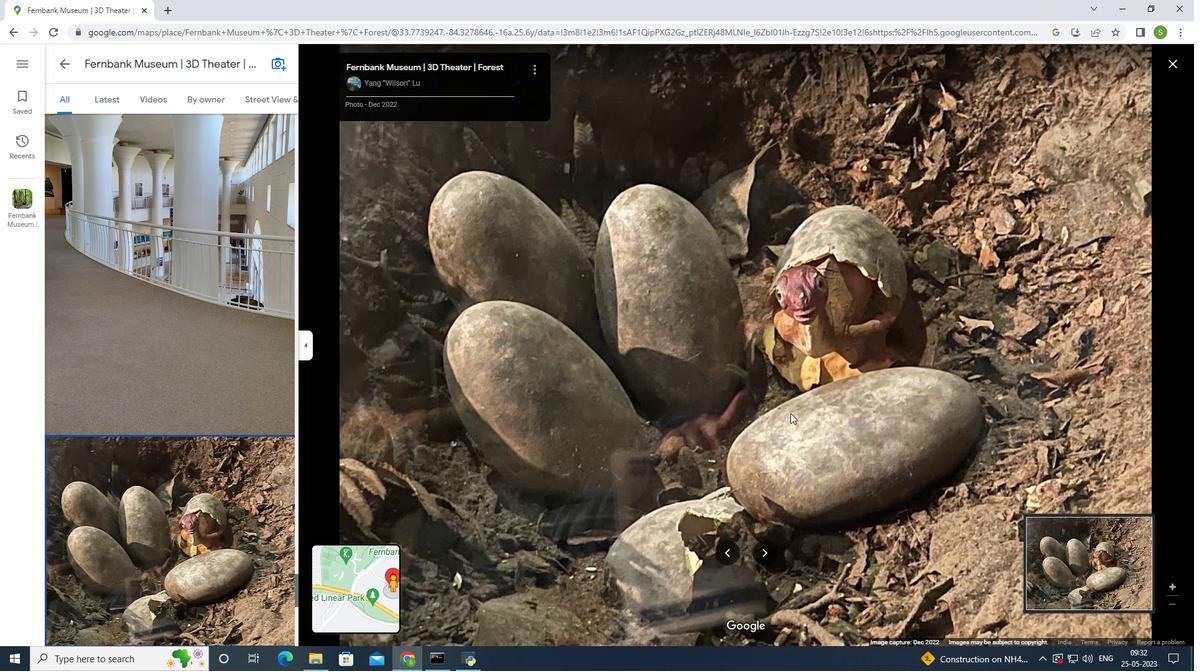 
Action: Mouse scrolled (790, 412) with delta (0, 0)
Screenshot: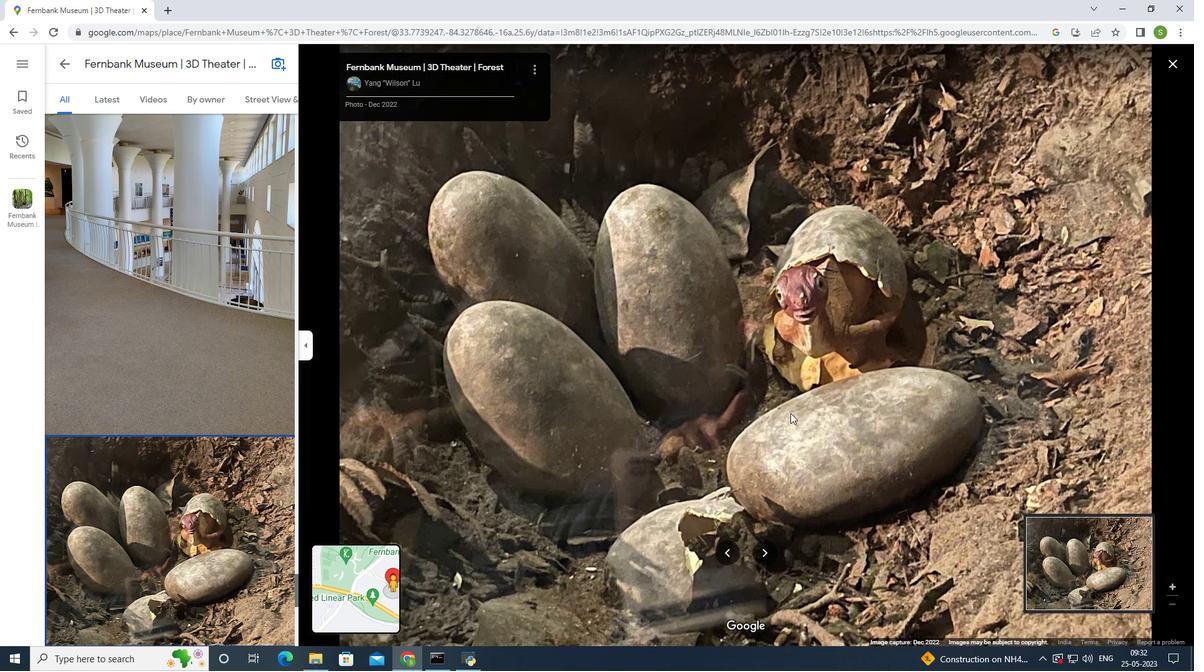 
Action: Mouse scrolled (790, 412) with delta (0, 0)
Screenshot: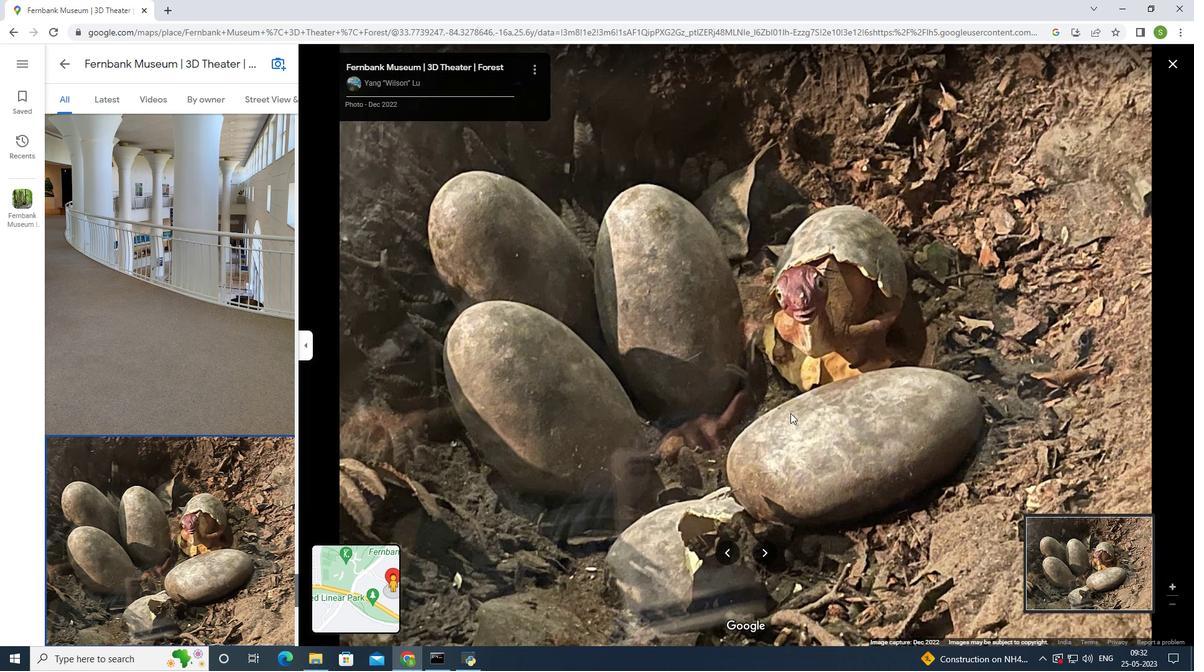 
Action: Mouse moved to (764, 554)
Screenshot: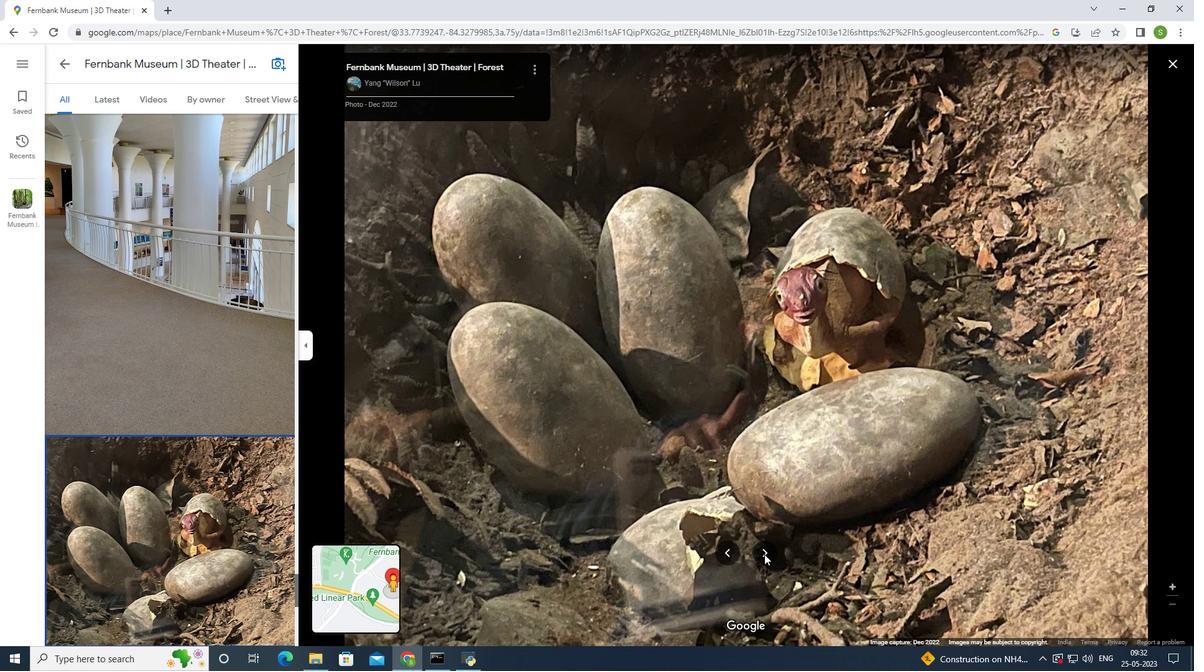 
Action: Mouse pressed left at (764, 554)
Screenshot: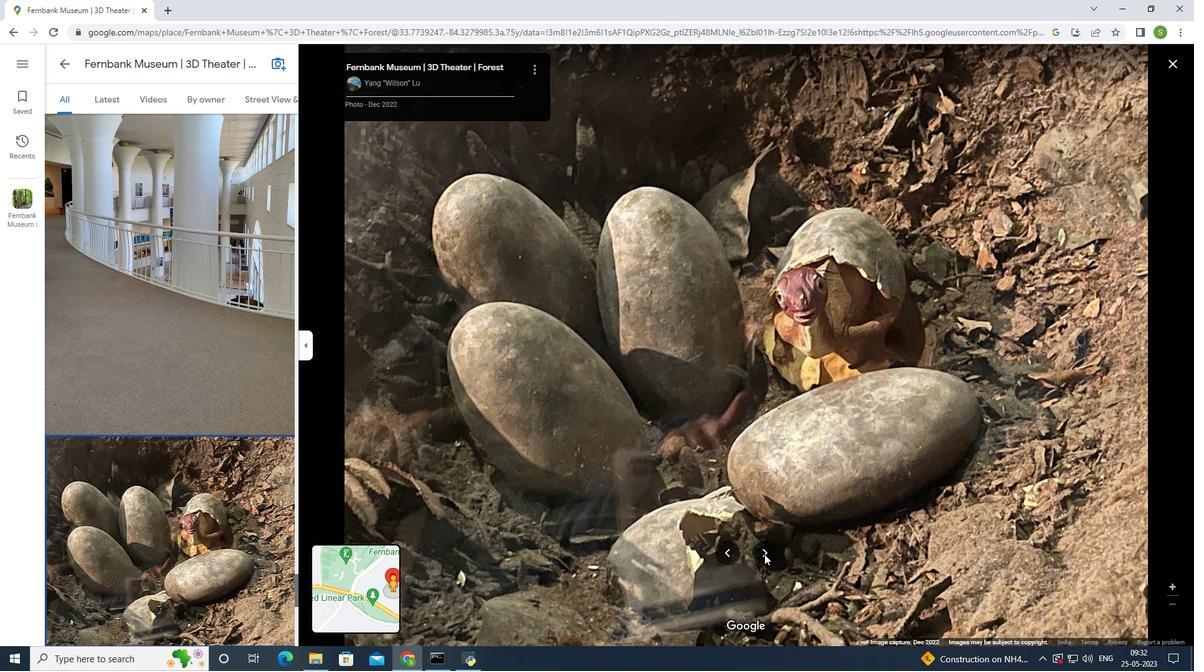 
Action: Mouse moved to (765, 554)
Screenshot: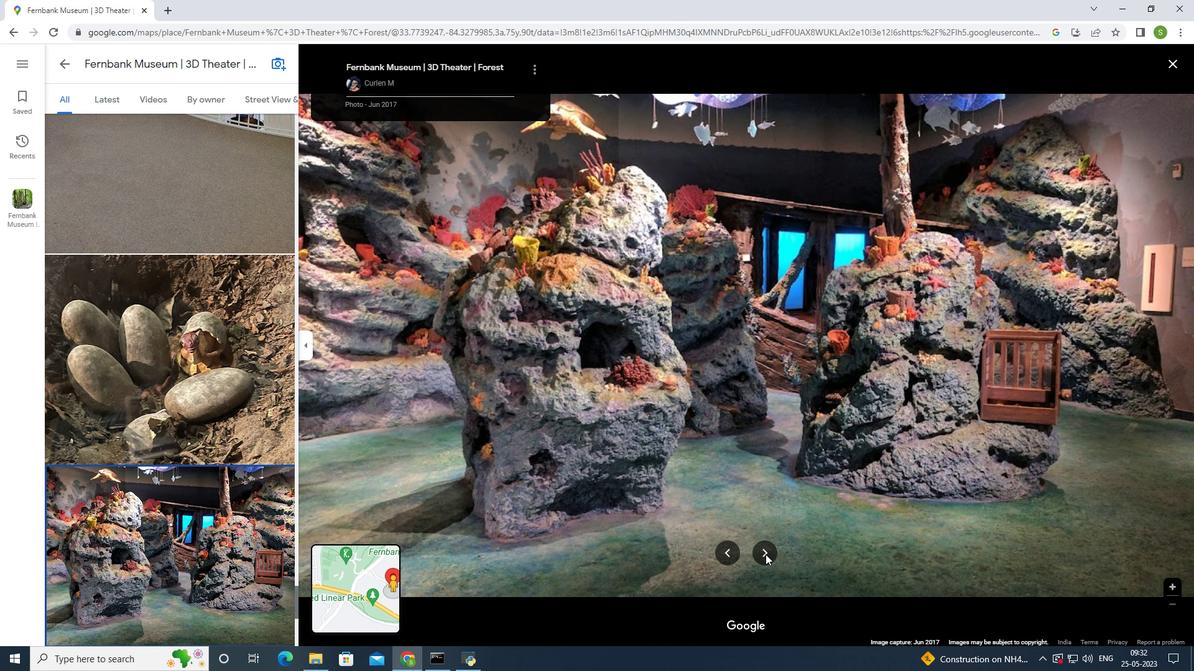 
Action: Mouse pressed left at (765, 554)
Screenshot: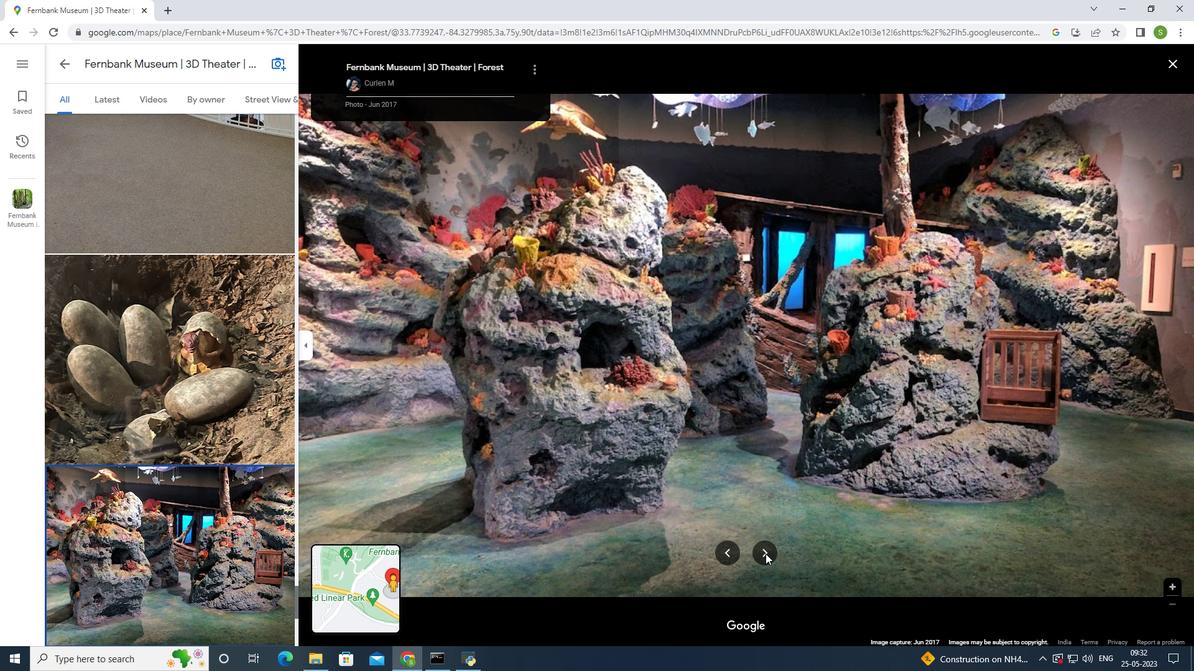 
Action: Mouse pressed left at (765, 554)
Screenshot: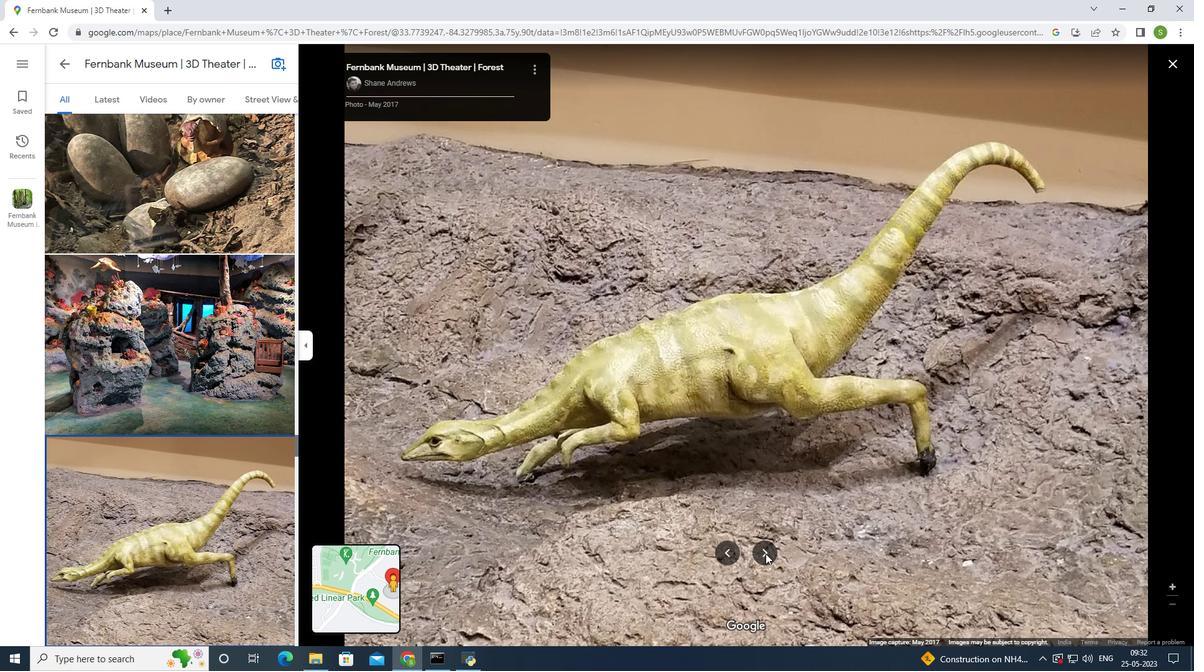 
Action: Mouse moved to (766, 553)
Screenshot: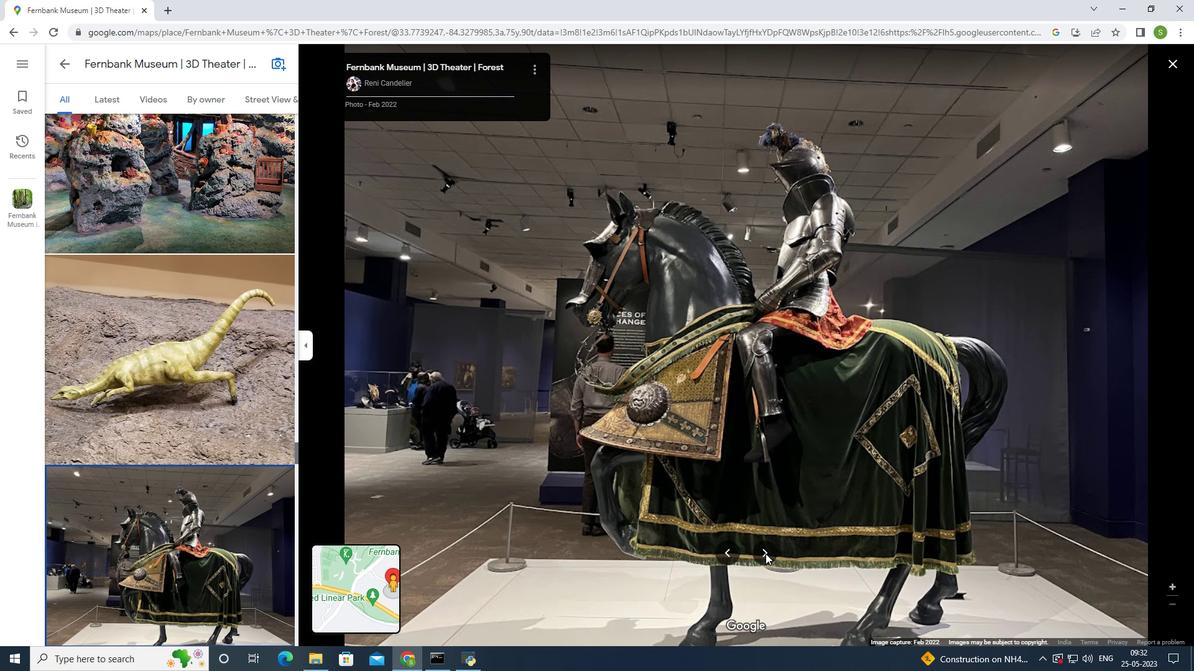 
Action: Mouse pressed left at (766, 553)
Screenshot: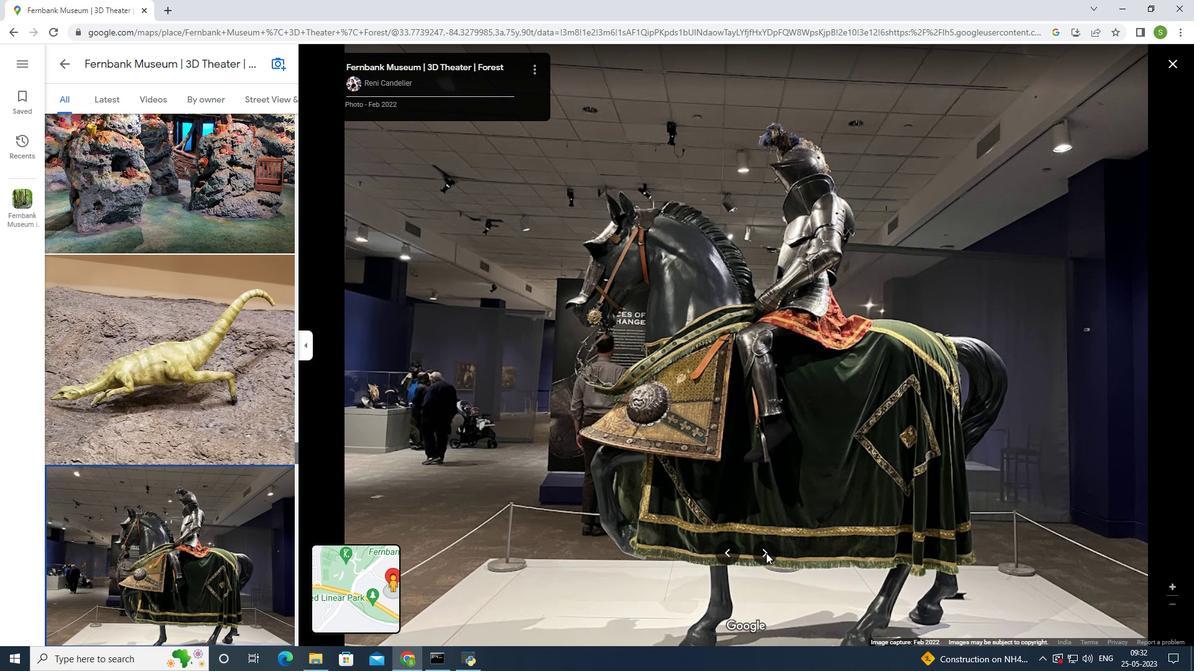 
Action: Mouse moved to (766, 550)
Screenshot: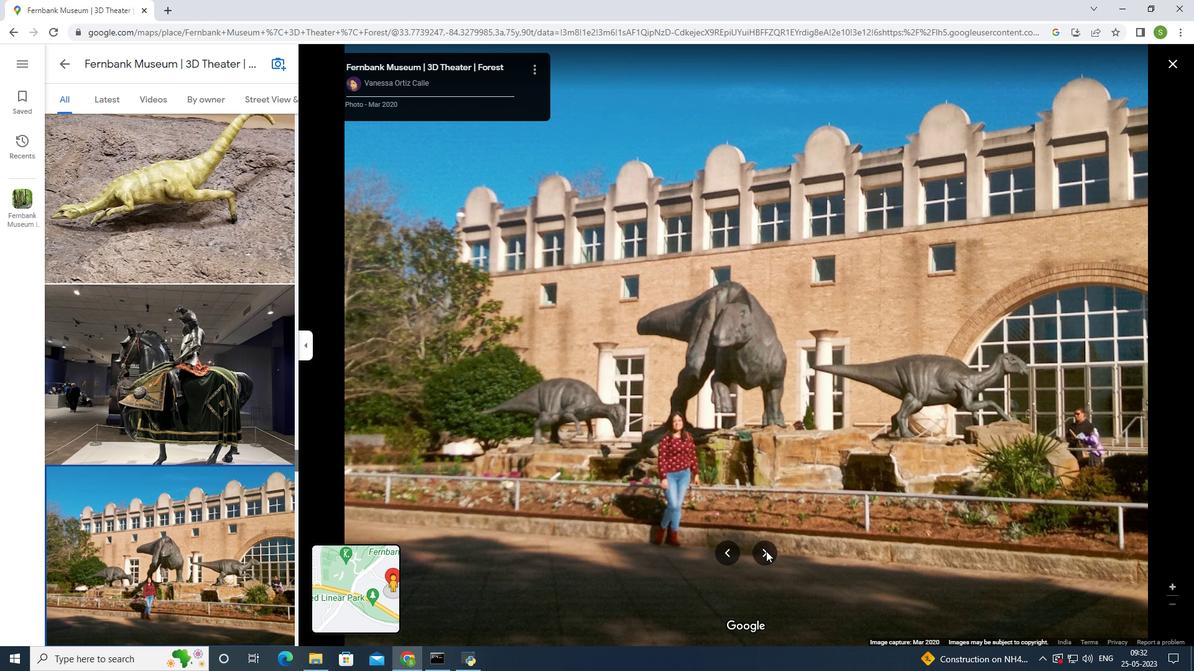 
Action: Mouse pressed left at (766, 550)
Screenshot: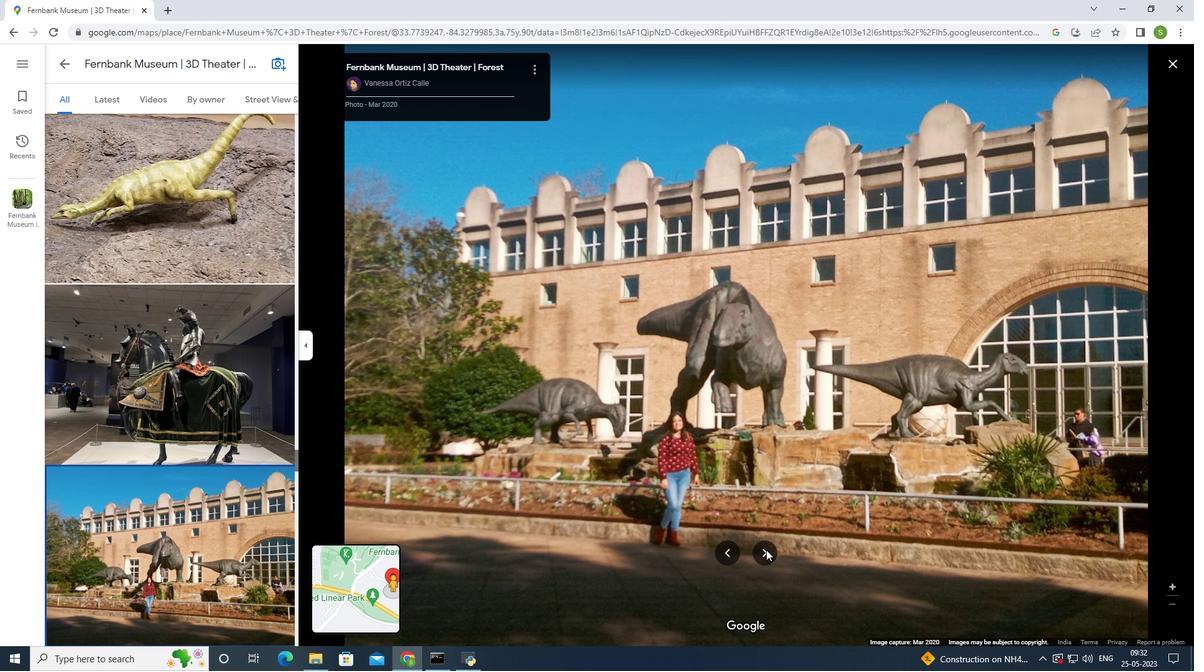 
Action: Mouse moved to (728, 549)
Screenshot: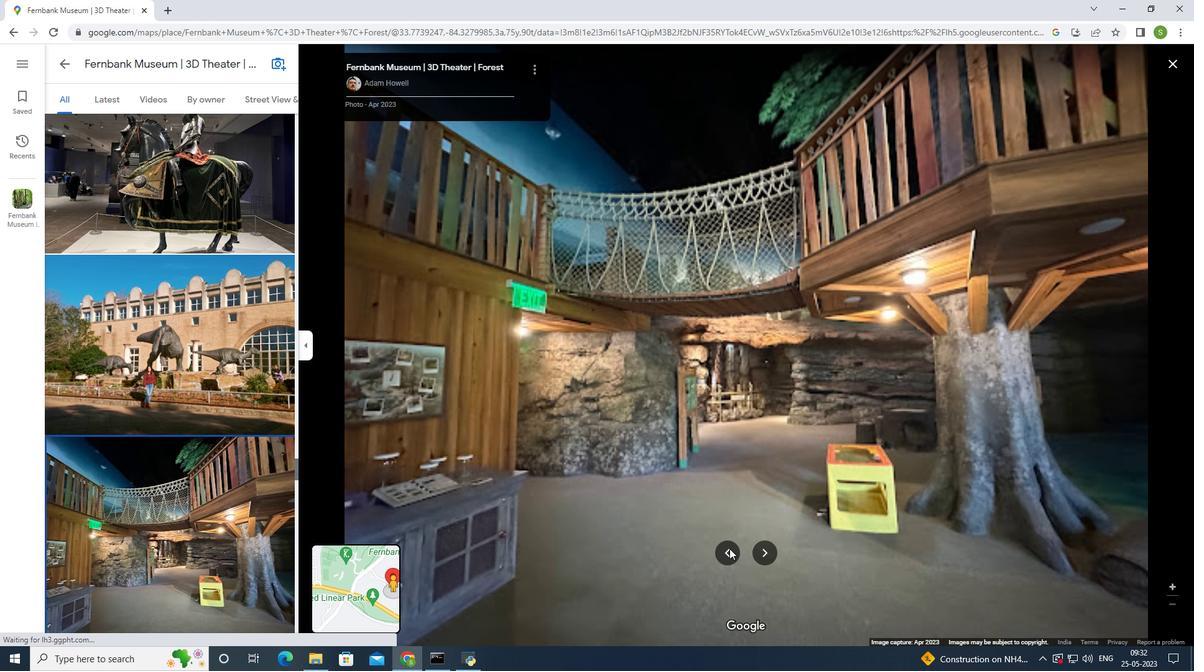 
Action: Mouse pressed left at (728, 549)
Screenshot: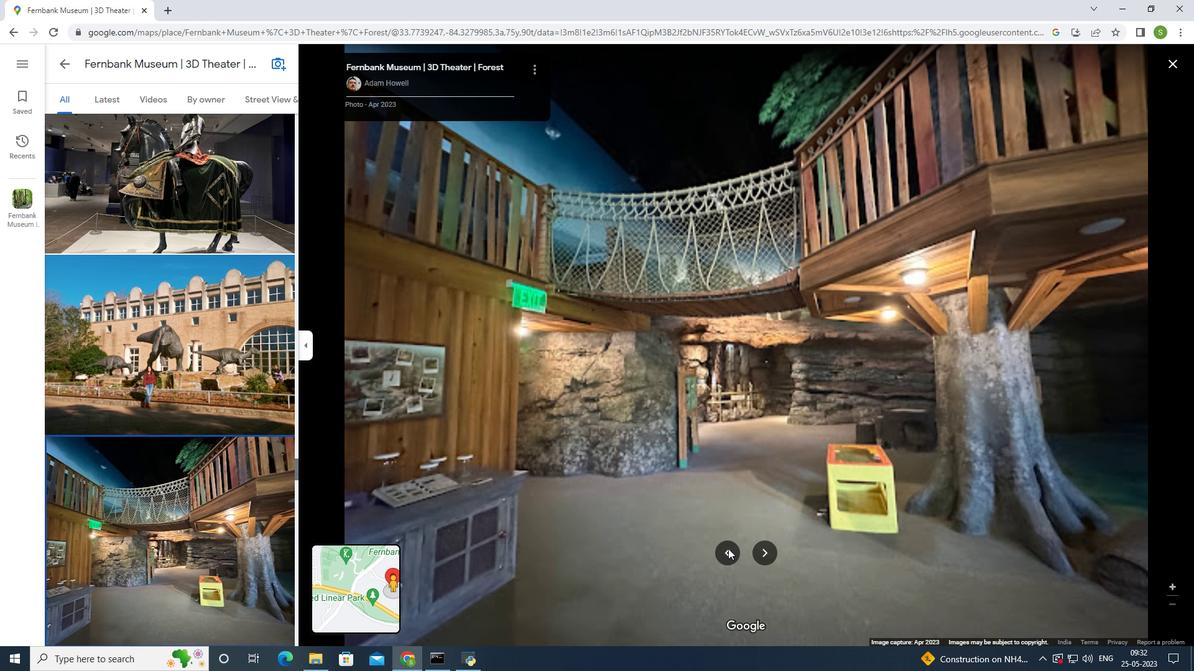 
Action: Mouse moved to (685, 465)
Screenshot: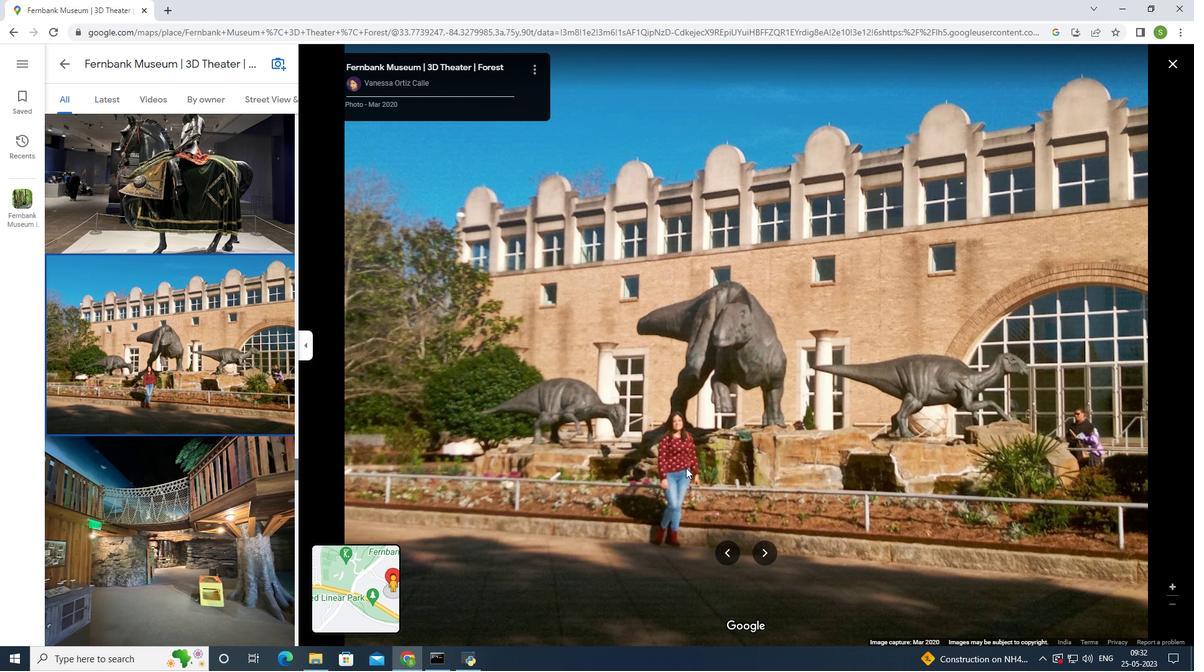 
Action: Mouse scrolled (685, 465) with delta (0, 0)
Screenshot: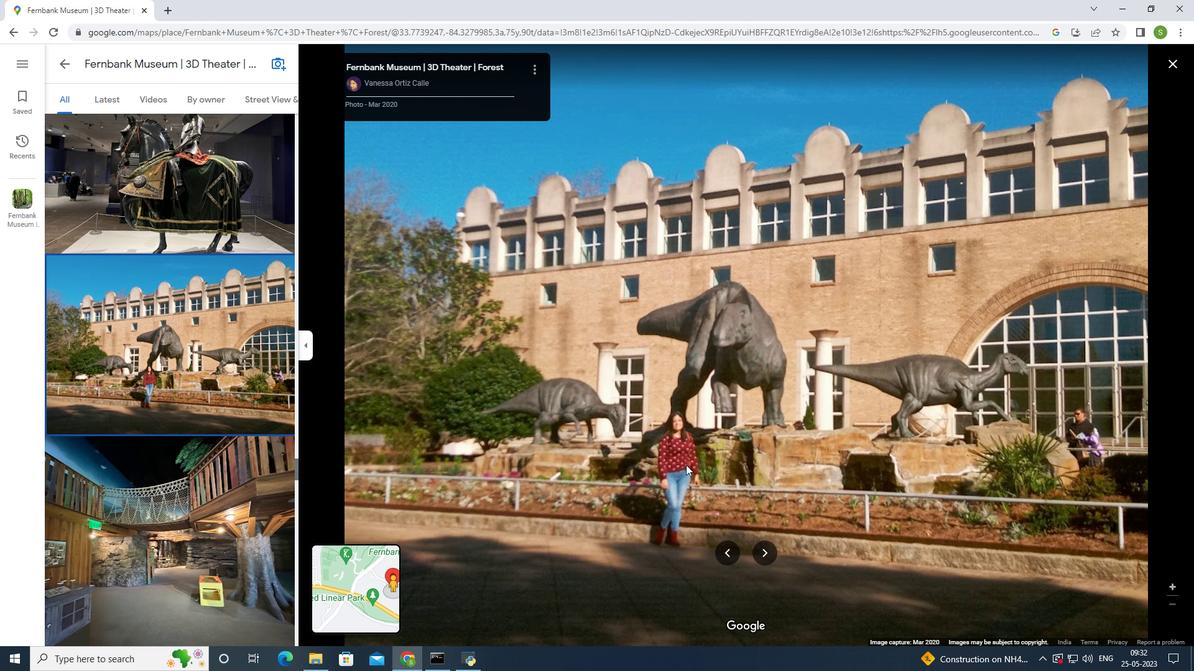 
Action: Mouse moved to (685, 464)
Screenshot: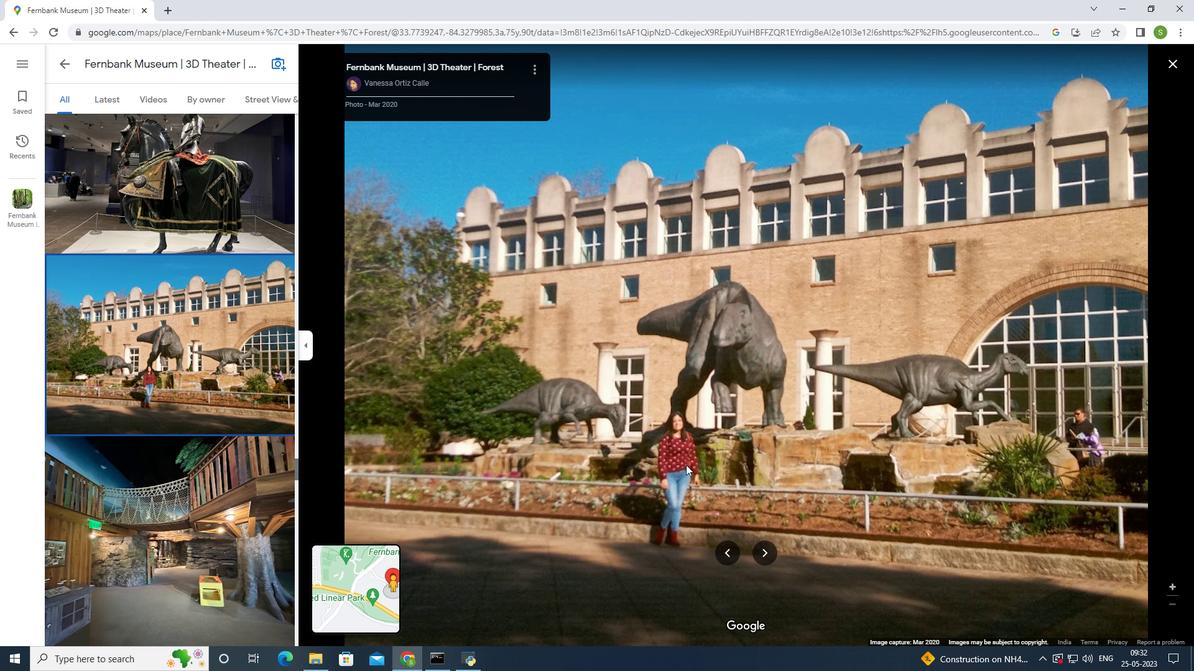 
Action: Mouse scrolled (685, 465) with delta (0, 0)
Screenshot: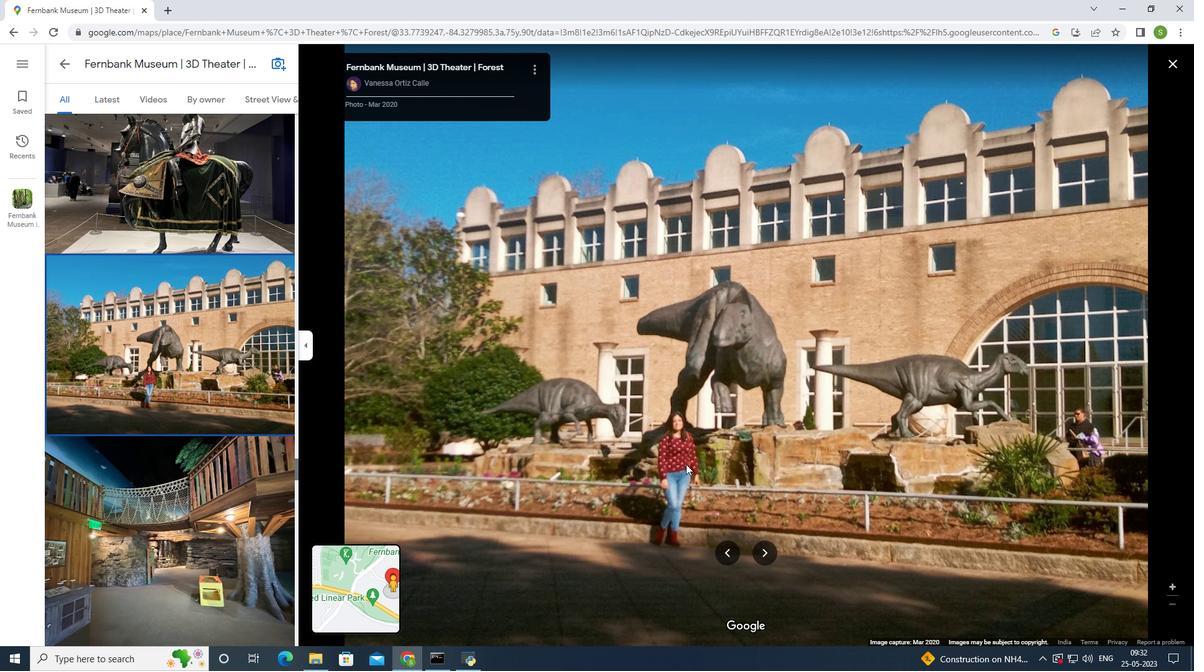 
Action: Mouse moved to (685, 463)
Screenshot: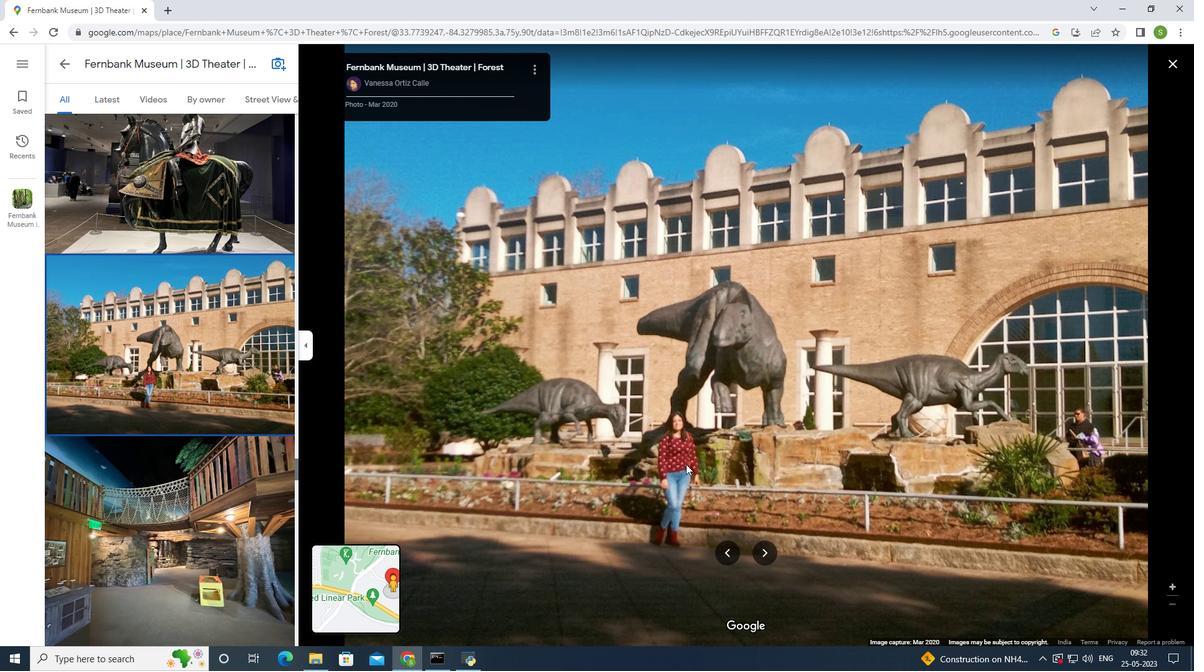 
Action: Mouse scrolled (685, 464) with delta (0, 0)
Screenshot: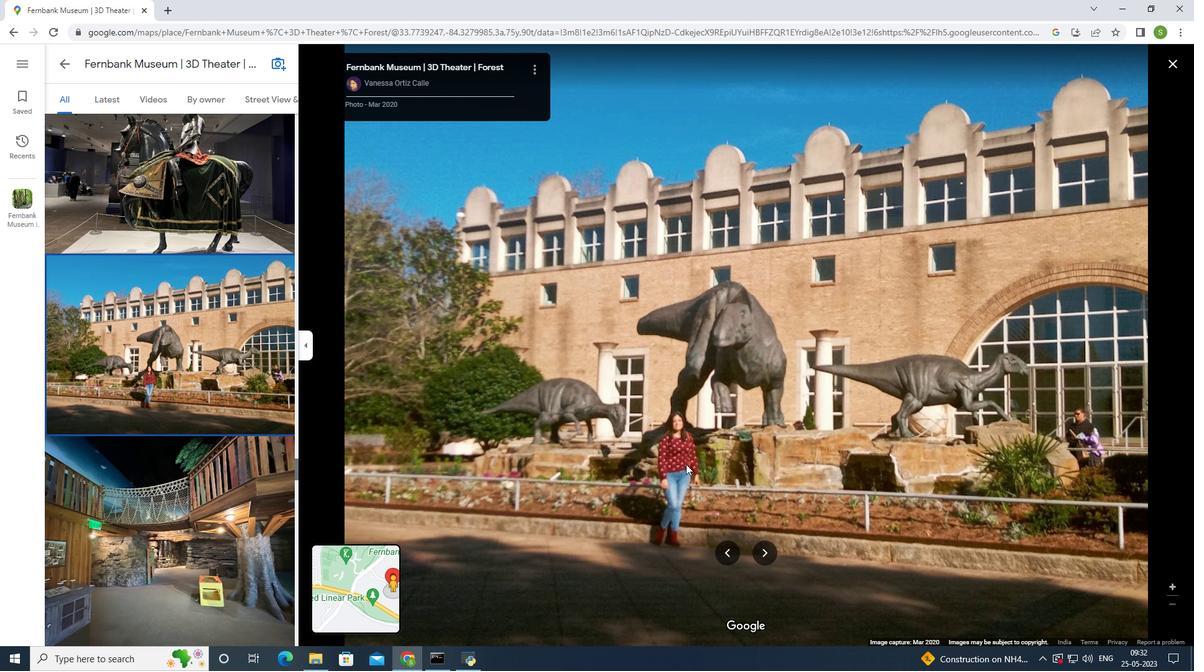 
Action: Mouse scrolled (685, 464) with delta (0, 0)
Screenshot: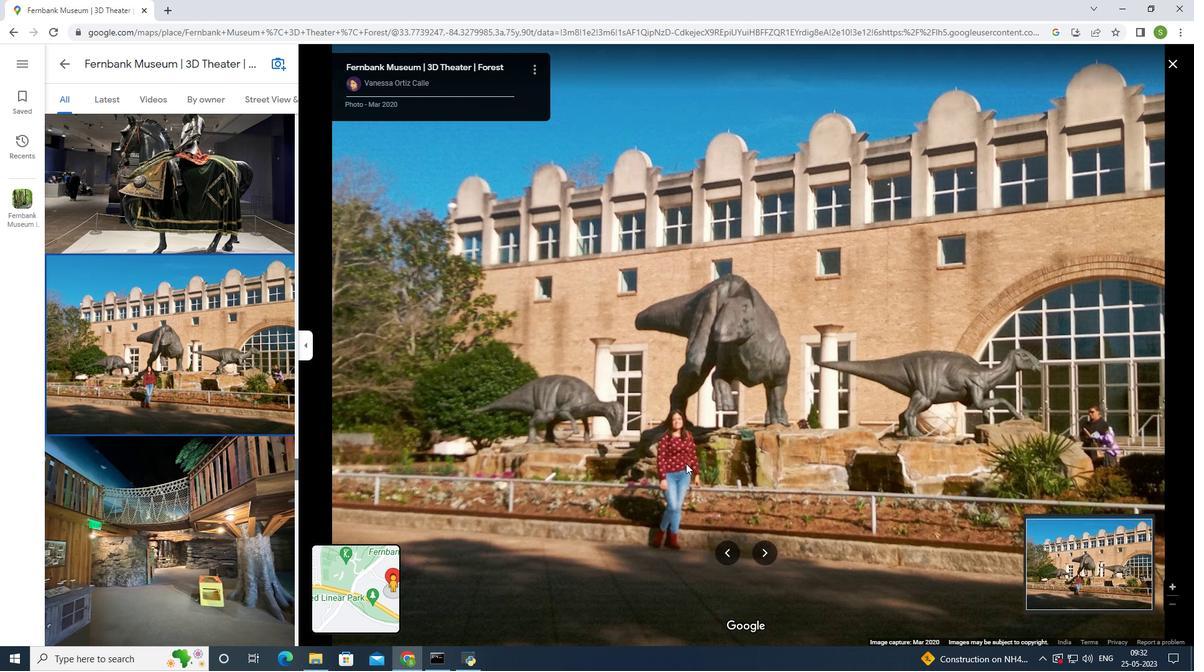 
Action: Mouse scrolled (685, 464) with delta (0, 0)
Screenshot: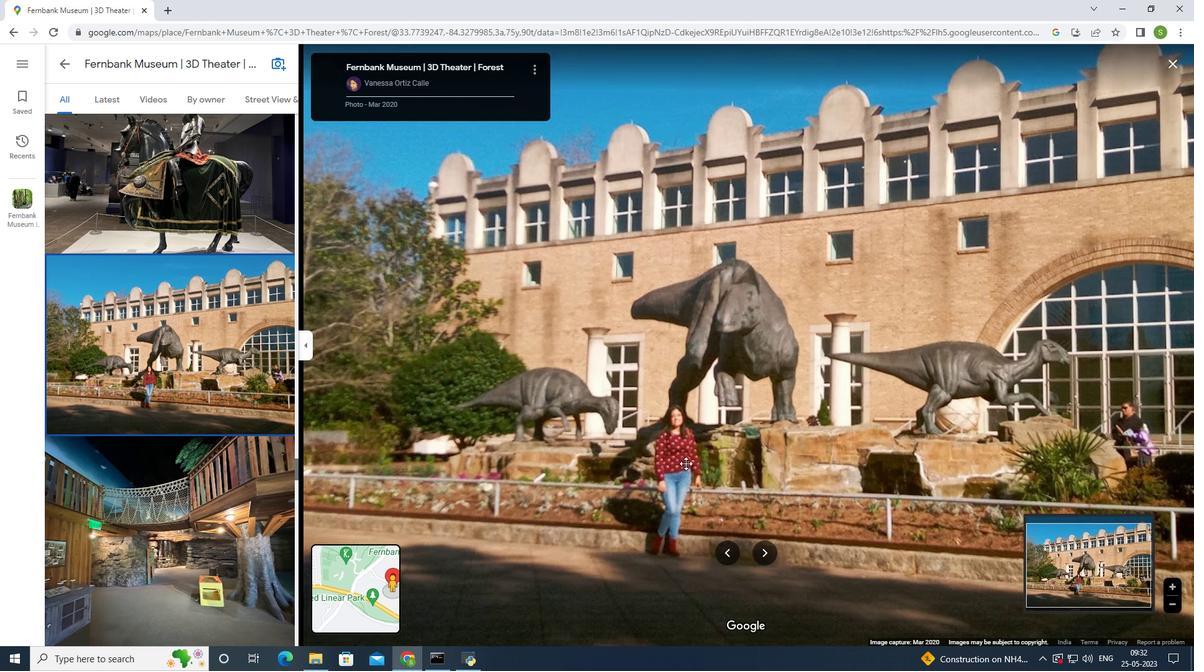 
Action: Mouse moved to (685, 463)
Screenshot: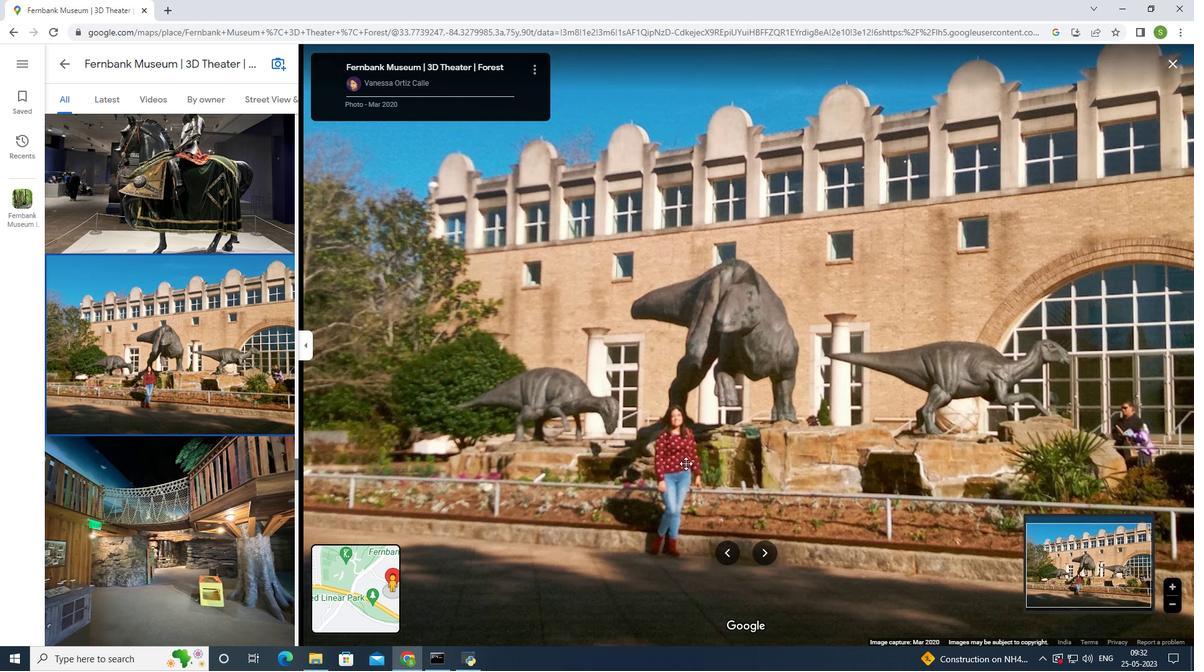 
Action: Mouse scrolled (685, 462) with delta (0, 0)
Screenshot: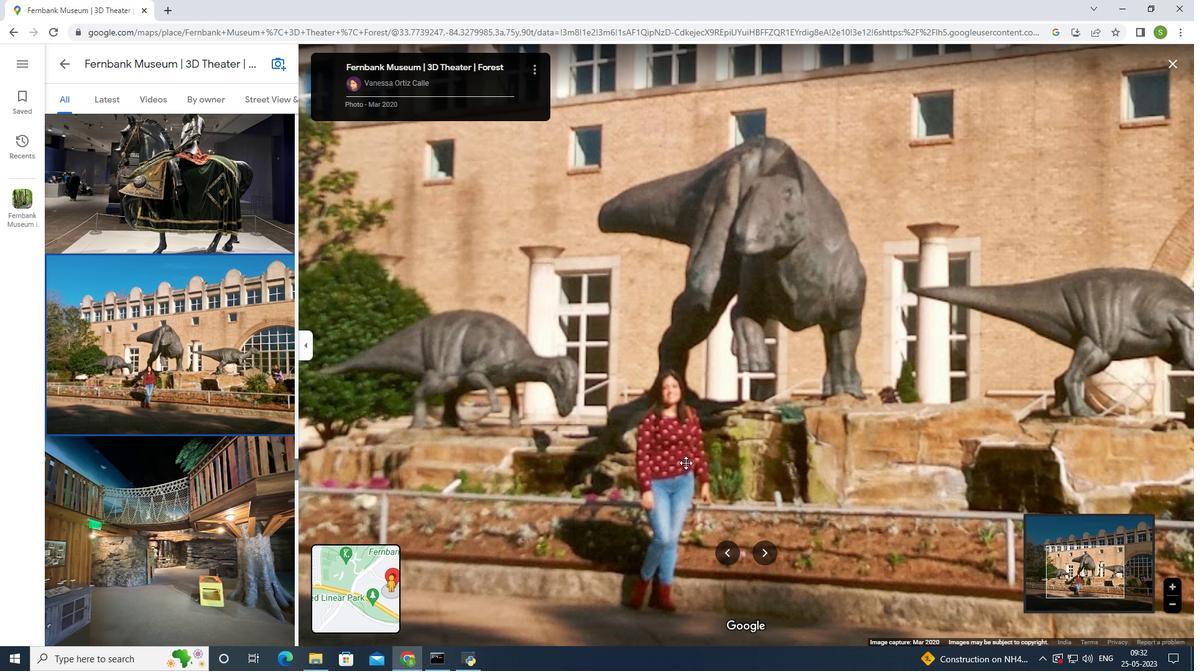 
Action: Mouse scrolled (685, 462) with delta (0, 0)
Screenshot: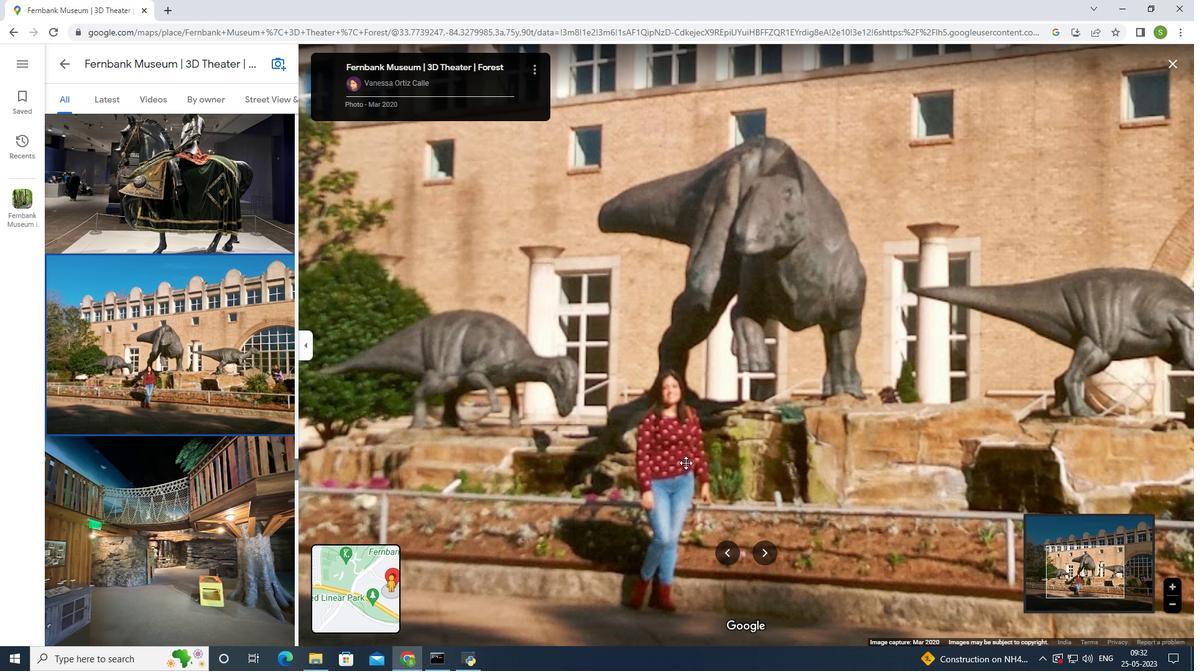 
Action: Mouse scrolled (685, 462) with delta (0, 0)
Screenshot: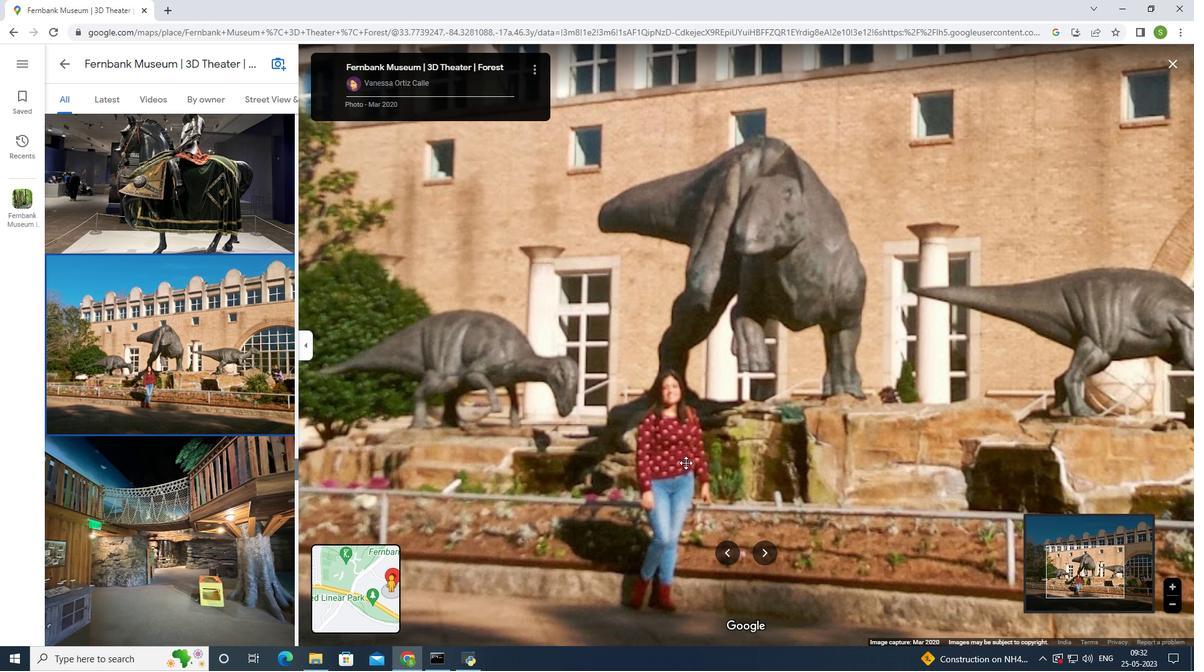 
Action: Mouse scrolled (685, 462) with delta (0, 0)
Screenshot: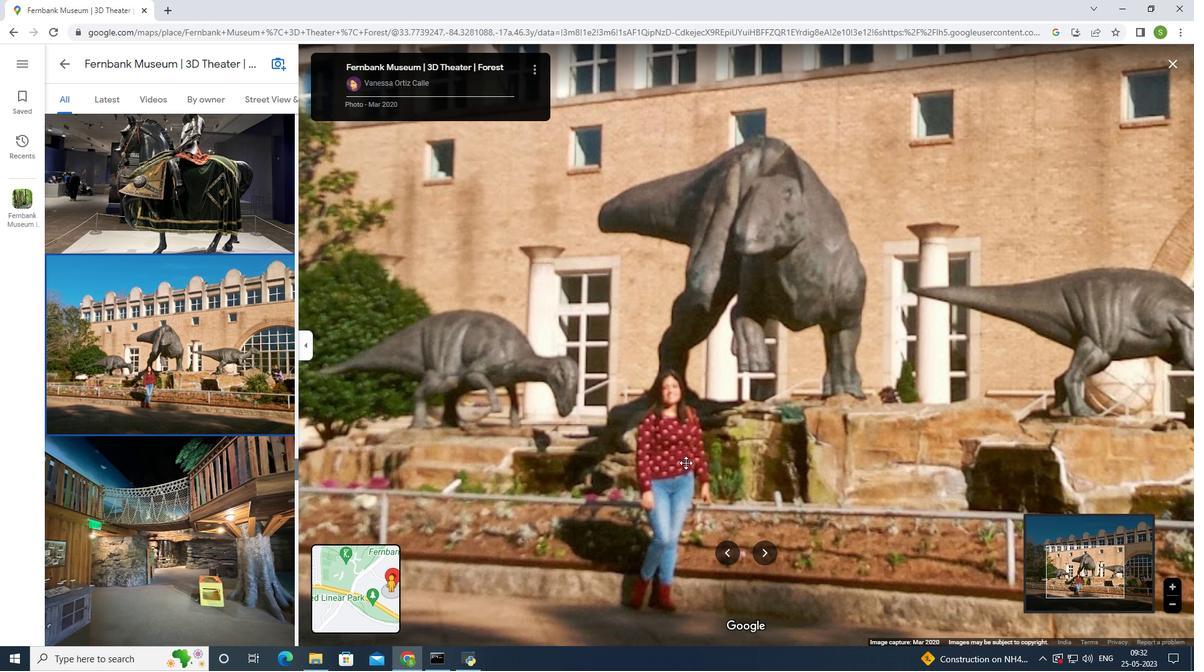 
Action: Mouse scrolled (685, 462) with delta (0, 0)
Screenshot: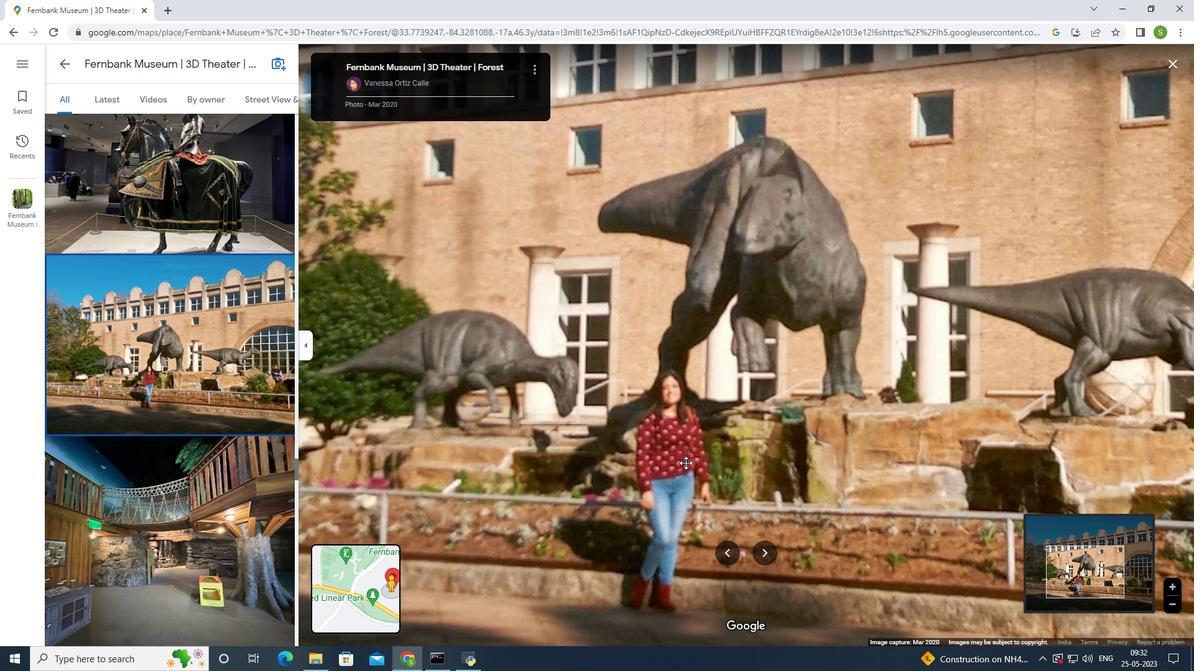 
Action: Mouse moved to (685, 463)
Screenshot: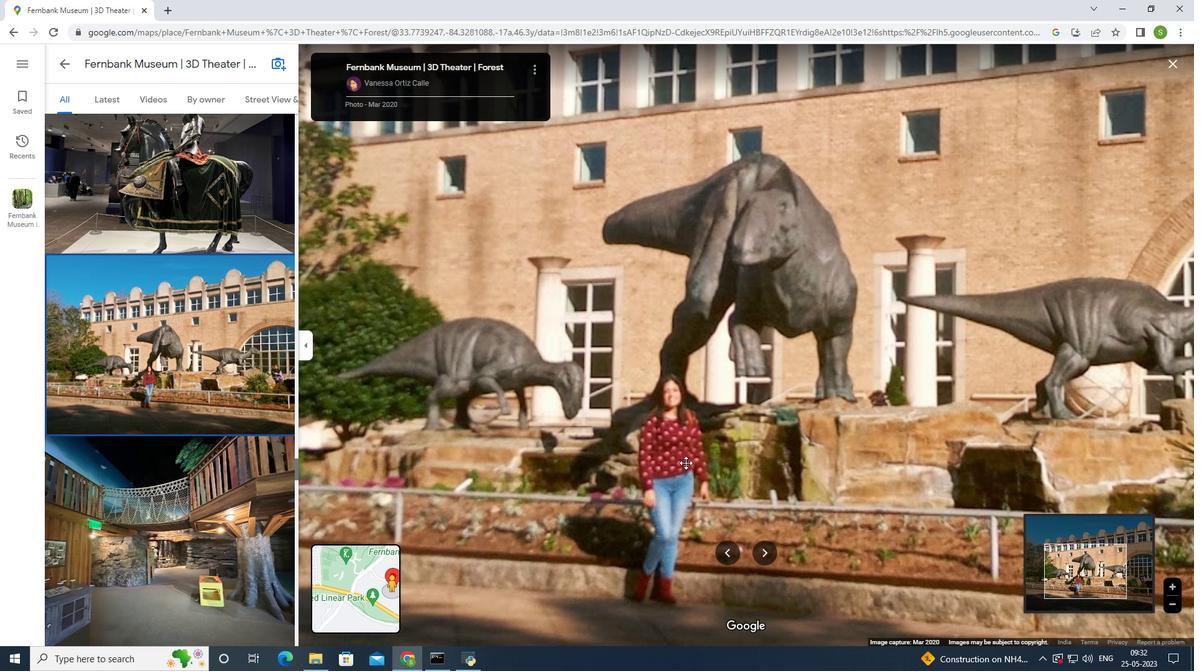 
Action: Mouse scrolled (685, 462) with delta (0, 0)
Screenshot: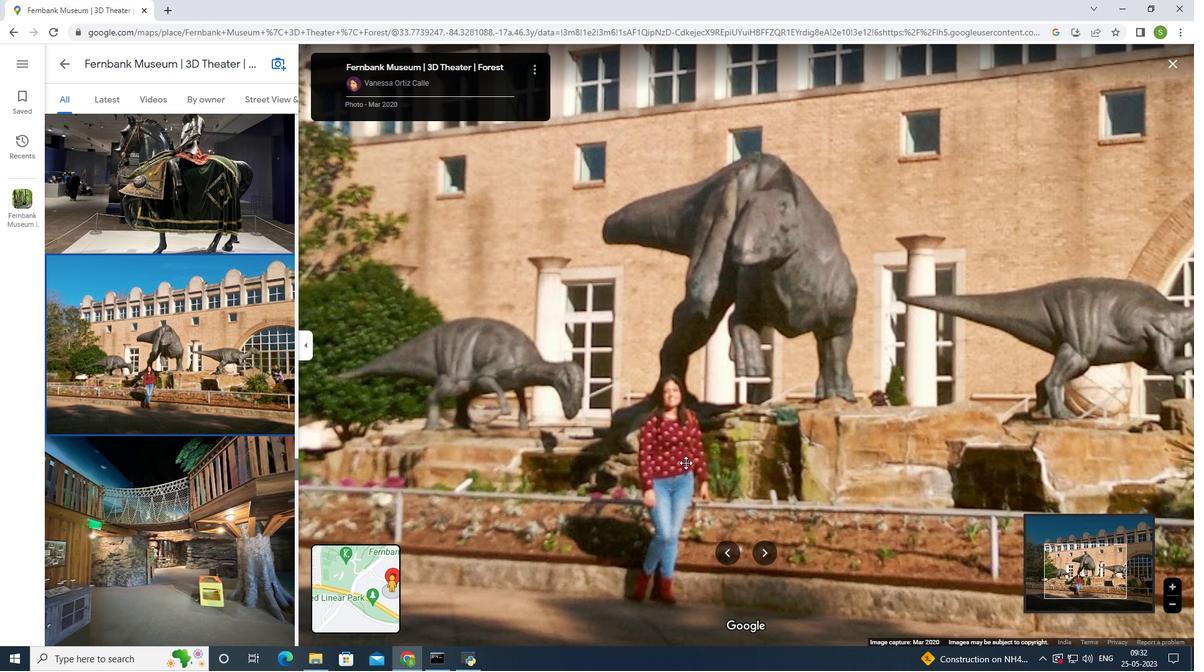 
Action: Mouse scrolled (685, 462) with delta (0, 0)
Screenshot: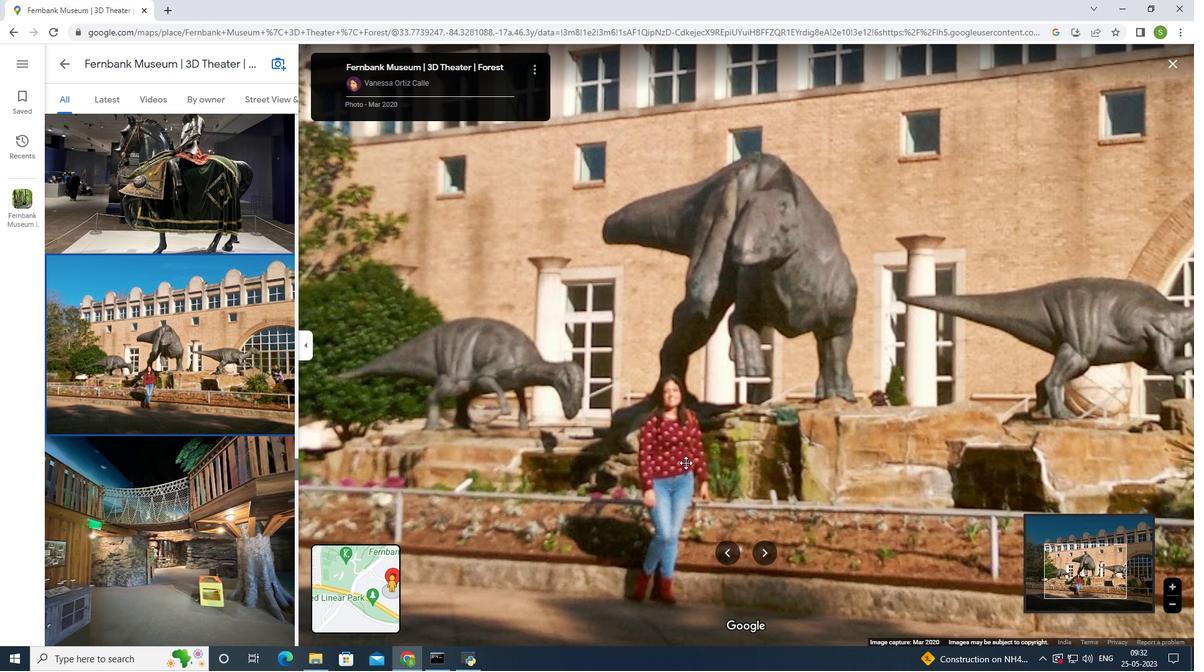 
Action: Mouse scrolled (685, 462) with delta (0, 0)
Screenshot: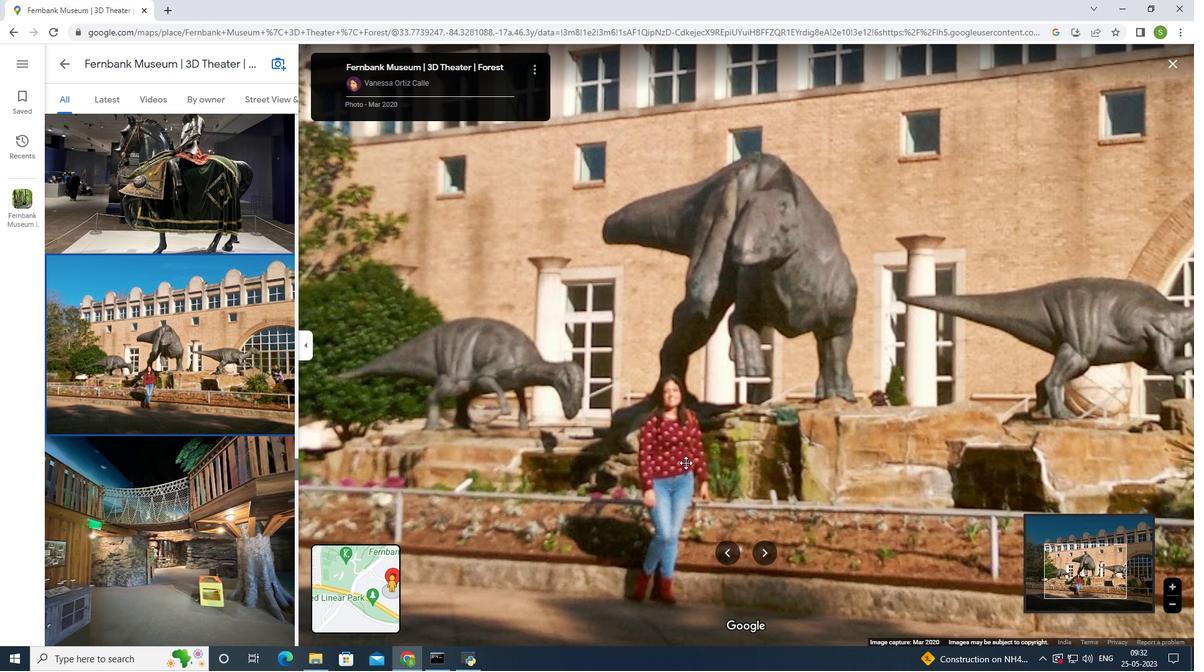 
Action: Mouse scrolled (685, 462) with delta (0, 0)
Screenshot: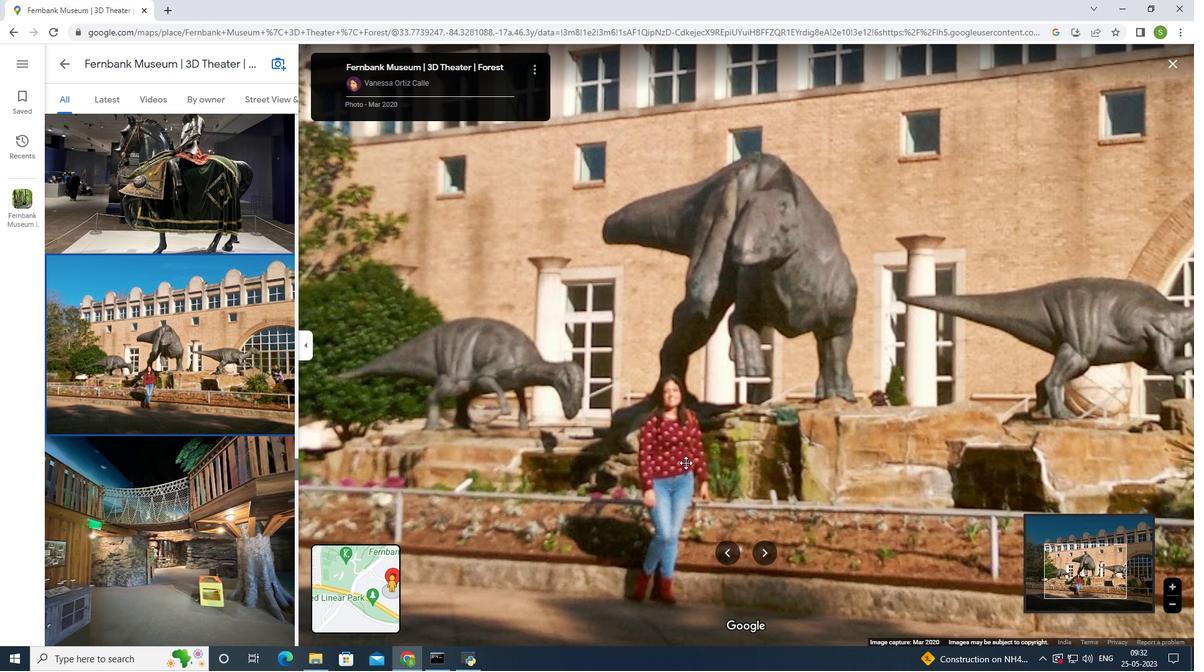 
Action: Mouse scrolled (685, 462) with delta (0, 0)
Screenshot: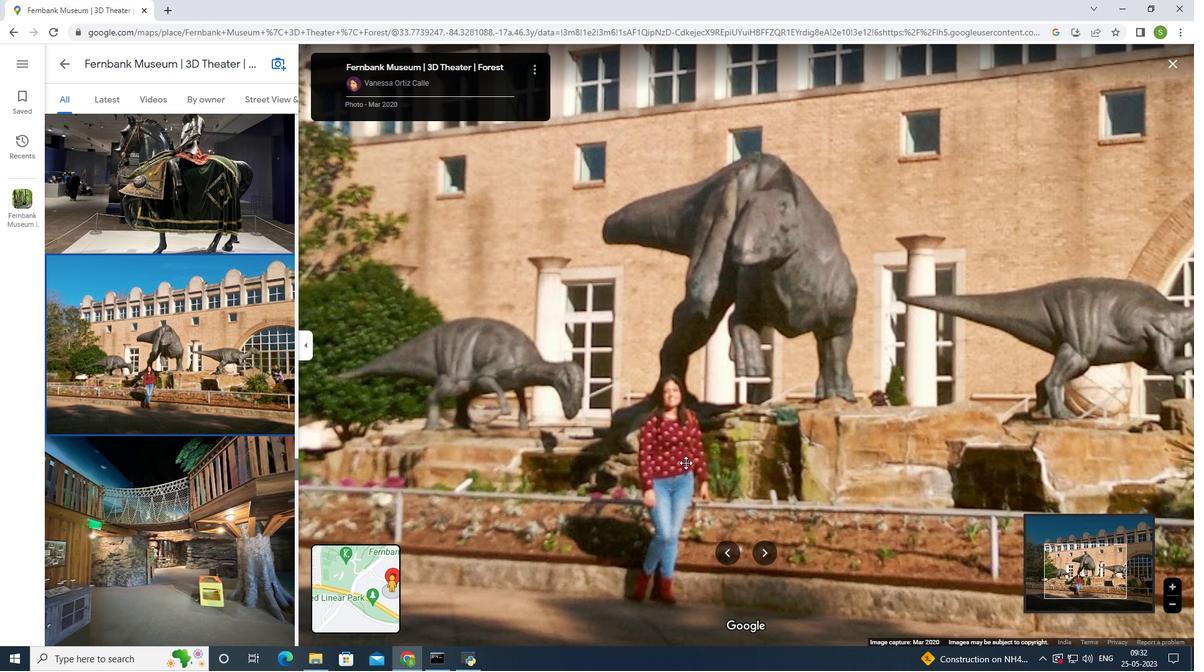 
Action: Mouse moved to (686, 462)
Screenshot: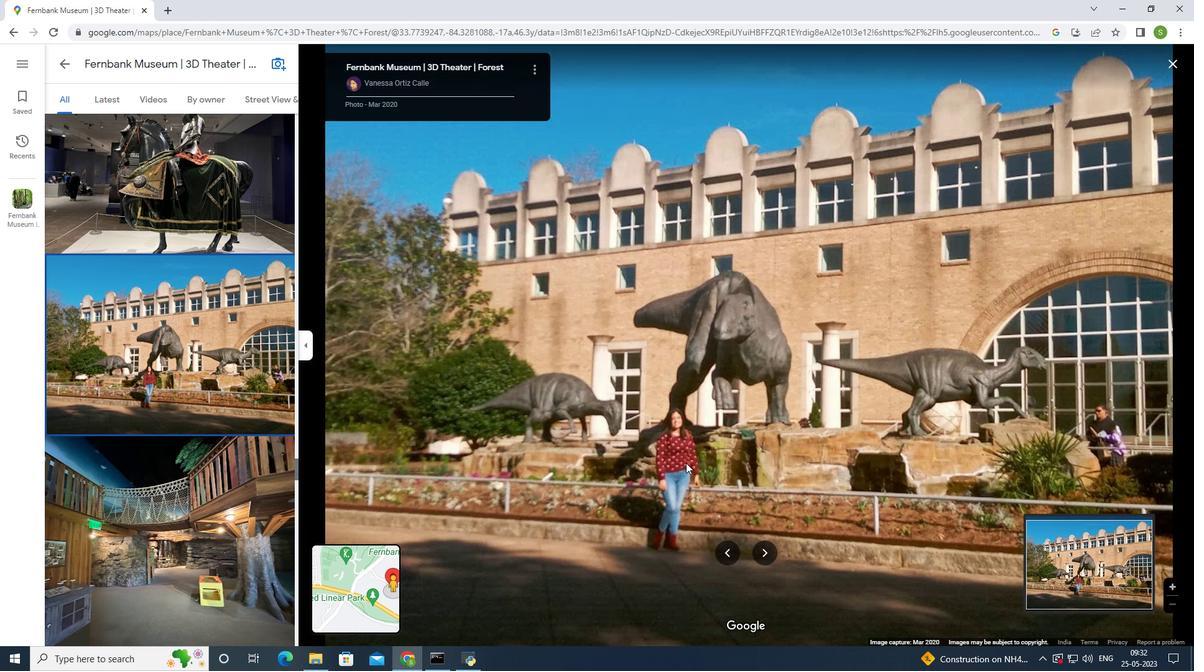 
Action: Mouse scrolled (686, 462) with delta (0, 0)
Screenshot: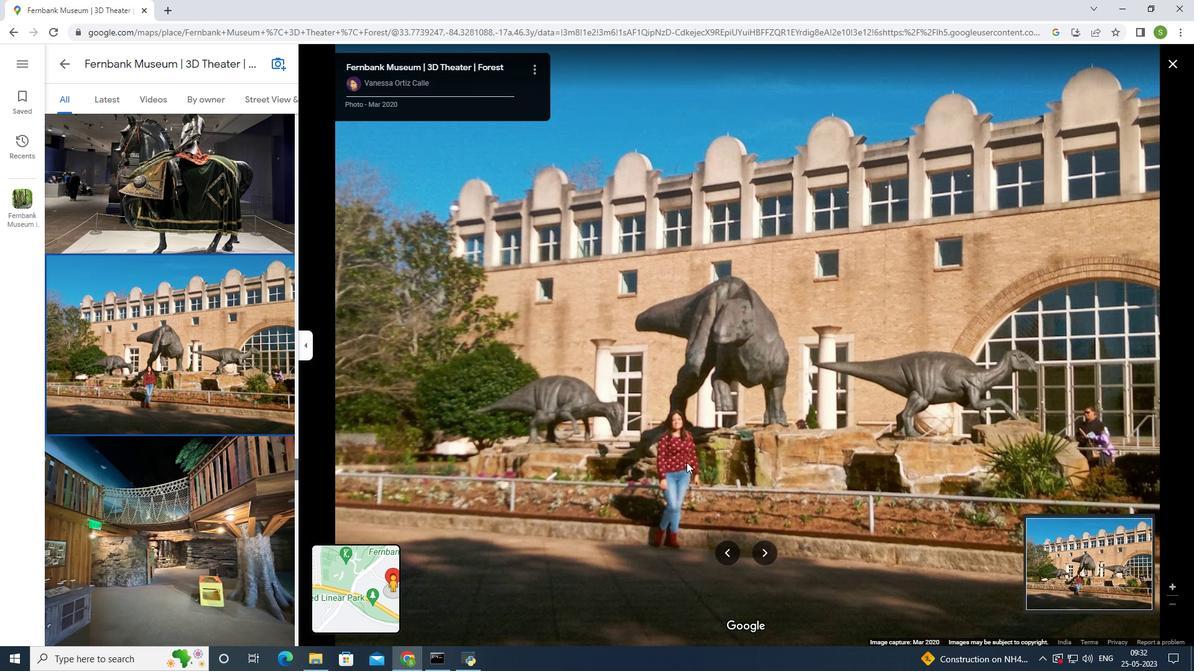 
Action: Mouse scrolled (686, 462) with delta (0, 0)
Screenshot: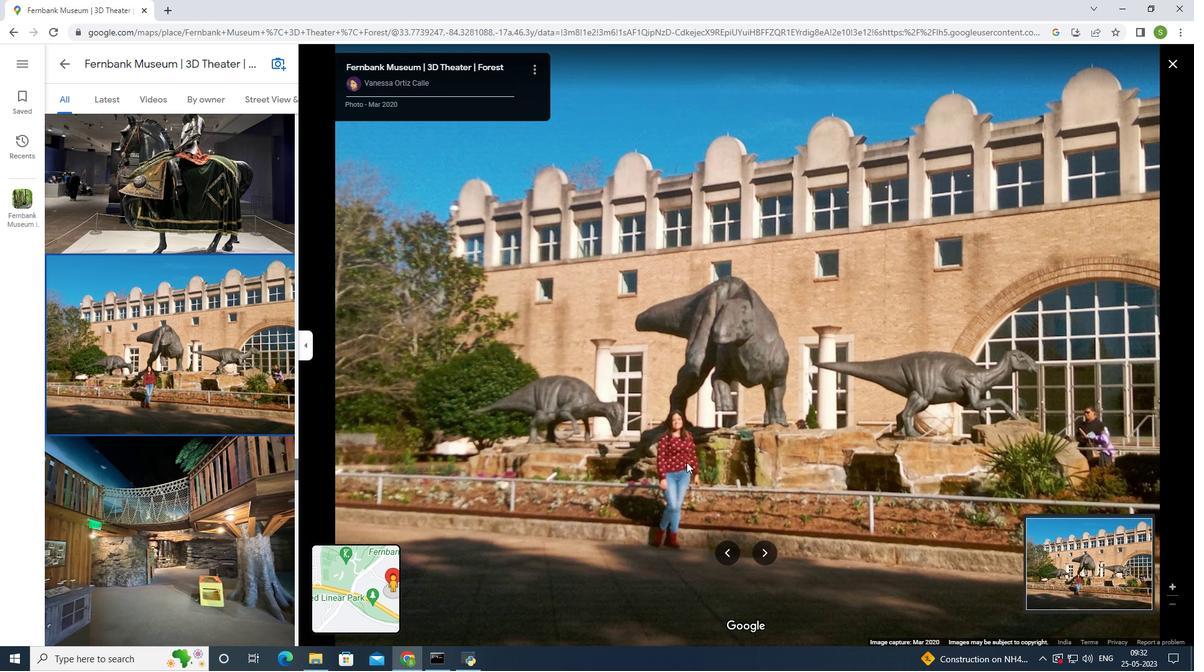 
Action: Mouse scrolled (686, 462) with delta (0, 0)
Screenshot: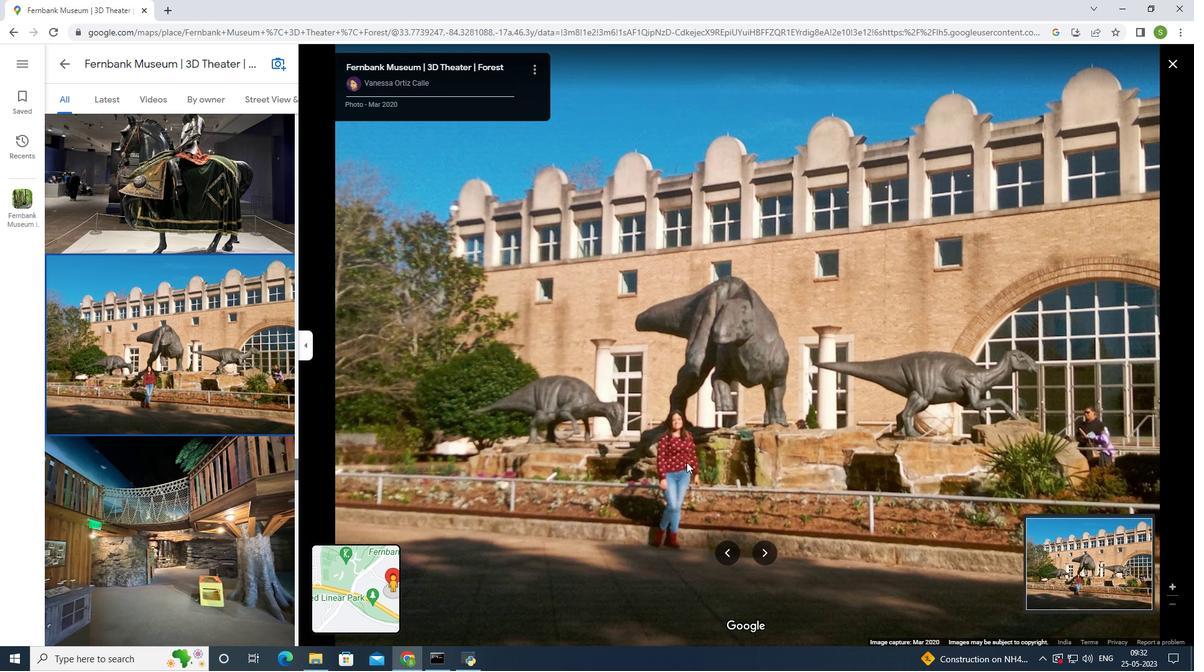 
Action: Mouse scrolled (686, 462) with delta (0, 0)
Screenshot: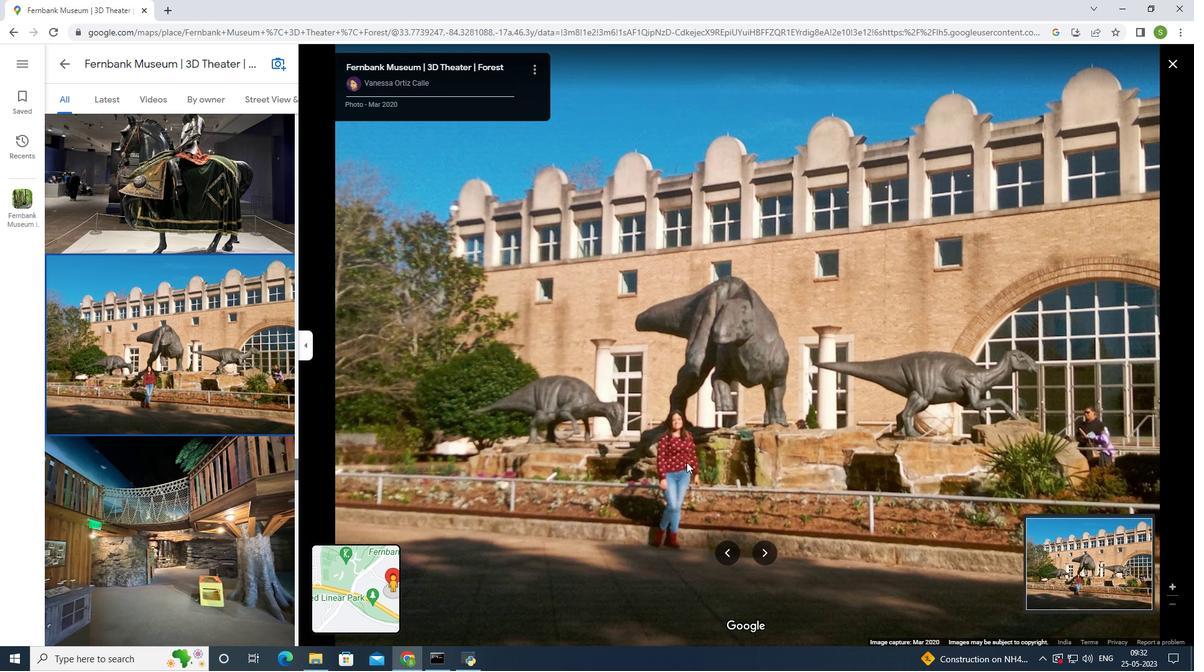 
Action: Mouse moved to (764, 550)
Screenshot: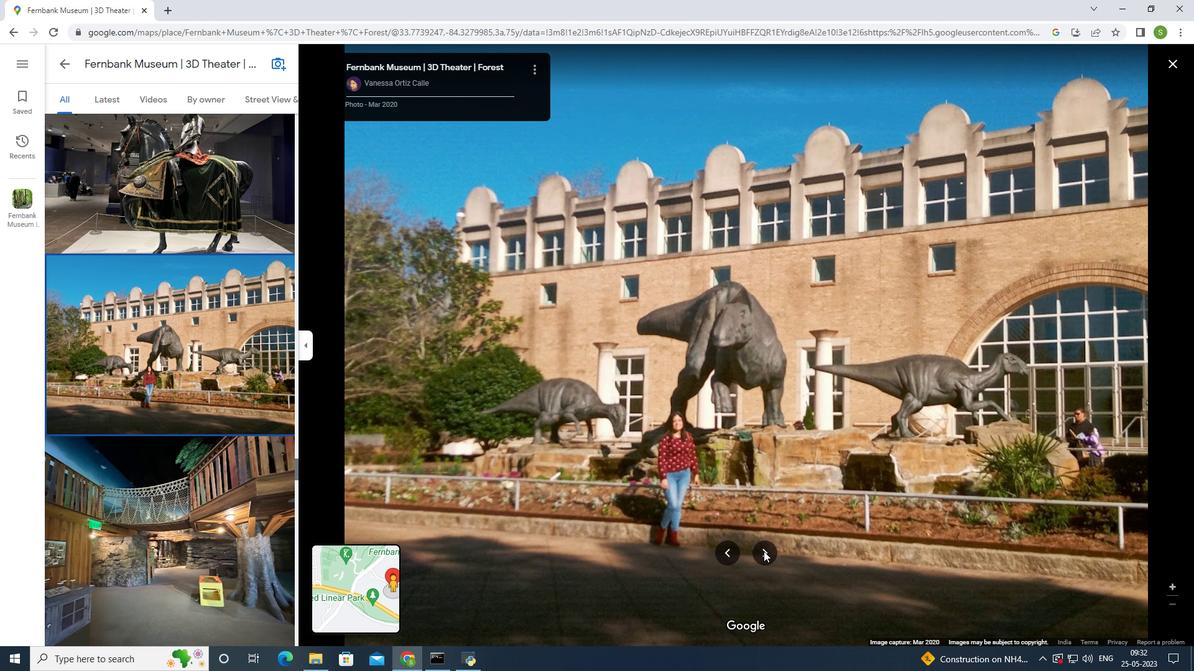 
Action: Mouse pressed left at (764, 550)
Screenshot: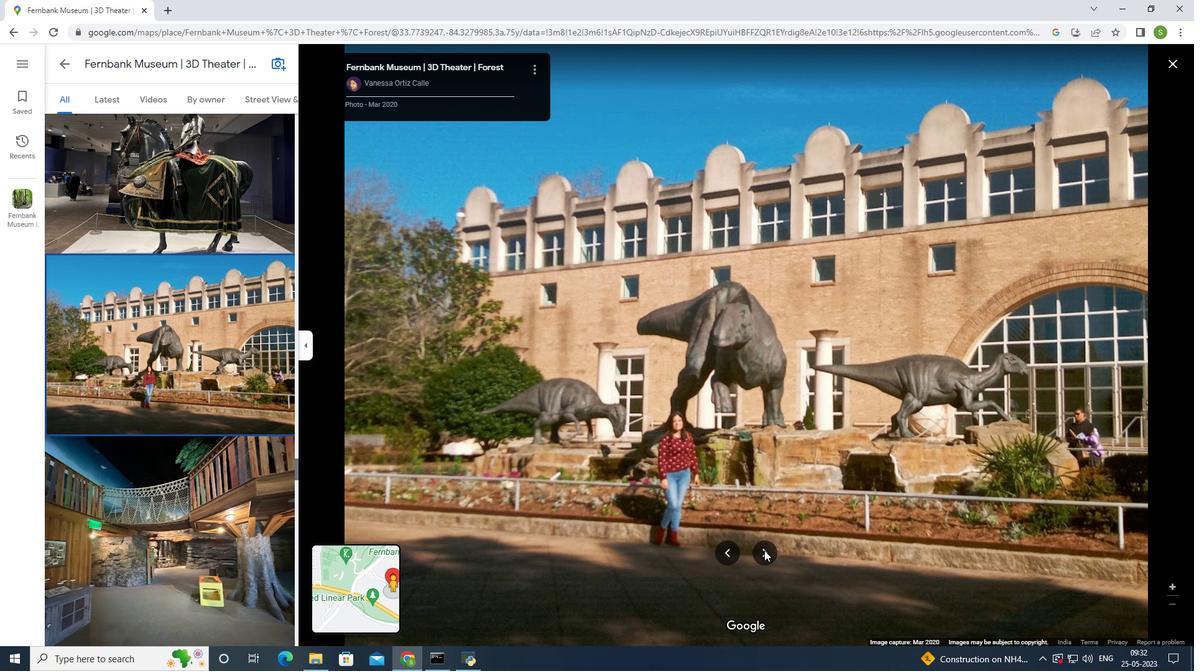 
Action: Mouse pressed left at (764, 550)
Screenshot: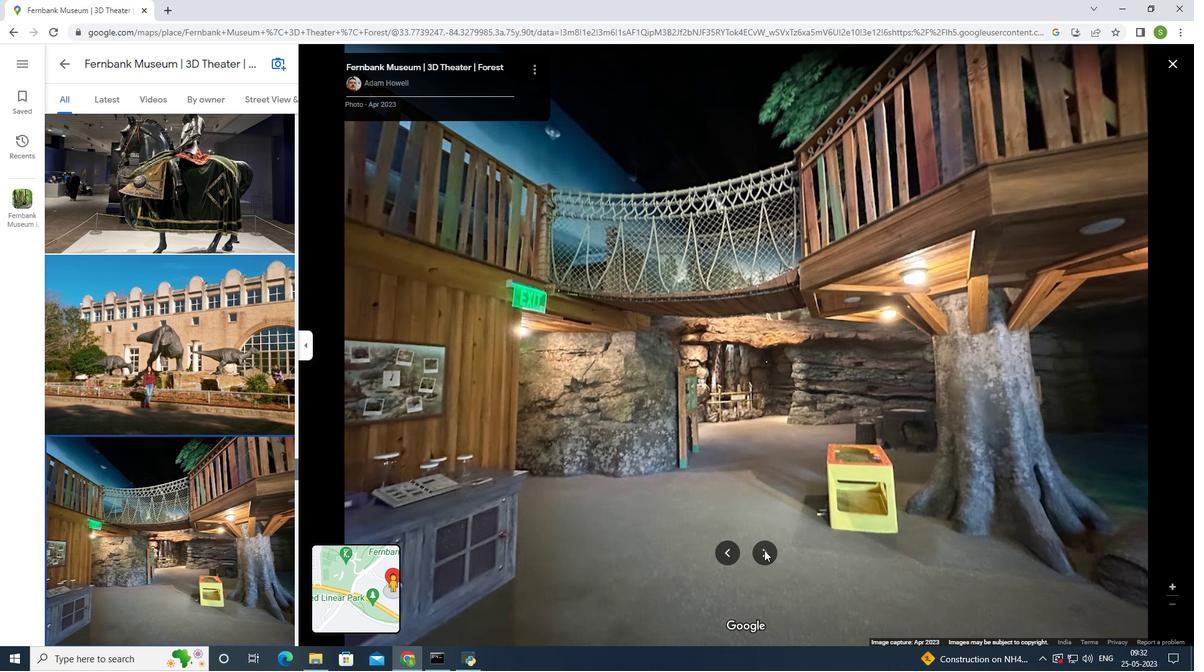 
Action: Mouse pressed left at (764, 550)
Screenshot: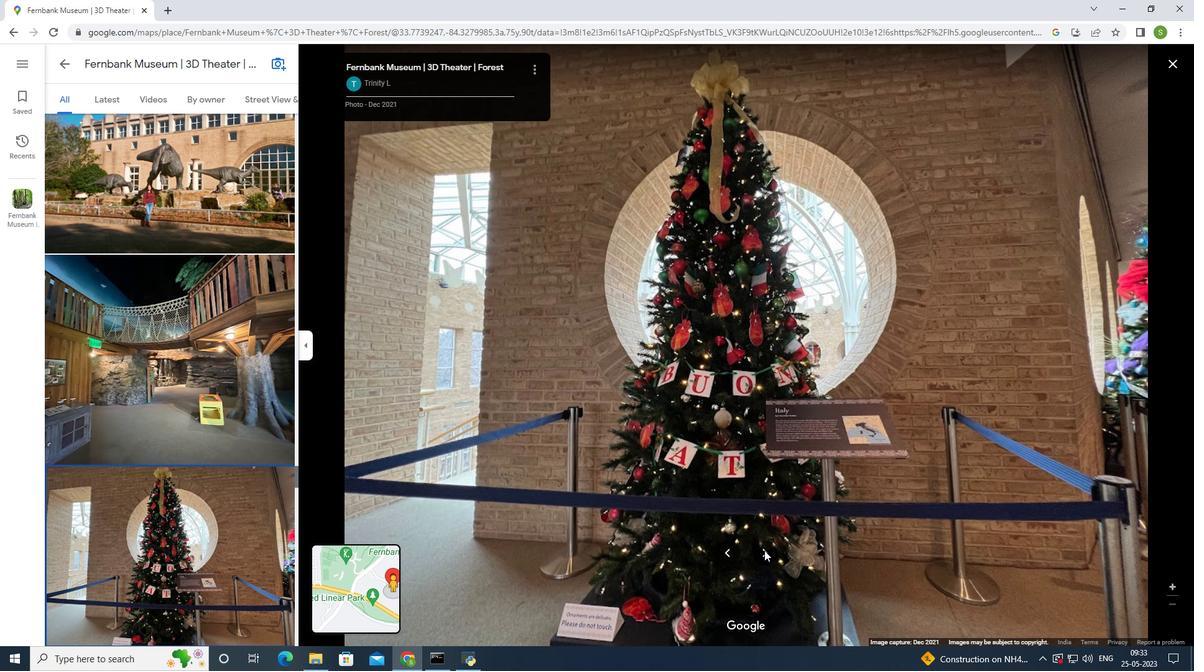
Action: Mouse pressed left at (764, 550)
Screenshot: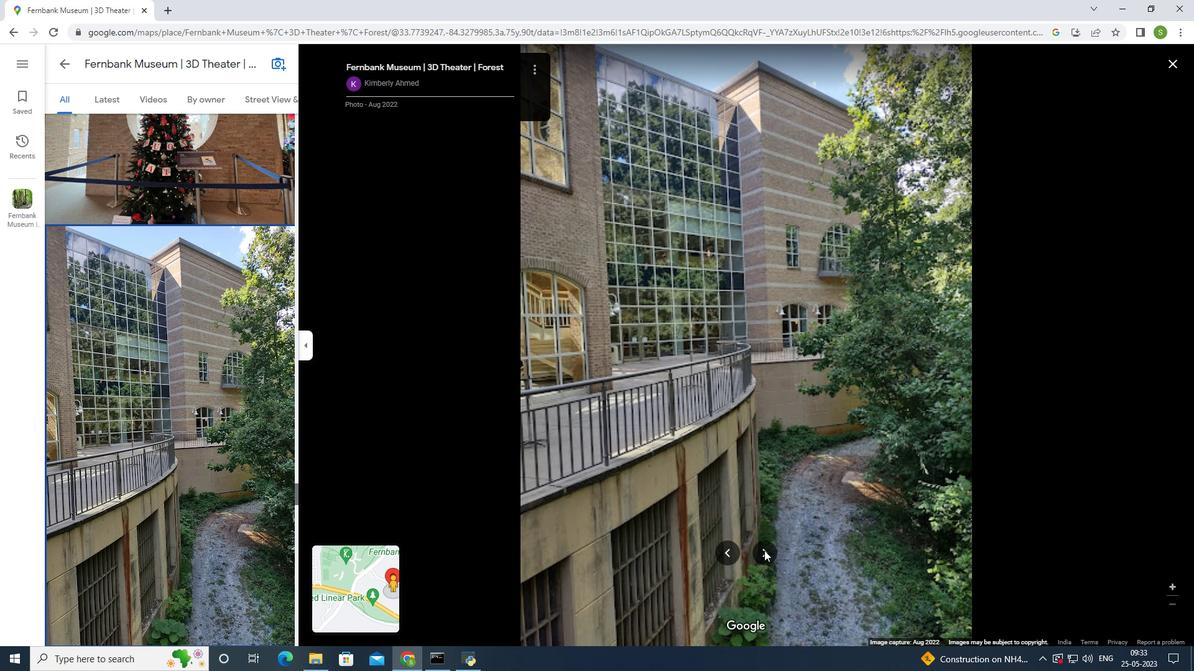 
Action: Mouse pressed left at (764, 550)
Screenshot: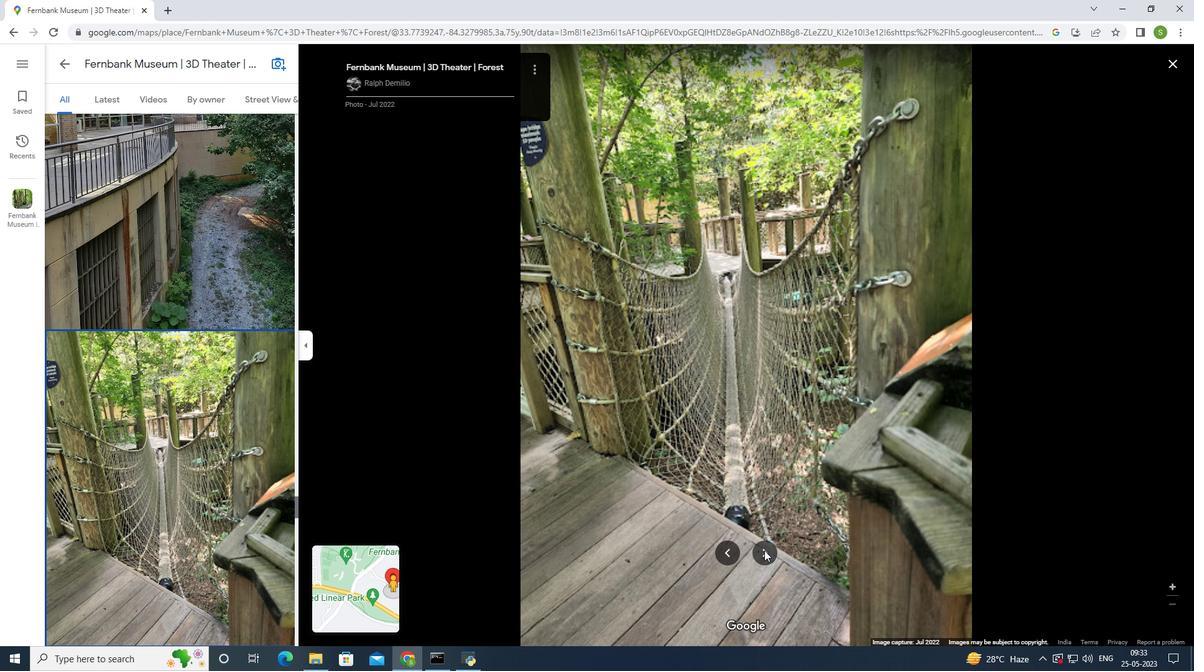 
Action: Mouse pressed left at (764, 550)
Screenshot: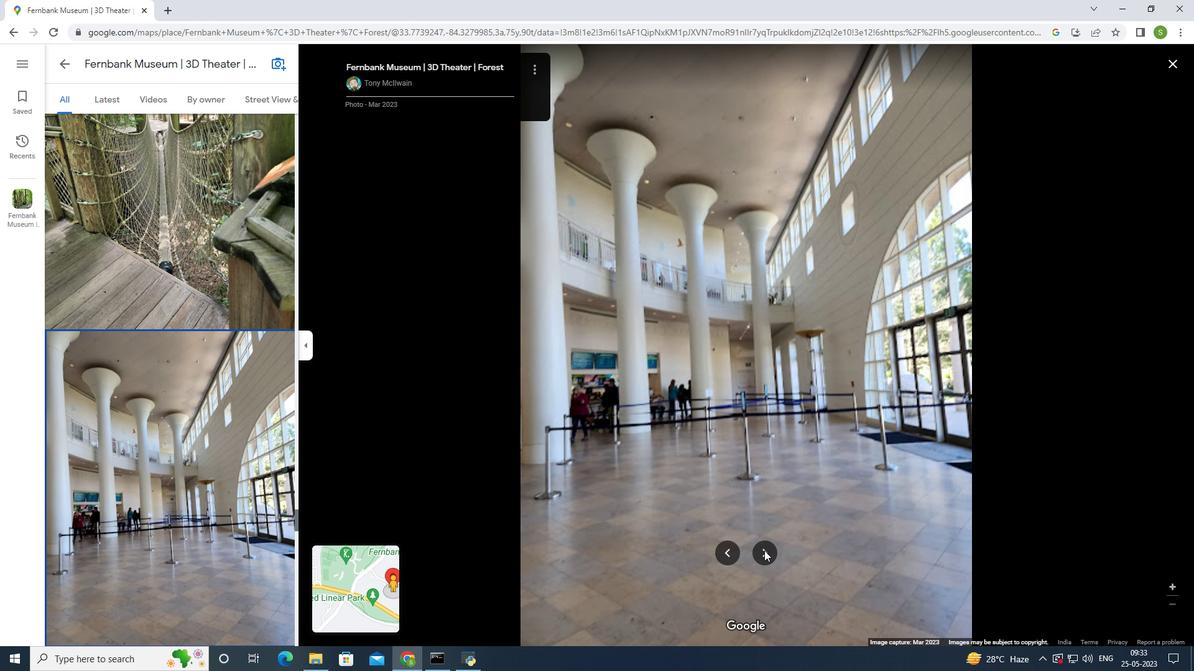 
Action: Mouse moved to (1172, 64)
Screenshot: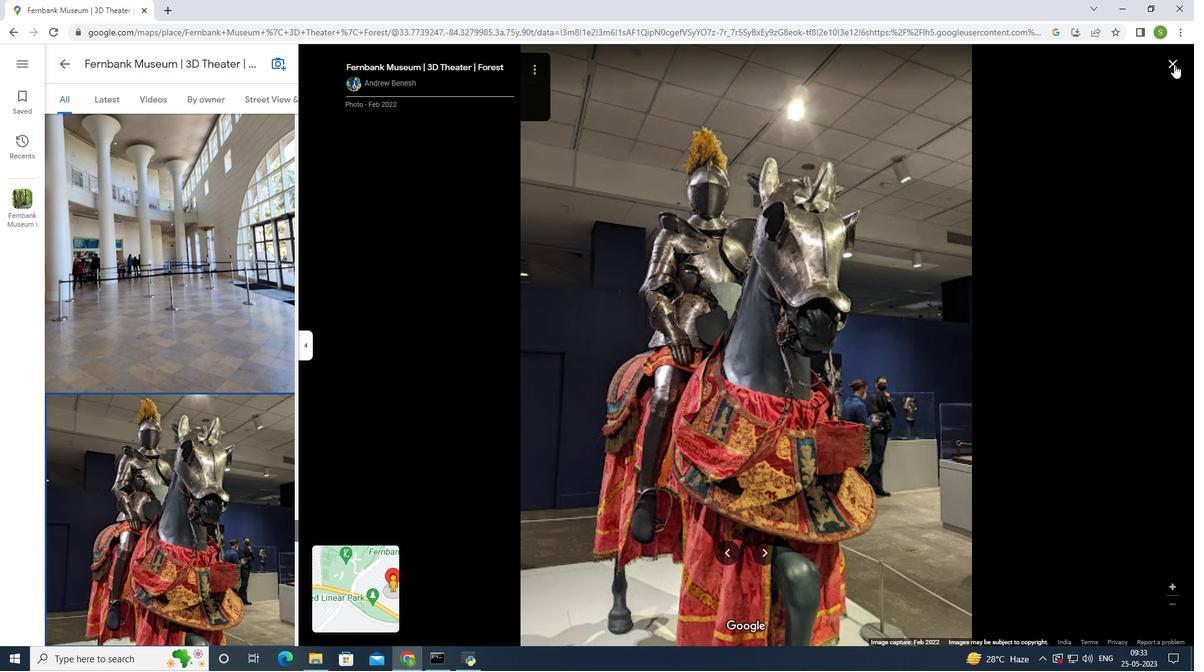 
Action: Mouse pressed left at (1172, 64)
Screenshot: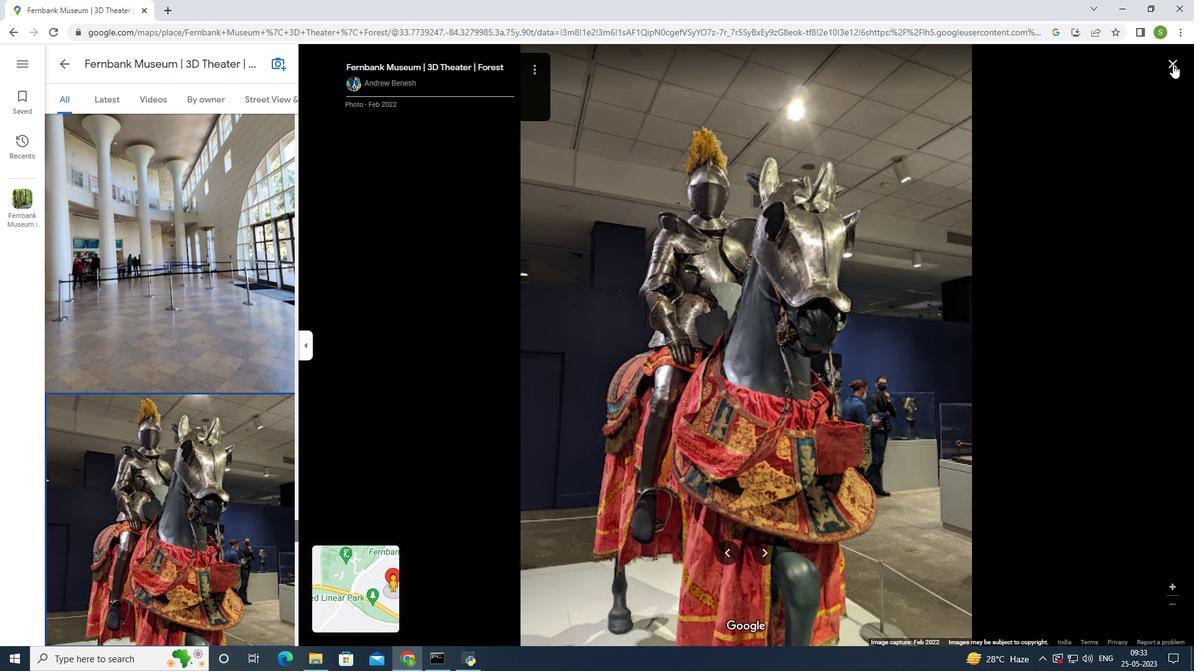 
Action: Mouse moved to (609, 353)
Screenshot: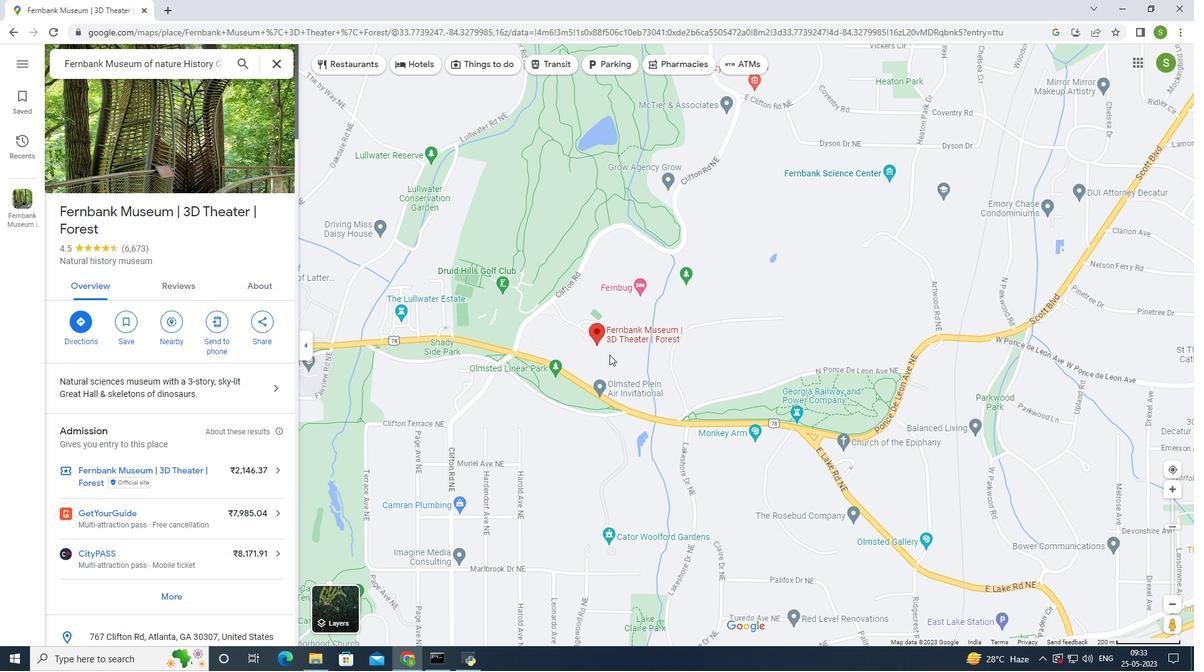 
Action: Mouse scrolled (609, 354) with delta (0, 0)
Screenshot: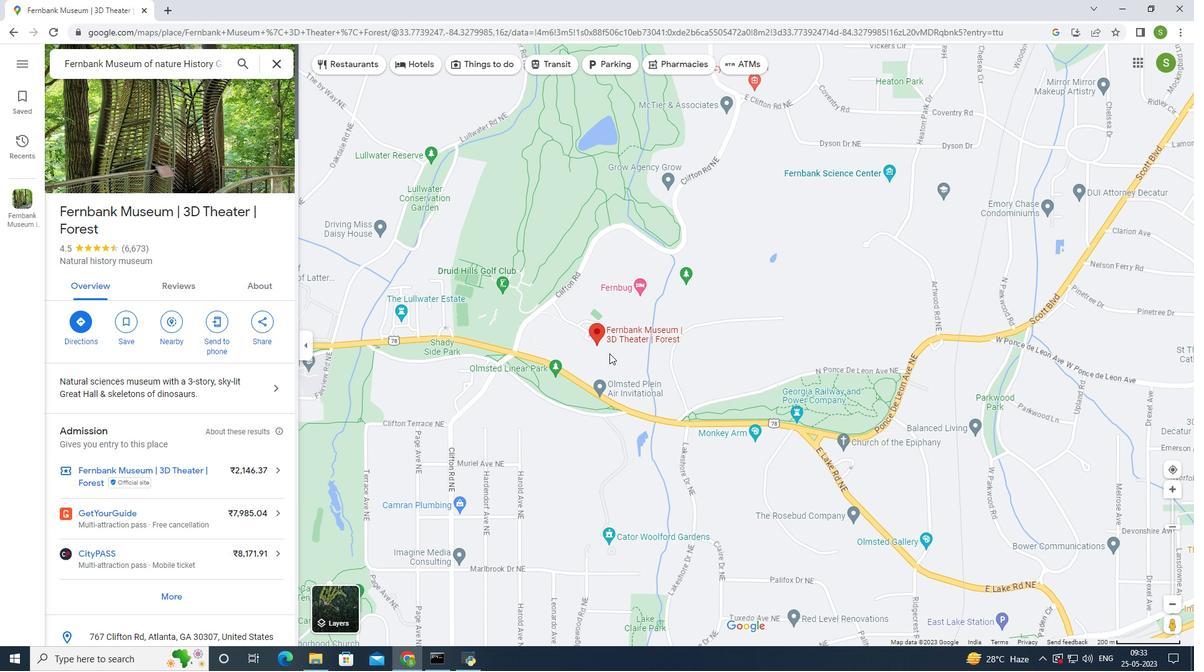 
Action: Mouse scrolled (609, 354) with delta (0, 0)
Screenshot: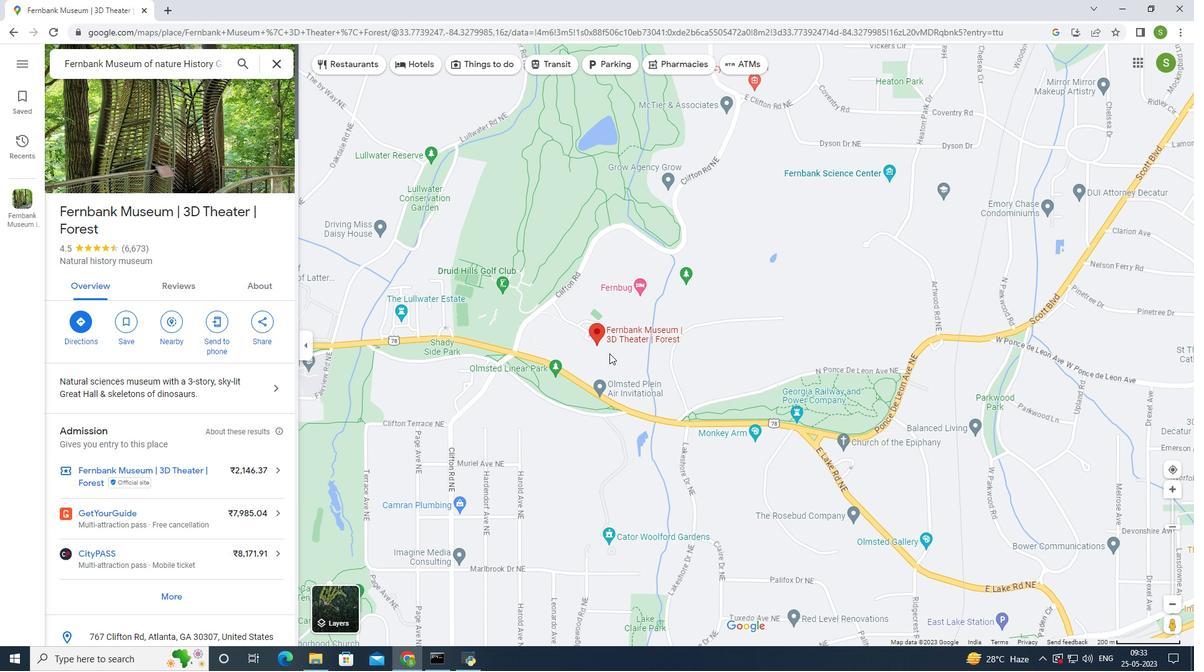
Action: Mouse moved to (594, 345)
Screenshot: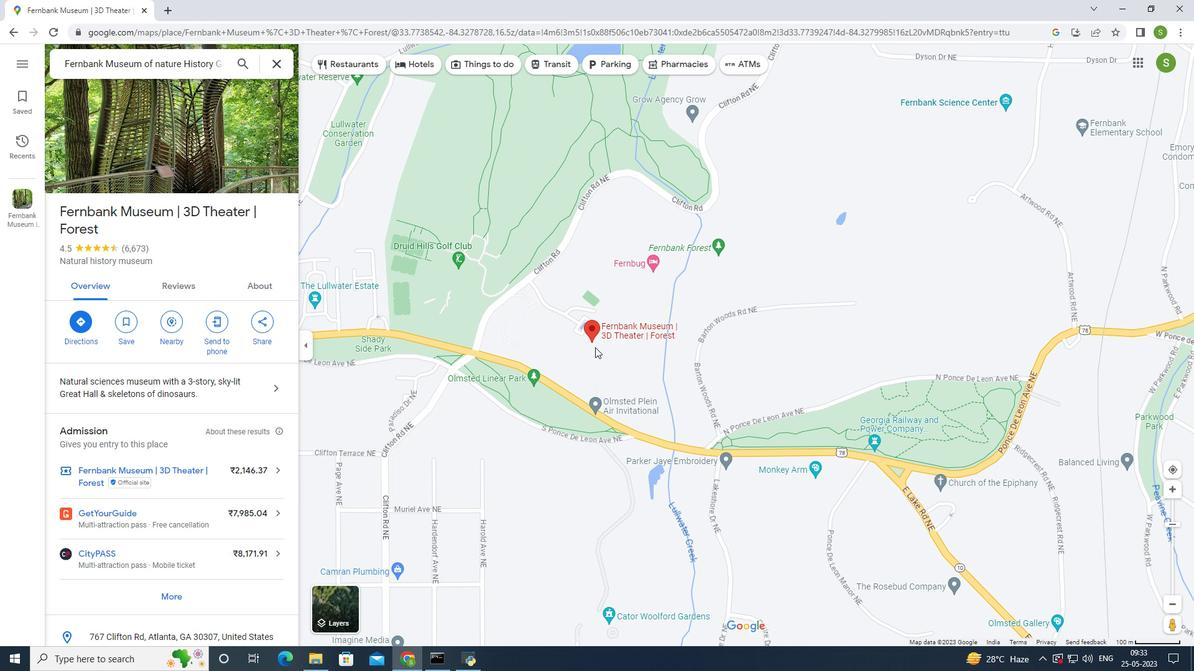 
Action: Mouse scrolled (594, 346) with delta (0, 0)
Screenshot: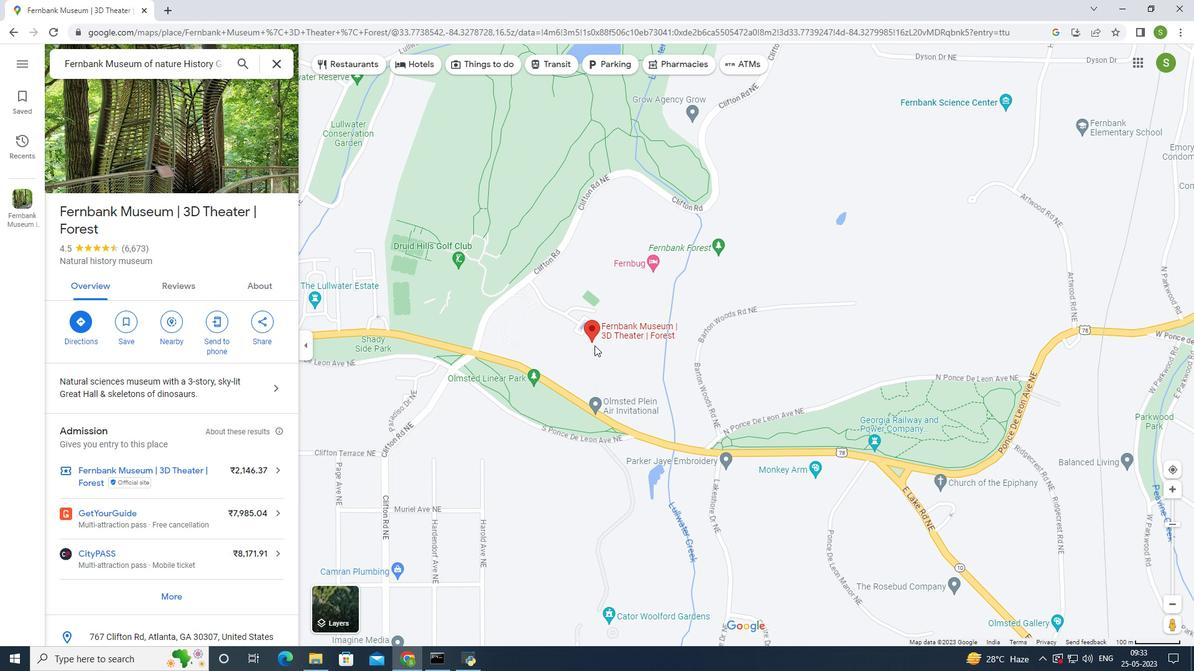 
Action: Mouse scrolled (594, 346) with delta (0, 0)
Screenshot: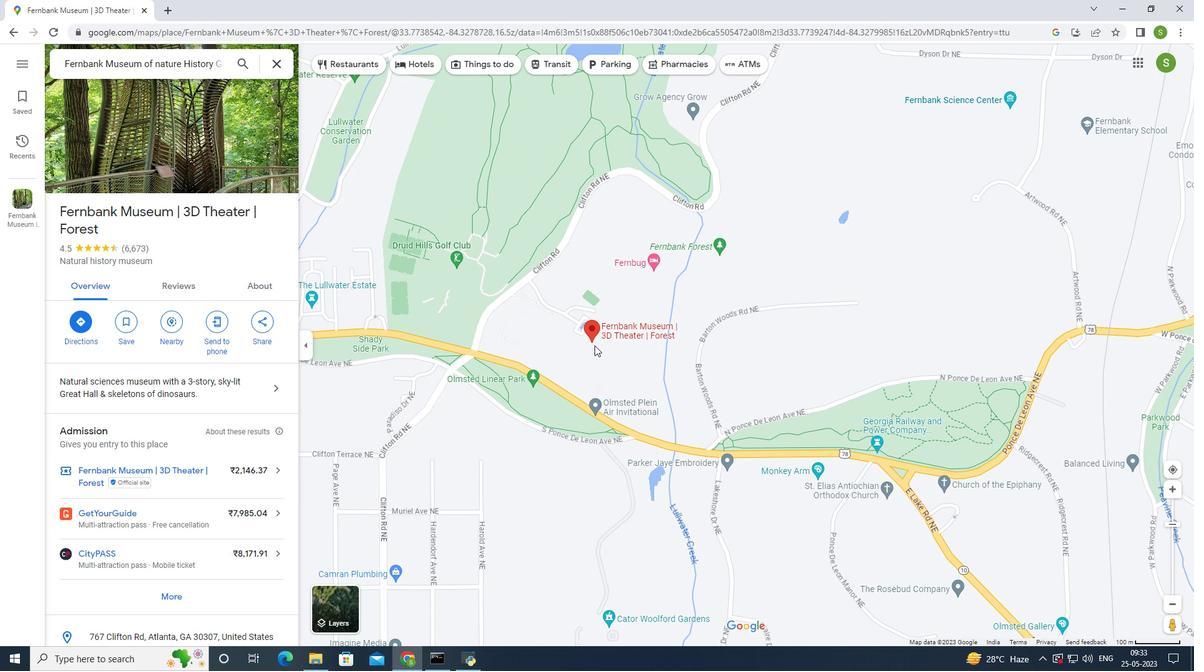 
Action: Mouse scrolled (594, 346) with delta (0, 0)
Screenshot: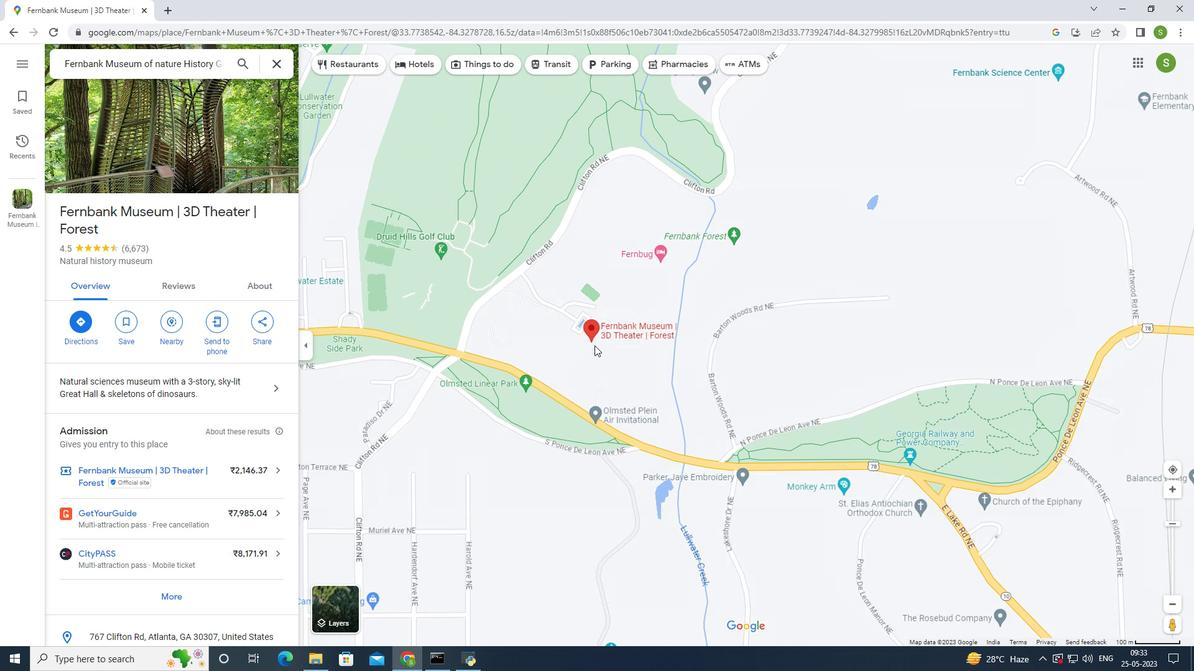 
Action: Mouse scrolled (594, 346) with delta (0, 0)
Screenshot: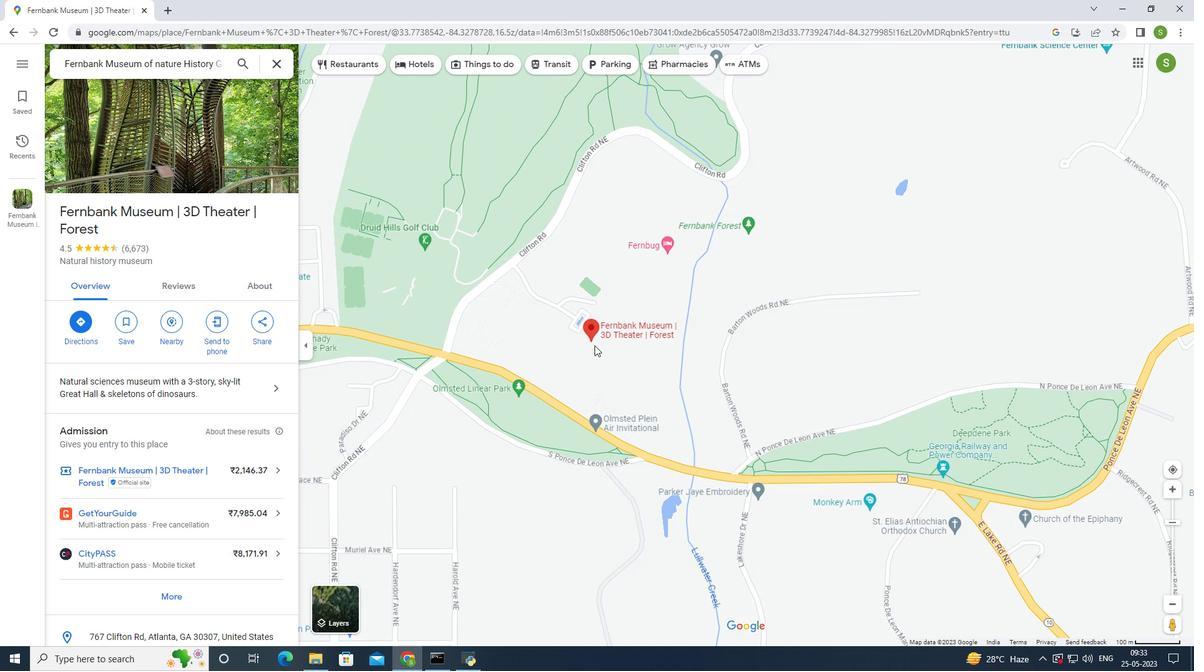 
Action: Mouse scrolled (594, 346) with delta (0, 0)
Screenshot: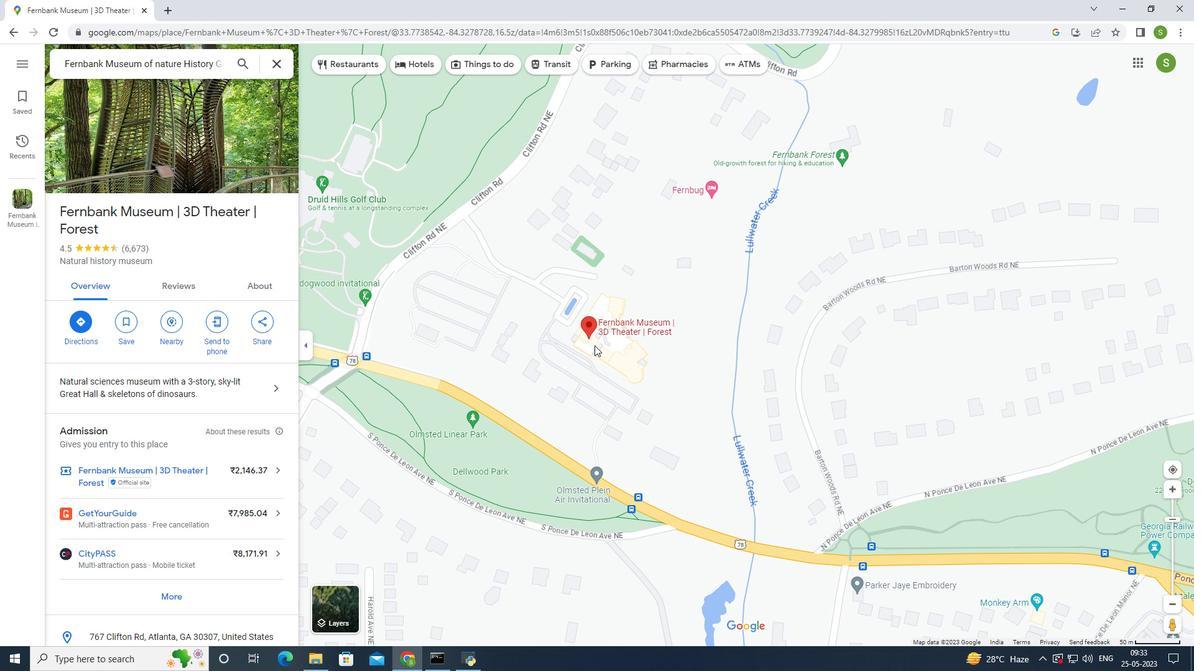 
Action: Mouse scrolled (594, 346) with delta (0, 0)
Screenshot: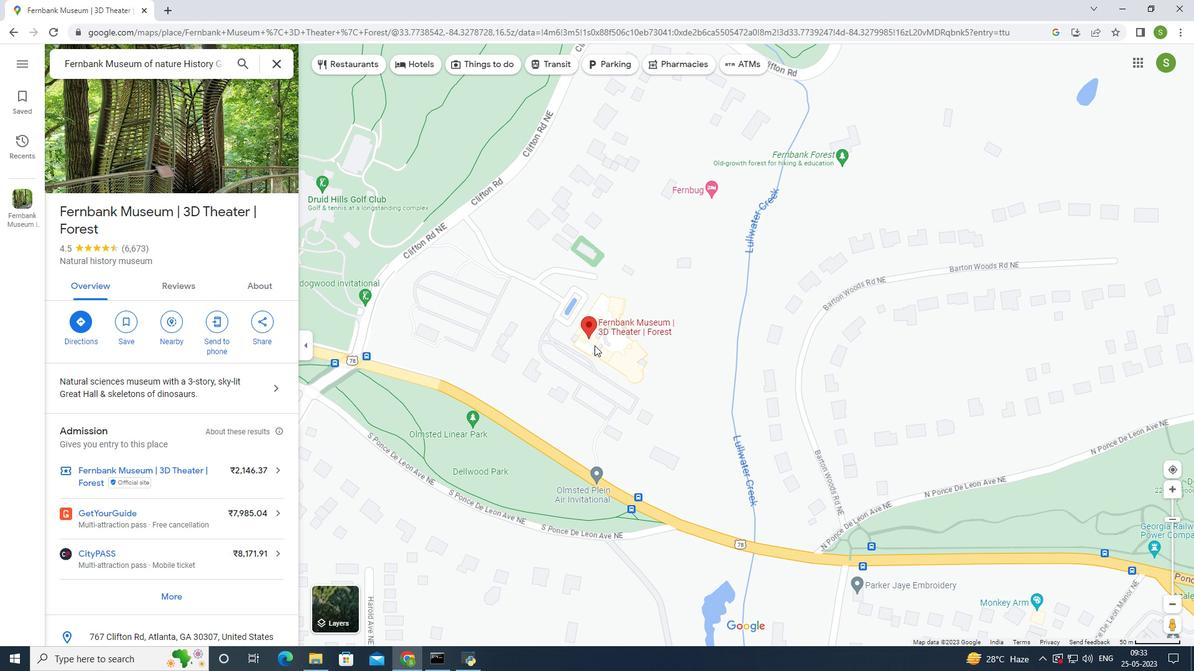 
Action: Mouse scrolled (594, 346) with delta (0, 0)
Screenshot: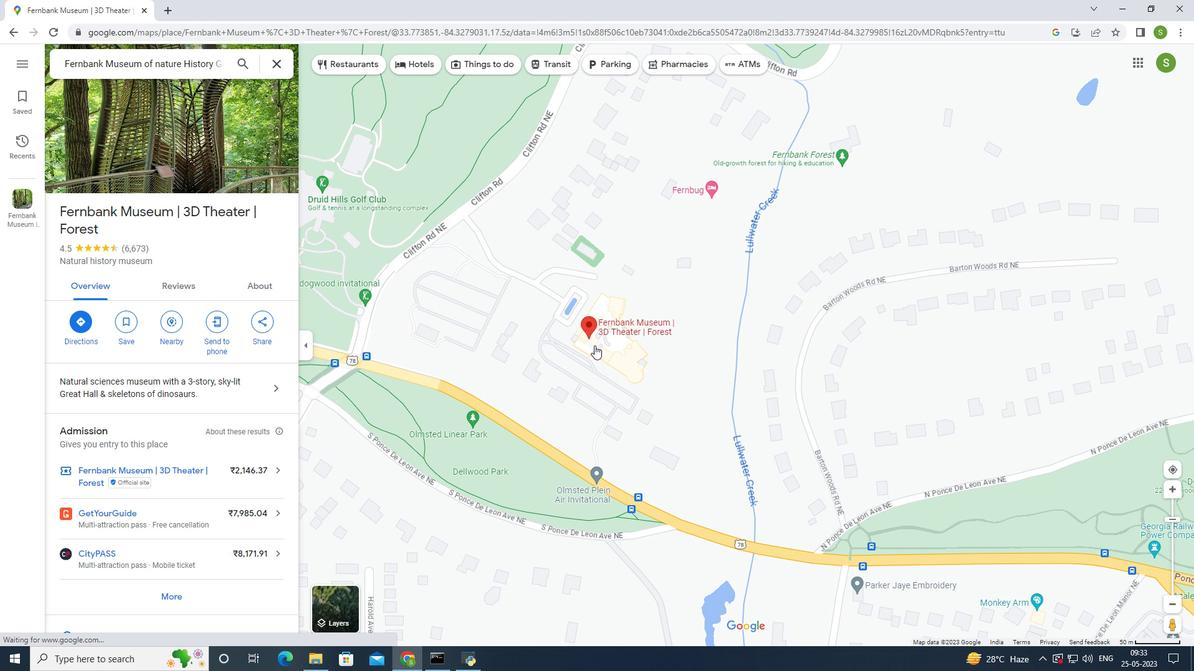 
Action: Mouse scrolled (594, 346) with delta (0, 0)
Screenshot: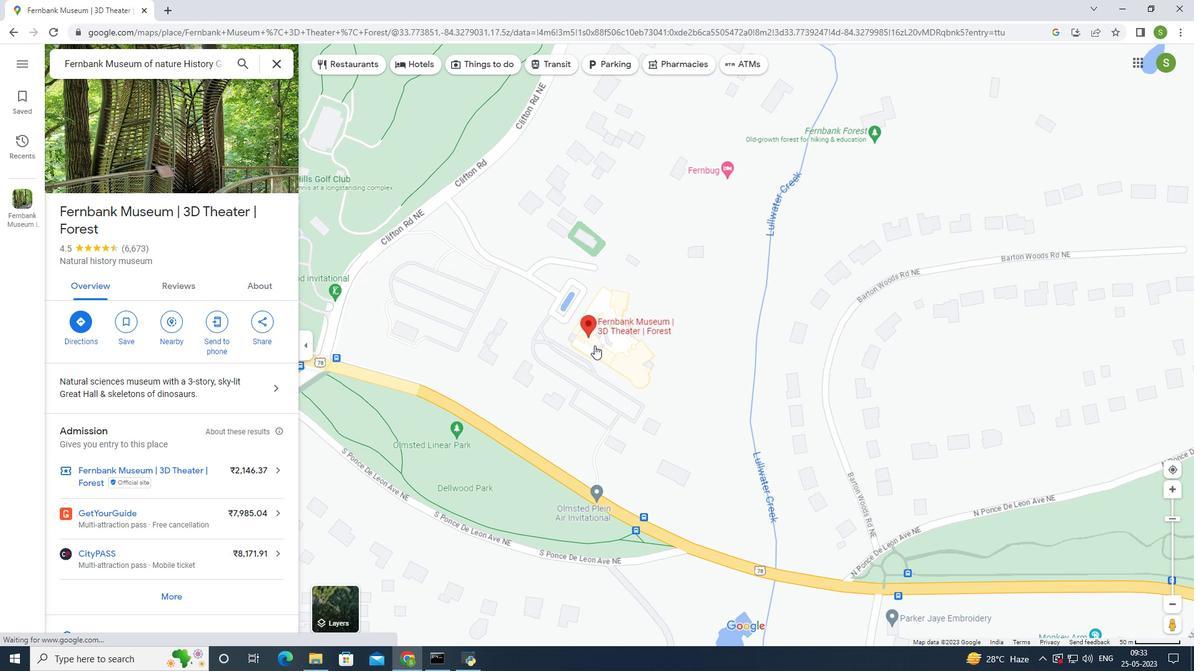 
Action: Mouse scrolled (594, 346) with delta (0, 0)
Screenshot: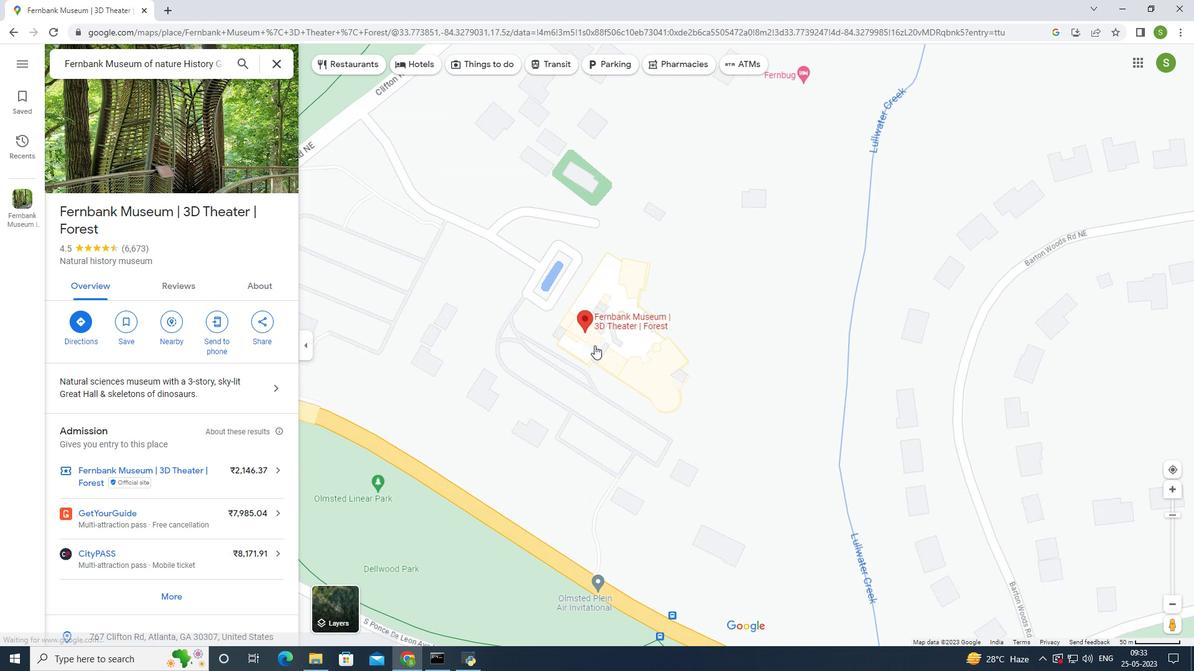 
Action: Mouse moved to (588, 332)
Screenshot: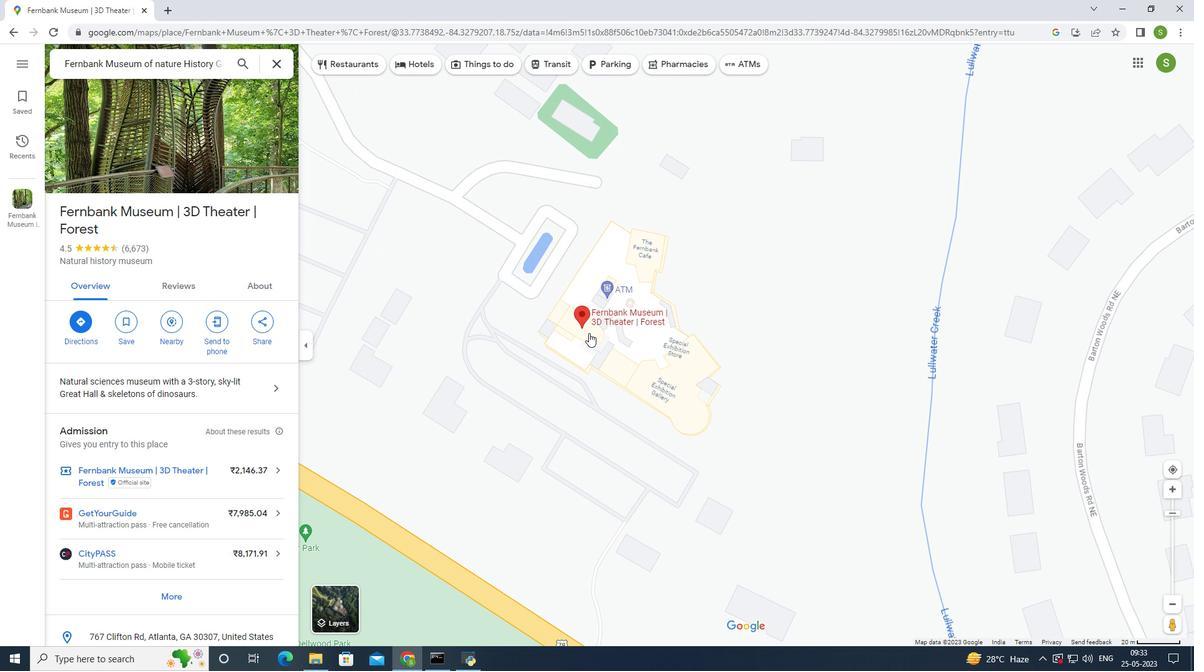 
Action: Mouse scrolled (588, 333) with delta (0, 0)
Screenshot: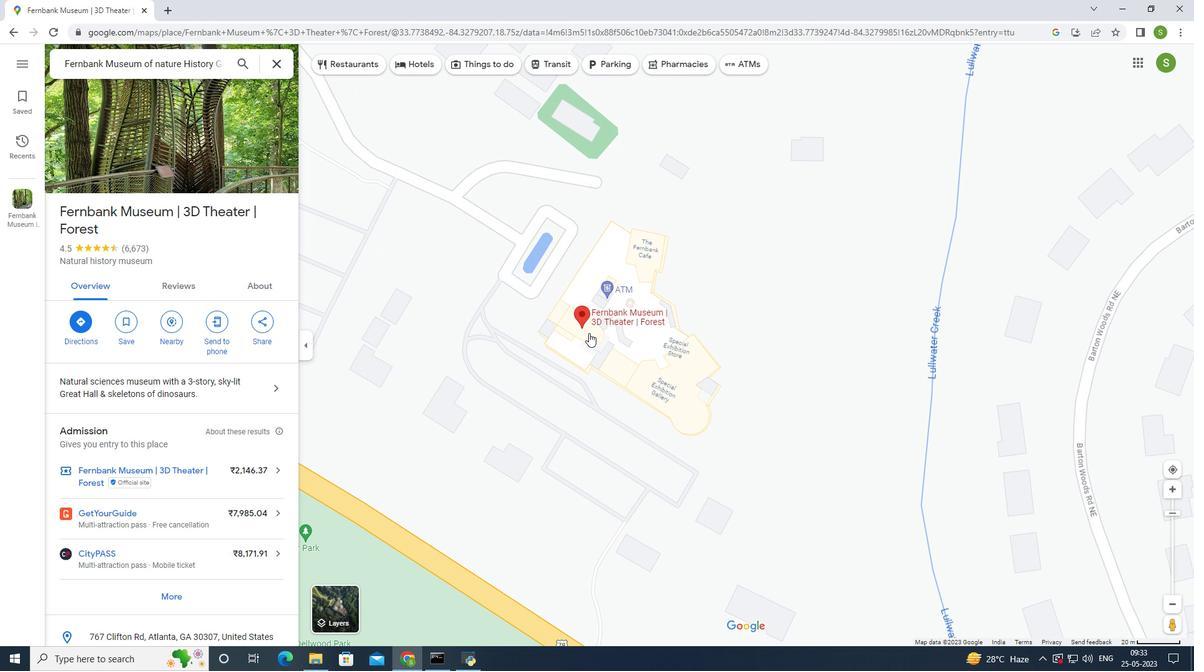 
Action: Mouse scrolled (588, 333) with delta (0, 0)
Screenshot: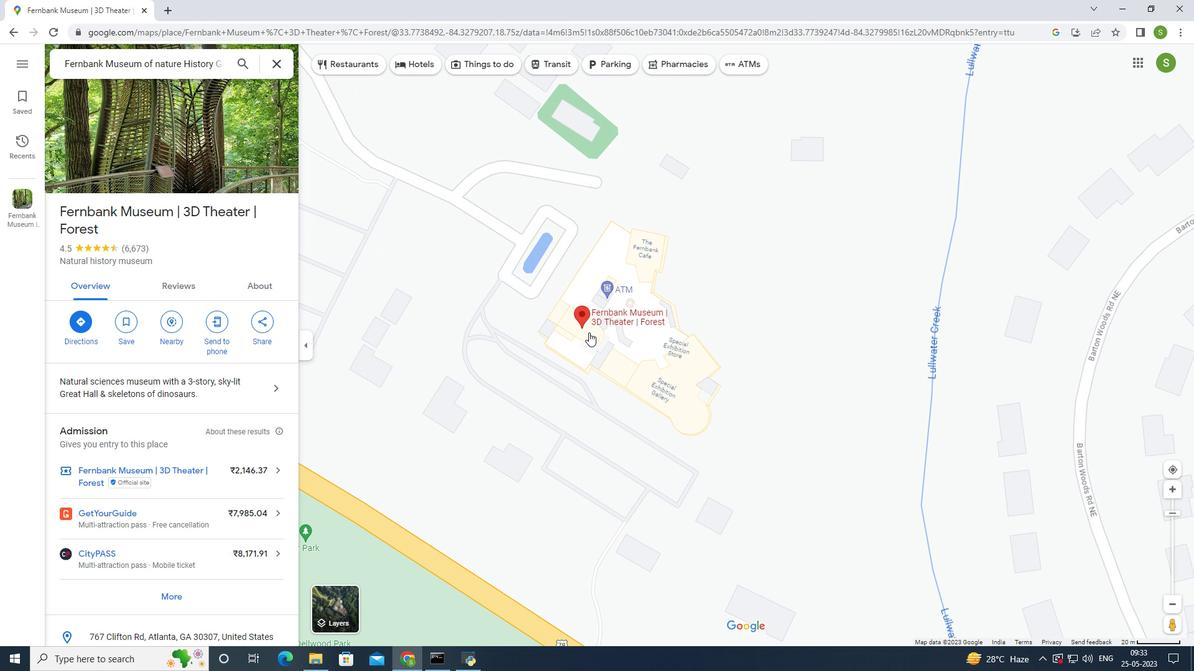 
Action: Mouse scrolled (588, 333) with delta (0, 0)
Screenshot: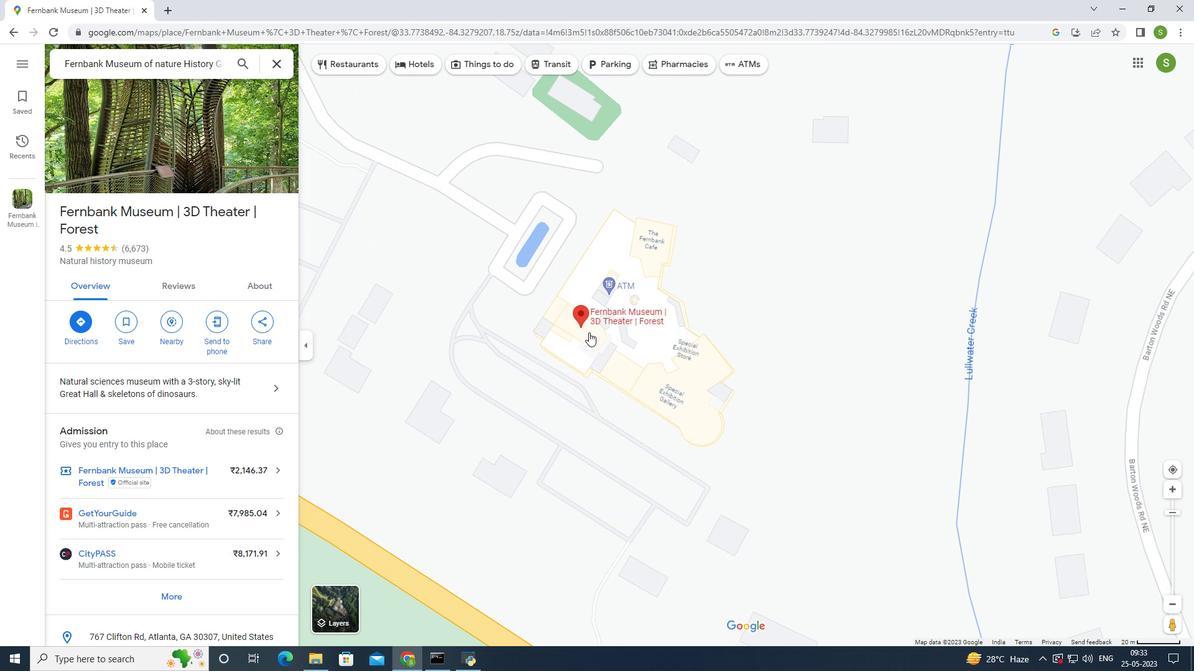 
Action: Mouse scrolled (588, 333) with delta (0, 0)
Screenshot: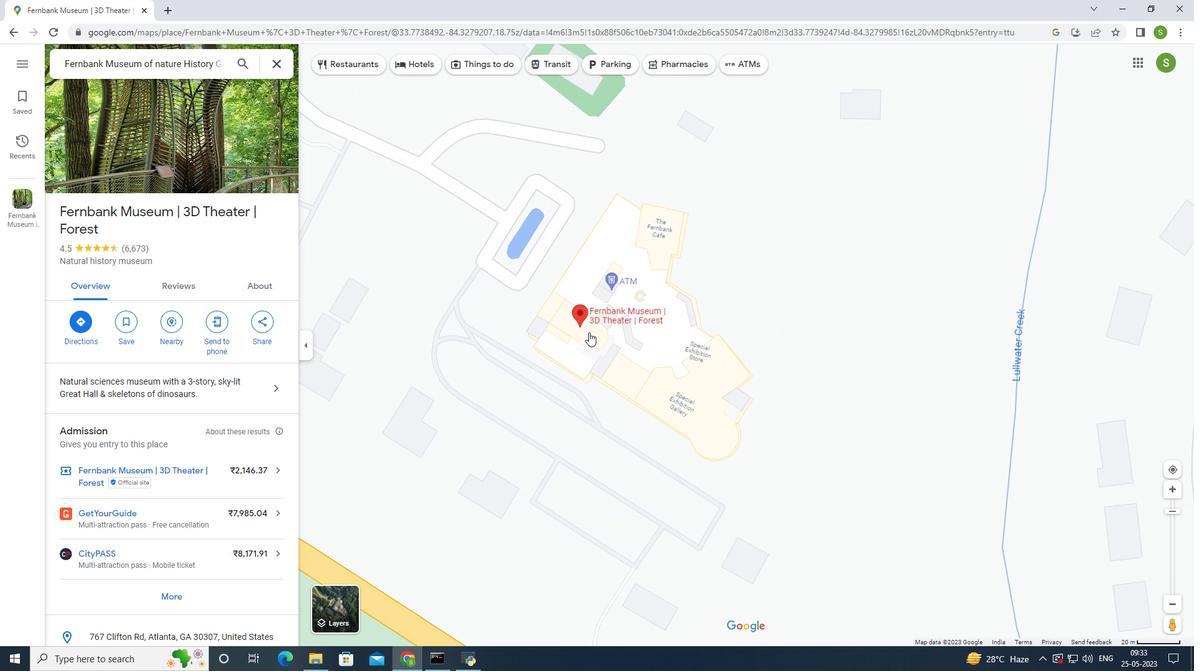 
Action: Mouse moved to (580, 330)
Screenshot: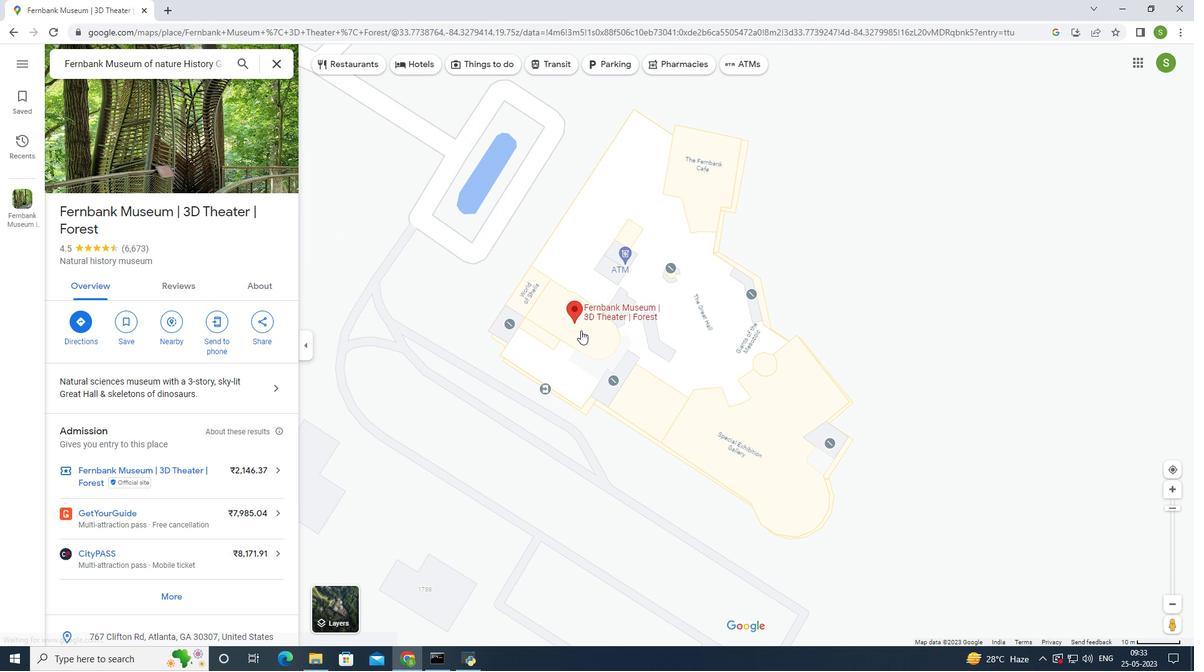 
Action: Mouse scrolled (580, 330) with delta (0, 0)
Screenshot: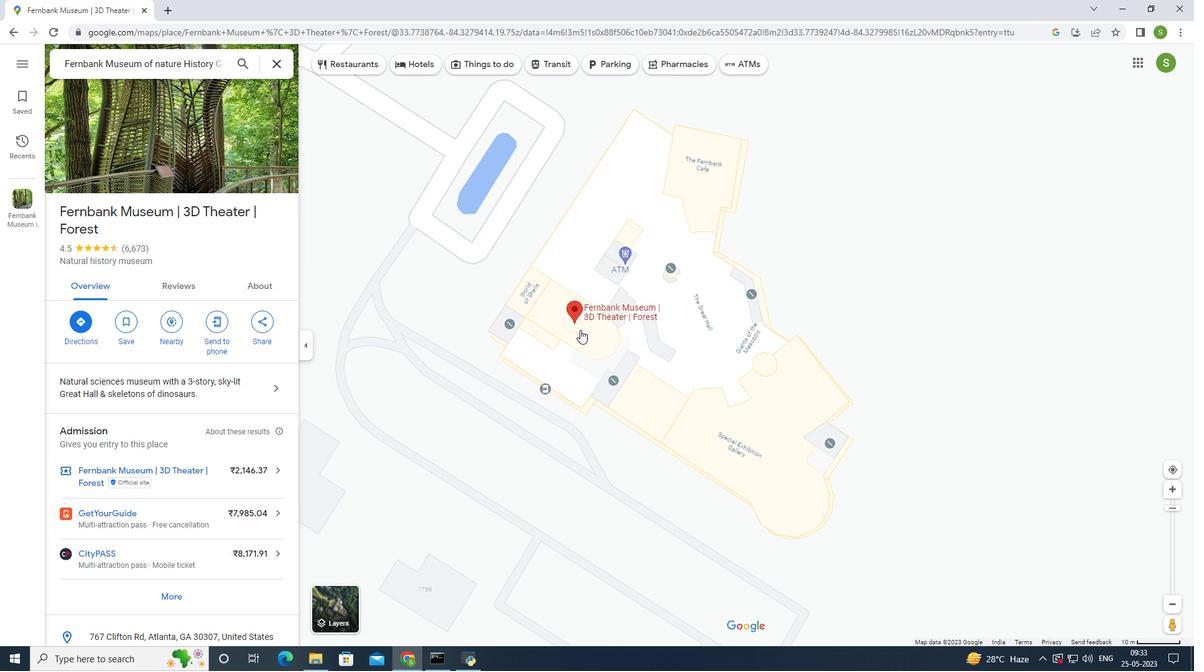 
Action: Mouse scrolled (580, 330) with delta (0, 0)
Screenshot: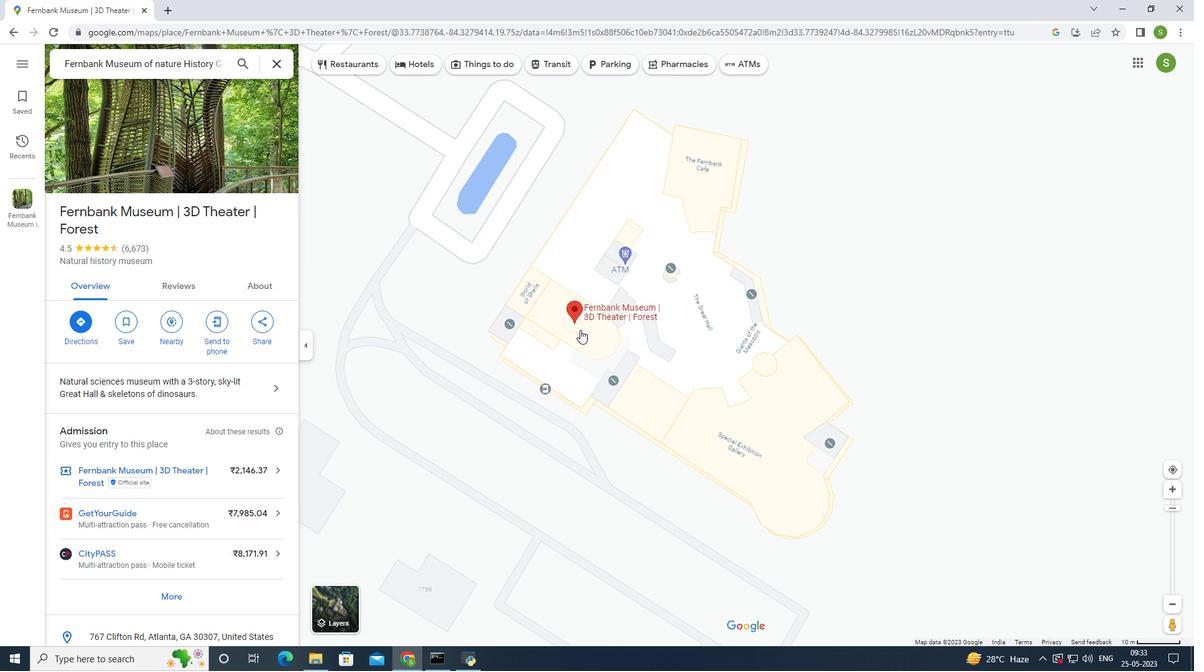 
Action: Mouse scrolled (580, 330) with delta (0, 0)
Screenshot: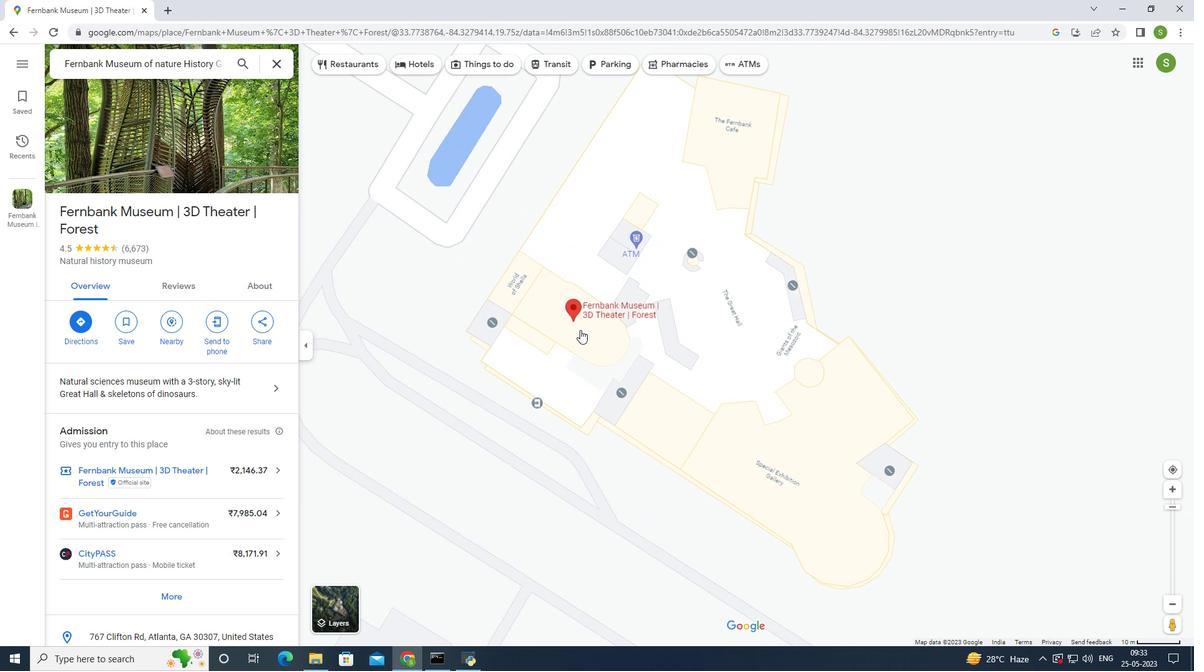 
Action: Mouse scrolled (580, 330) with delta (0, 0)
Screenshot: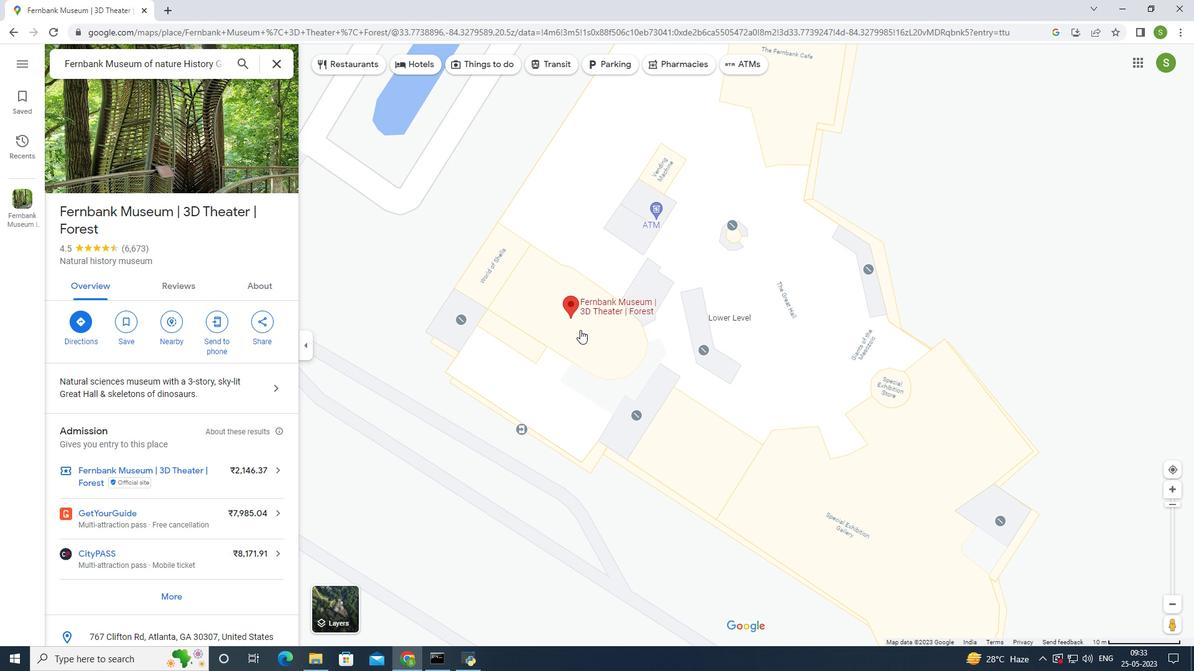 
Action: Mouse scrolled (580, 330) with delta (0, 0)
Screenshot: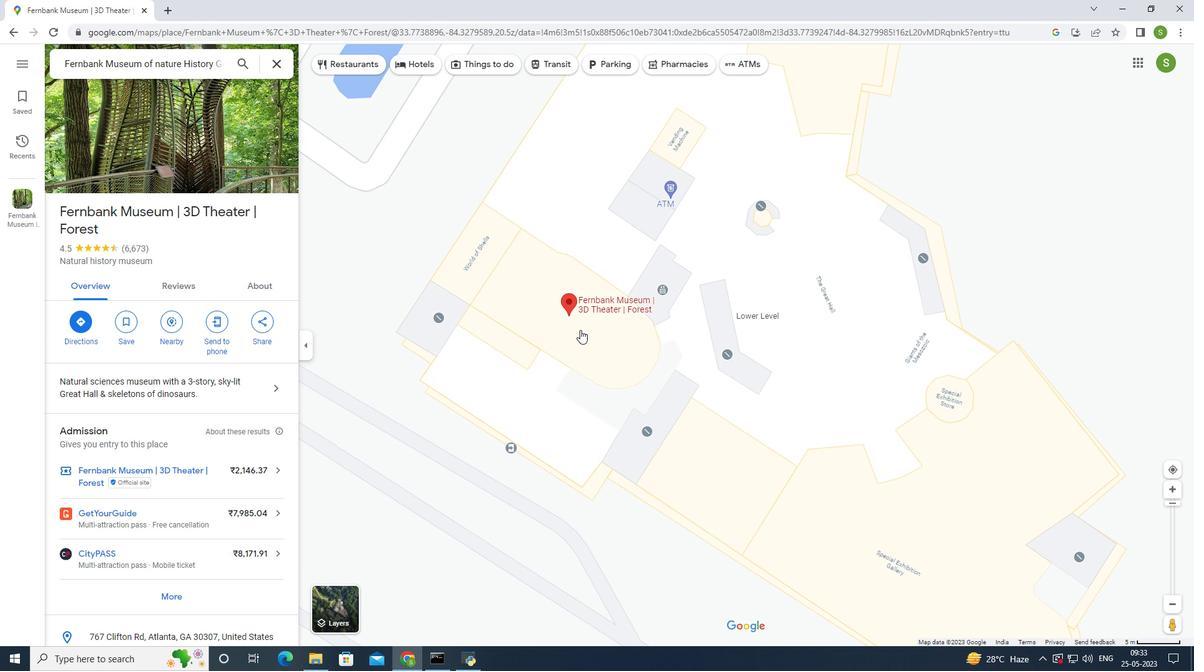 
Action: Mouse scrolled (580, 330) with delta (0, 0)
Screenshot: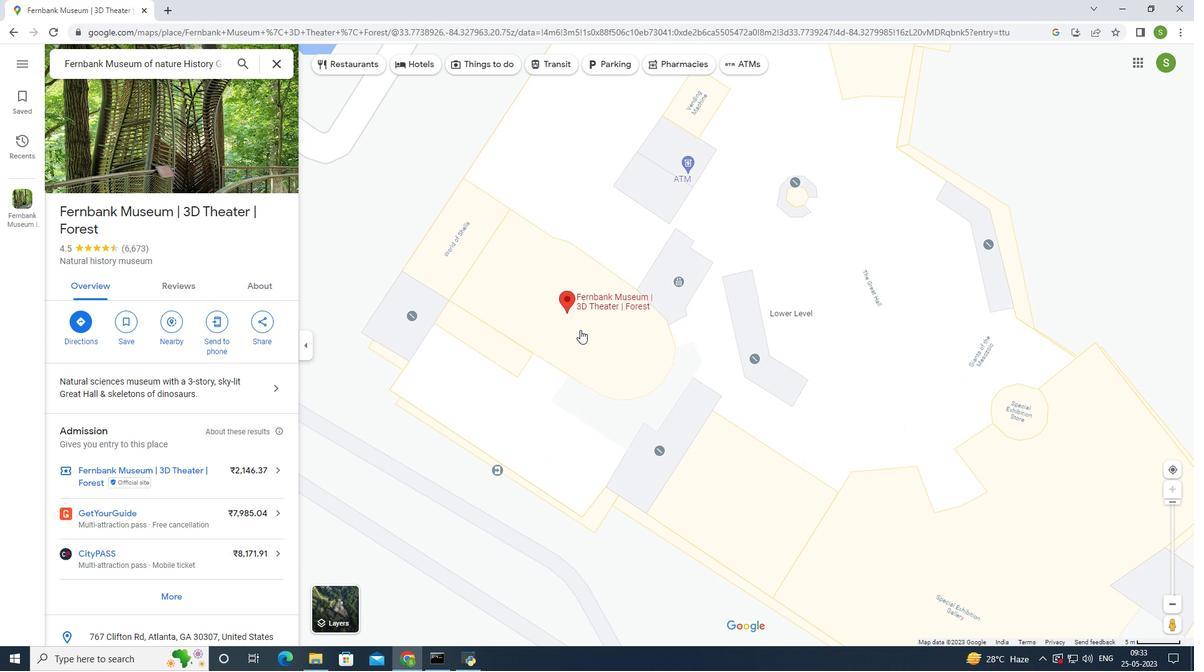 
Action: Mouse scrolled (580, 330) with delta (0, 0)
Screenshot: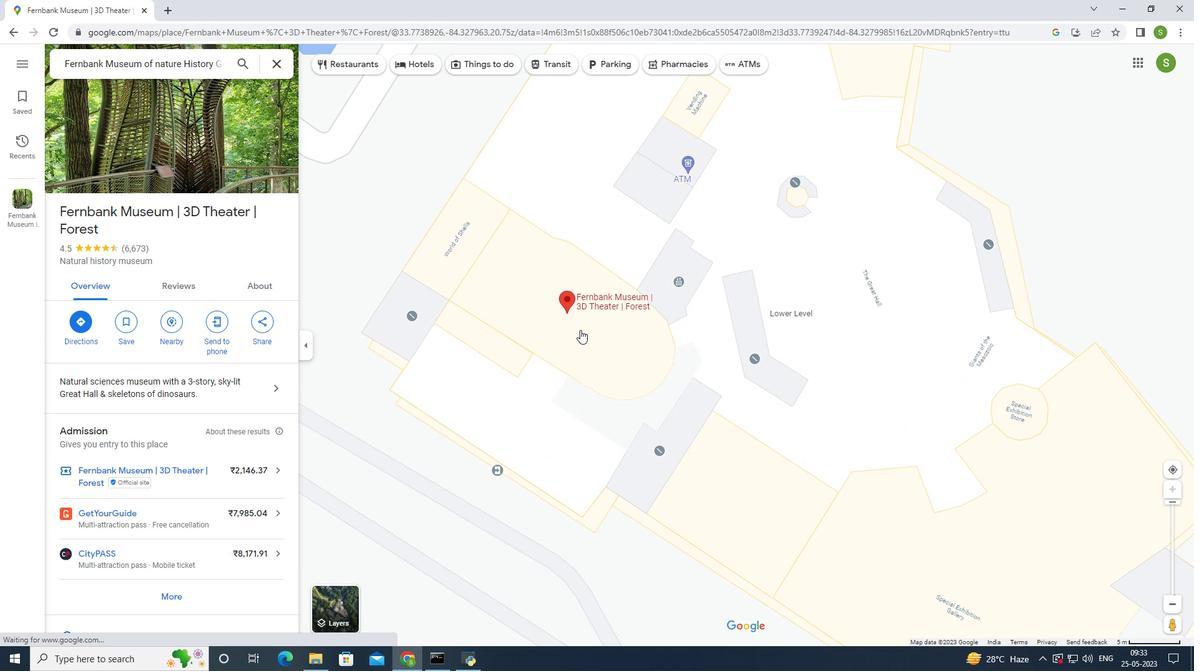 
Action: Mouse moved to (569, 304)
Screenshot: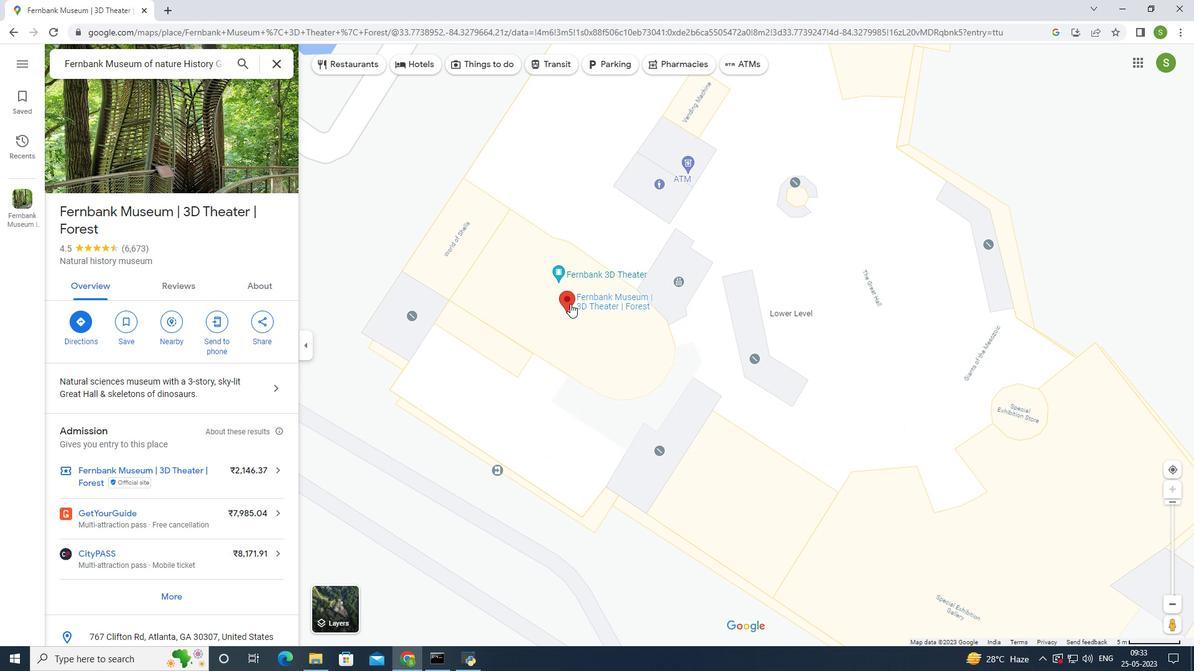 
Action: Mouse scrolled (569, 304) with delta (0, 0)
Screenshot: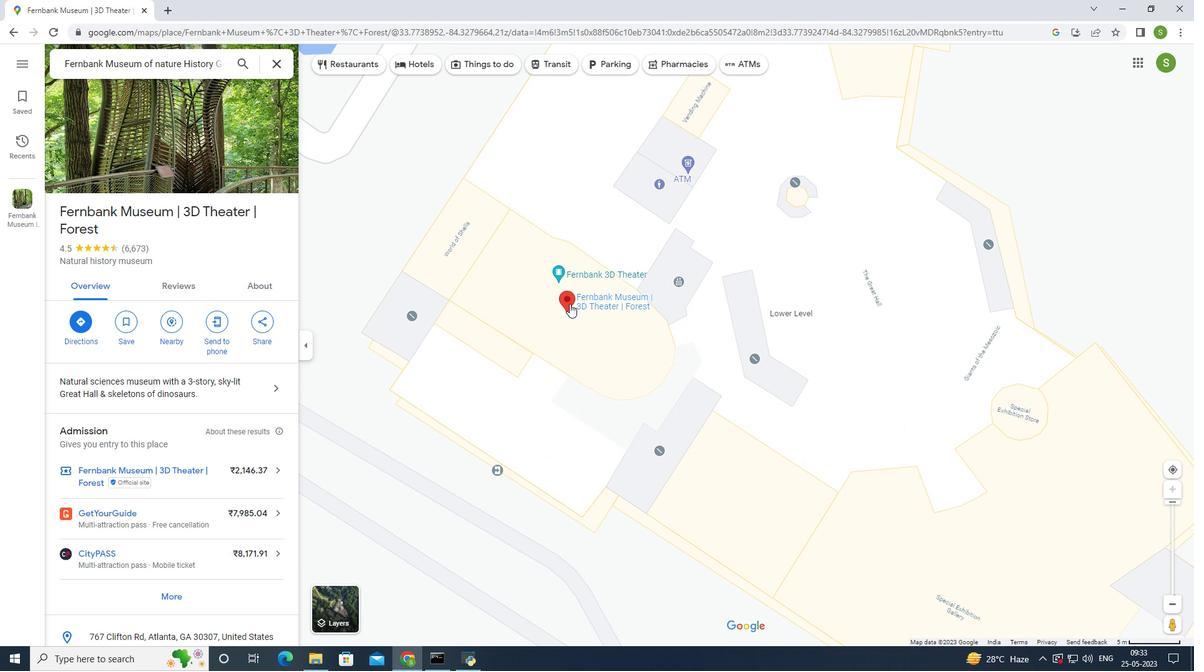 
Action: Mouse scrolled (569, 304) with delta (0, 0)
